 Task: Set up a project using the 'Sprint Planning' template in Asana.
Action: Mouse moved to (328, 175)
Screenshot: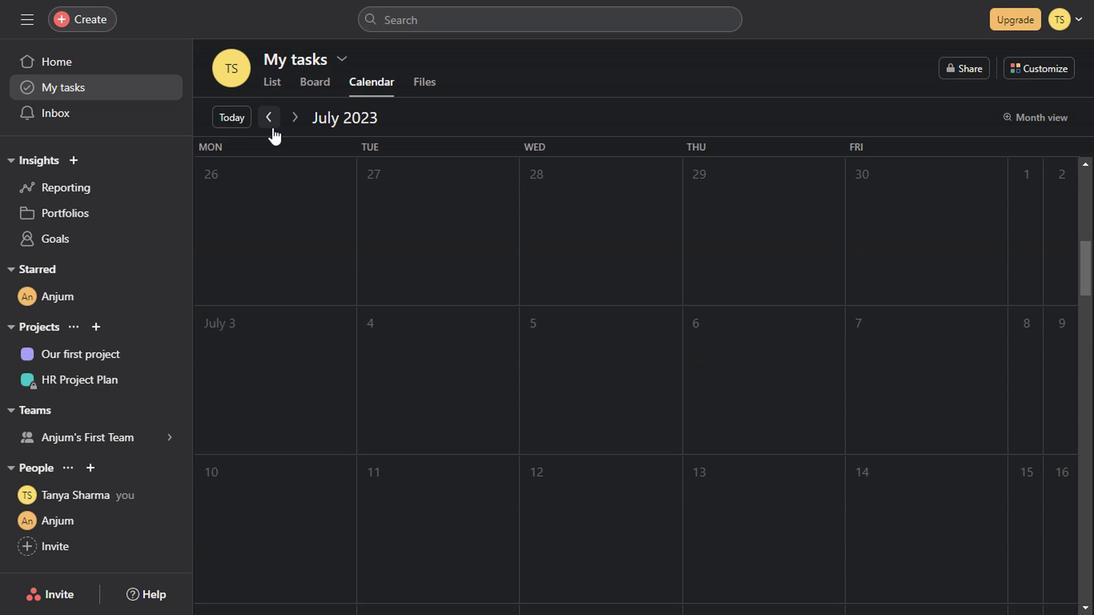 
Action: Mouse pressed left at (328, 175)
Screenshot: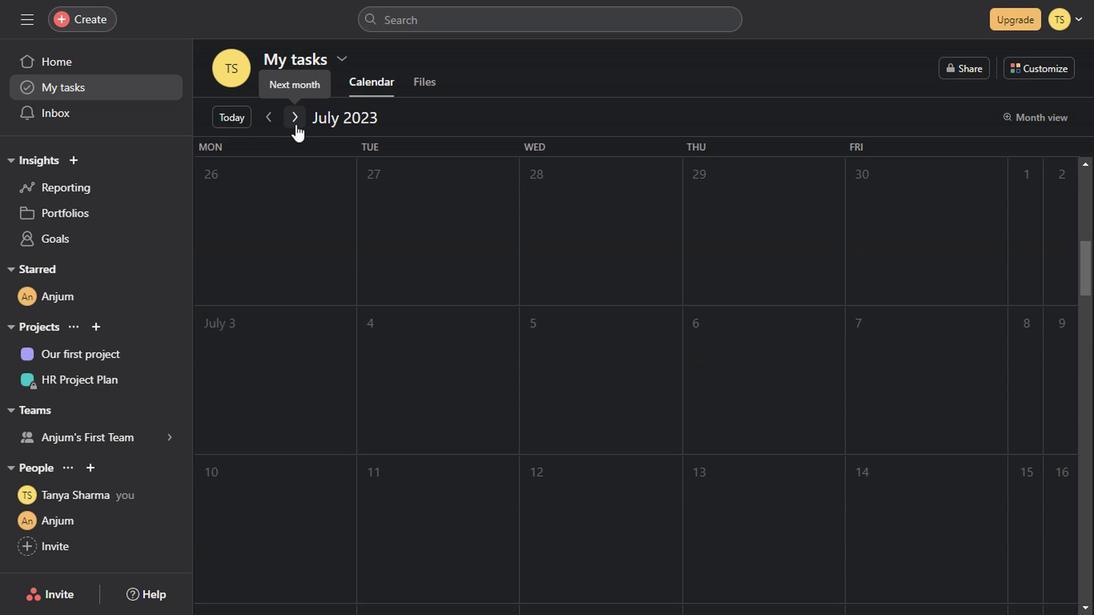 
Action: Mouse pressed left at (328, 175)
Screenshot: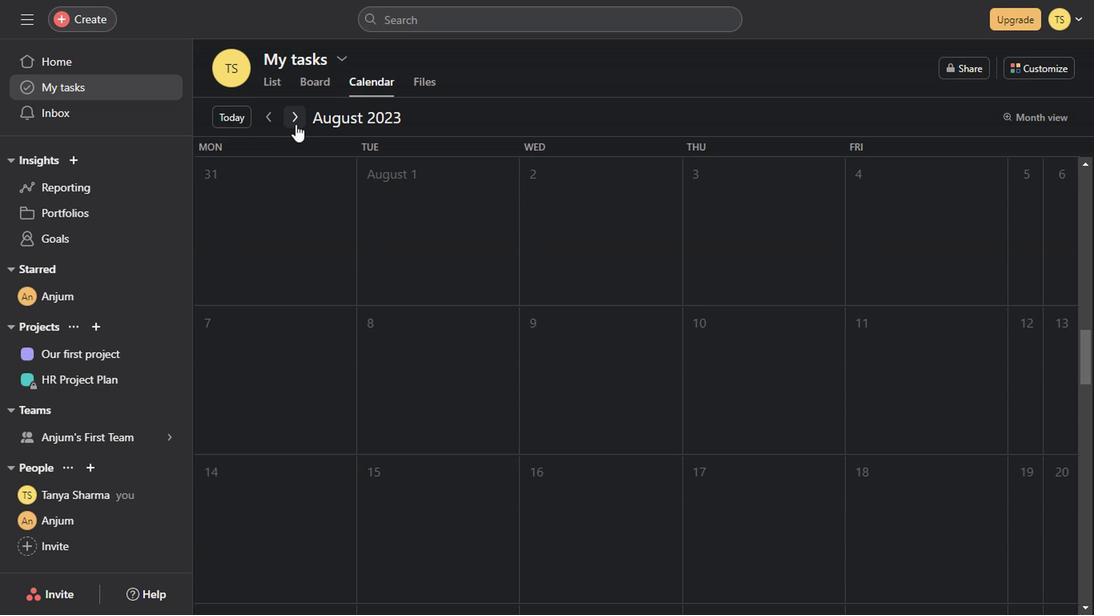
Action: Mouse moved to (348, 173)
Screenshot: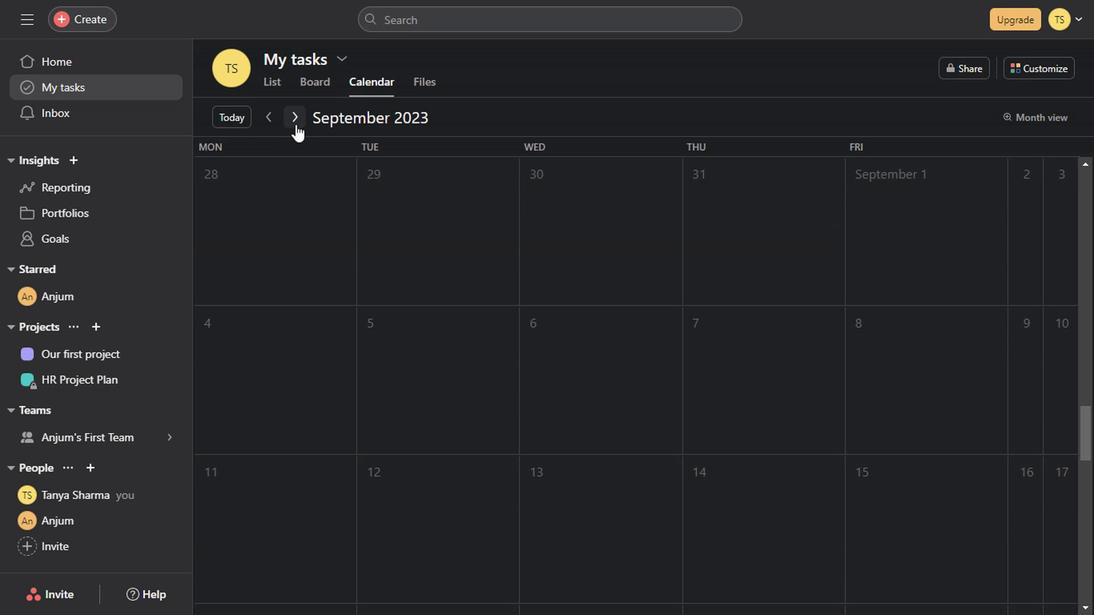 
Action: Mouse pressed left at (348, 173)
Screenshot: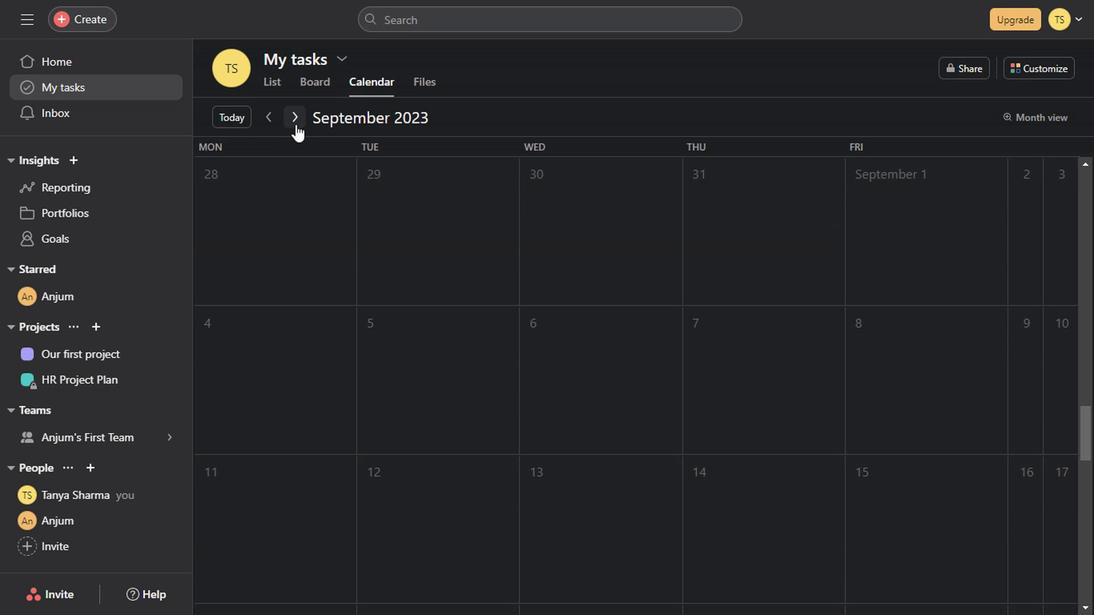 
Action: Mouse pressed left at (348, 173)
Screenshot: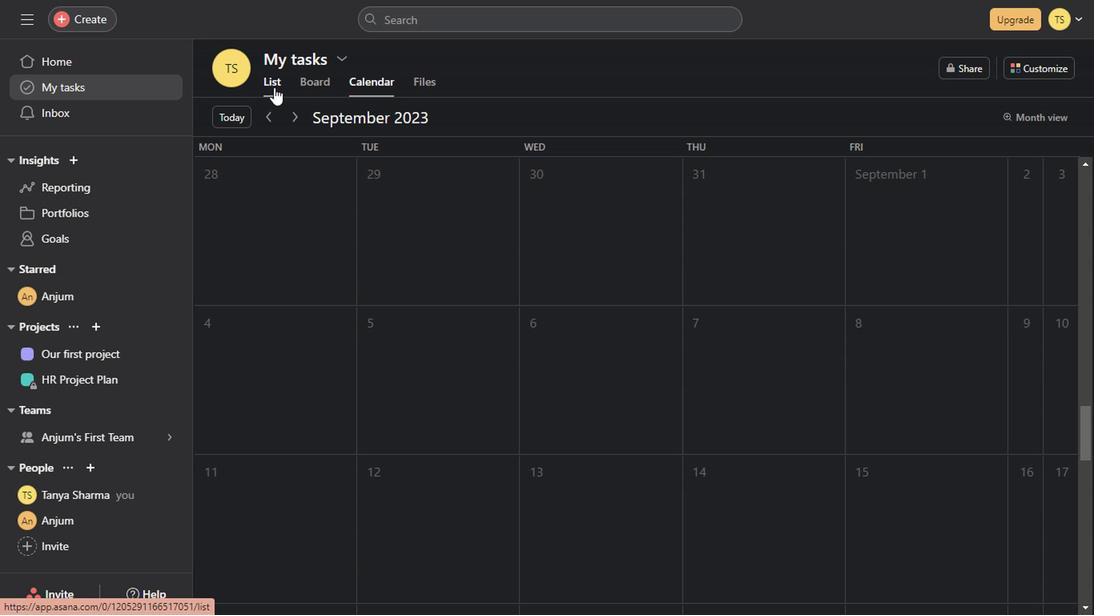 
Action: Mouse moved to (330, 143)
Screenshot: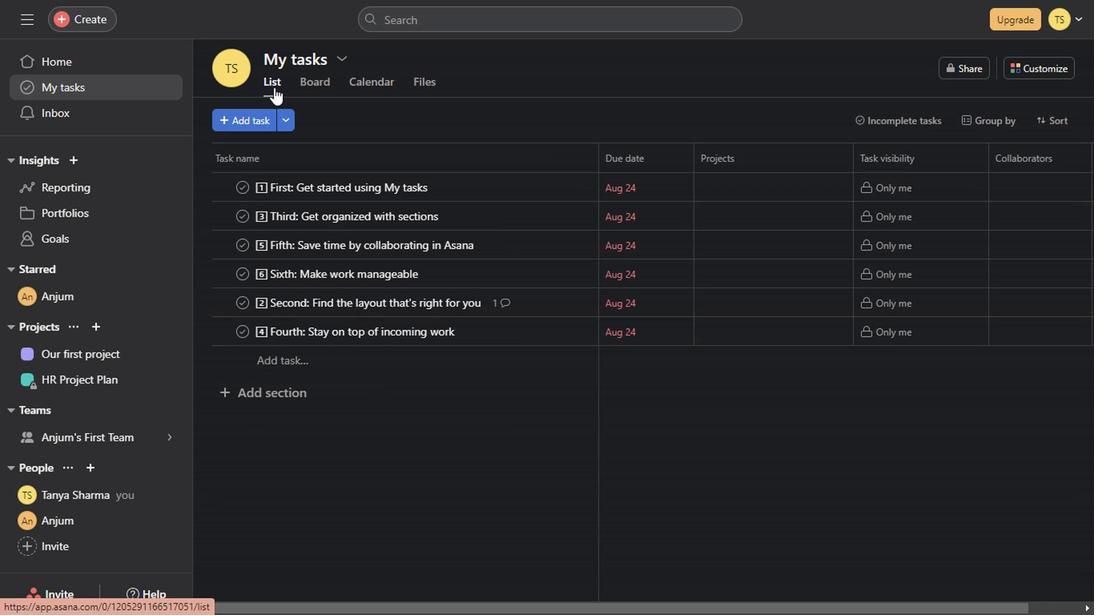 
Action: Mouse pressed left at (330, 143)
Screenshot: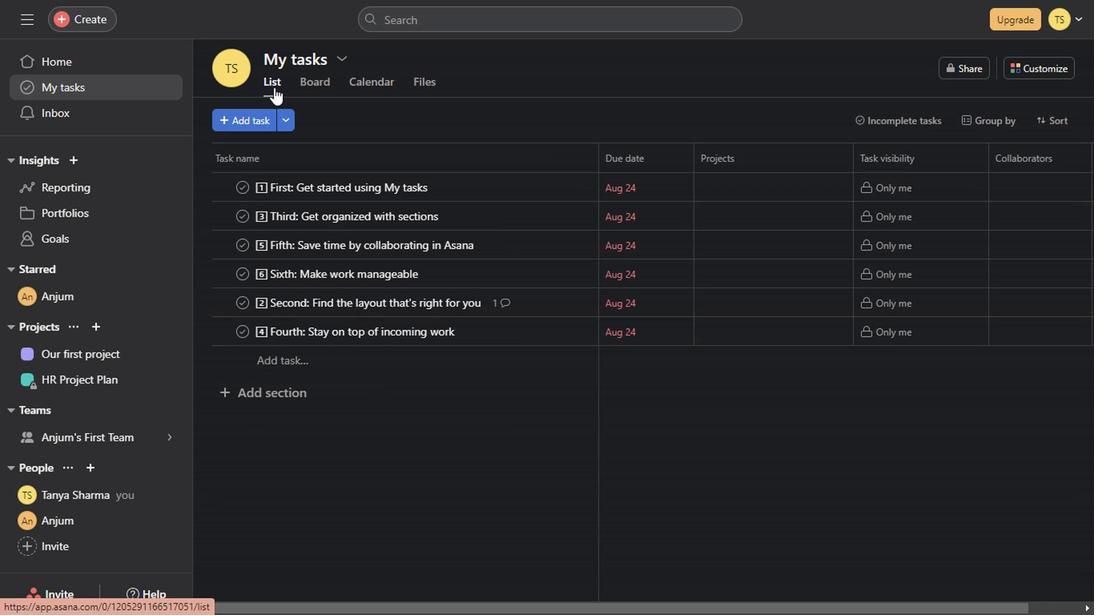 
Action: Mouse moved to (362, 145)
Screenshot: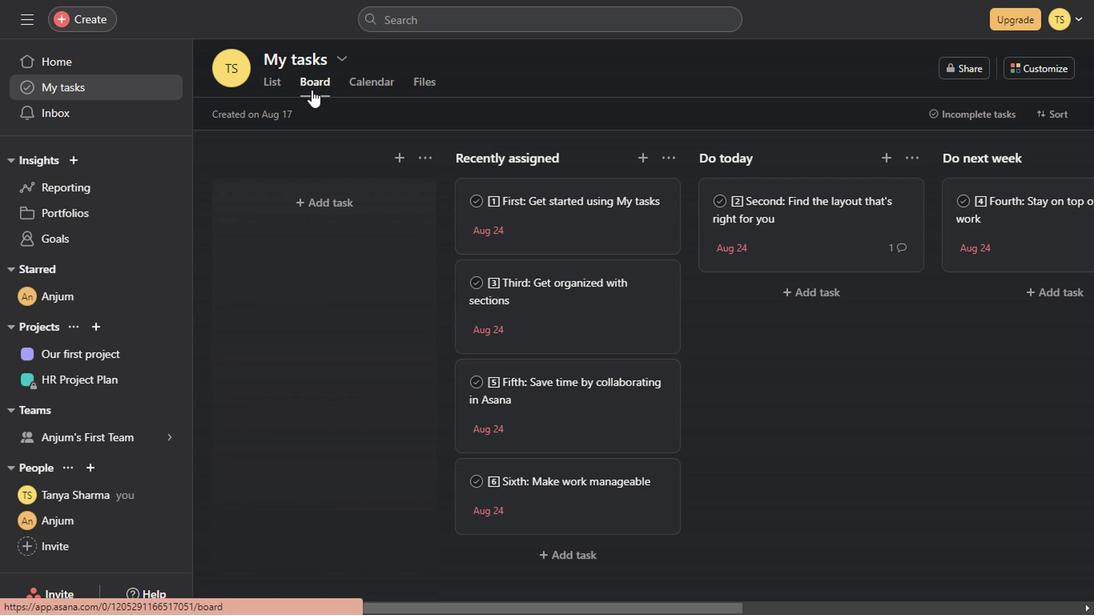 
Action: Mouse pressed left at (362, 145)
Screenshot: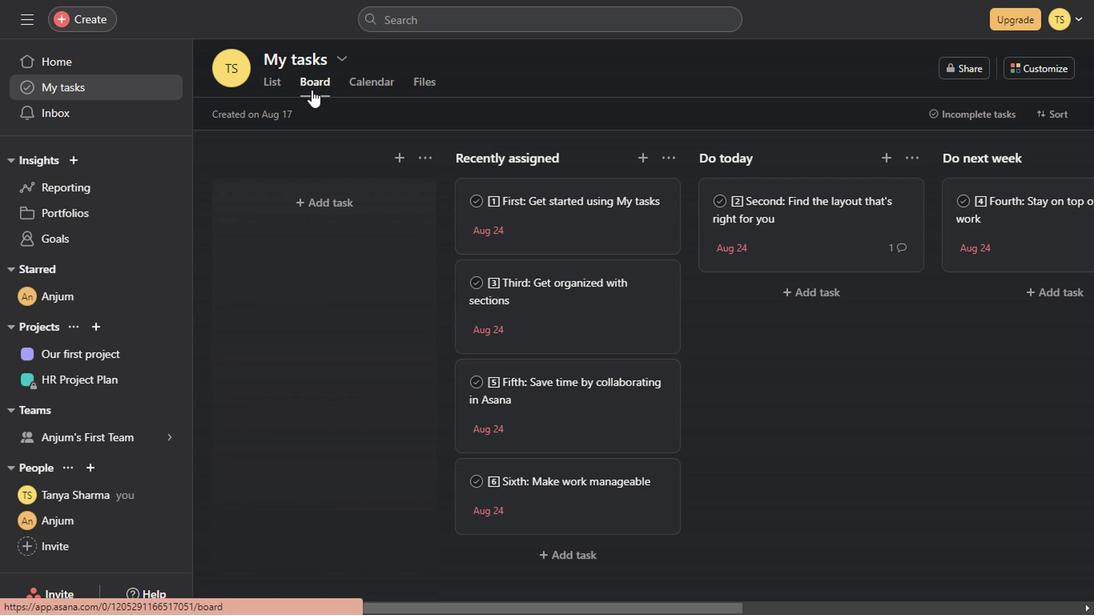 
Action: Mouse moved to (420, 140)
Screenshot: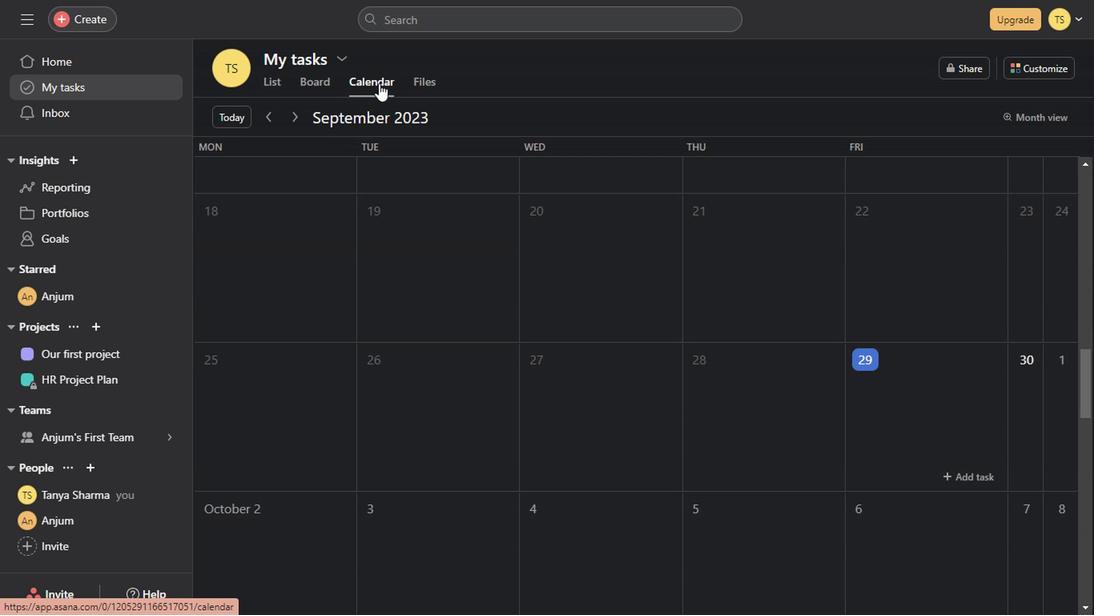 
Action: Mouse pressed left at (420, 140)
Screenshot: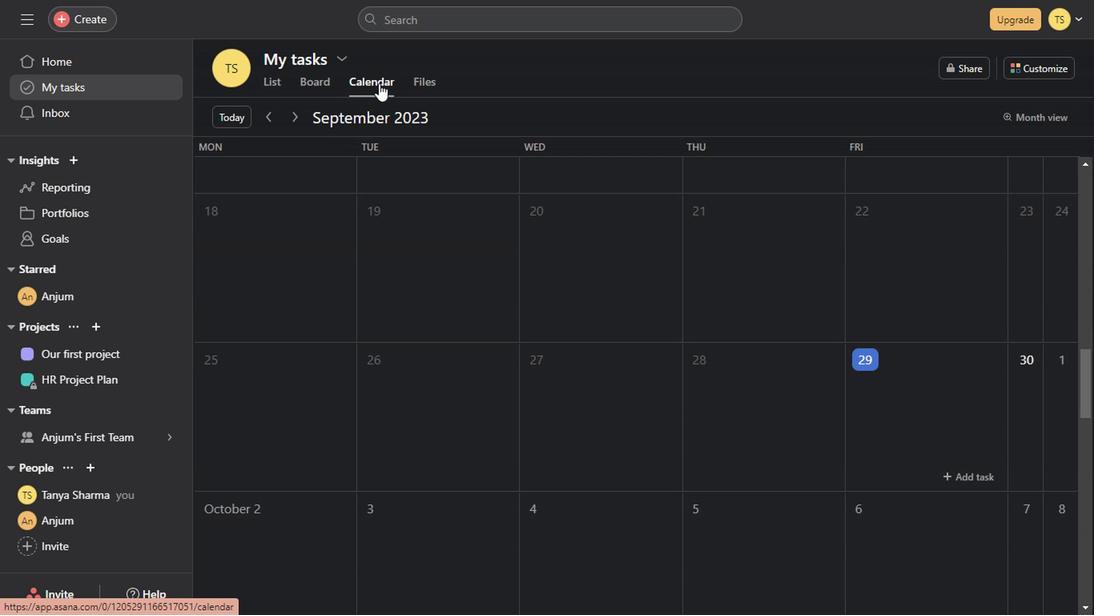 
Action: Mouse moved to (477, 246)
Screenshot: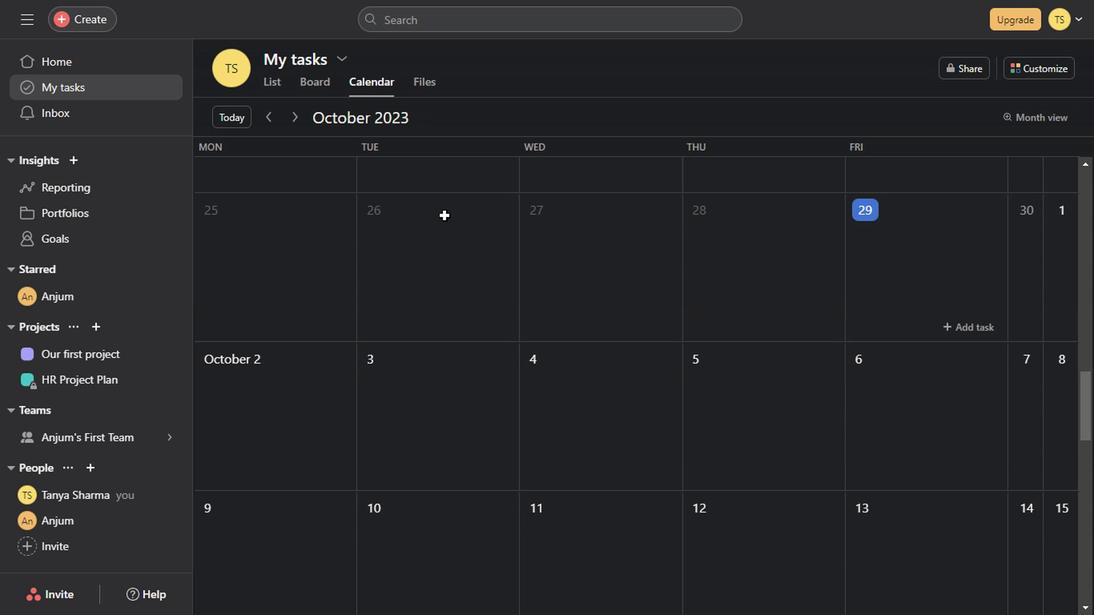 
Action: Mouse scrolled (477, 245) with delta (0, 0)
Screenshot: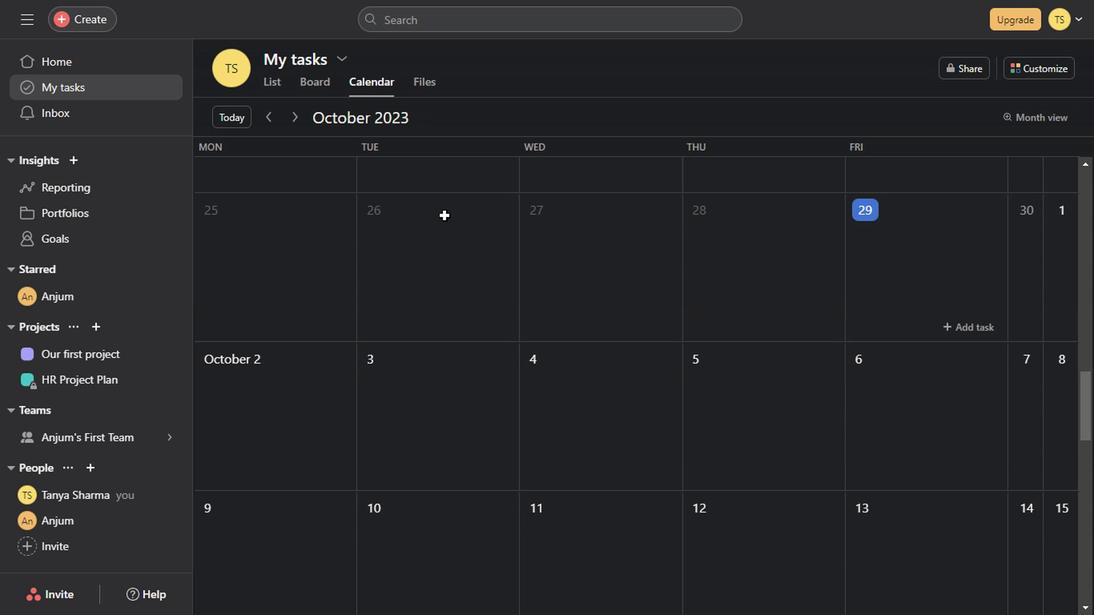 
Action: Mouse scrolled (477, 245) with delta (0, 0)
Screenshot: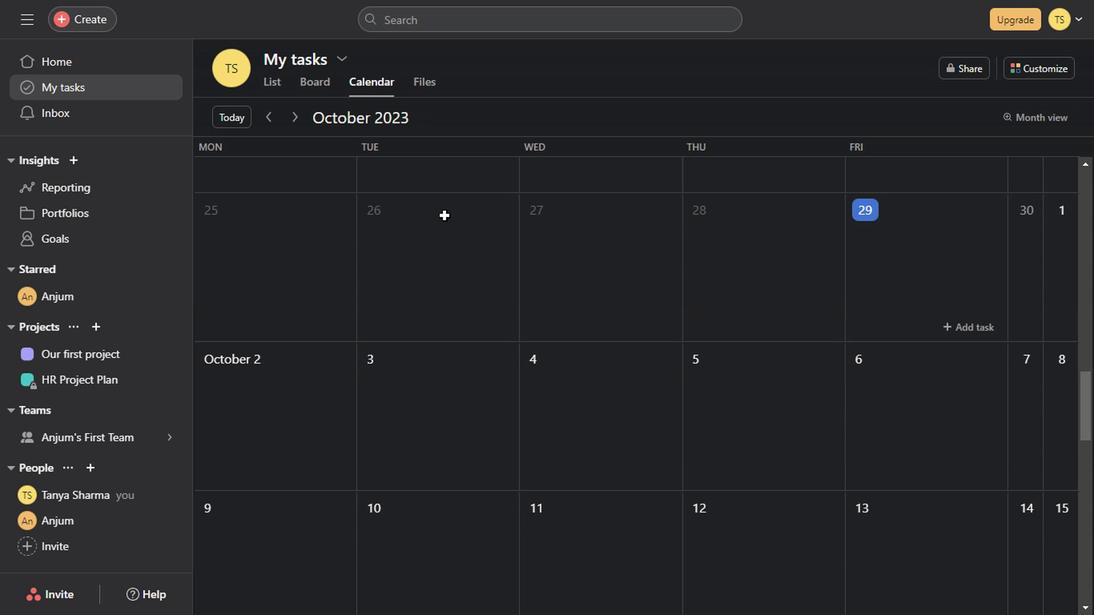 
Action: Mouse scrolled (477, 245) with delta (0, 0)
Screenshot: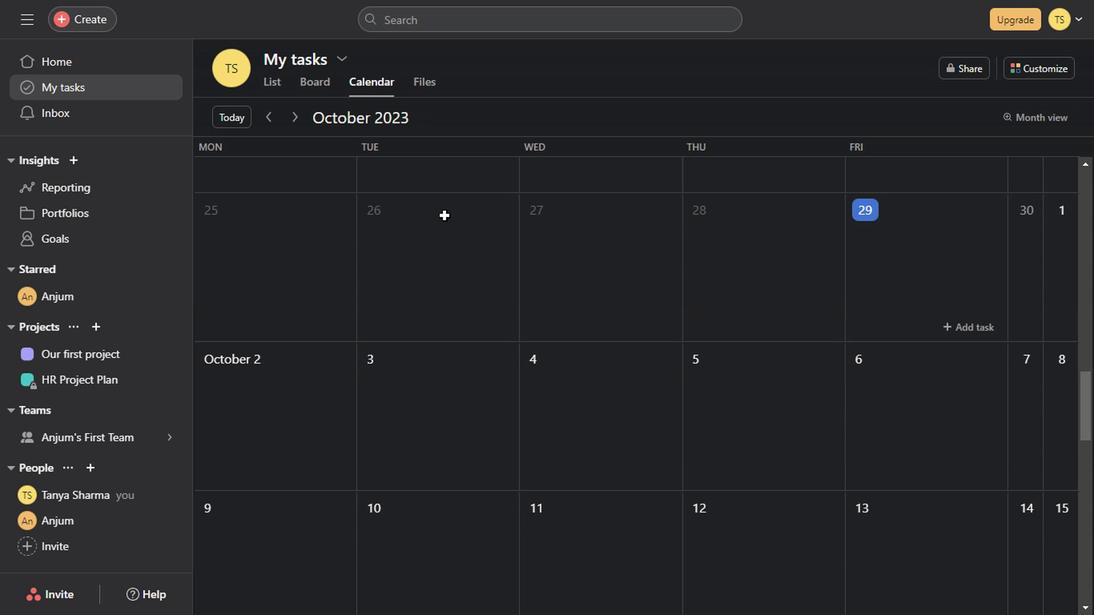 
Action: Mouse scrolled (477, 245) with delta (0, 0)
Screenshot: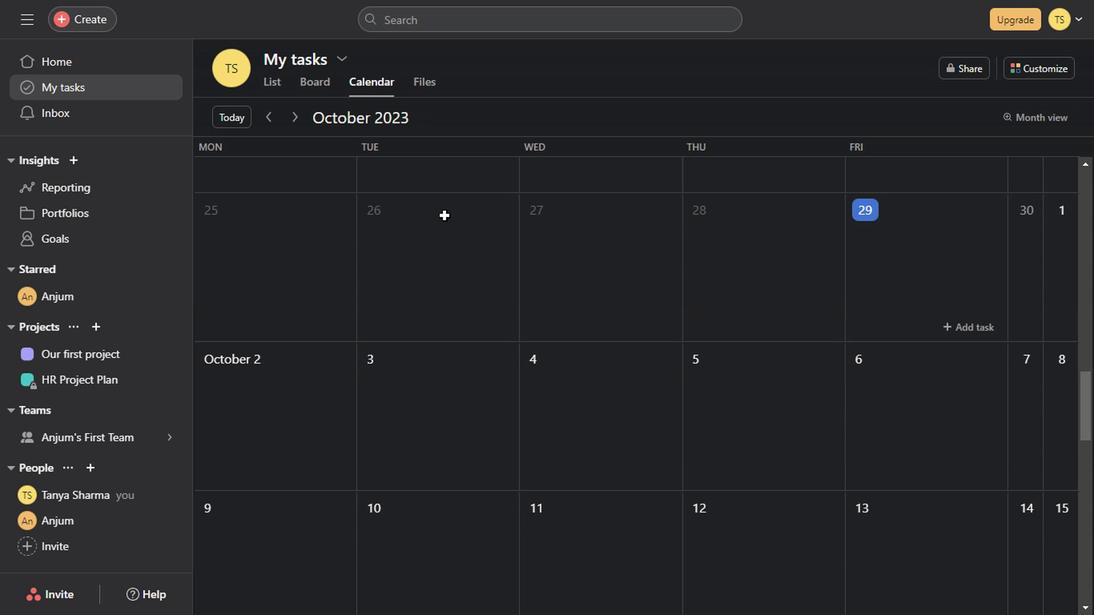 
Action: Mouse scrolled (477, 245) with delta (0, 0)
Screenshot: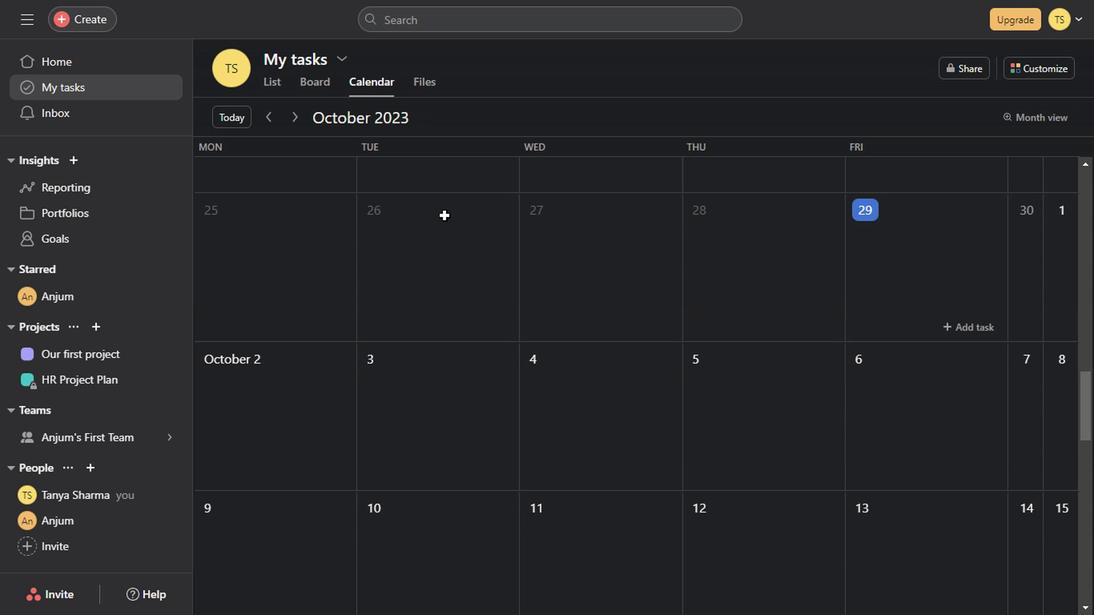 
Action: Mouse scrolled (477, 245) with delta (0, 0)
Screenshot: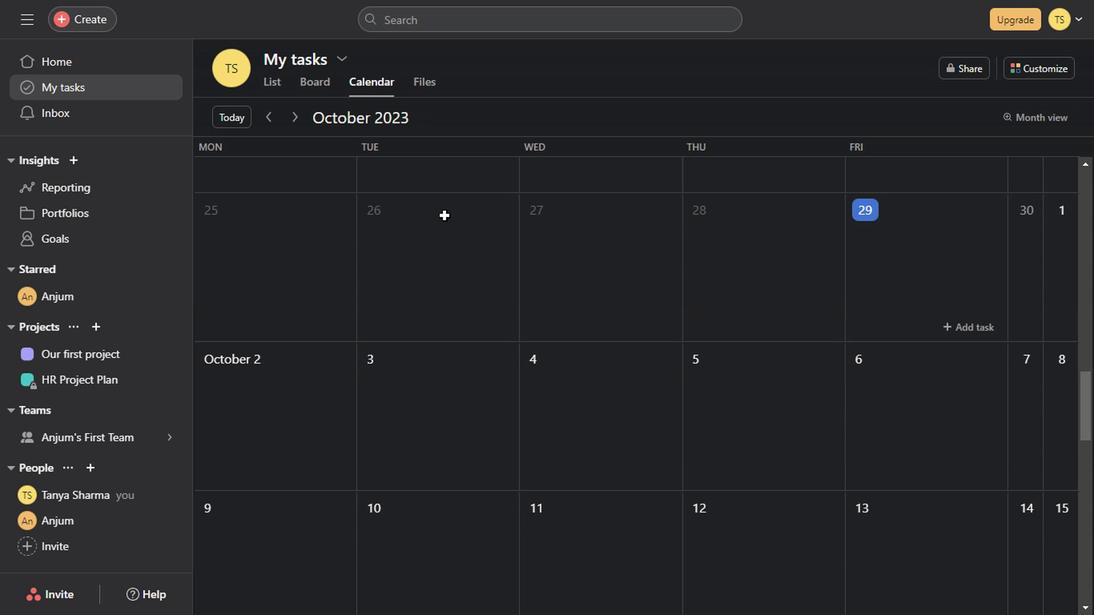 
Action: Mouse scrolled (477, 245) with delta (0, 0)
Screenshot: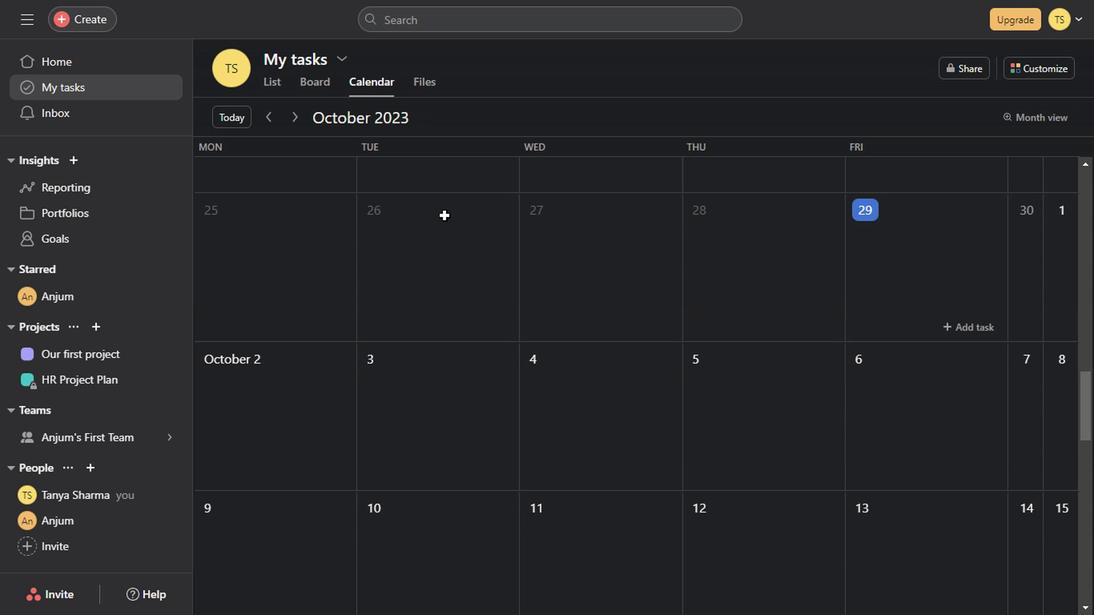 
Action: Mouse scrolled (477, 245) with delta (0, 0)
Screenshot: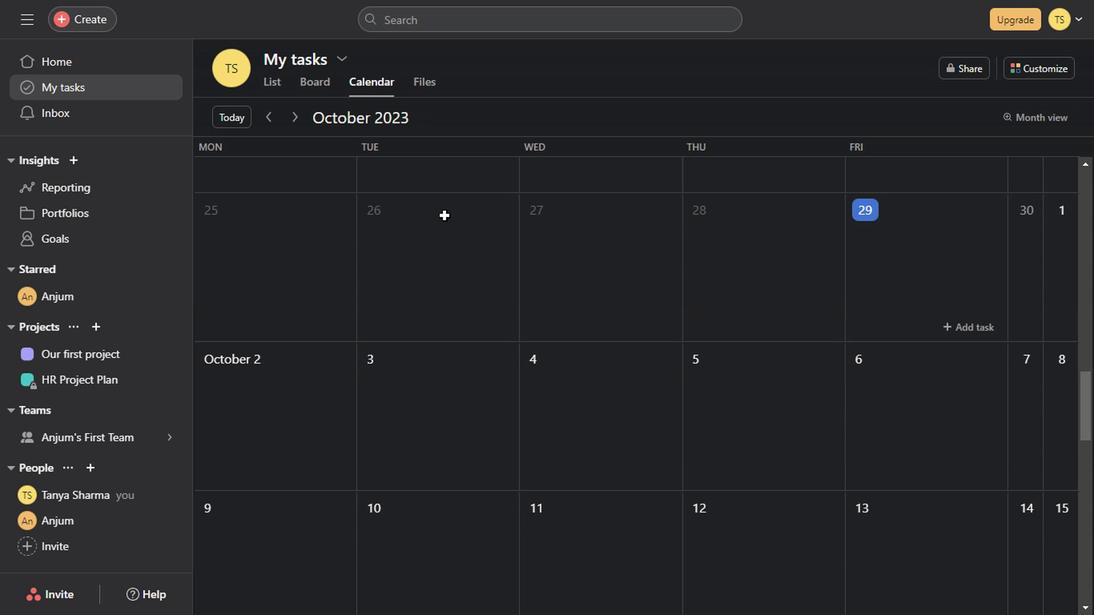 
Action: Mouse scrolled (477, 245) with delta (0, 0)
Screenshot: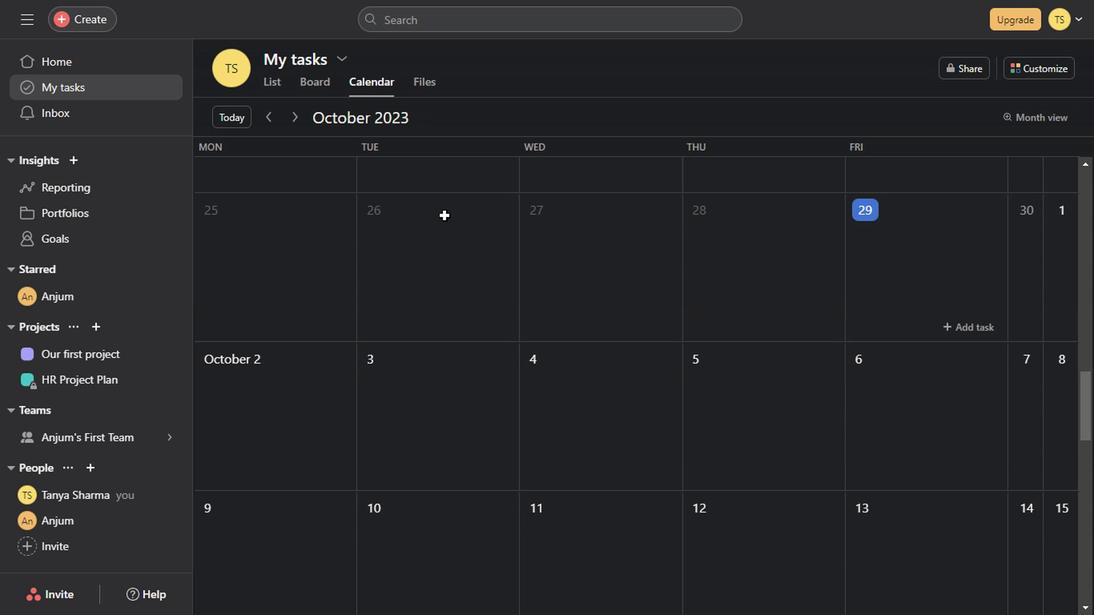 
Action: Mouse scrolled (477, 245) with delta (0, 0)
Screenshot: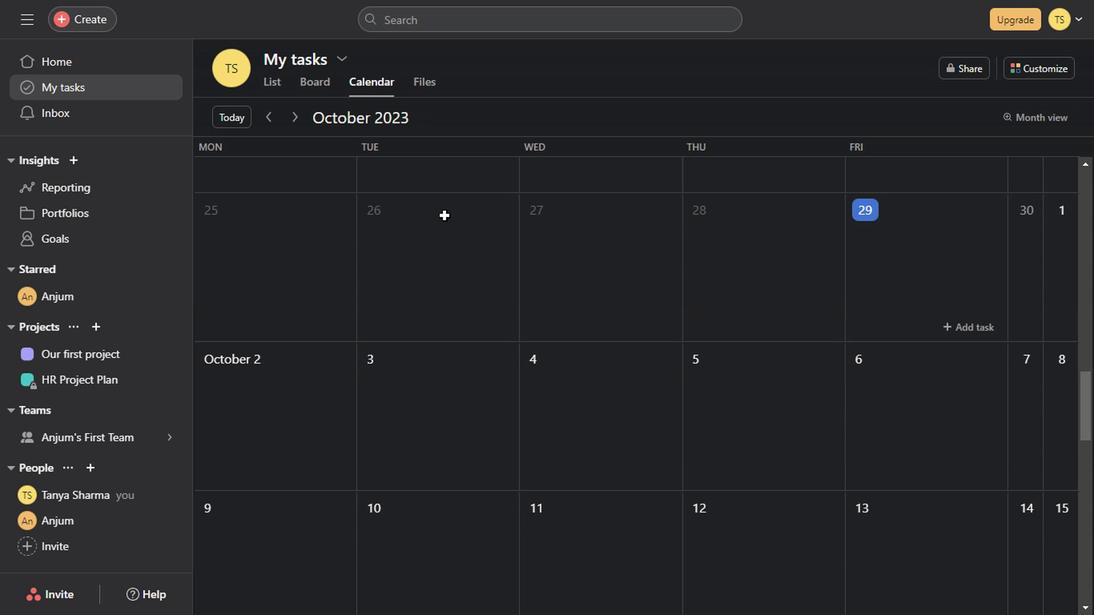 
Action: Mouse scrolled (477, 245) with delta (0, 0)
Screenshot: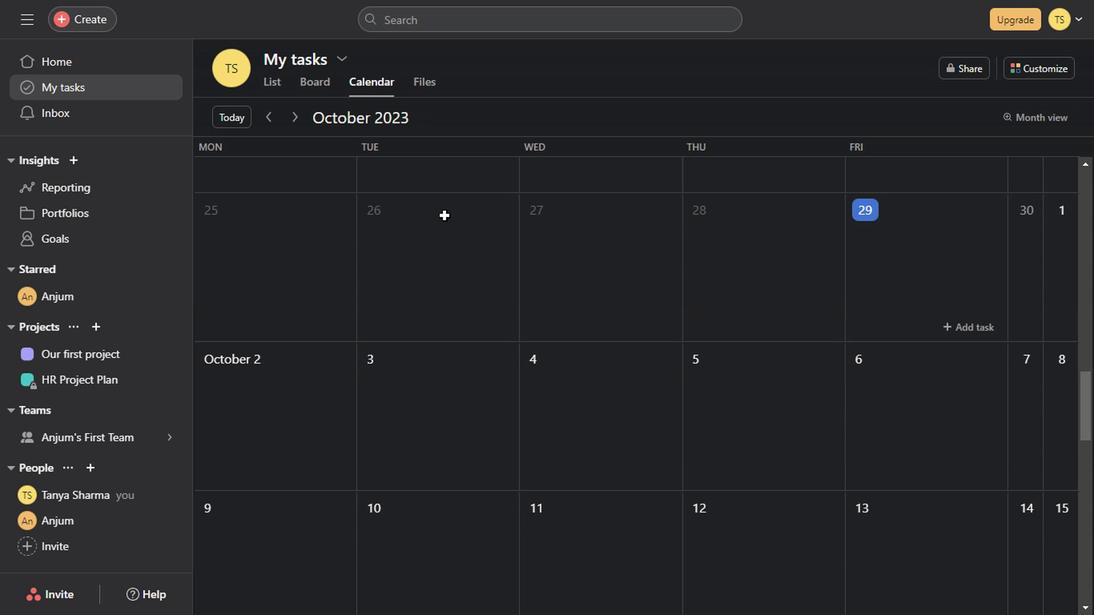 
Action: Mouse scrolled (477, 245) with delta (0, 0)
Screenshot: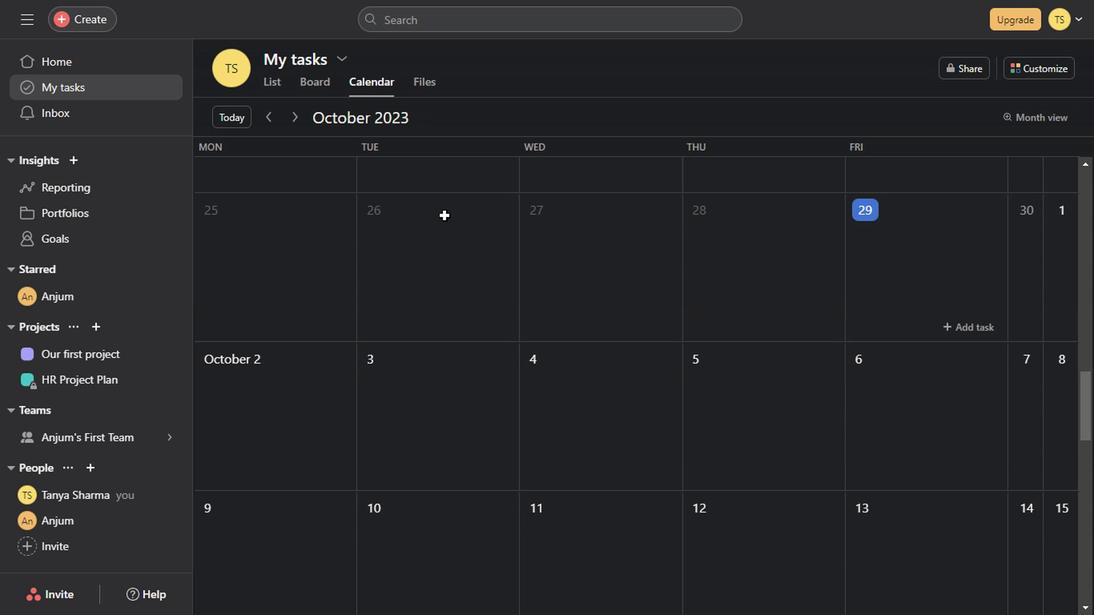
Action: Mouse scrolled (477, 245) with delta (0, 0)
Screenshot: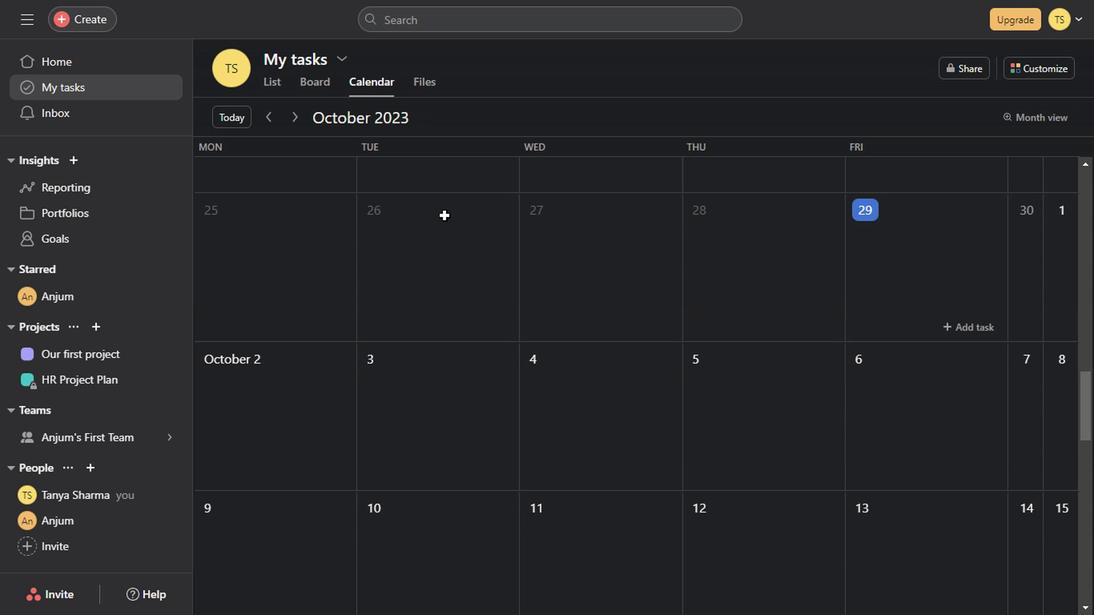 
Action: Mouse scrolled (477, 245) with delta (0, 0)
Screenshot: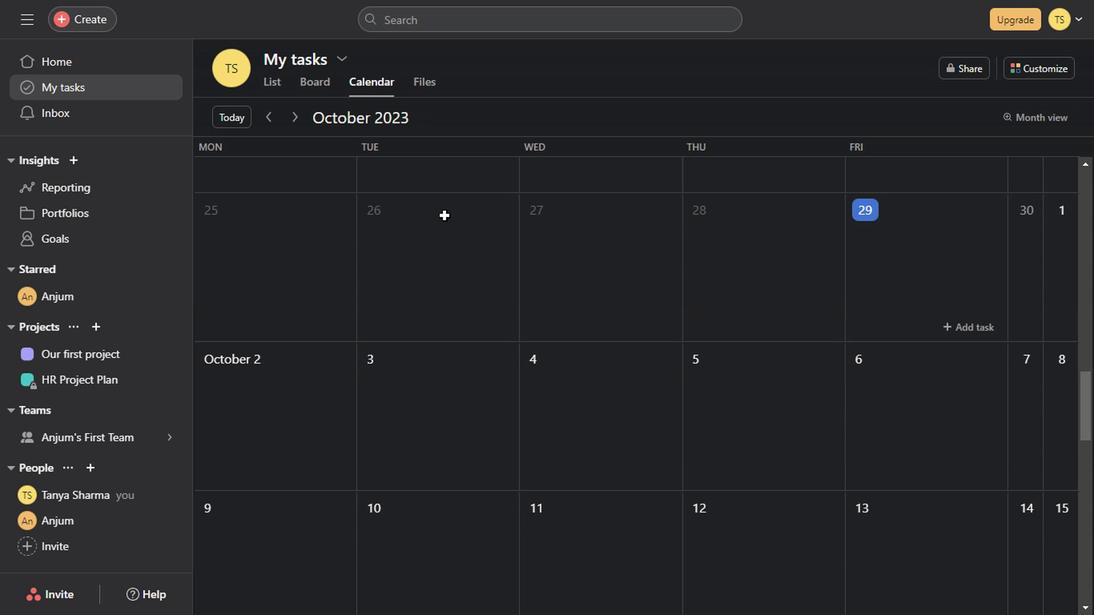 
Action: Mouse scrolled (477, 245) with delta (0, 0)
Screenshot: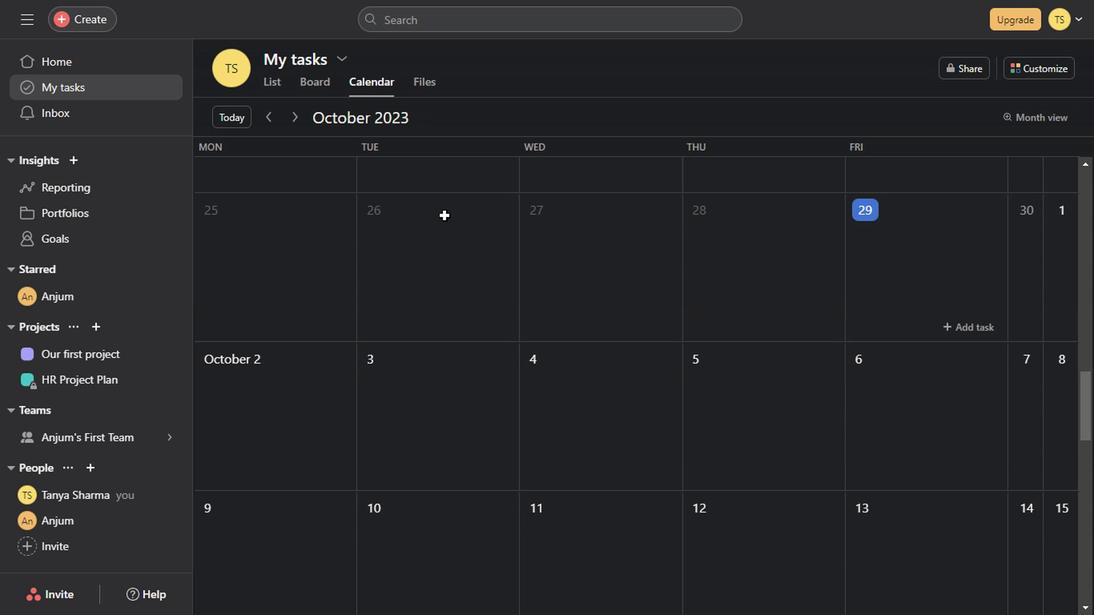 
Action: Mouse scrolled (477, 245) with delta (0, 0)
Screenshot: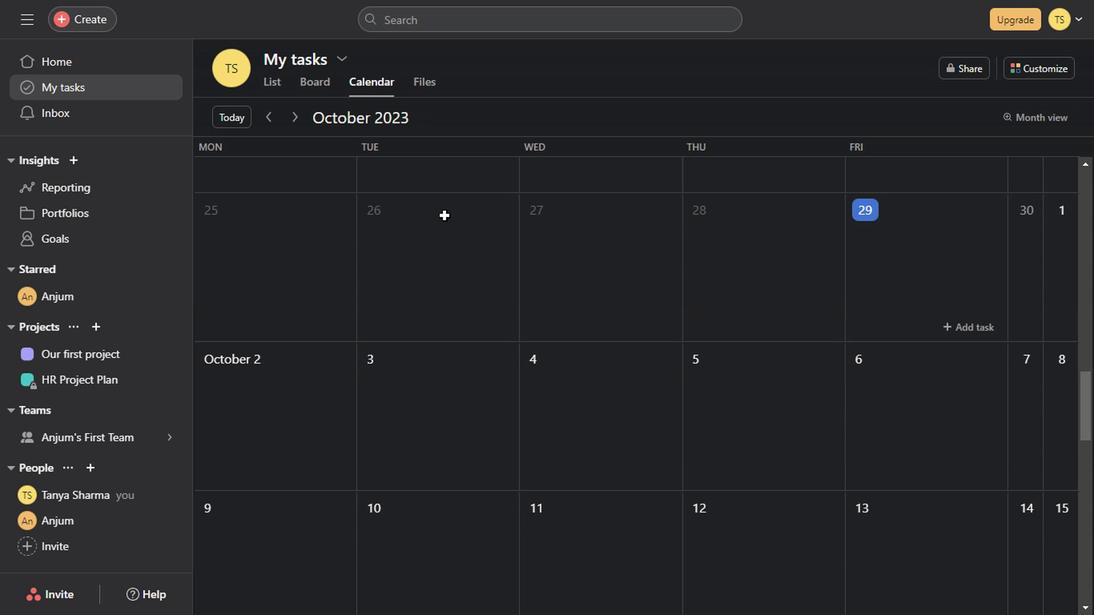 
Action: Mouse scrolled (477, 245) with delta (0, 0)
Screenshot: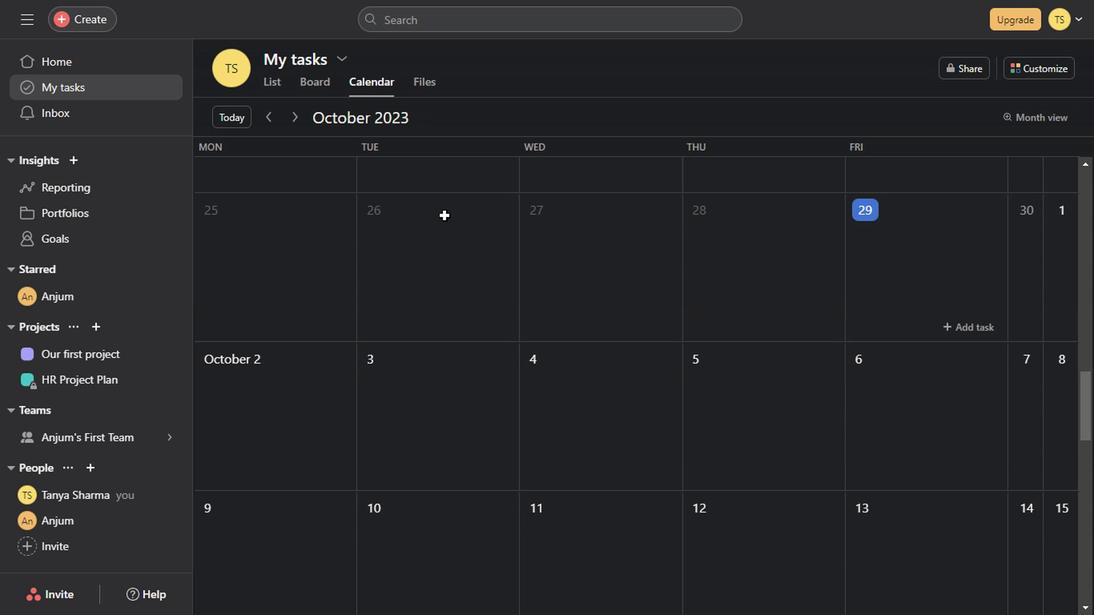 
Action: Mouse moved to (469, 150)
Screenshot: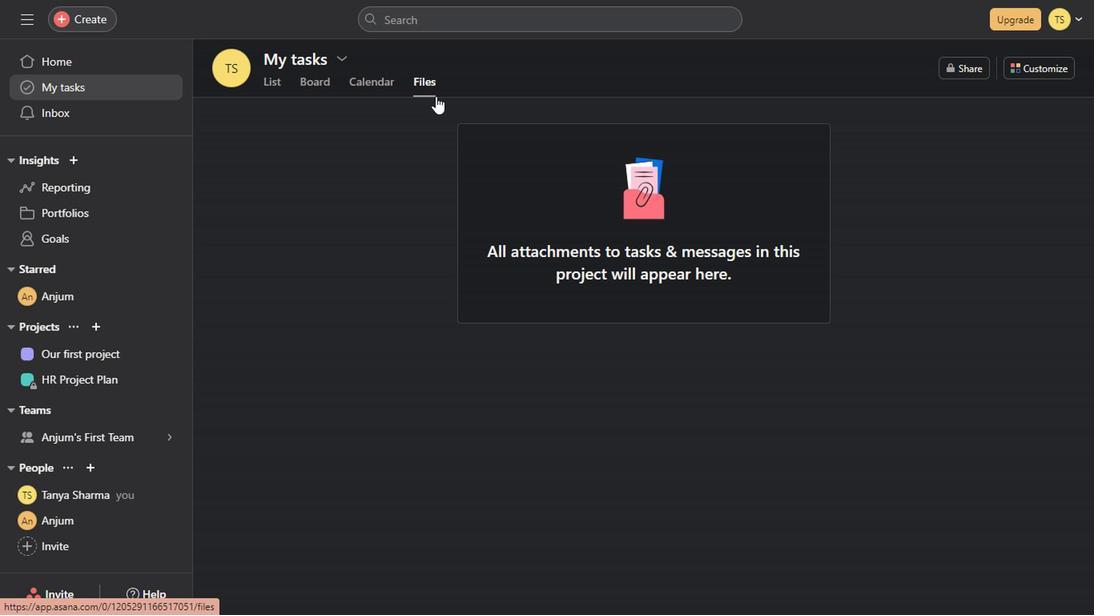
Action: Mouse pressed left at (469, 150)
Screenshot: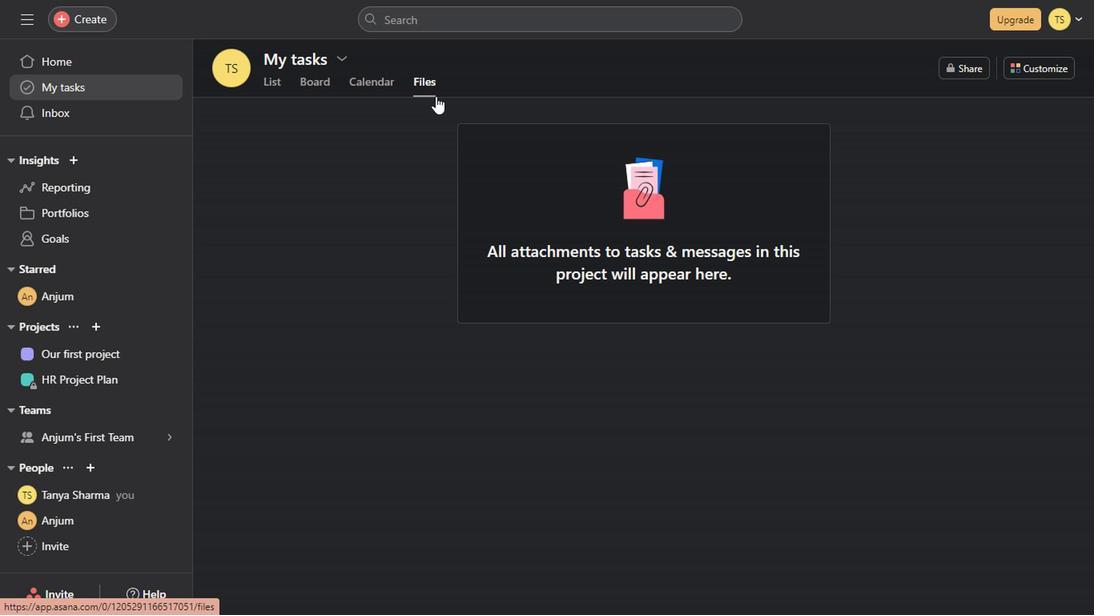 
Action: Mouse moved to (985, 132)
Screenshot: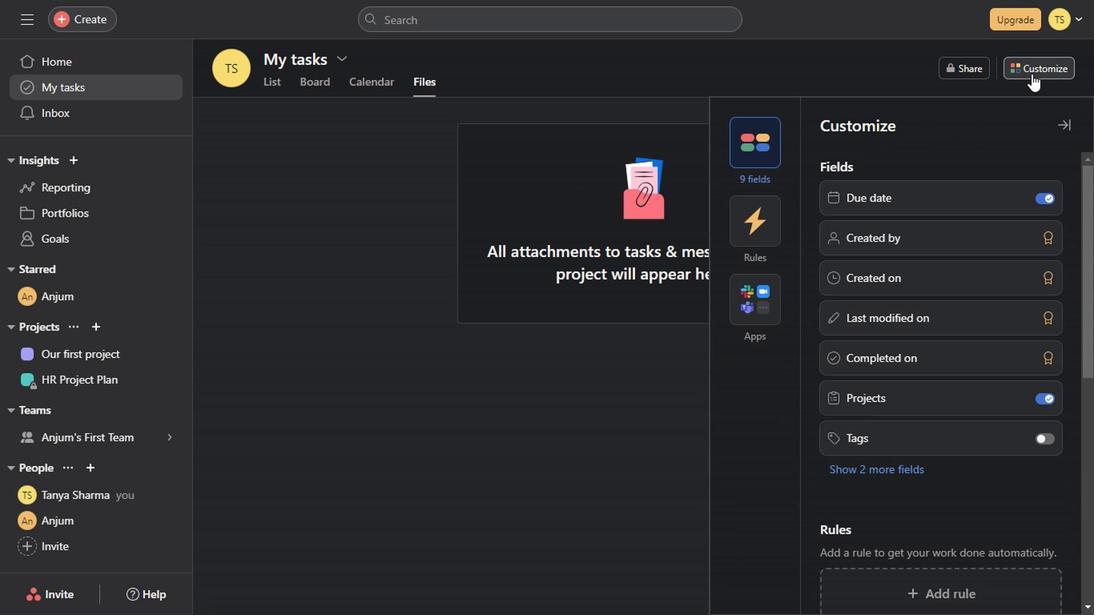 
Action: Mouse pressed left at (985, 132)
Screenshot: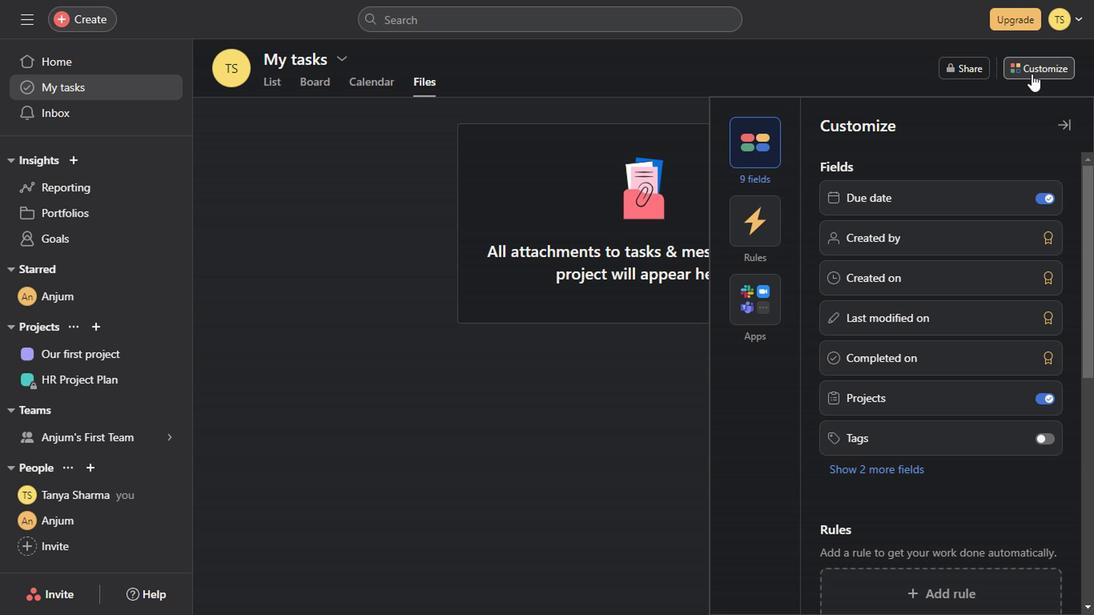
Action: Mouse moved to (903, 471)
Screenshot: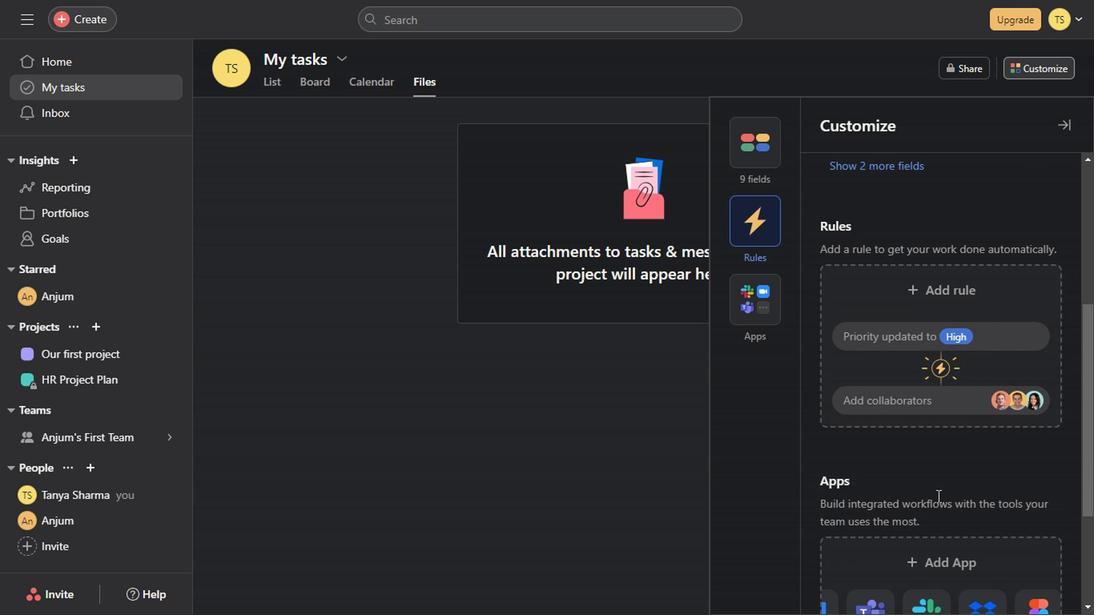 
Action: Mouse scrolled (903, 470) with delta (0, -1)
Screenshot: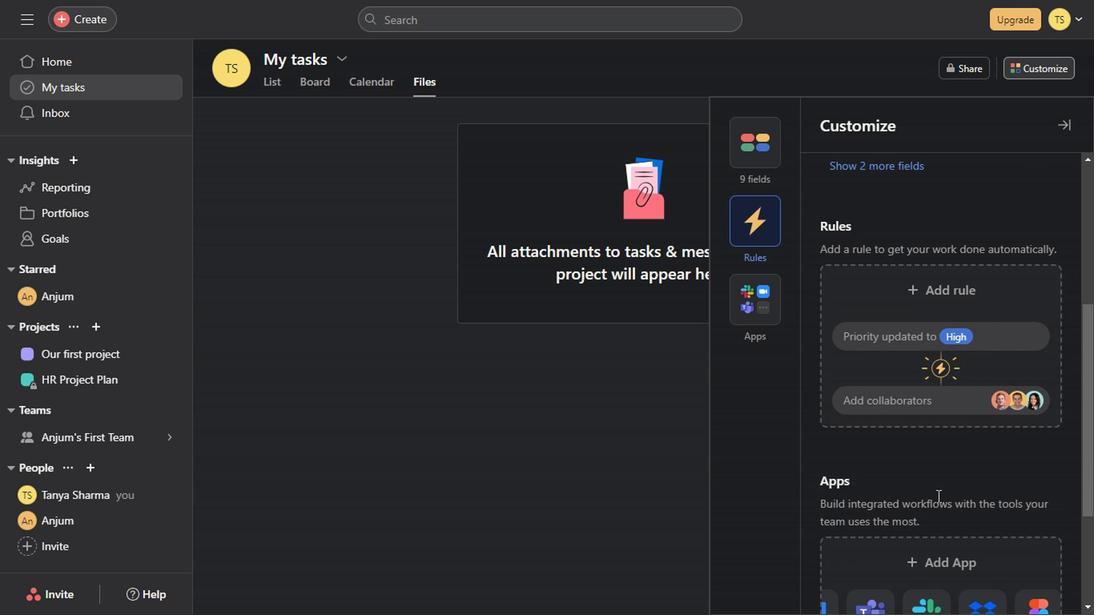 
Action: Mouse scrolled (903, 470) with delta (0, -1)
Screenshot: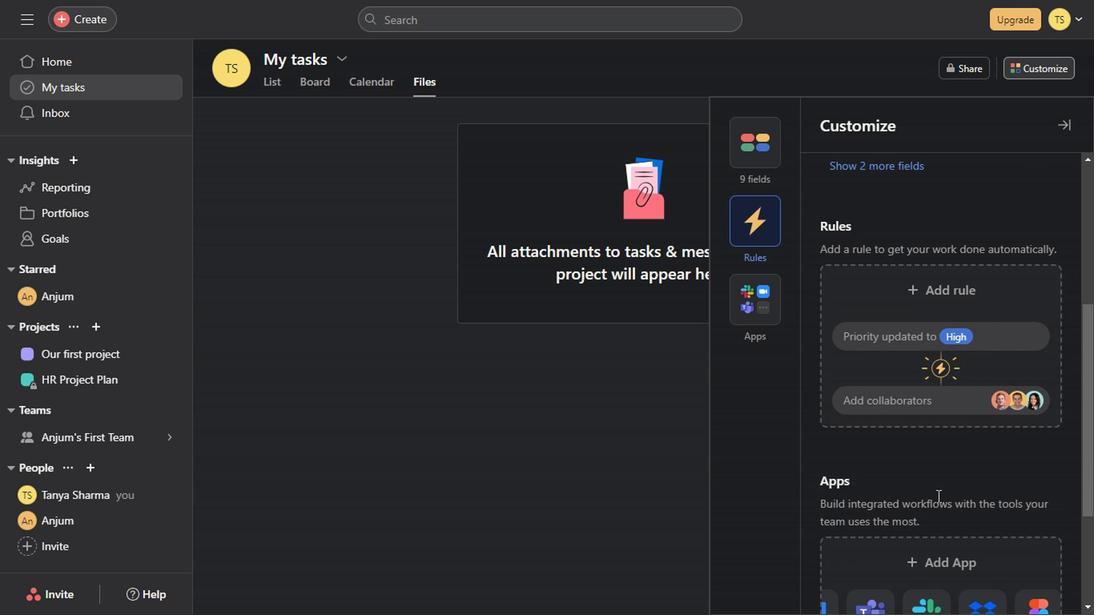 
Action: Mouse scrolled (903, 470) with delta (0, -1)
Screenshot: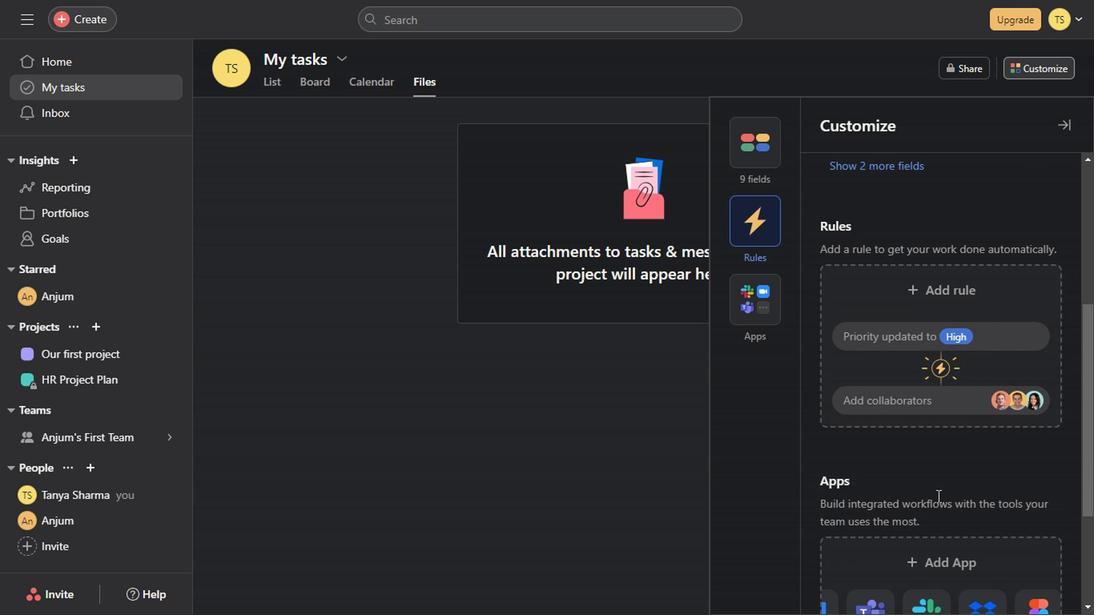 
Action: Mouse scrolled (903, 470) with delta (0, -1)
Screenshot: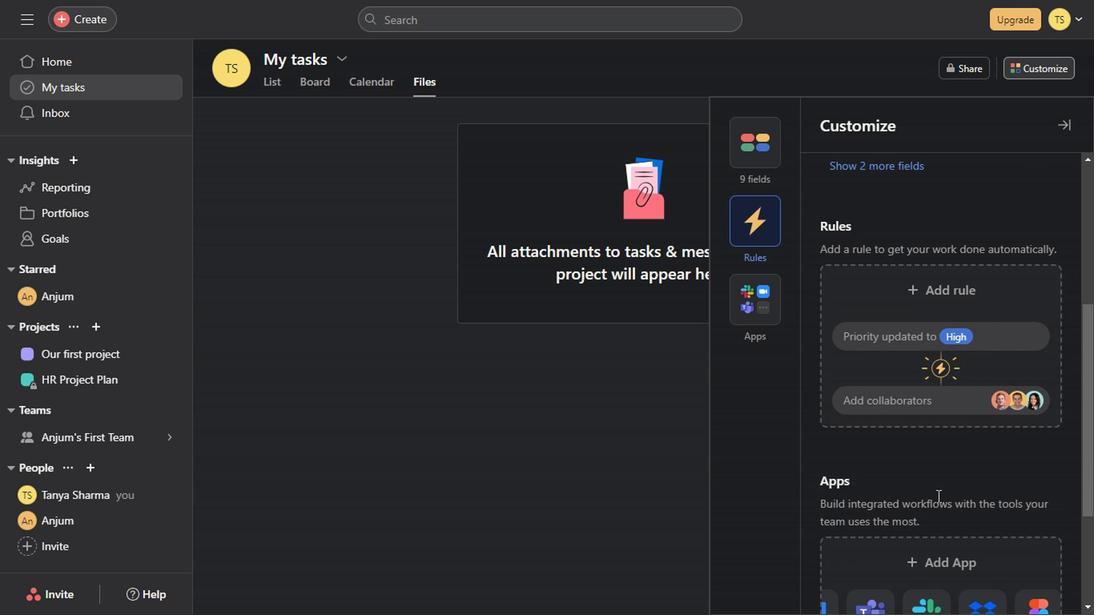 
Action: Mouse scrolled (903, 470) with delta (0, -1)
Screenshot: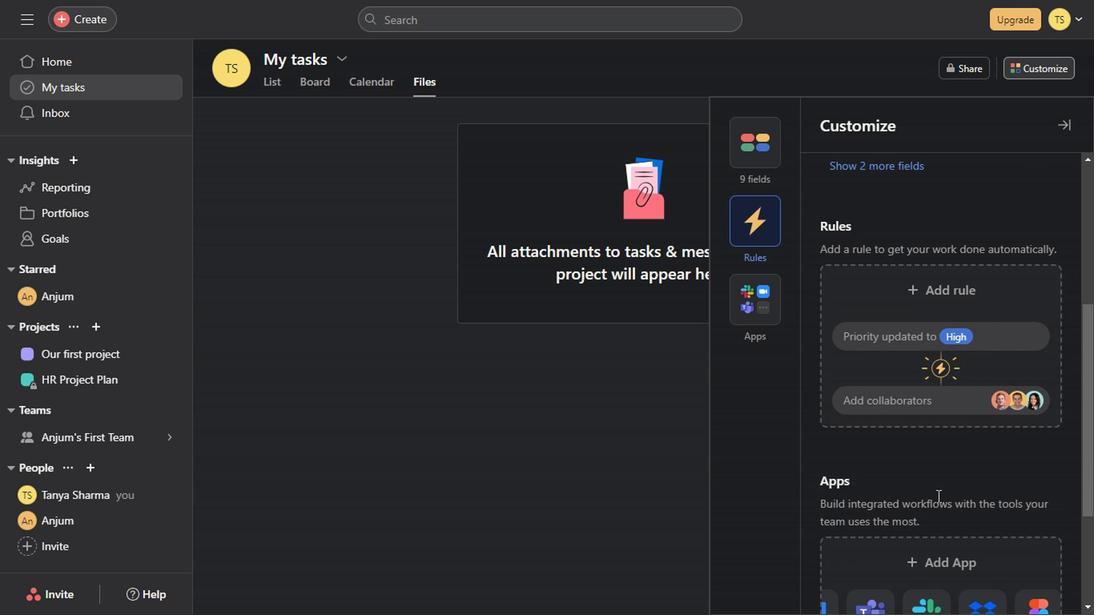 
Action: Mouse scrolled (903, 470) with delta (0, -1)
Screenshot: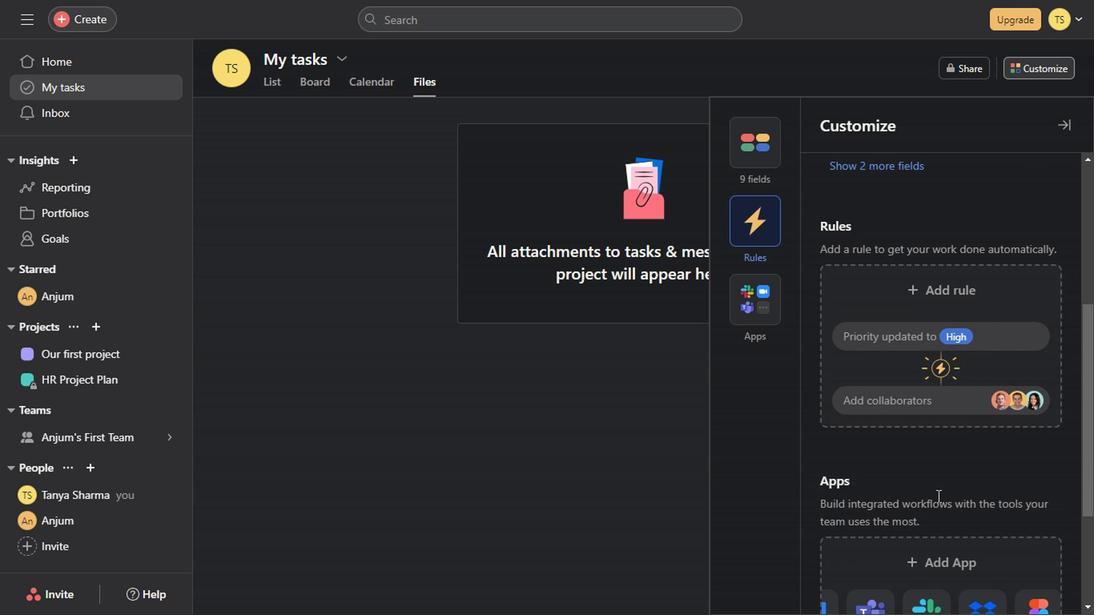 
Action: Mouse scrolled (903, 470) with delta (0, -1)
Screenshot: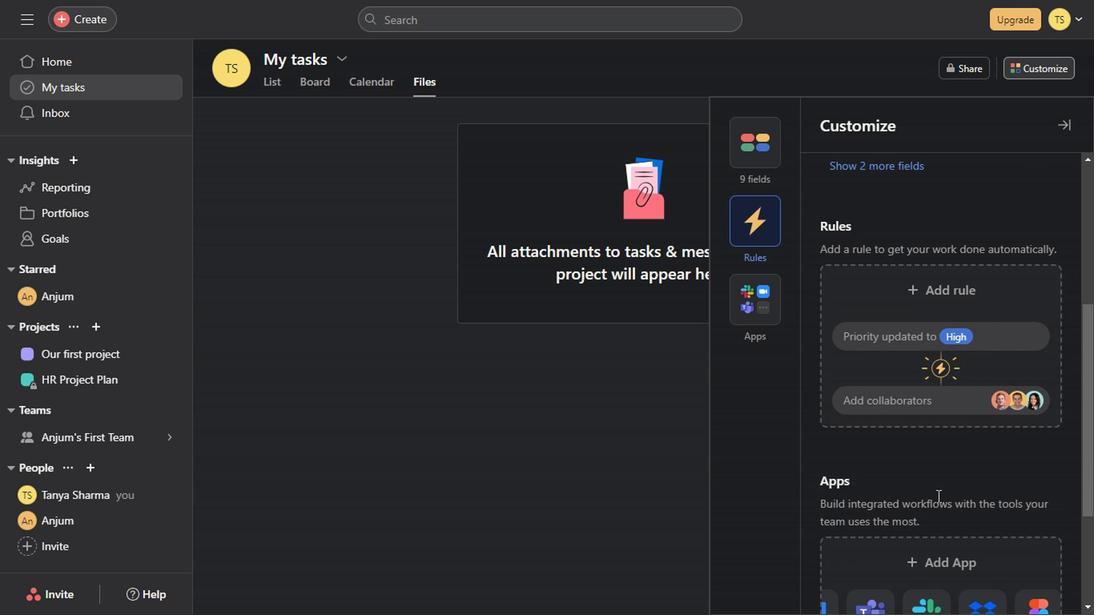 
Action: Mouse scrolled (903, 470) with delta (0, -1)
Screenshot: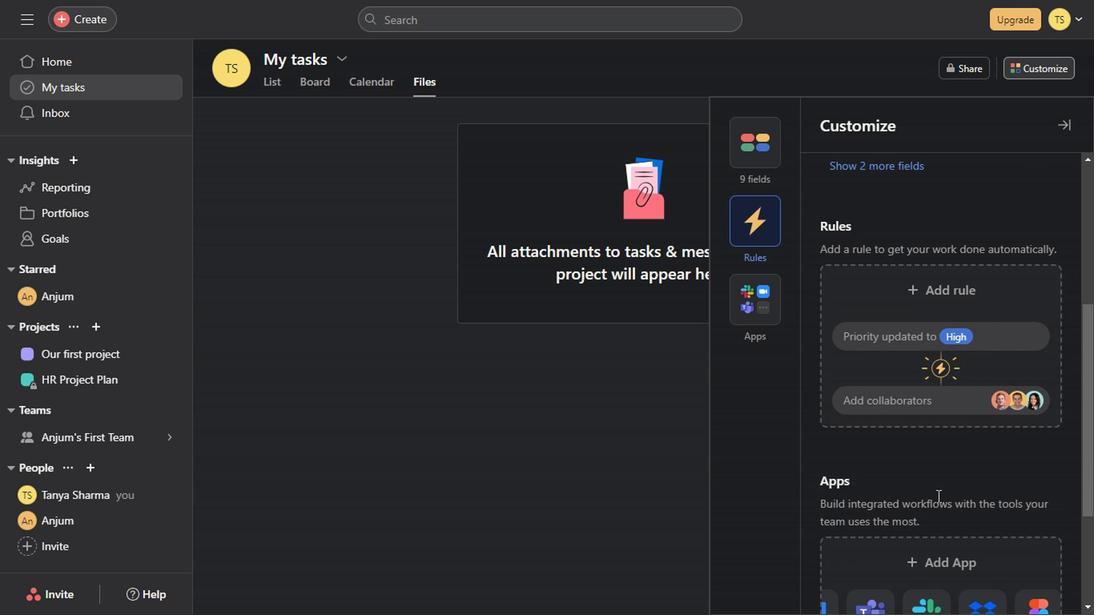 
Action: Mouse scrolled (903, 470) with delta (0, -1)
Screenshot: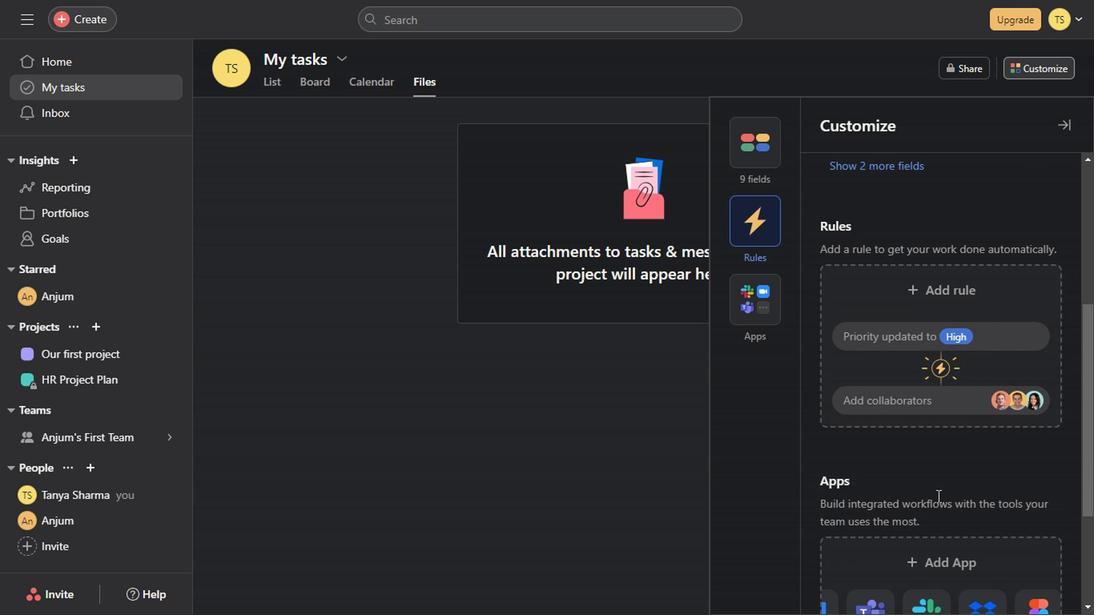 
Action: Mouse scrolled (903, 470) with delta (0, -1)
Screenshot: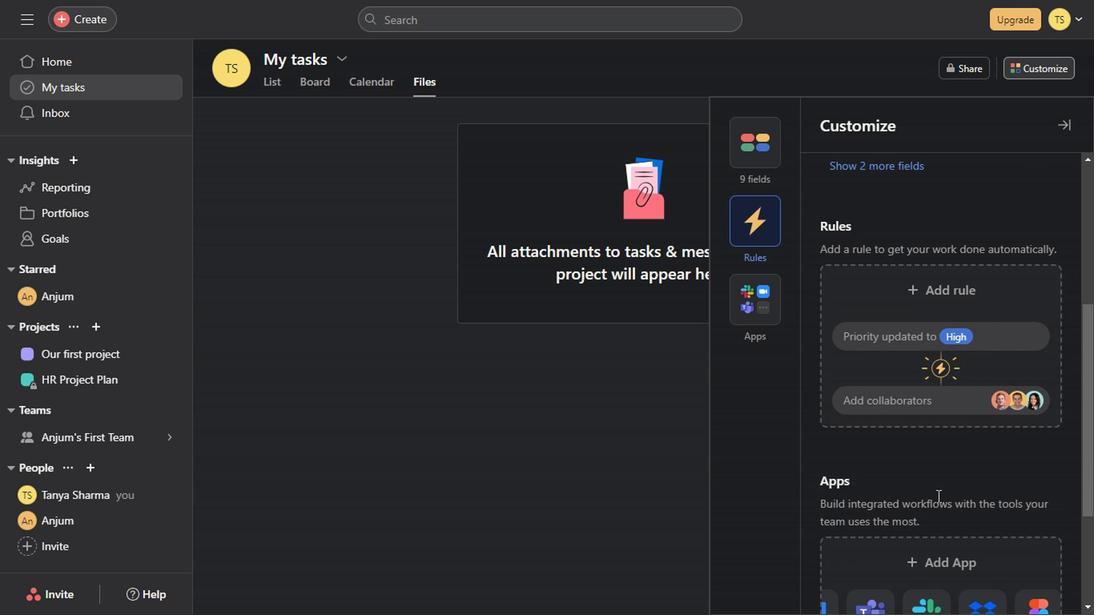 
Action: Mouse scrolled (903, 470) with delta (0, -1)
Screenshot: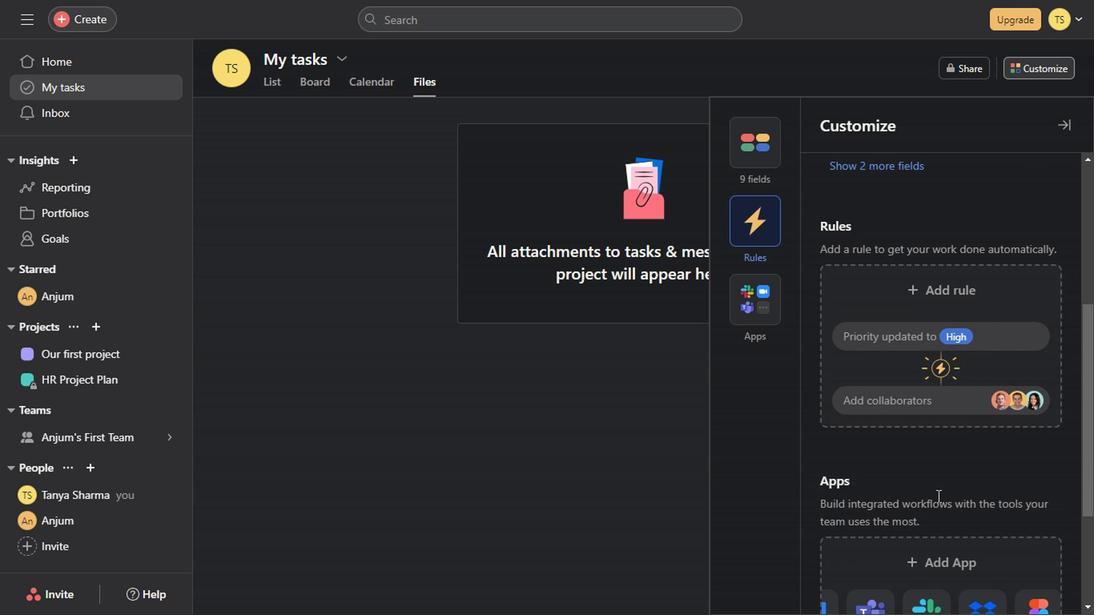 
Action: Mouse scrolled (903, 470) with delta (0, -1)
Screenshot: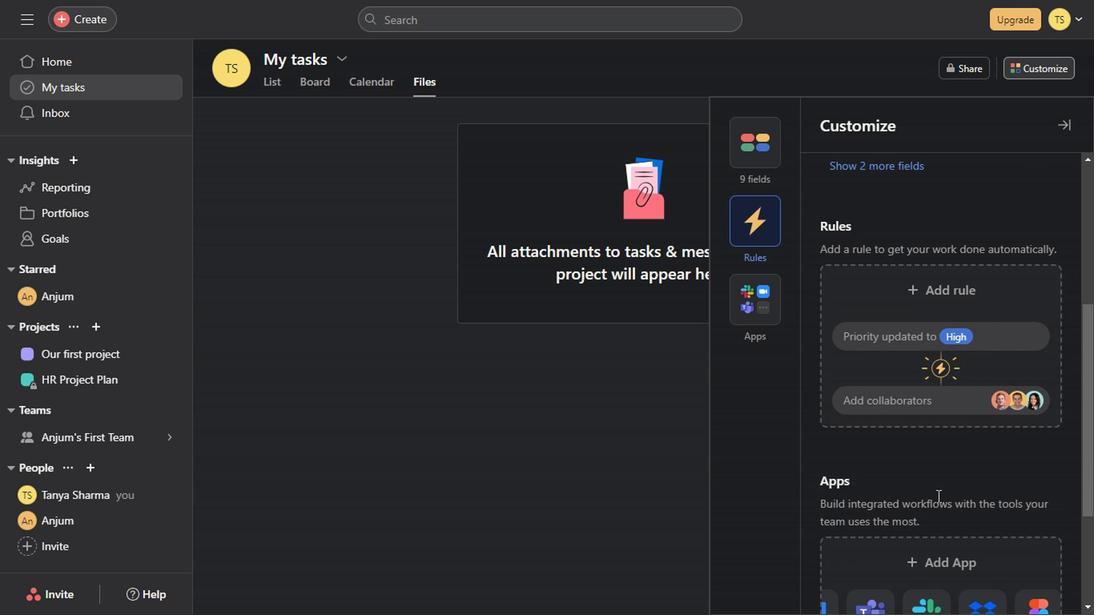 
Action: Mouse scrolled (903, 470) with delta (0, -1)
Screenshot: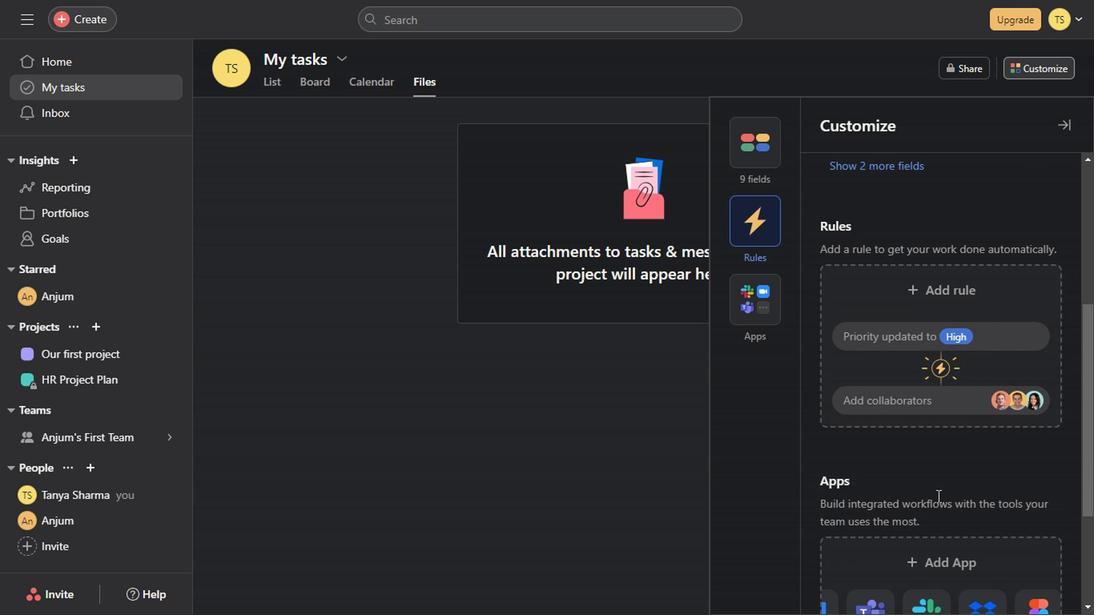 
Action: Mouse scrolled (903, 470) with delta (0, -1)
Screenshot: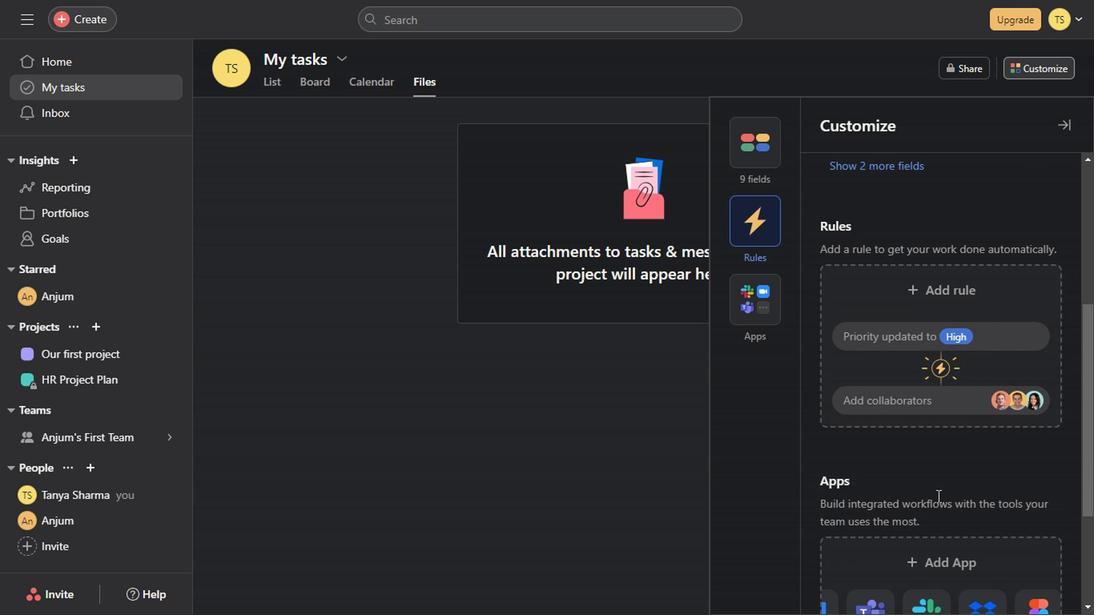 
Action: Mouse scrolled (903, 470) with delta (0, -1)
Screenshot: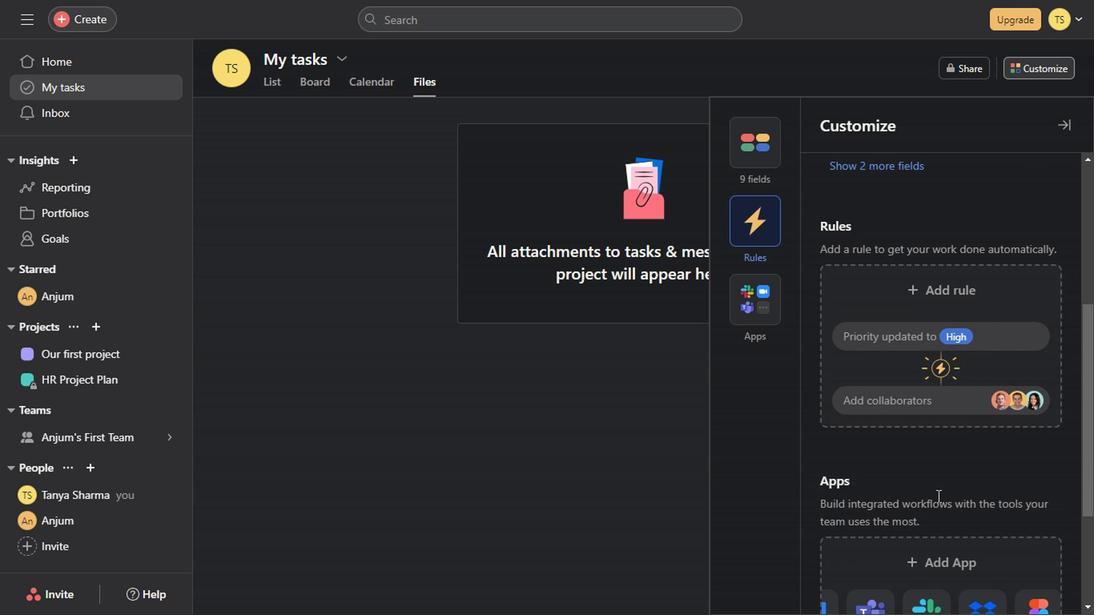 
Action: Mouse scrolled (903, 470) with delta (0, -1)
Screenshot: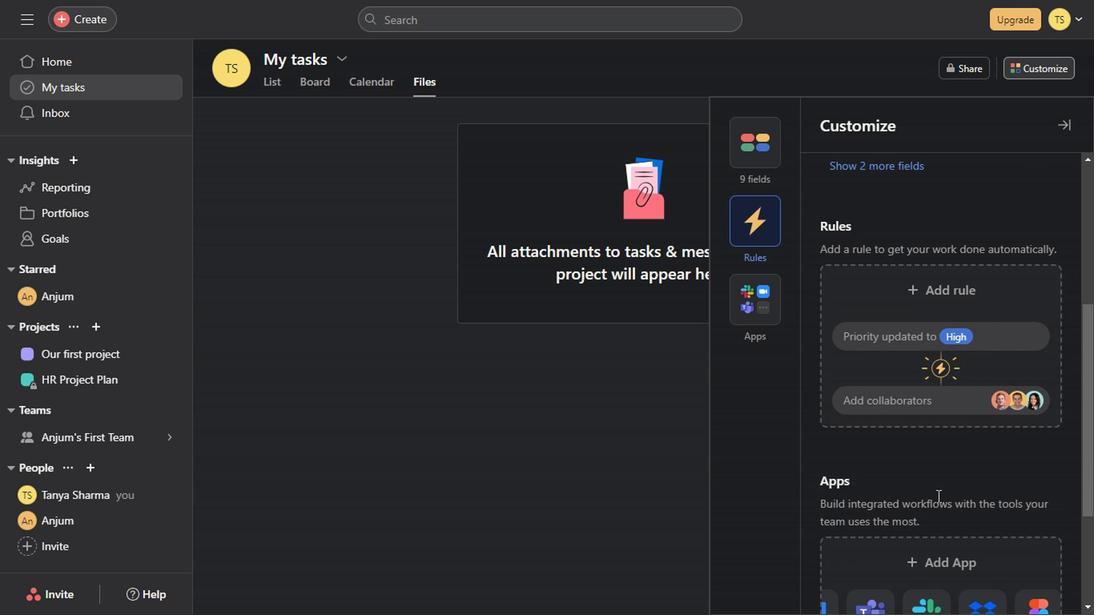 
Action: Mouse scrolled (903, 470) with delta (0, -1)
Screenshot: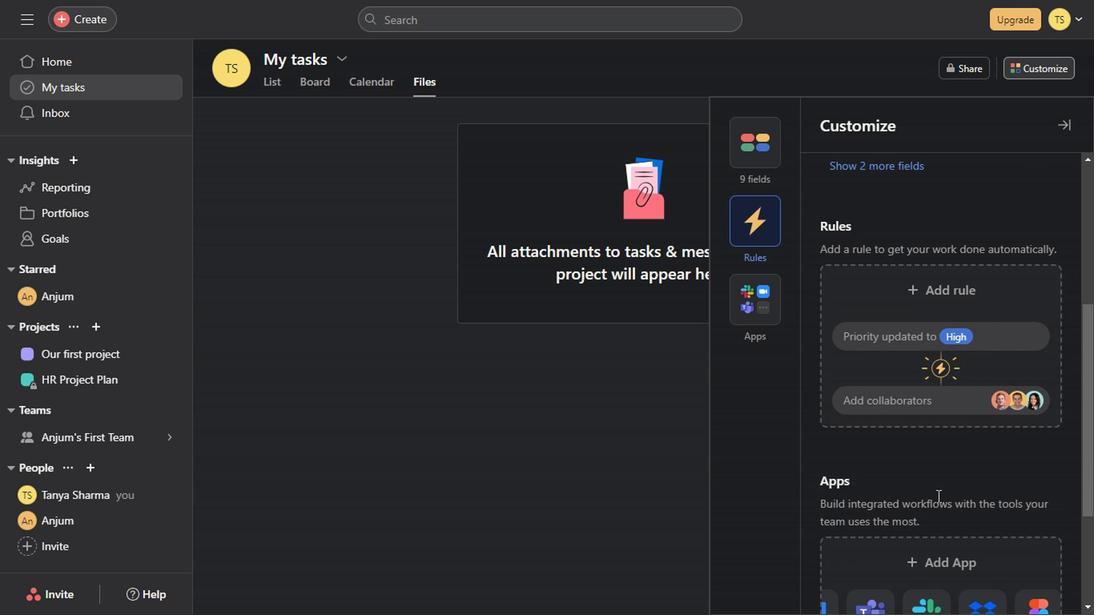 
Action: Mouse scrolled (903, 470) with delta (0, -1)
Screenshot: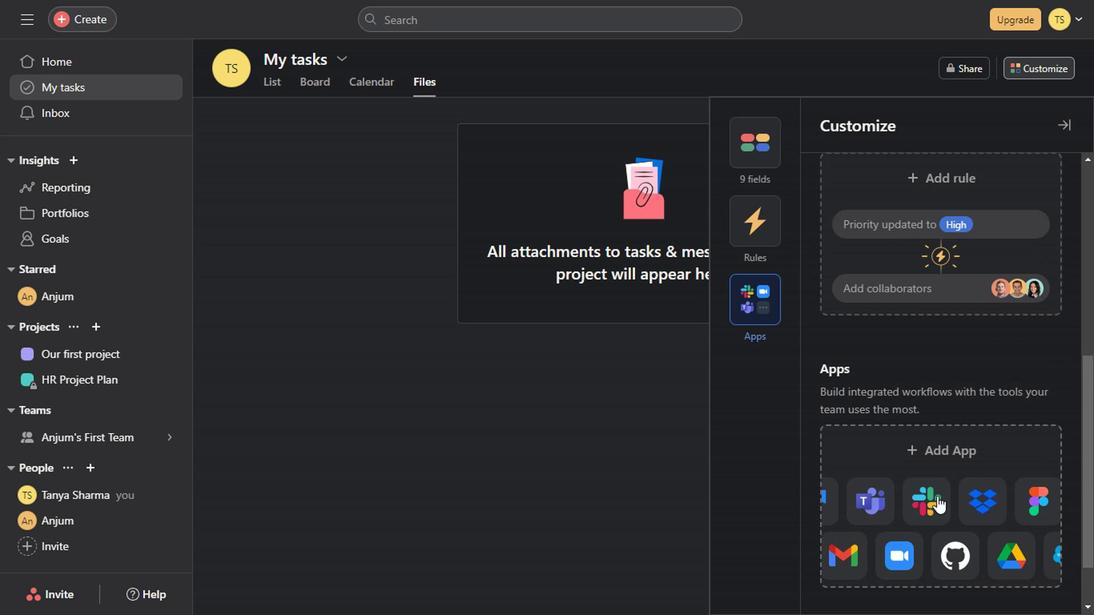 
Action: Mouse scrolled (903, 470) with delta (0, -1)
Screenshot: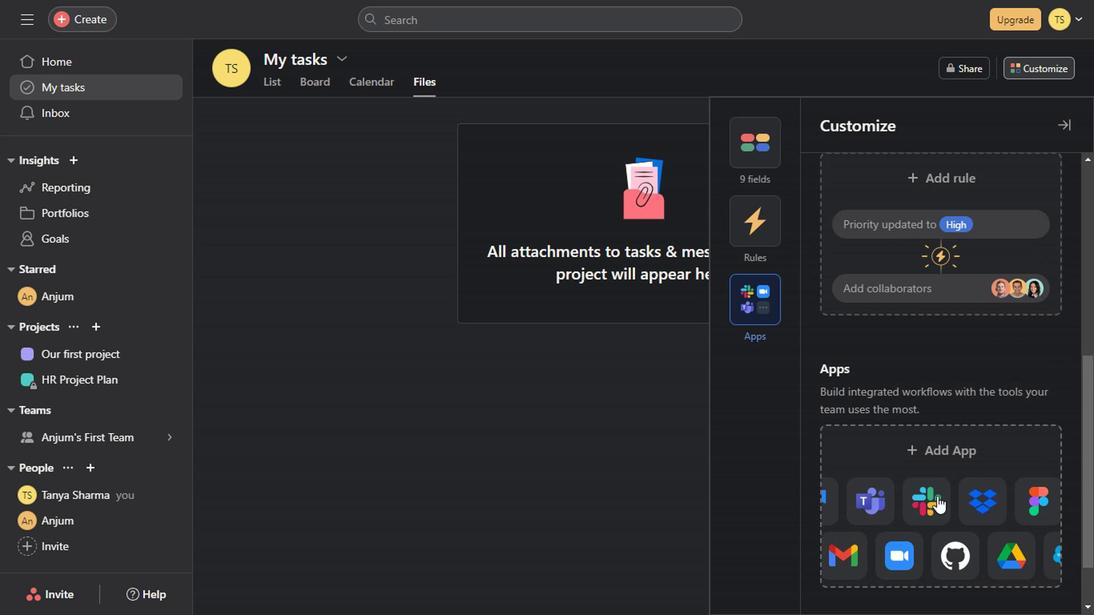 
Action: Mouse scrolled (903, 470) with delta (0, -1)
Screenshot: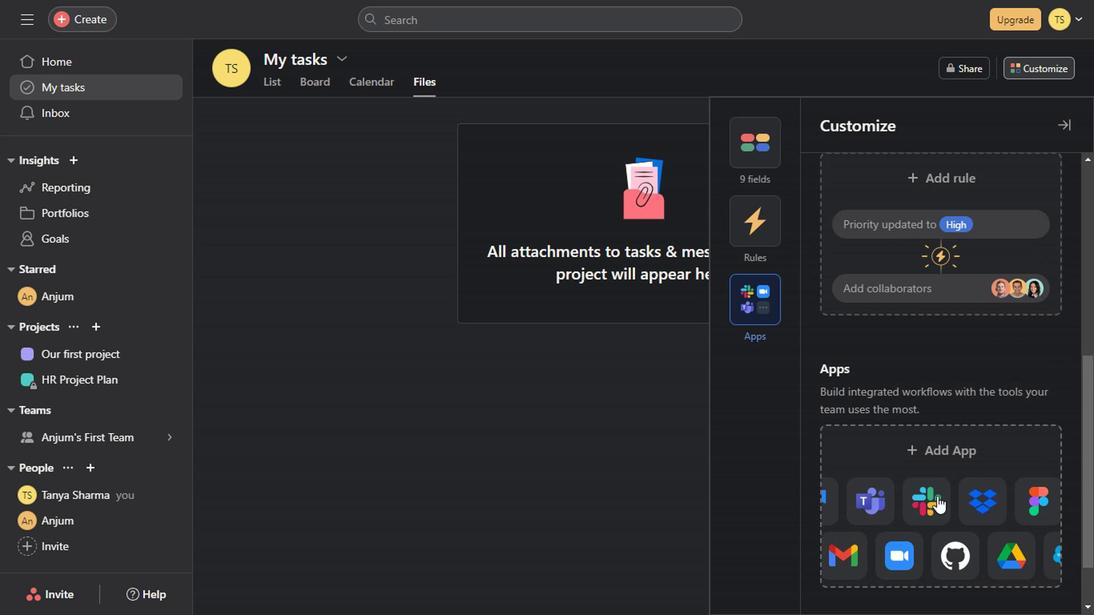 
Action: Mouse scrolled (903, 470) with delta (0, -1)
Screenshot: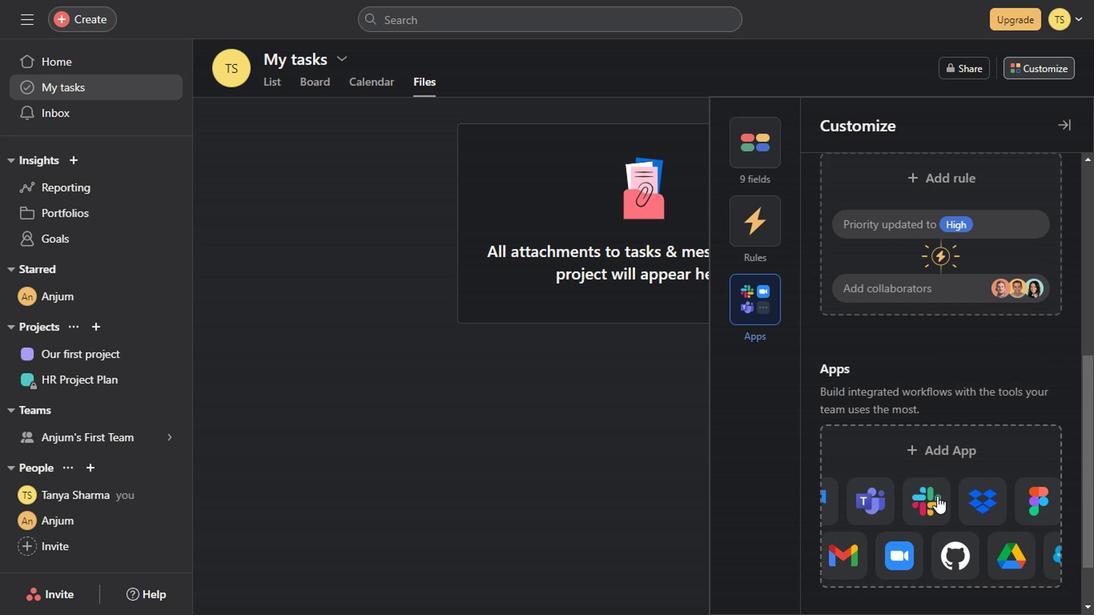 
Action: Mouse scrolled (903, 470) with delta (0, -1)
Screenshot: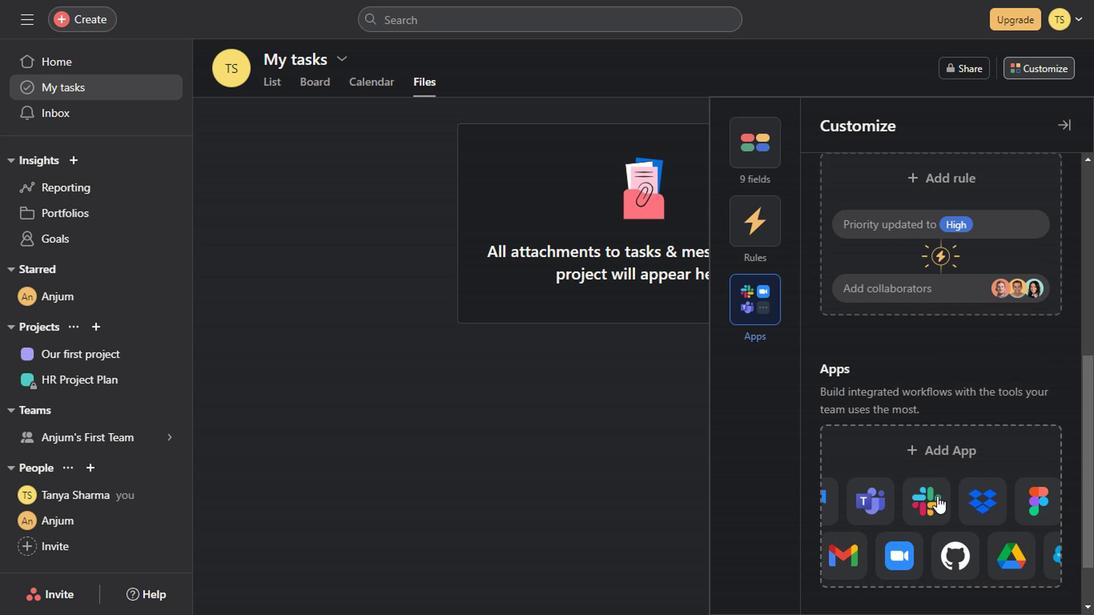 
Action: Mouse scrolled (903, 470) with delta (0, -1)
Screenshot: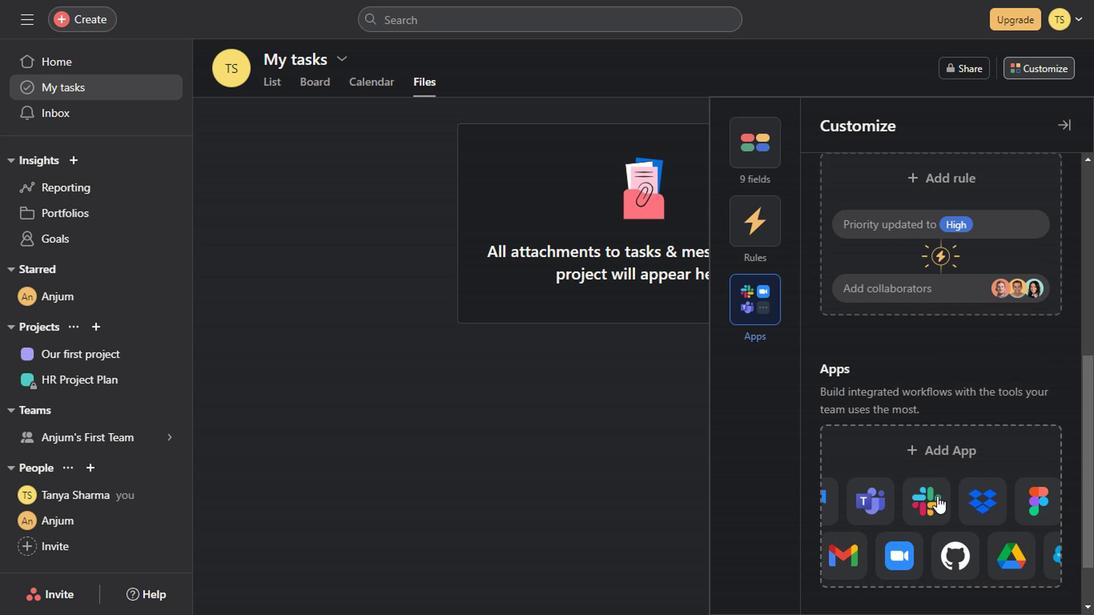 
Action: Mouse scrolled (903, 470) with delta (0, -1)
Screenshot: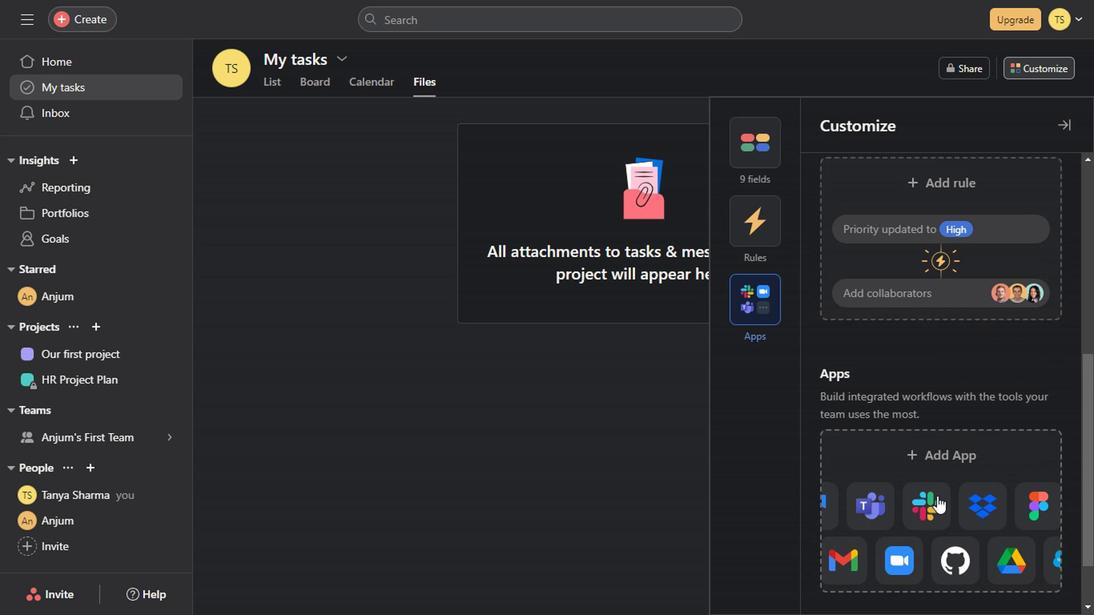
Action: Mouse scrolled (903, 470) with delta (0, -1)
Screenshot: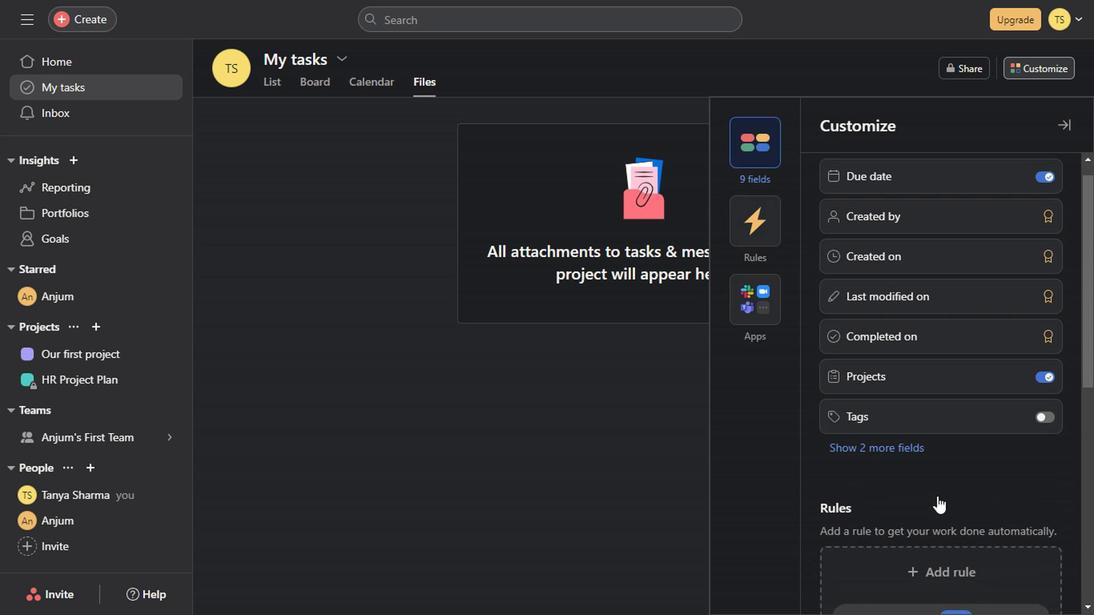
Action: Mouse scrolled (903, 470) with delta (0, -1)
Screenshot: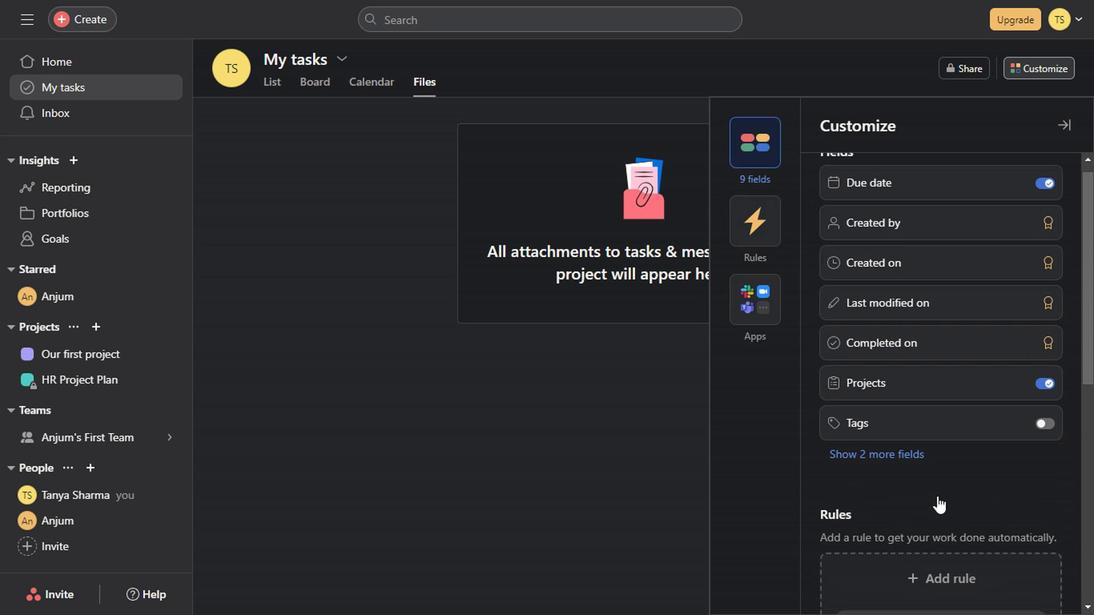 
Action: Mouse scrolled (903, 469) with delta (0, -1)
Screenshot: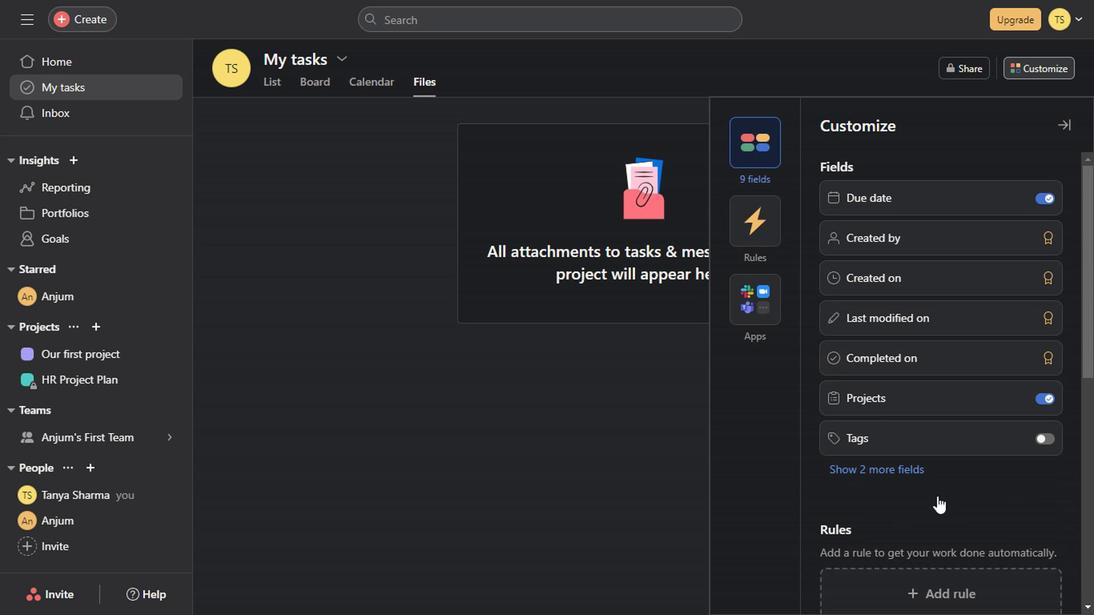 
Action: Mouse scrolled (903, 470) with delta (0, -1)
Screenshot: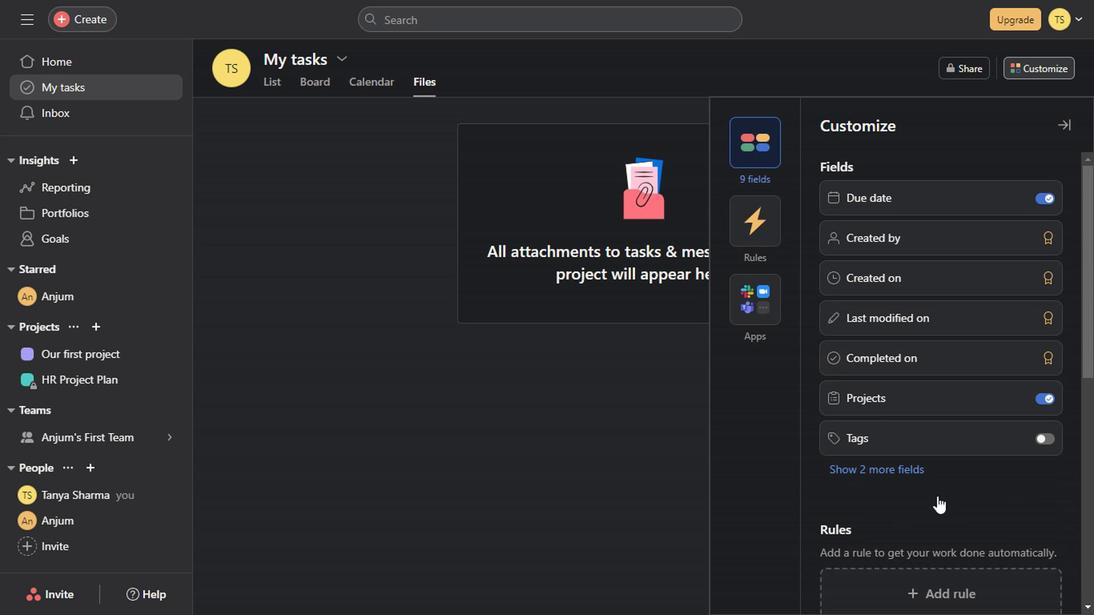 
Action: Mouse scrolled (903, 470) with delta (0, -1)
Screenshot: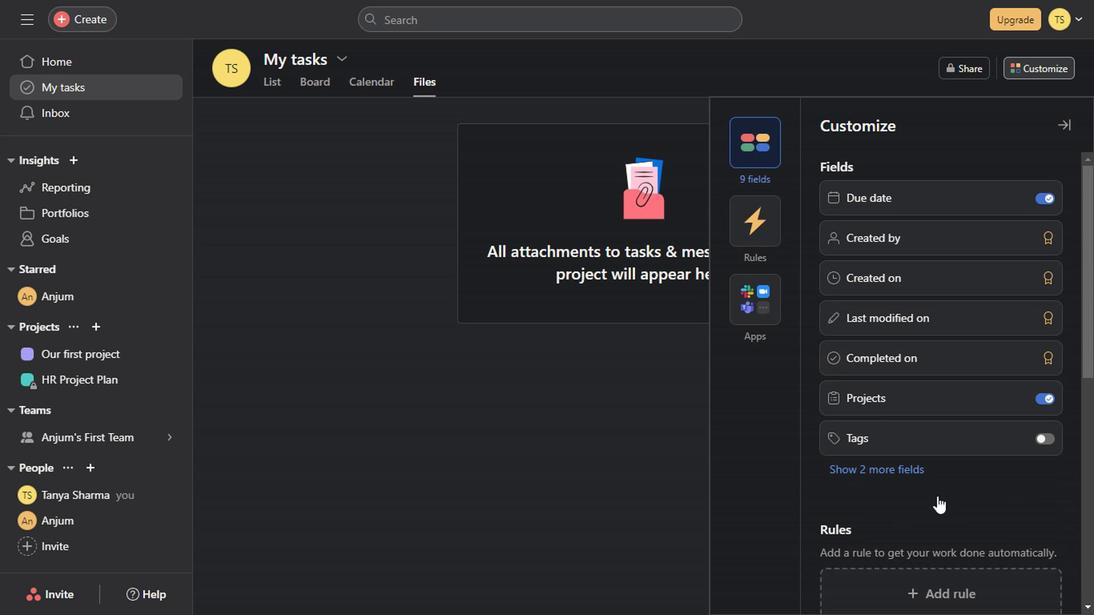 
Action: Mouse scrolled (903, 470) with delta (0, -1)
Screenshot: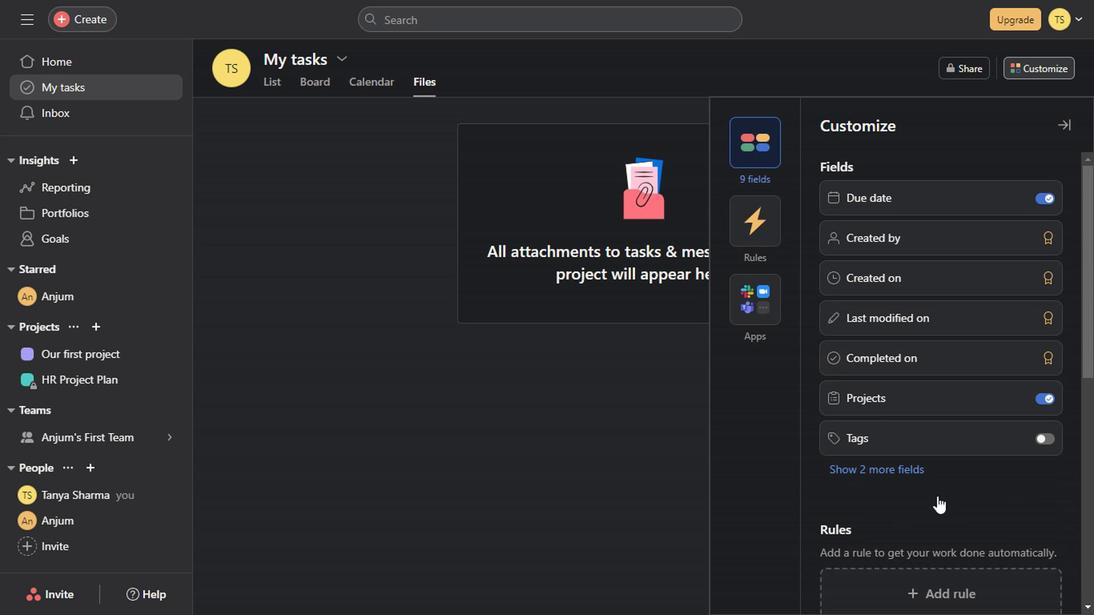 
Action: Mouse scrolled (903, 469) with delta (0, -1)
Screenshot: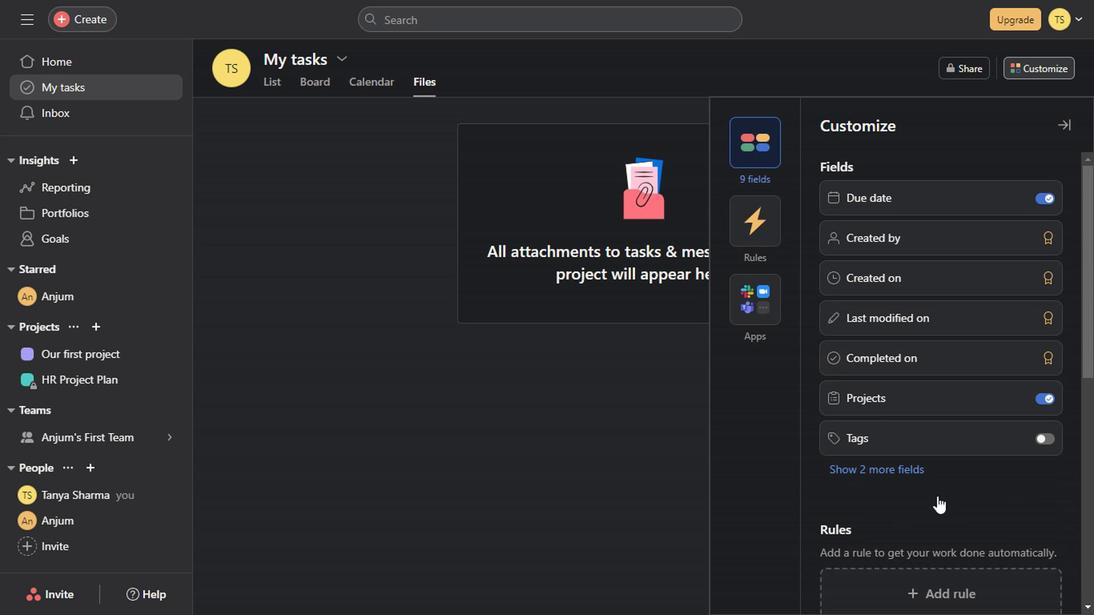 
Action: Mouse scrolled (903, 470) with delta (0, -1)
Screenshot: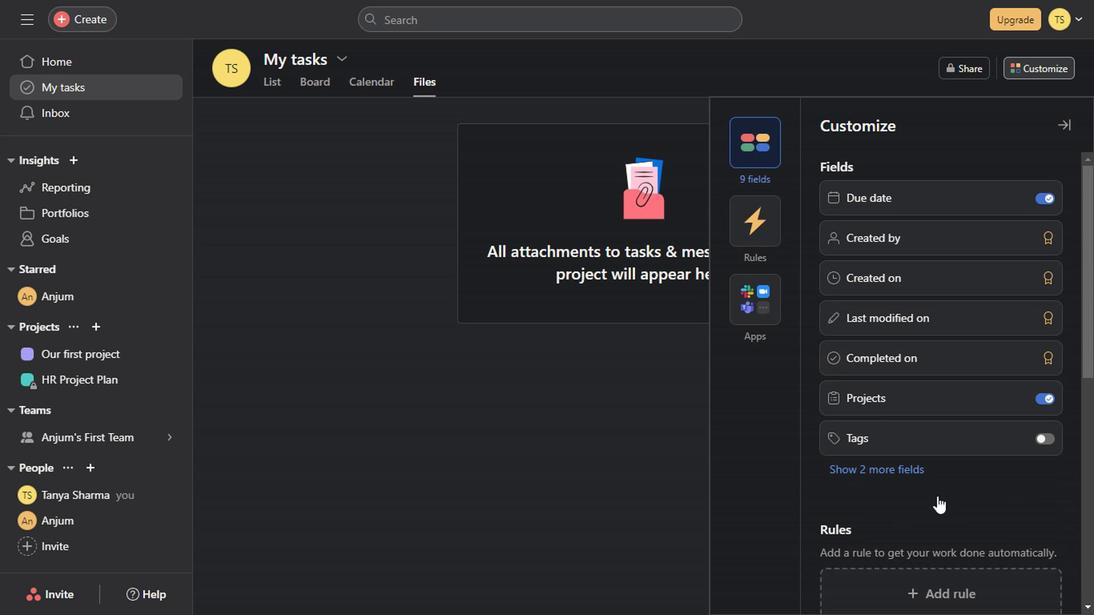 
Action: Mouse scrolled (903, 470) with delta (0, -1)
Screenshot: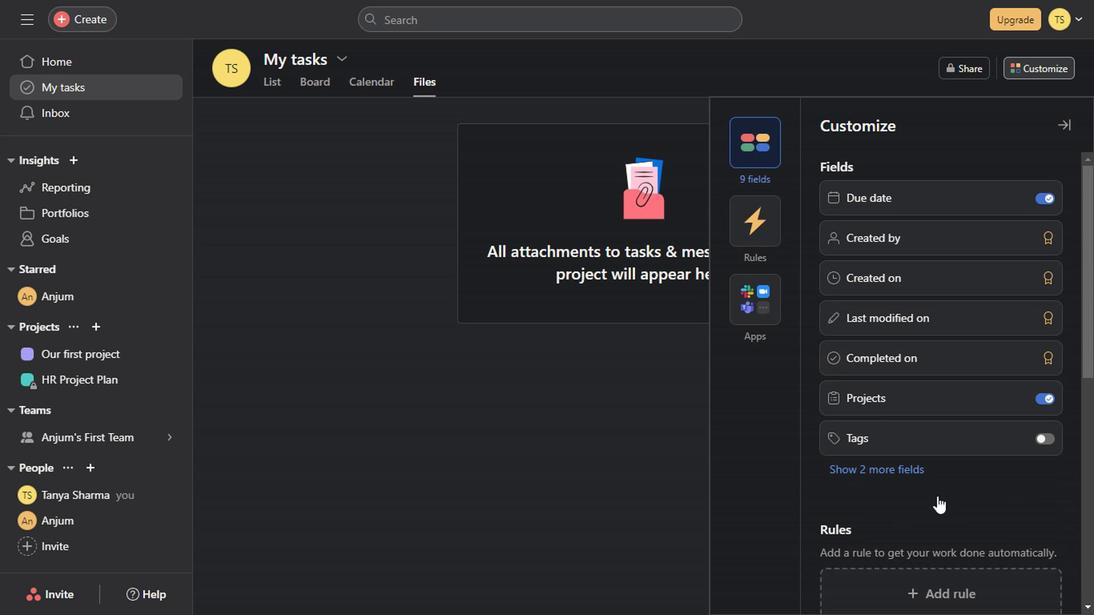 
Action: Mouse scrolled (903, 470) with delta (0, -1)
Screenshot: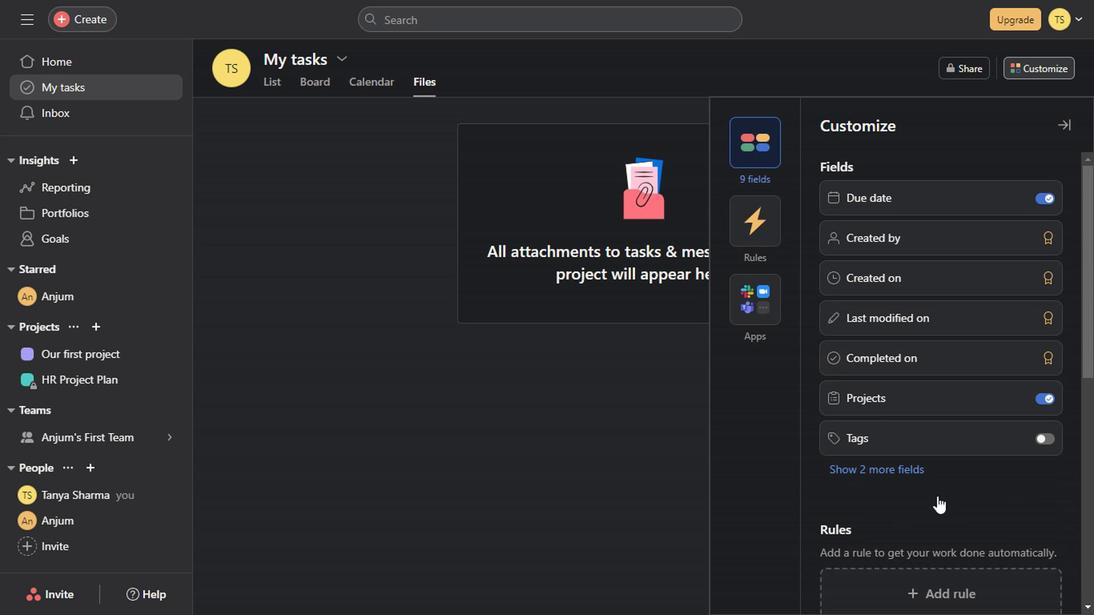 
Action: Mouse scrolled (903, 470) with delta (0, -1)
Screenshot: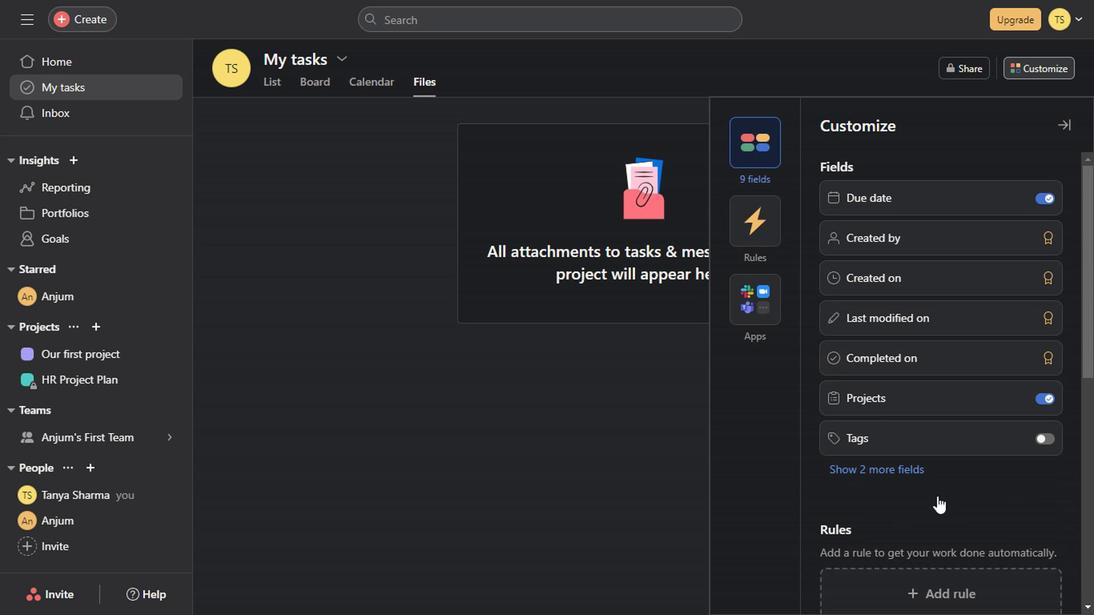 
Action: Mouse scrolled (903, 470) with delta (0, -1)
Screenshot: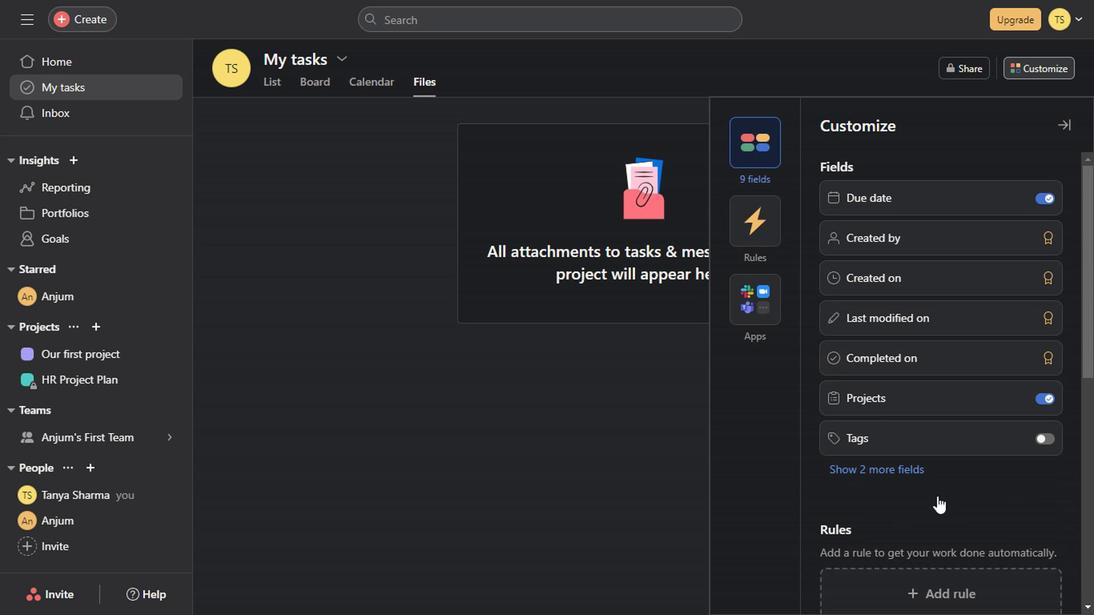 
Action: Mouse scrolled (903, 470) with delta (0, -1)
Screenshot: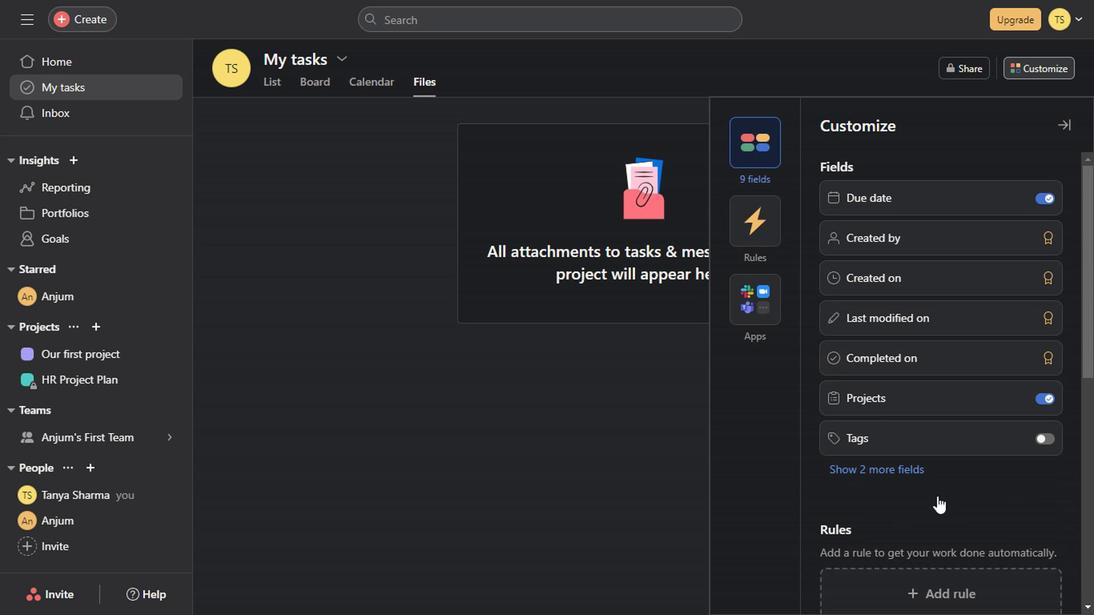 
Action: Mouse scrolled (903, 470) with delta (0, -1)
Screenshot: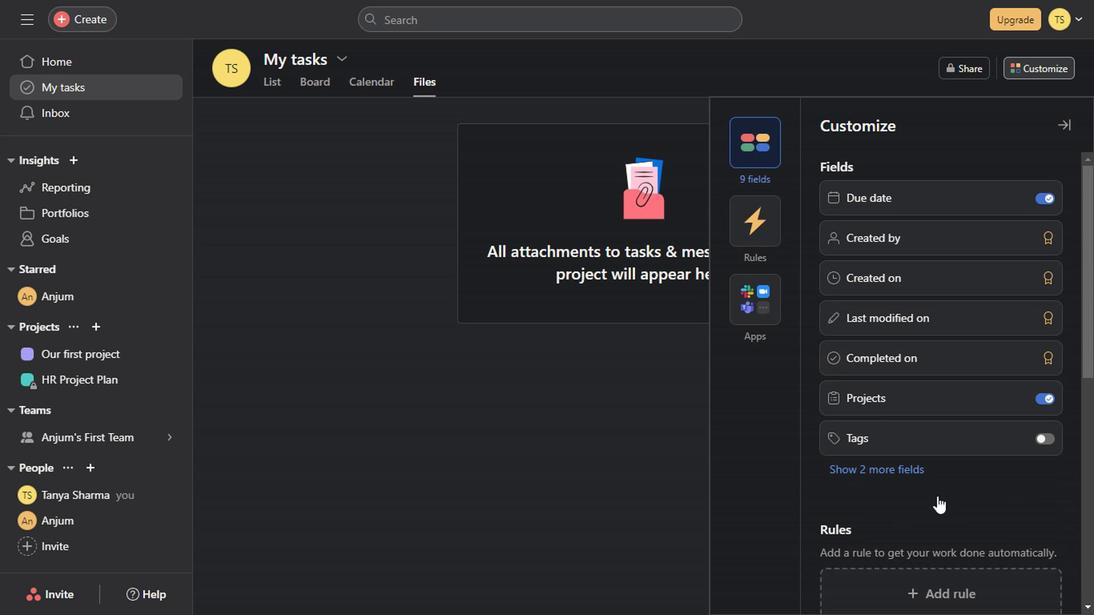 
Action: Mouse scrolled (903, 470) with delta (0, -1)
Screenshot: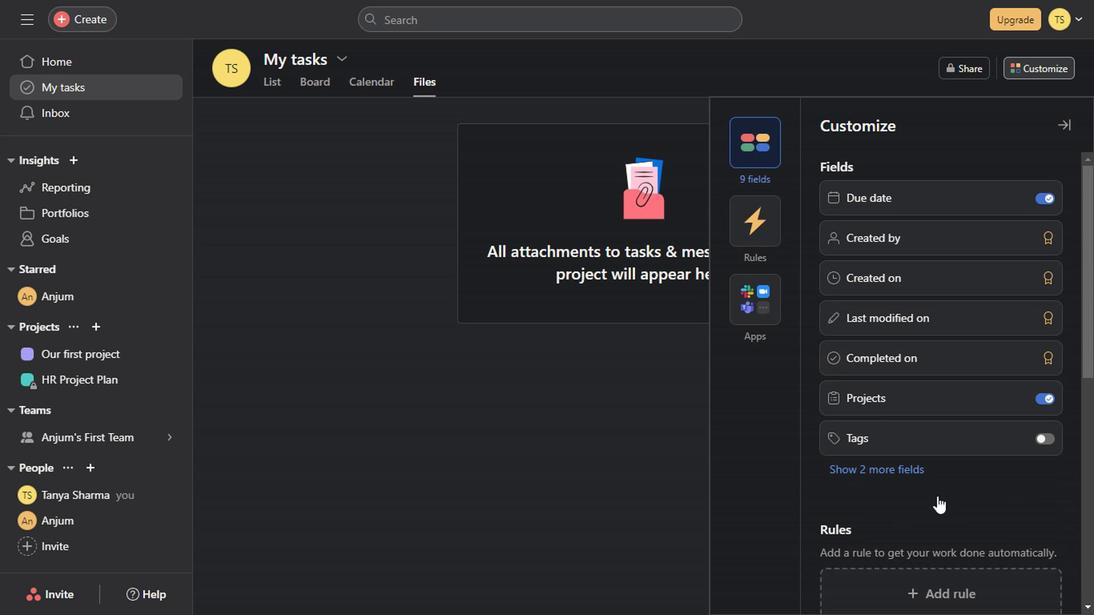
Action: Mouse scrolled (903, 470) with delta (0, -1)
Screenshot: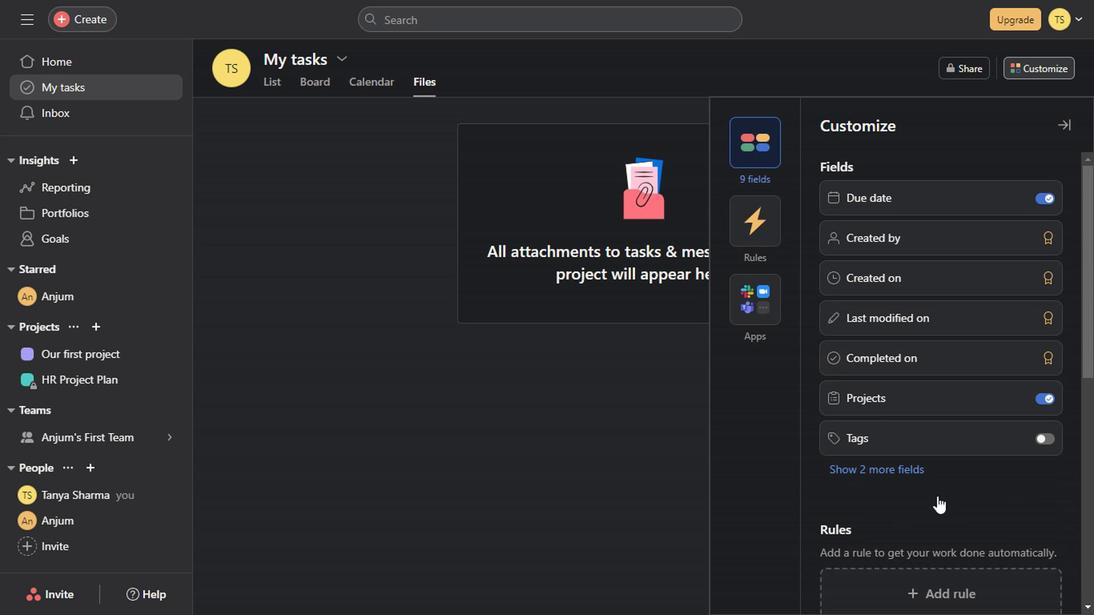 
Action: Mouse scrolled (903, 470) with delta (0, -1)
Screenshot: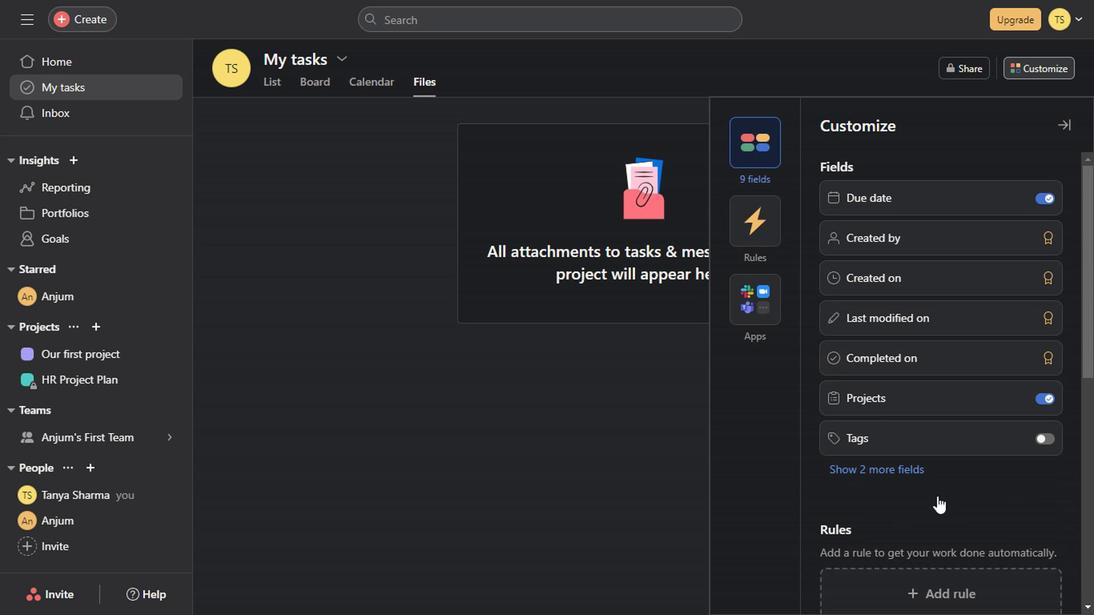 
Action: Mouse scrolled (903, 470) with delta (0, -1)
Screenshot: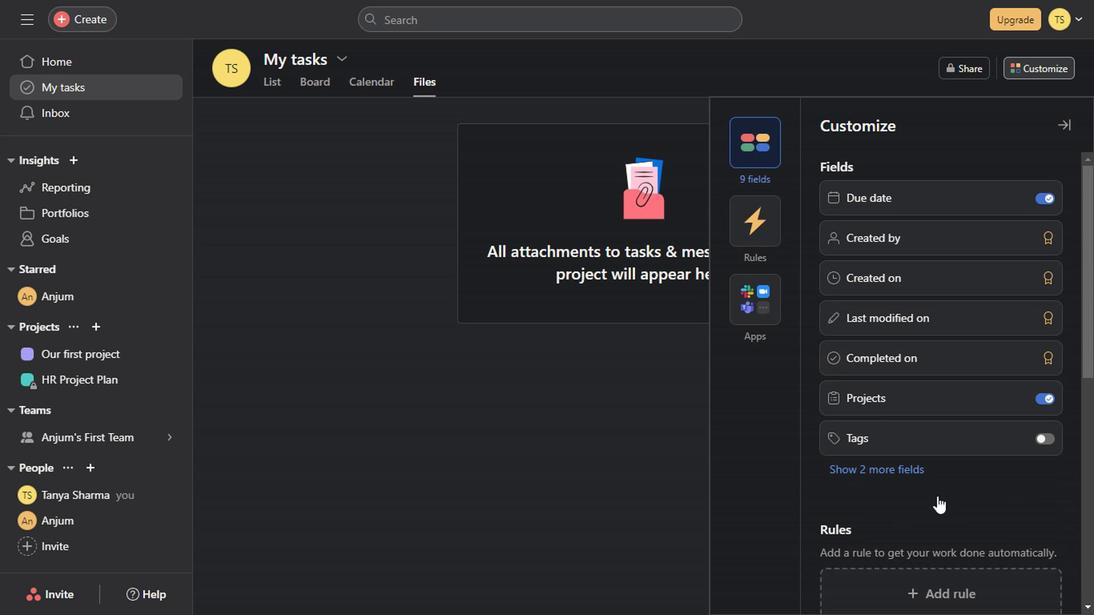 
Action: Mouse scrolled (903, 470) with delta (0, -1)
Screenshot: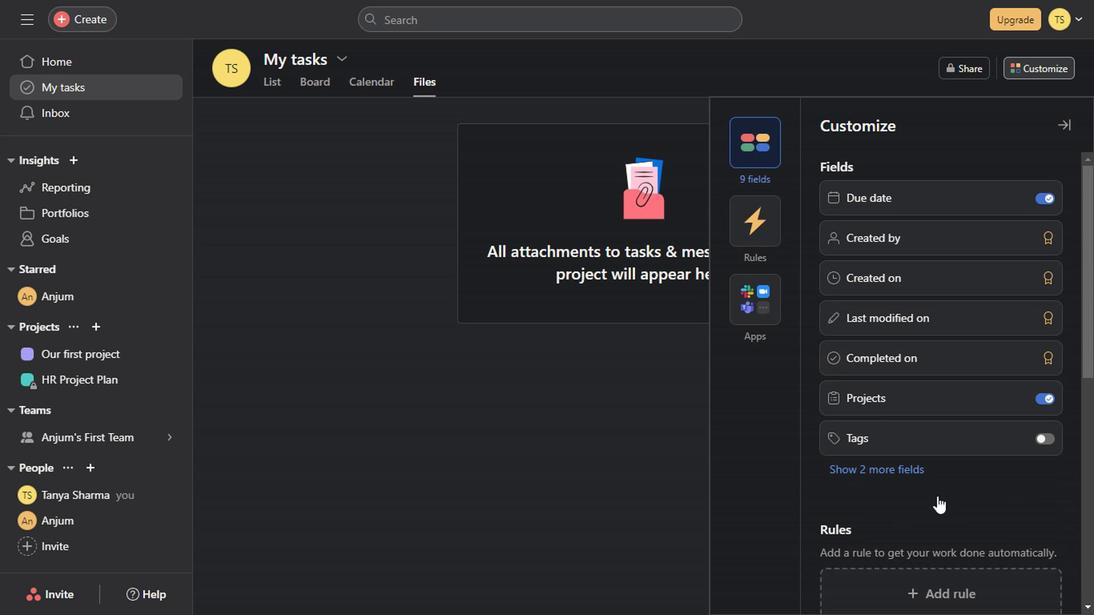
Action: Mouse scrolled (903, 470) with delta (0, -1)
Screenshot: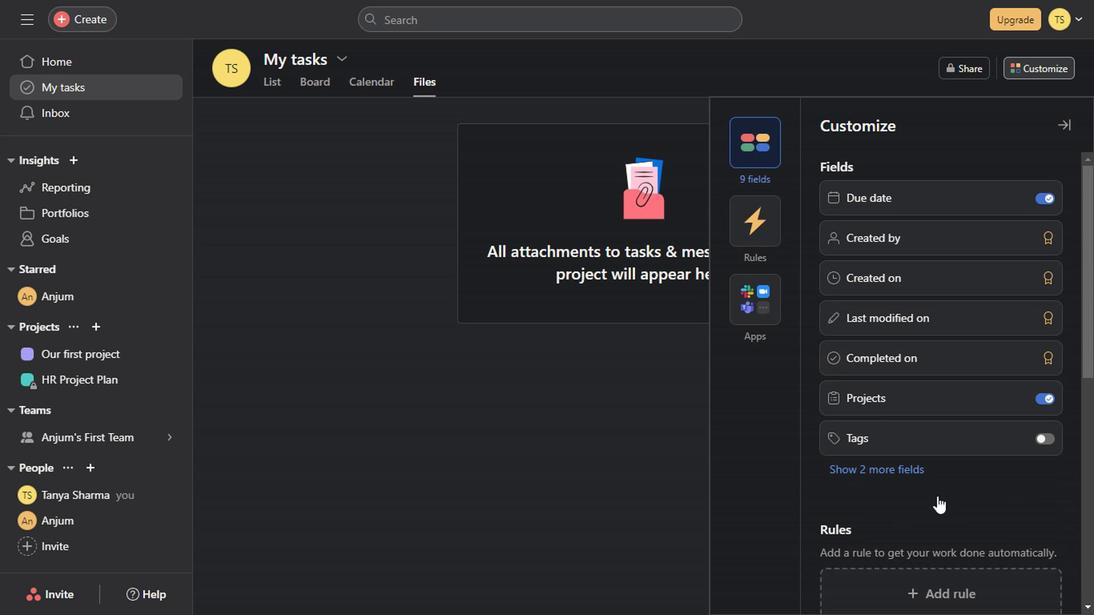 
Action: Mouse scrolled (903, 470) with delta (0, -1)
Screenshot: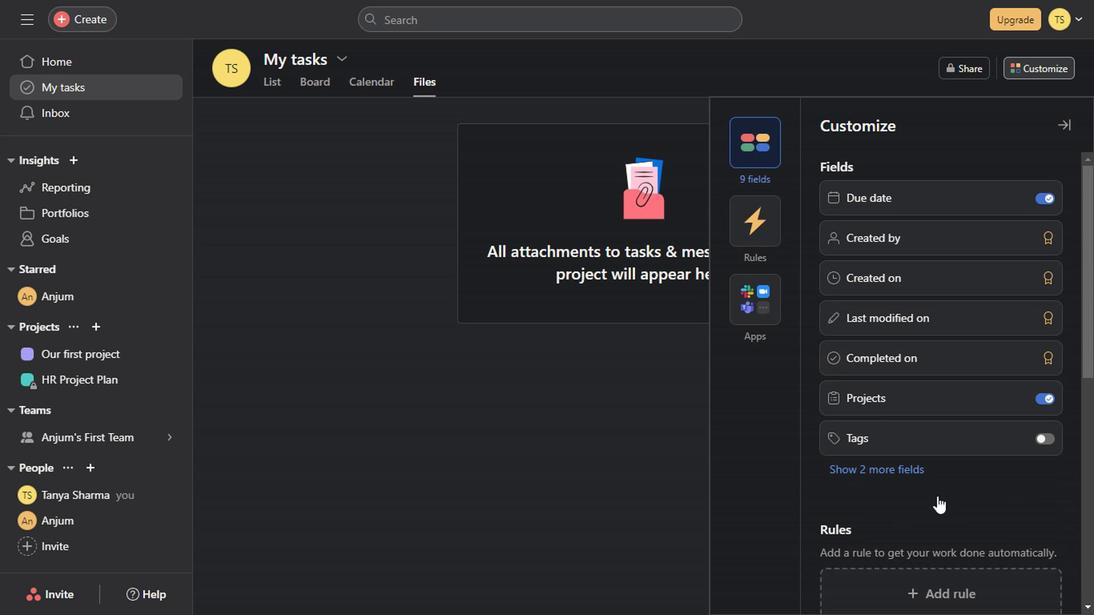 
Action: Mouse scrolled (903, 470) with delta (0, -1)
Screenshot: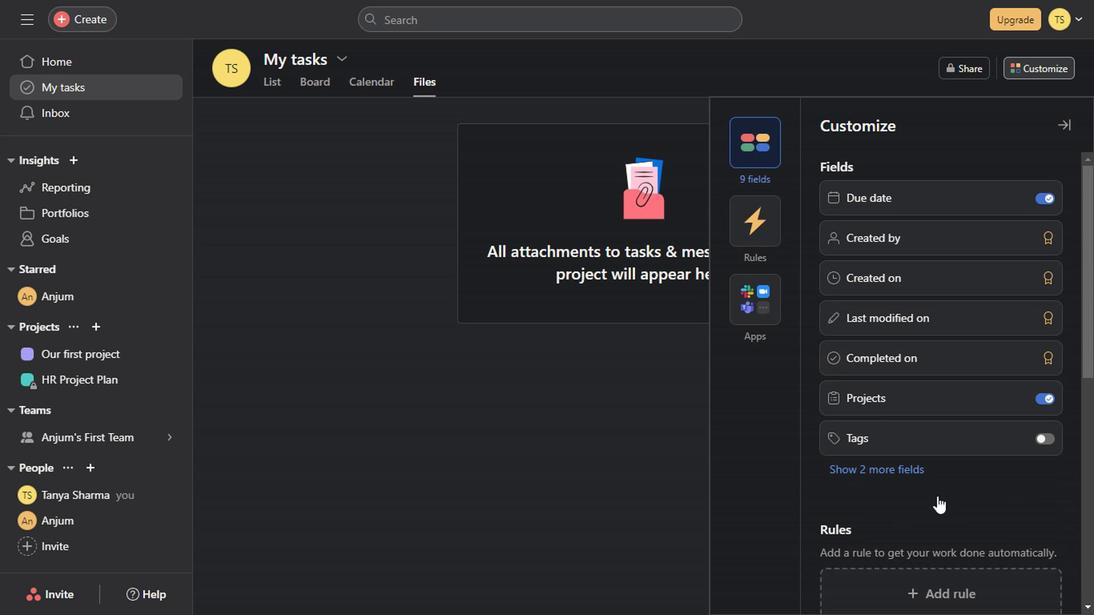 
Action: Mouse scrolled (903, 470) with delta (0, -1)
Screenshot: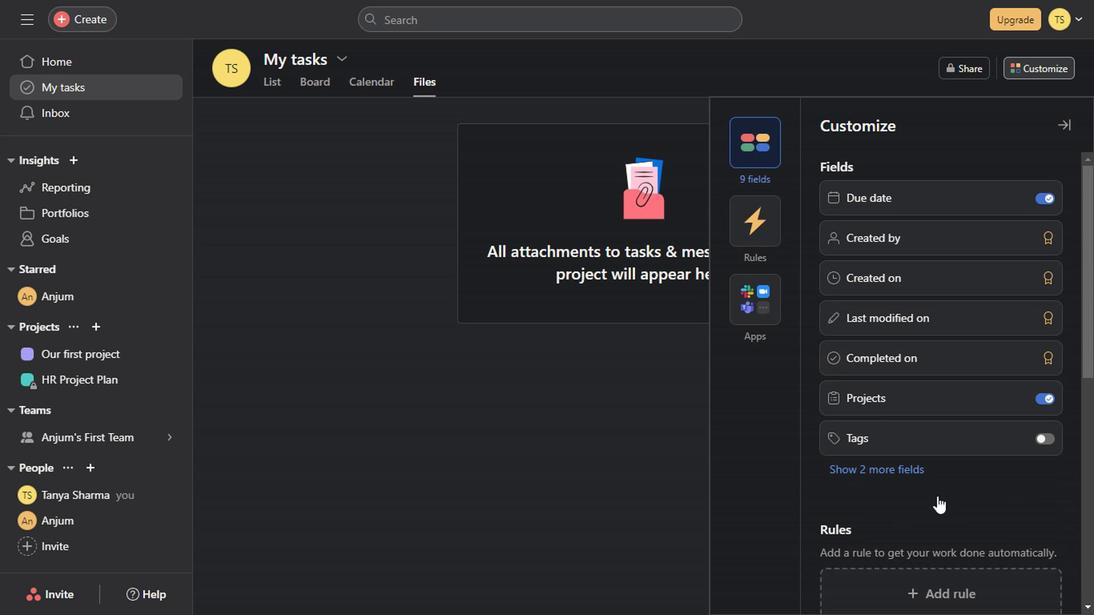 
Action: Mouse scrolled (903, 470) with delta (0, -1)
Screenshot: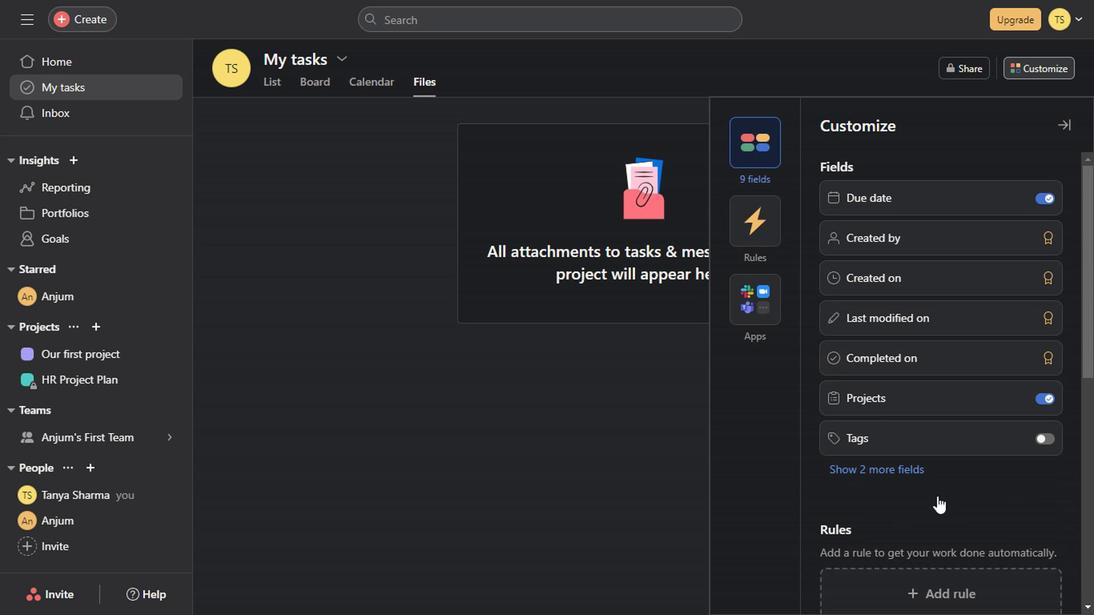 
Action: Mouse scrolled (903, 470) with delta (0, -1)
Screenshot: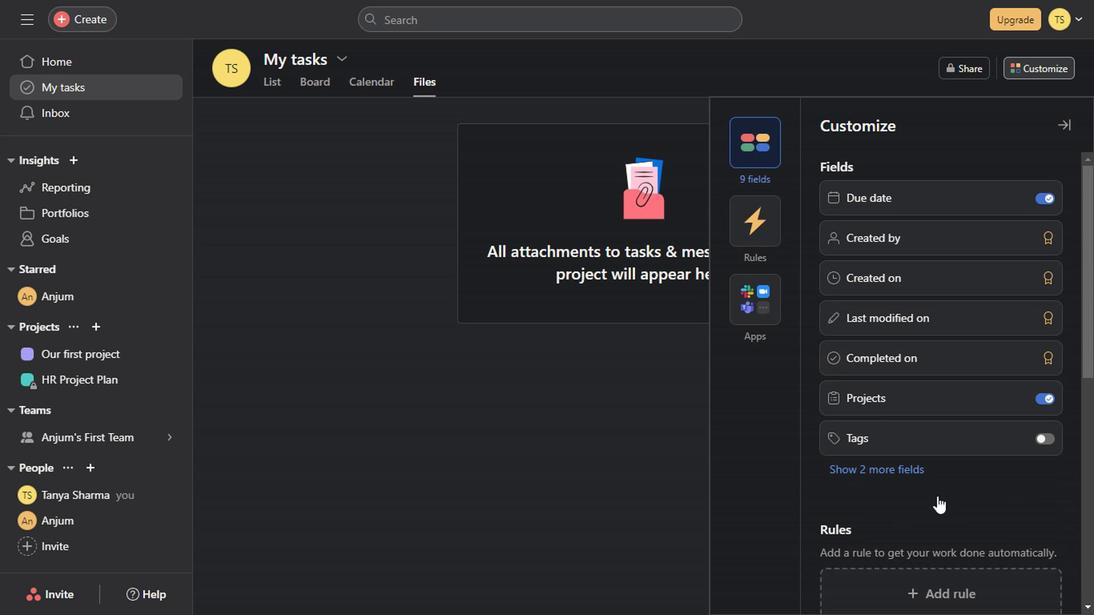 
Action: Mouse scrolled (903, 470) with delta (0, -1)
Screenshot: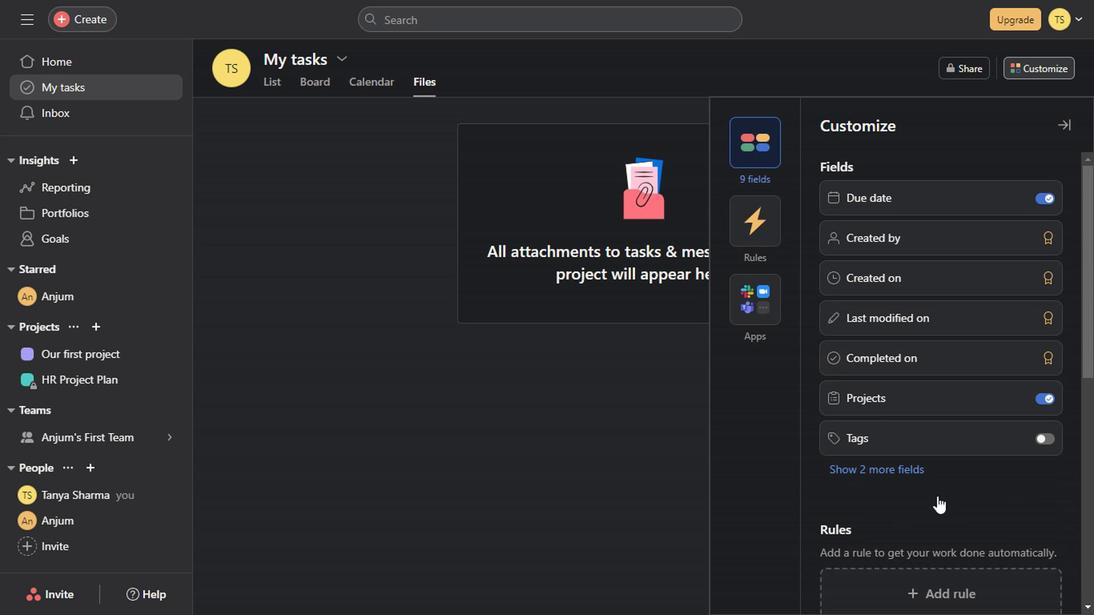 
Action: Mouse scrolled (903, 470) with delta (0, -1)
Screenshot: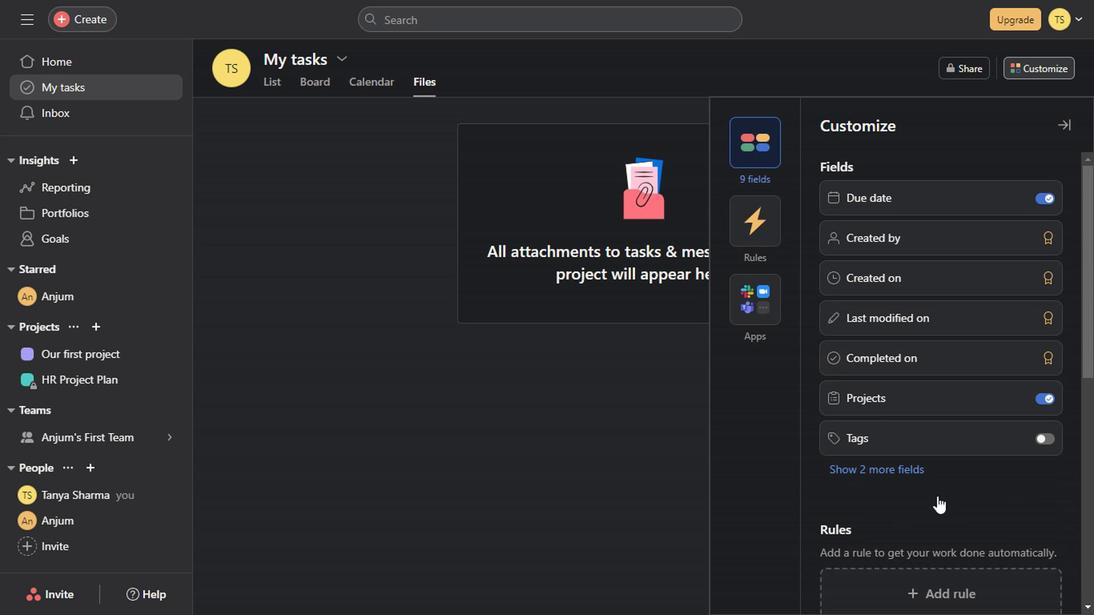 
Action: Mouse scrolled (903, 470) with delta (0, -1)
Screenshot: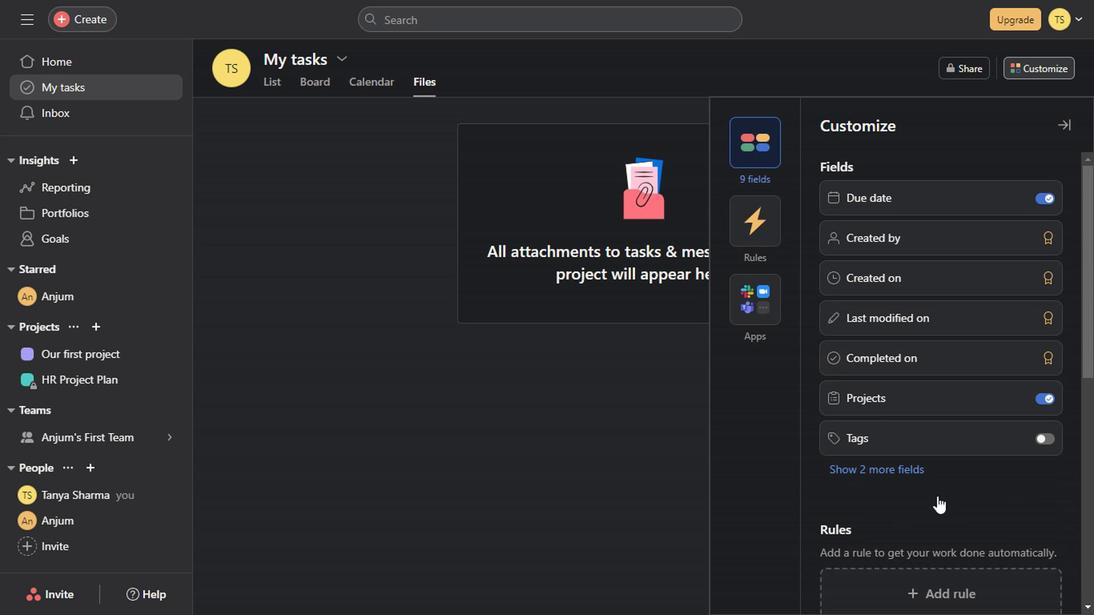 
Action: Mouse scrolled (903, 470) with delta (0, -1)
Screenshot: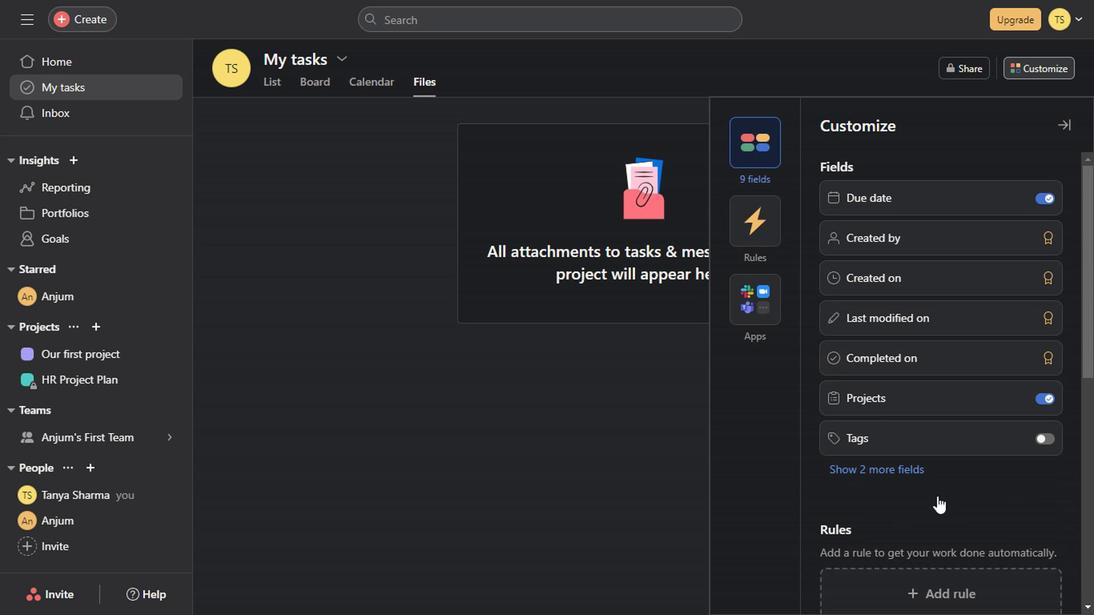
Action: Mouse scrolled (903, 470) with delta (0, -1)
Screenshot: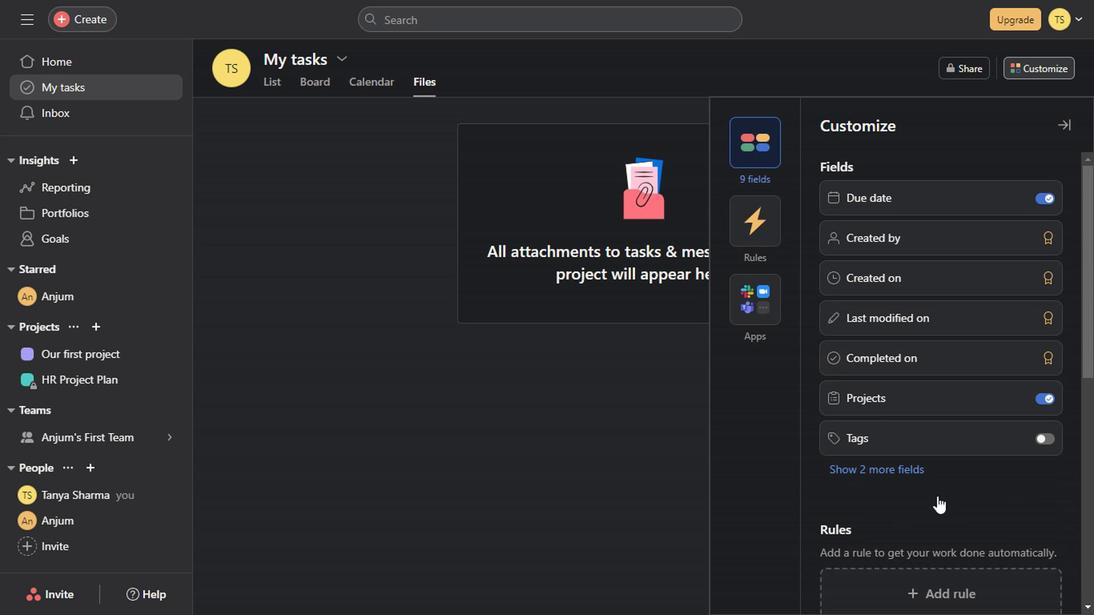 
Action: Mouse scrolled (903, 470) with delta (0, -1)
Screenshot: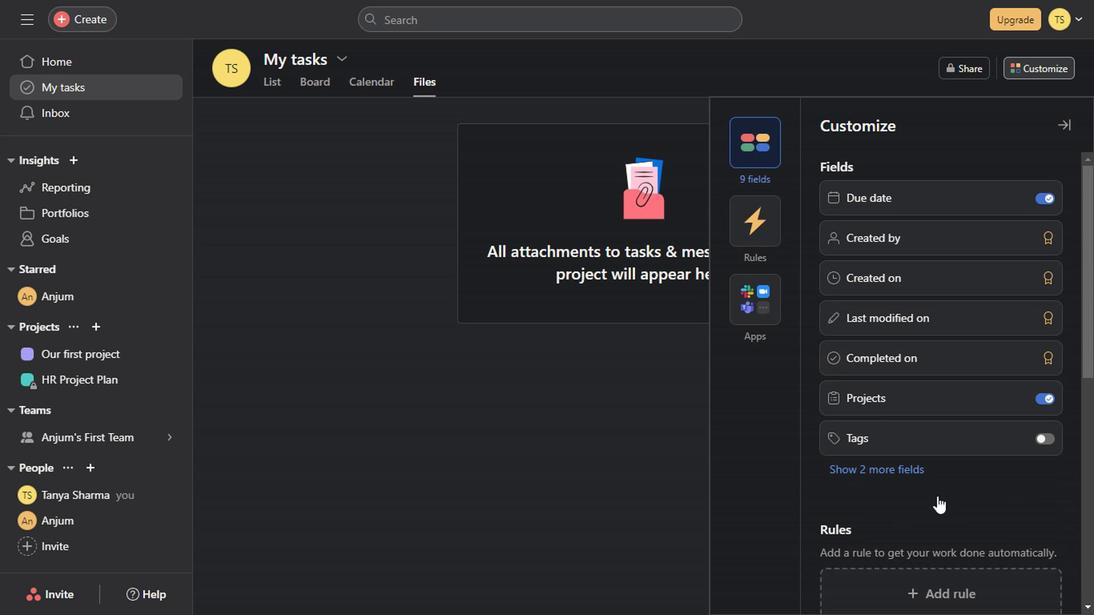 
Action: Mouse scrolled (903, 470) with delta (0, -1)
Screenshot: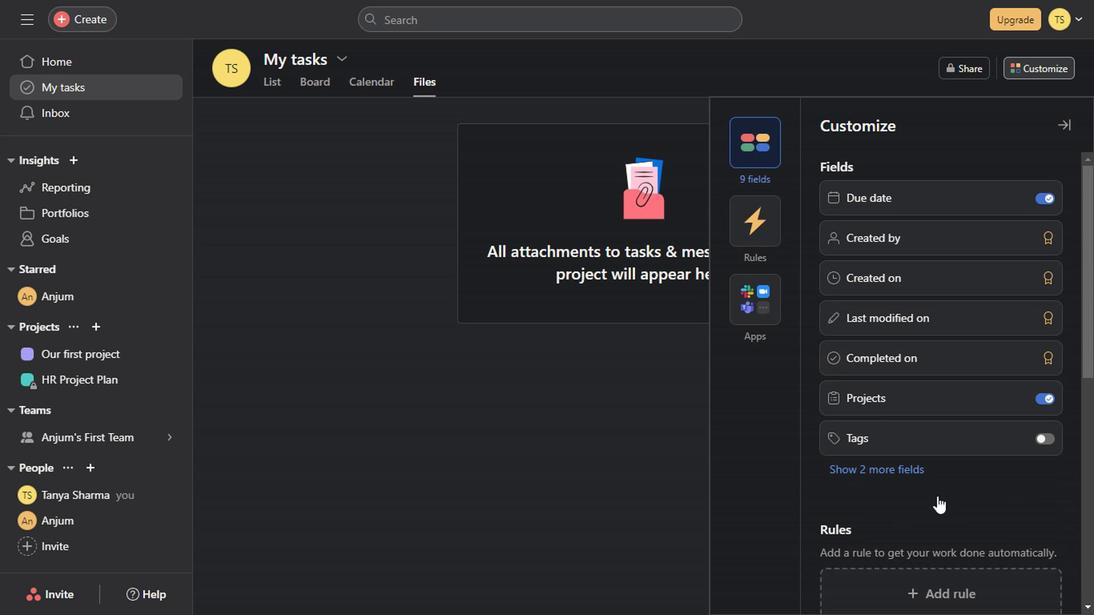 
Action: Mouse scrolled (903, 470) with delta (0, -1)
Screenshot: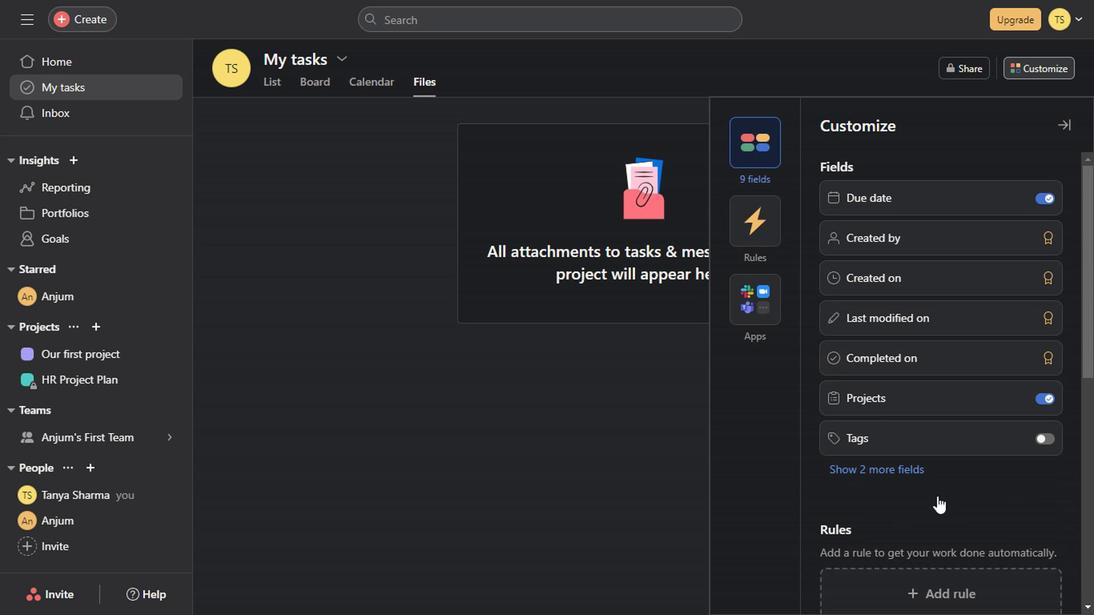 
Action: Mouse scrolled (903, 470) with delta (0, -1)
Screenshot: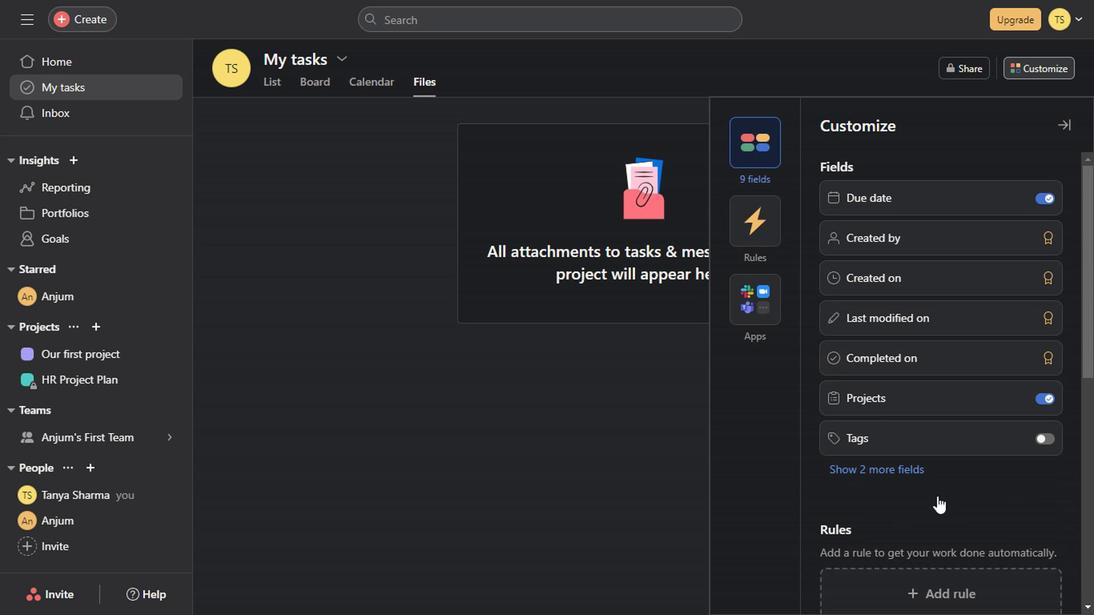 
Action: Mouse scrolled (903, 470) with delta (0, -1)
Screenshot: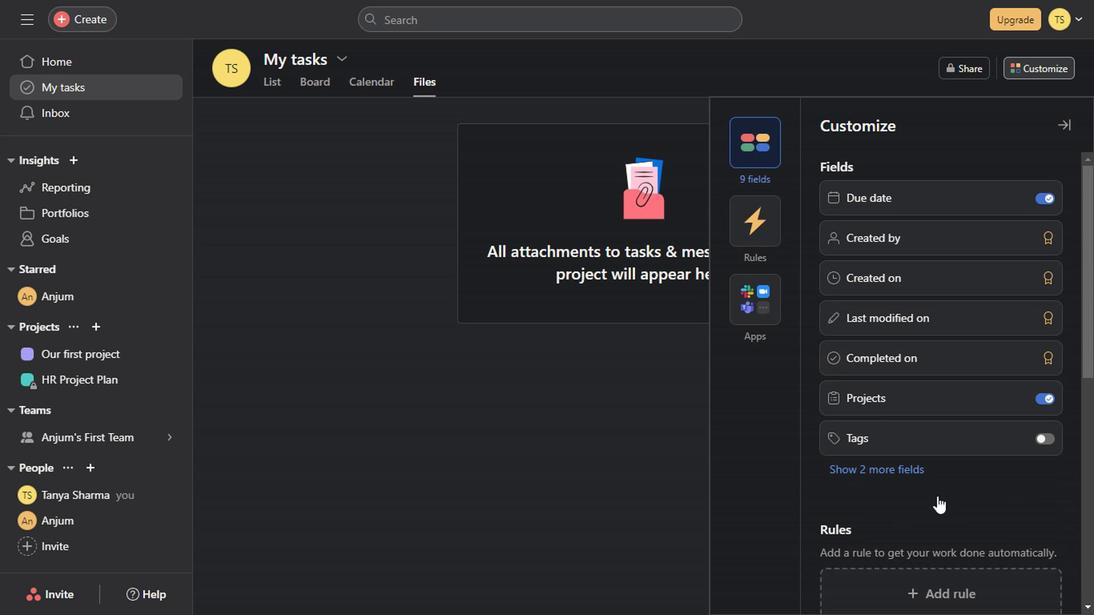 
Action: Mouse scrolled (903, 470) with delta (0, -1)
Screenshot: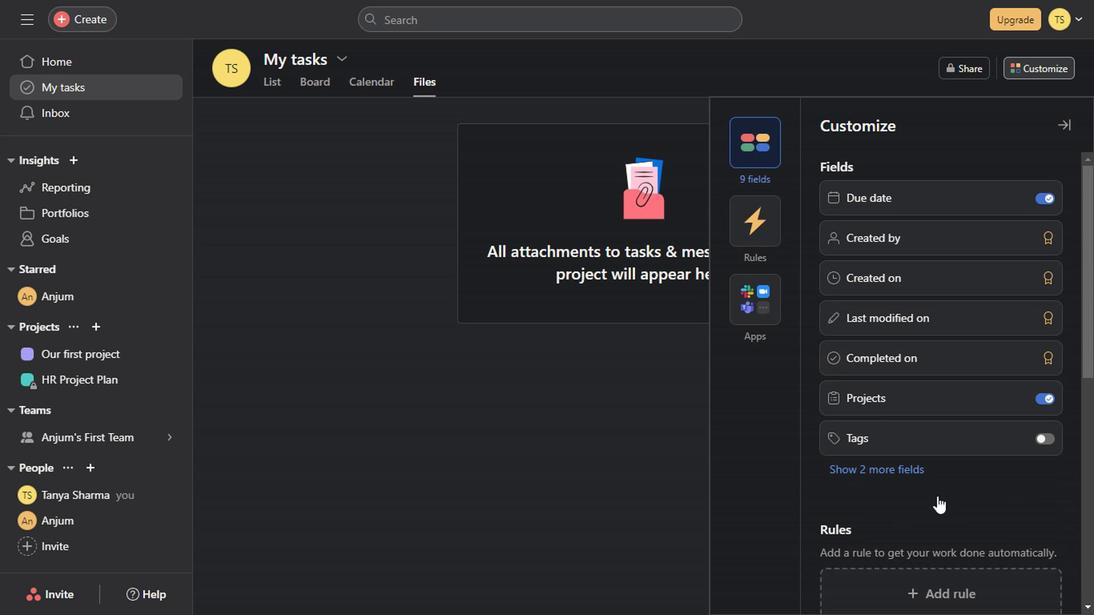 
Action: Mouse scrolled (903, 470) with delta (0, -1)
Screenshot: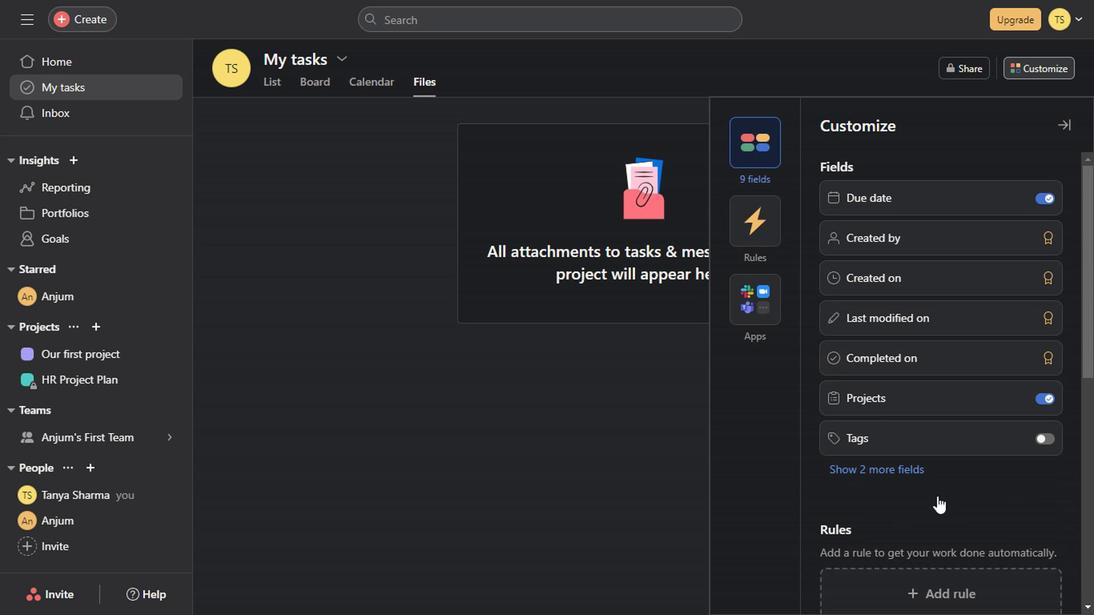 
Action: Mouse scrolled (903, 470) with delta (0, -1)
Screenshot: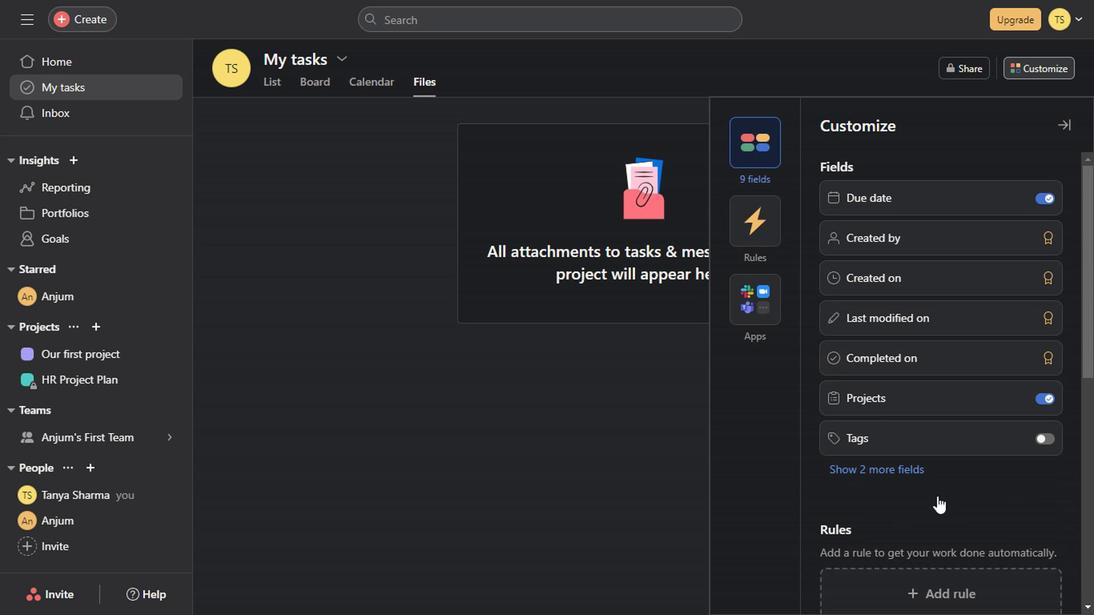
Action: Mouse scrolled (903, 470) with delta (0, -1)
Screenshot: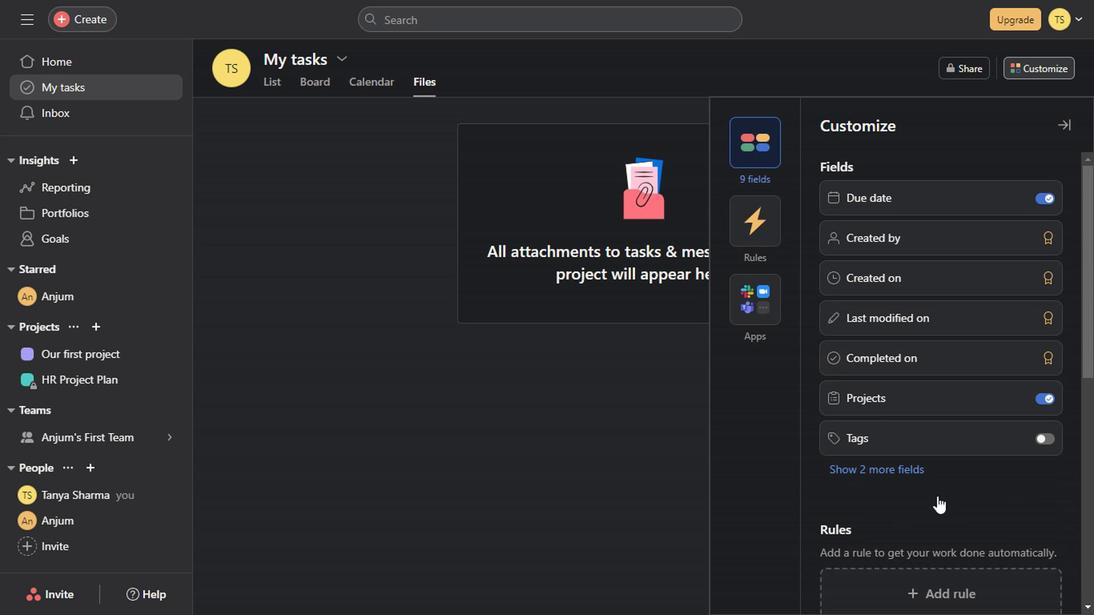
Action: Mouse scrolled (903, 470) with delta (0, -1)
Screenshot: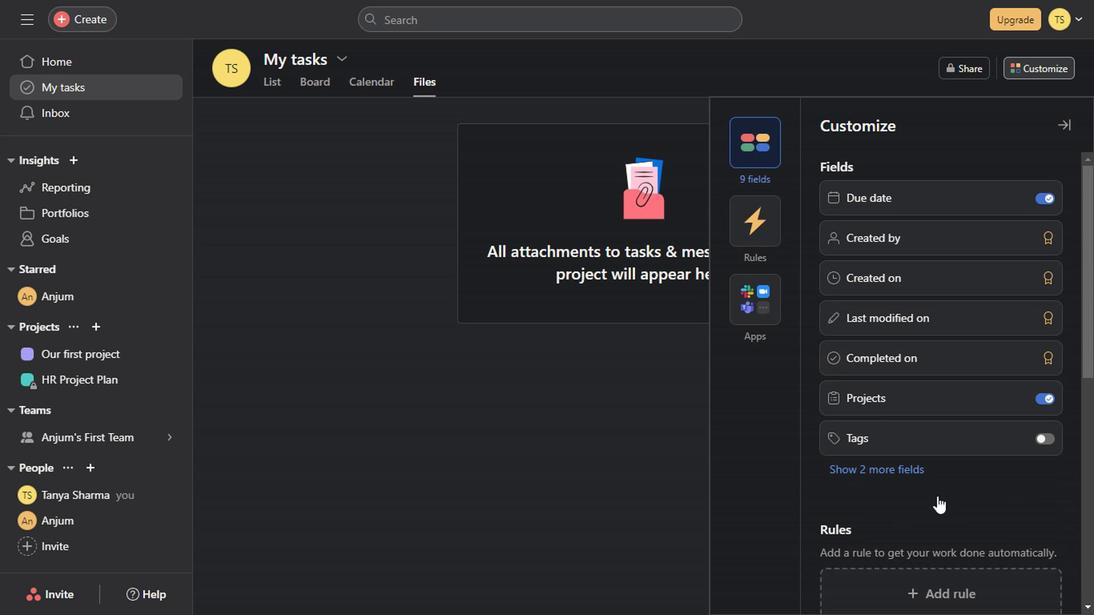 
Action: Mouse scrolled (903, 470) with delta (0, -1)
Screenshot: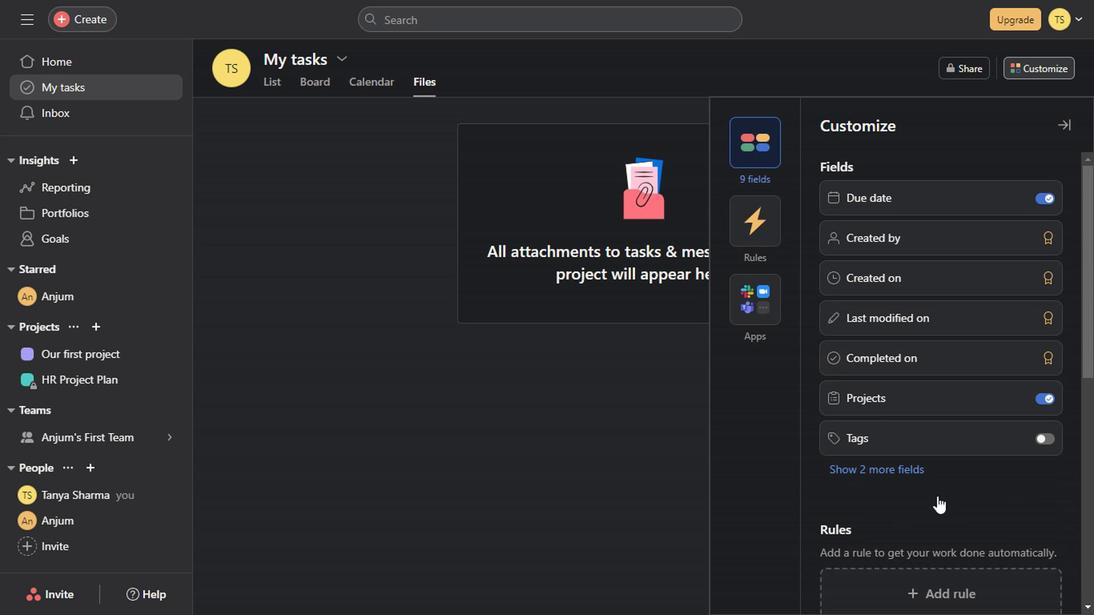 
Action: Mouse scrolled (903, 470) with delta (0, -1)
Screenshot: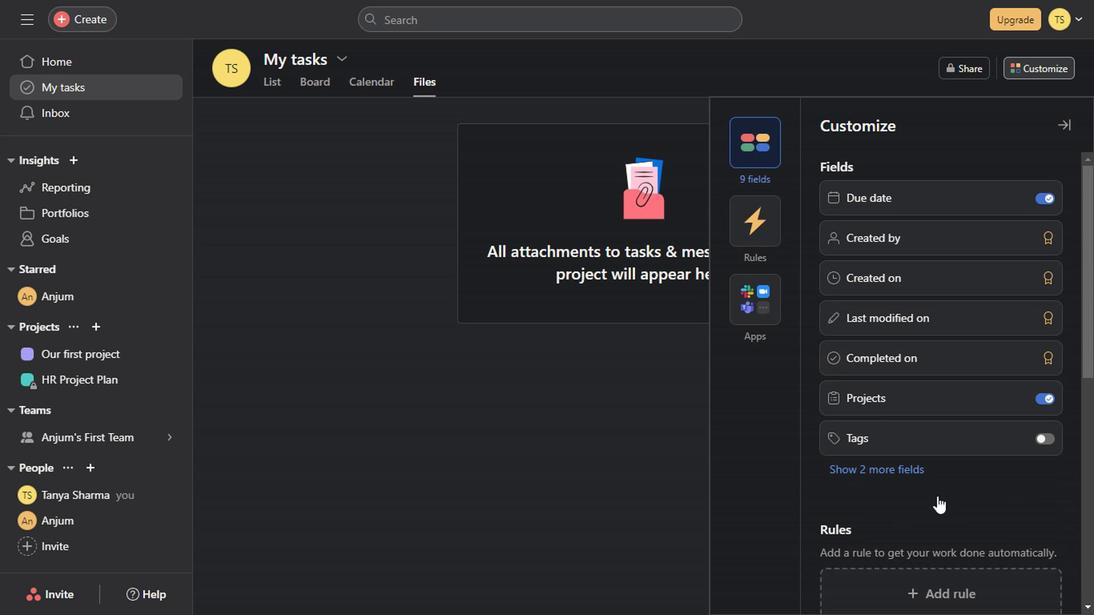 
Action: Mouse scrolled (903, 470) with delta (0, -1)
Screenshot: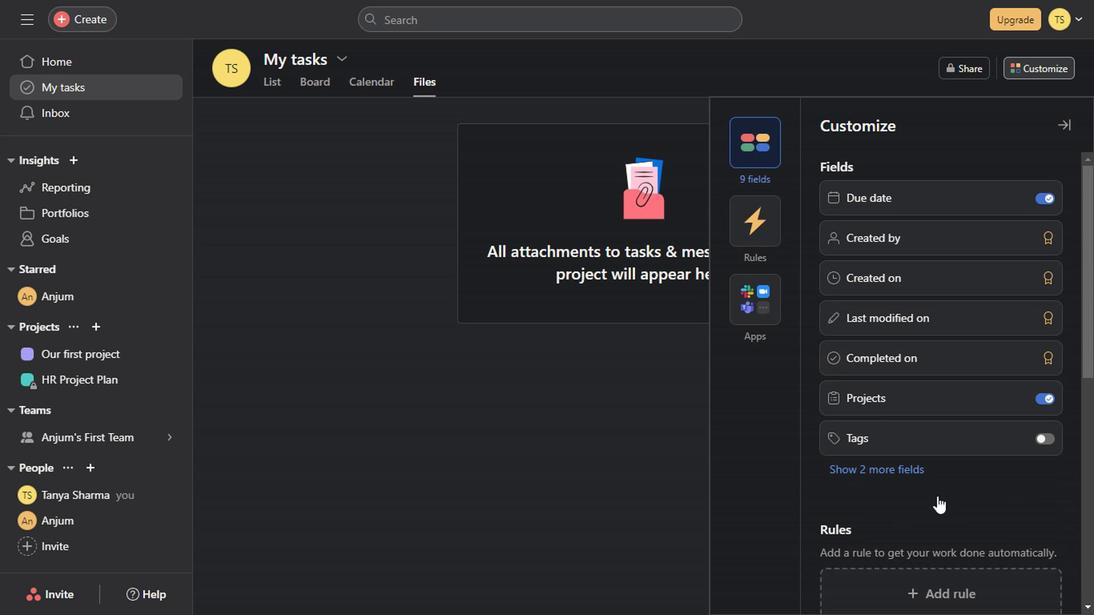 
Action: Mouse scrolled (903, 470) with delta (0, -1)
Screenshot: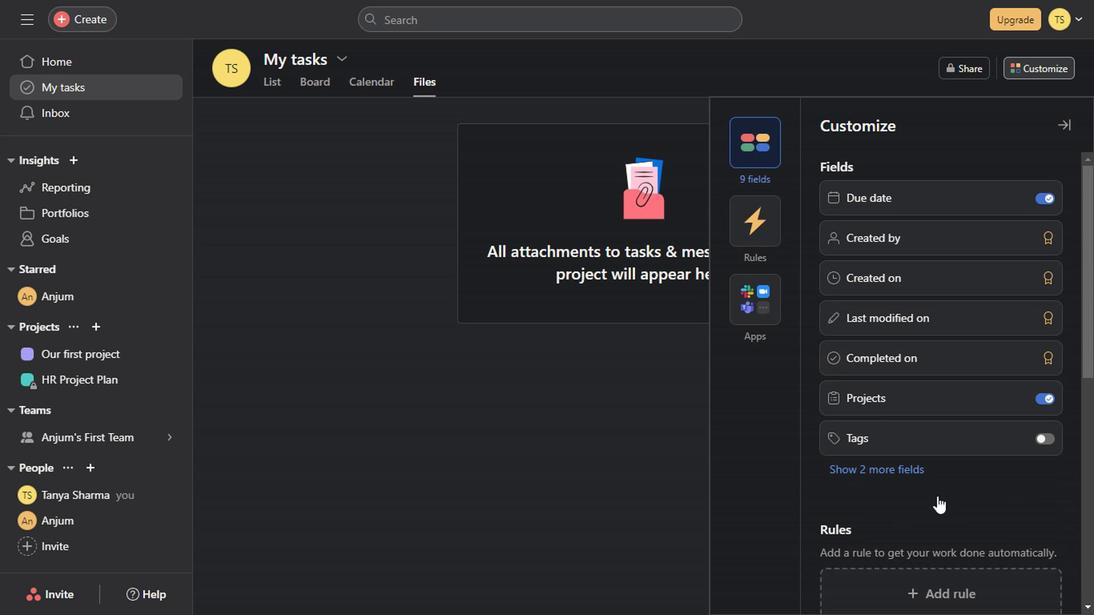 
Action: Mouse scrolled (903, 470) with delta (0, -1)
Screenshot: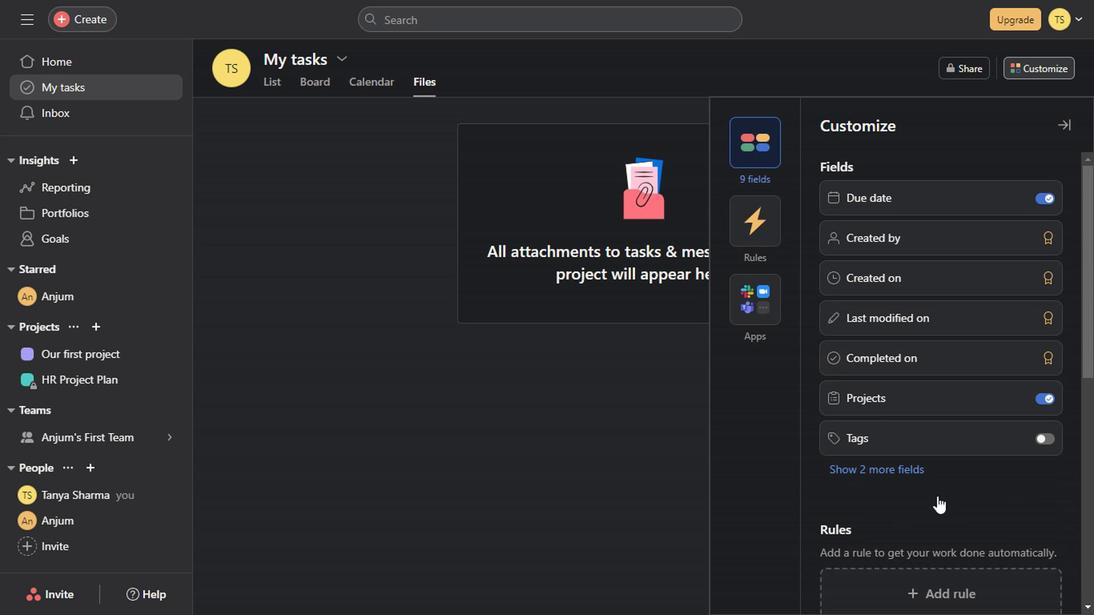 
Action: Mouse scrolled (903, 470) with delta (0, -1)
Screenshot: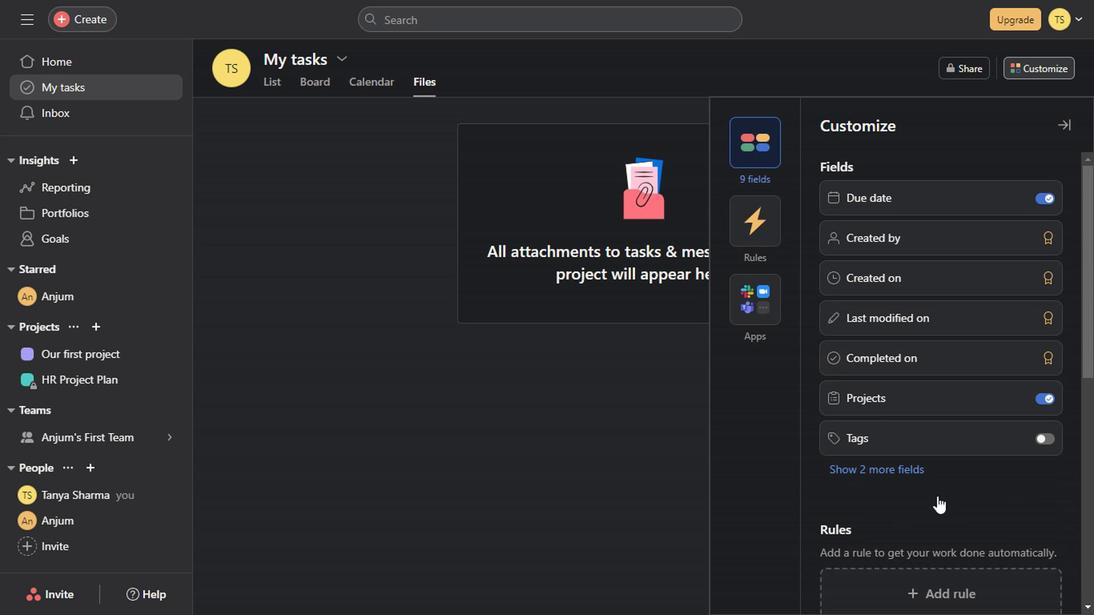 
Action: Mouse scrolled (903, 470) with delta (0, -1)
Screenshot: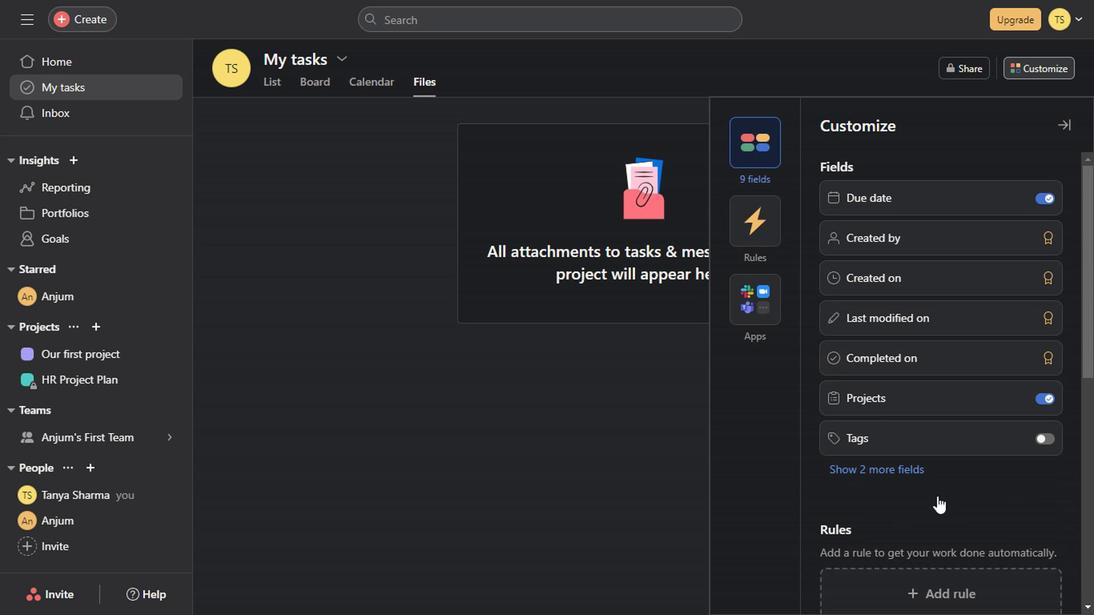 
Action: Mouse scrolled (903, 470) with delta (0, -1)
Screenshot: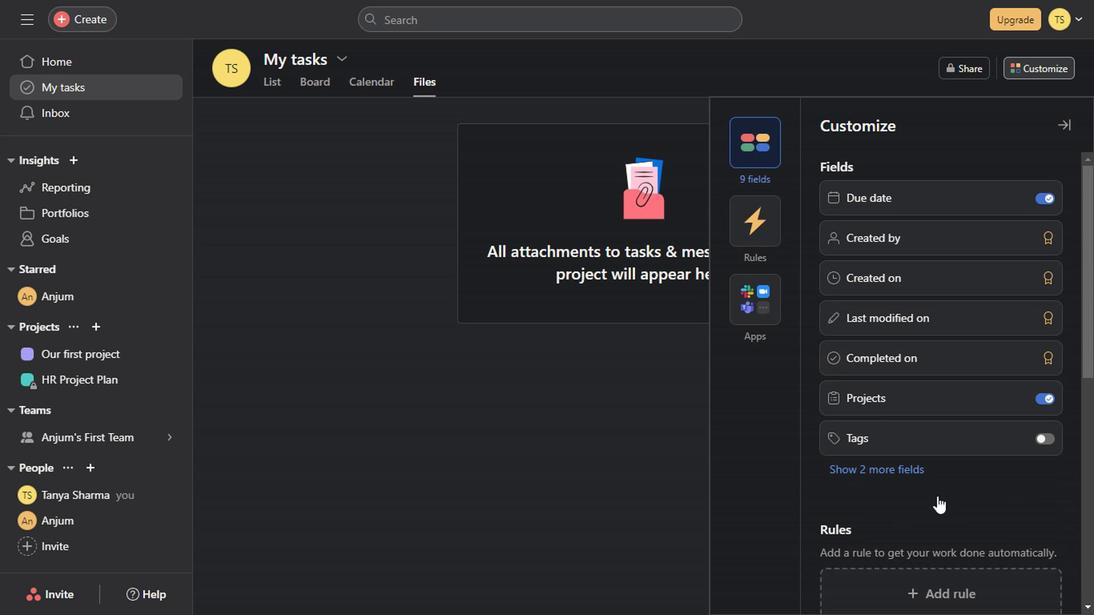 
Action: Mouse scrolled (903, 470) with delta (0, -1)
Screenshot: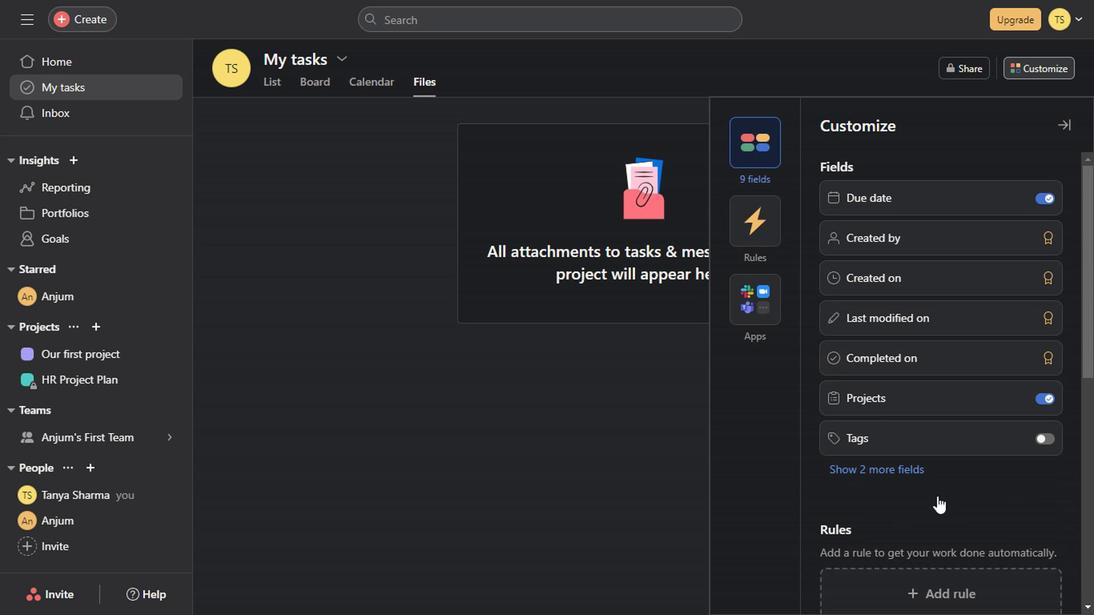 
Action: Mouse scrolled (903, 470) with delta (0, -1)
Screenshot: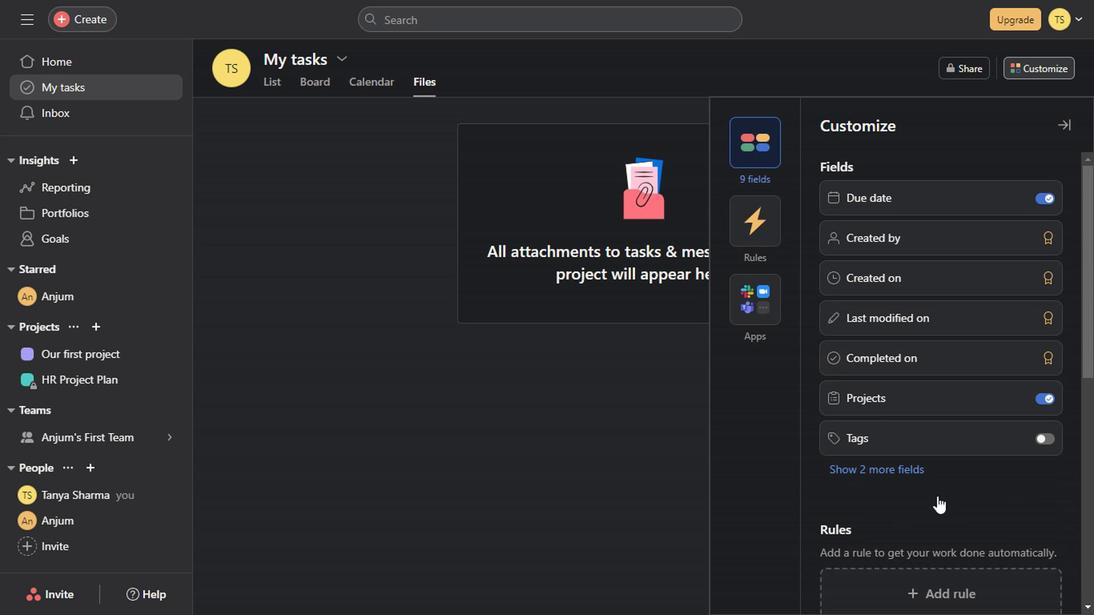 
Action: Mouse scrolled (903, 470) with delta (0, -1)
Screenshot: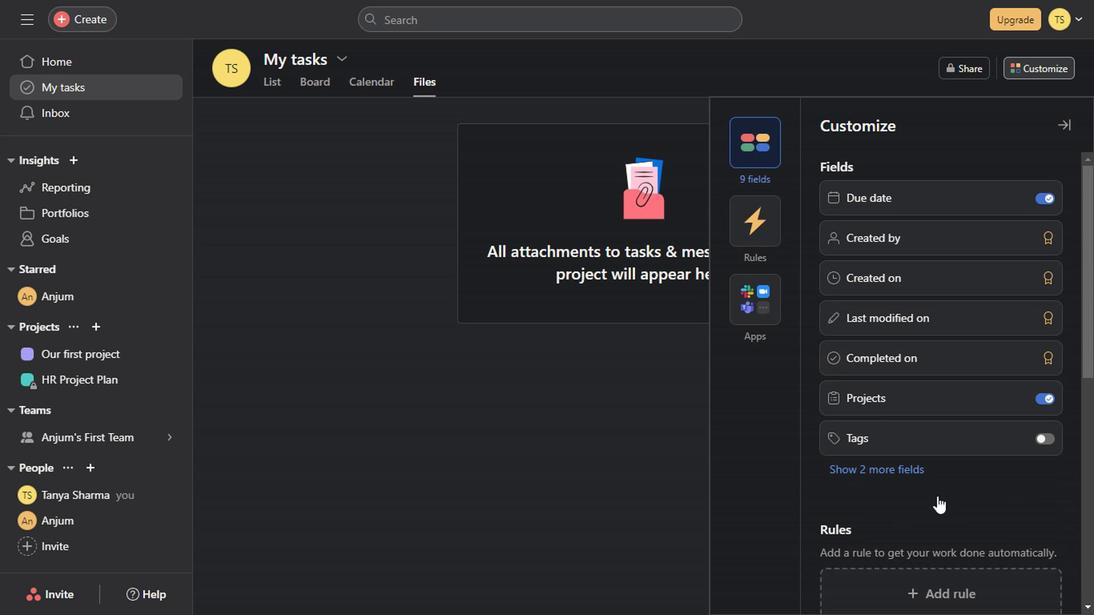 
Action: Mouse scrolled (903, 470) with delta (0, -1)
Screenshot: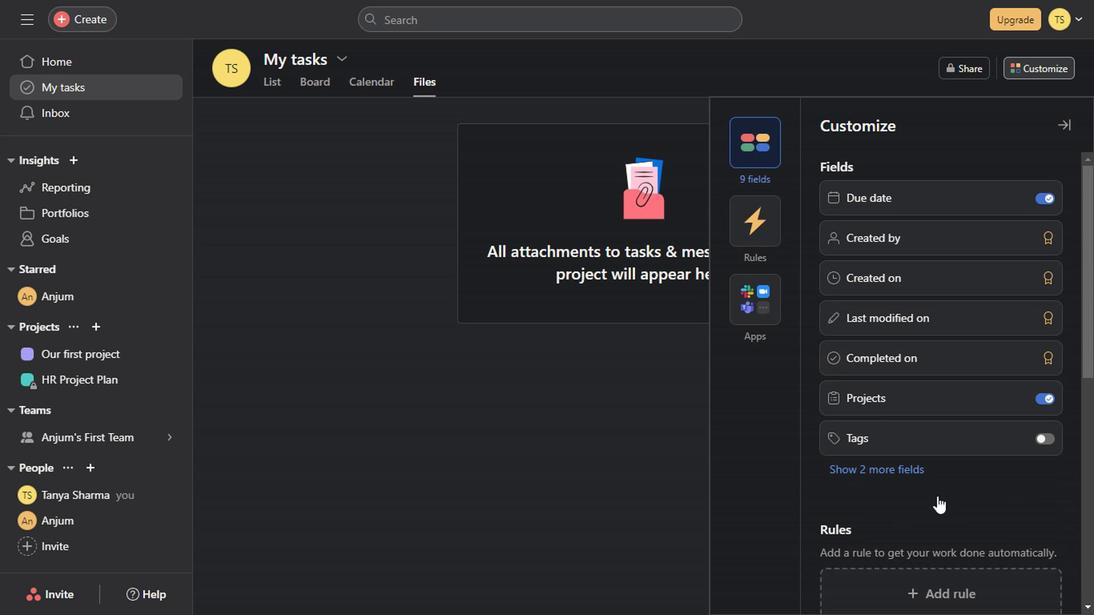 
Action: Mouse scrolled (903, 470) with delta (0, -1)
Screenshot: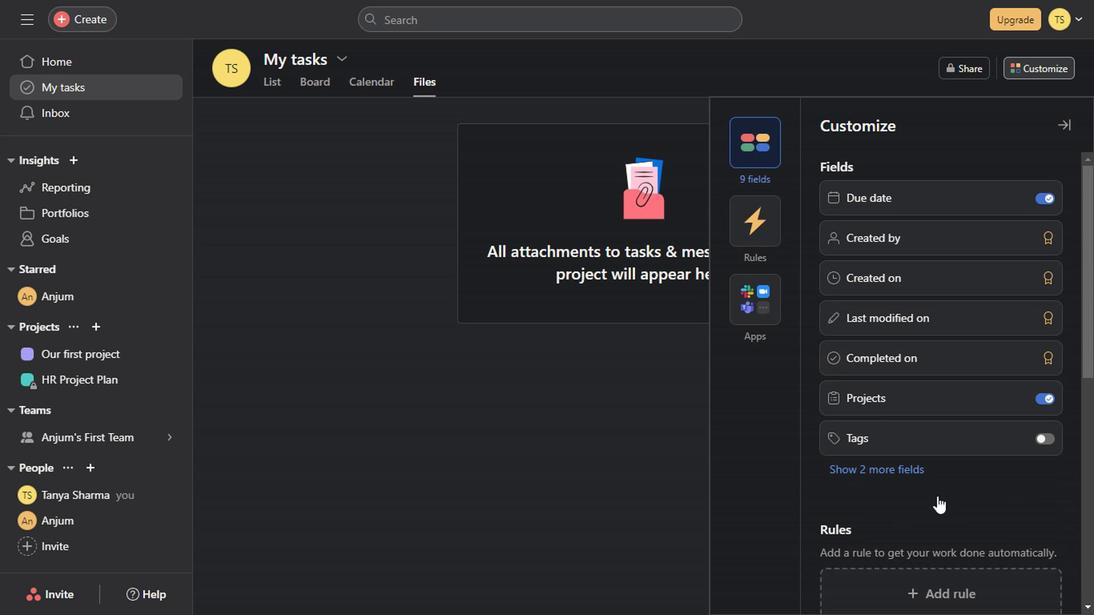 
Action: Mouse scrolled (903, 470) with delta (0, -1)
Screenshot: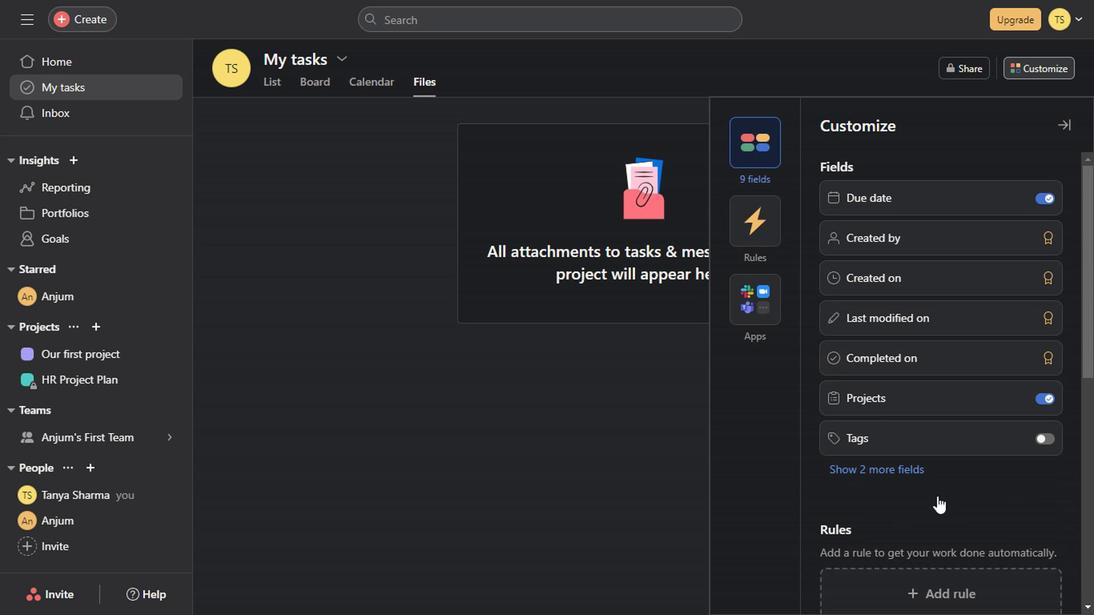 
Action: Mouse scrolled (903, 470) with delta (0, -1)
Screenshot: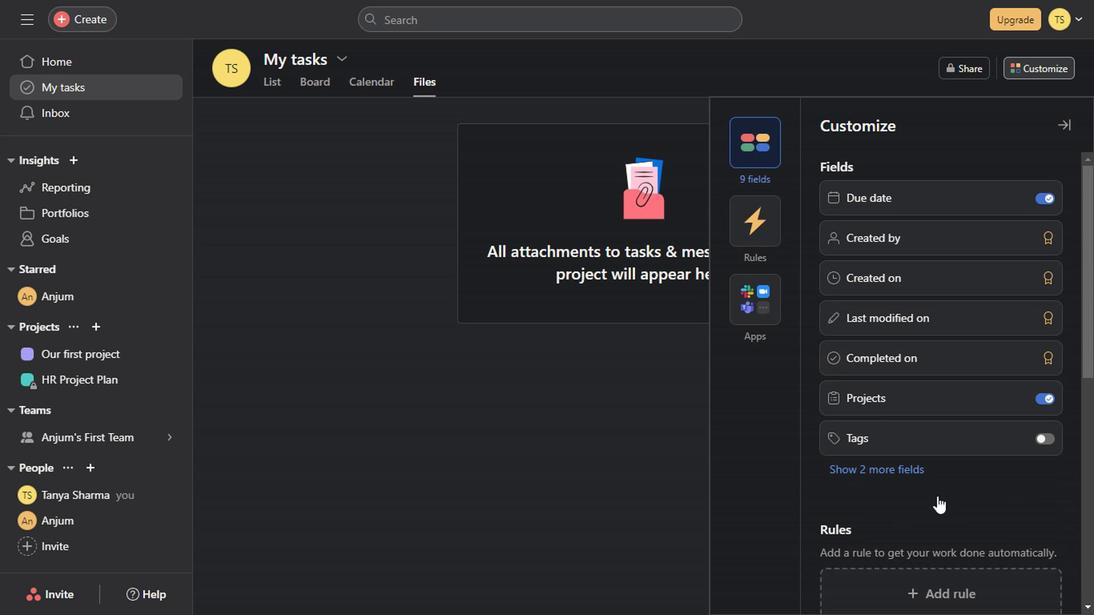 
Action: Mouse scrolled (903, 470) with delta (0, -1)
Screenshot: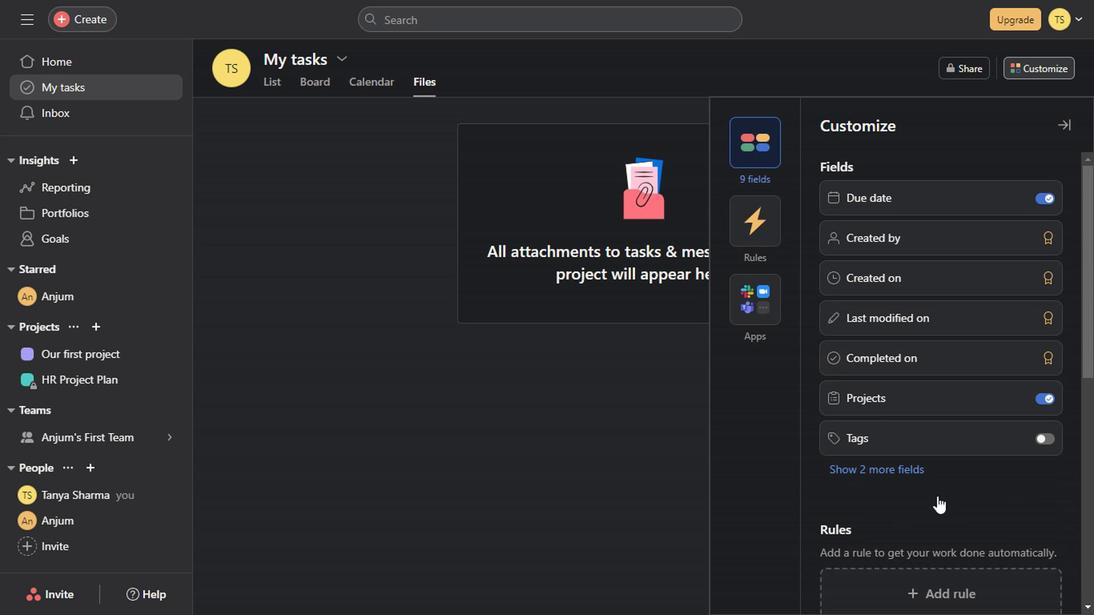 
Action: Mouse scrolled (903, 470) with delta (0, -1)
Screenshot: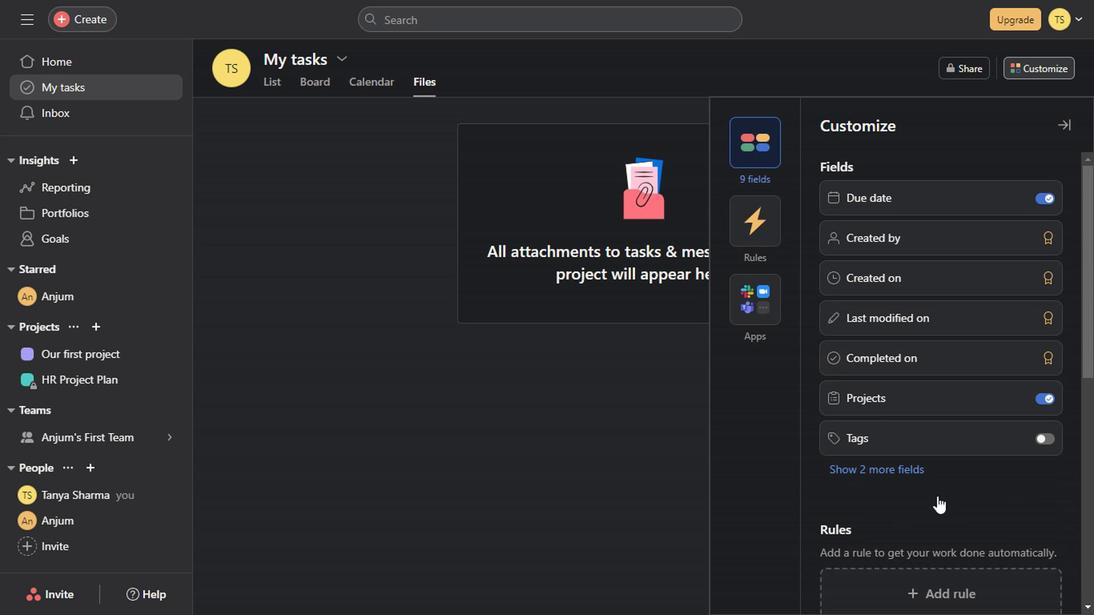 
Action: Mouse scrolled (903, 470) with delta (0, -1)
Screenshot: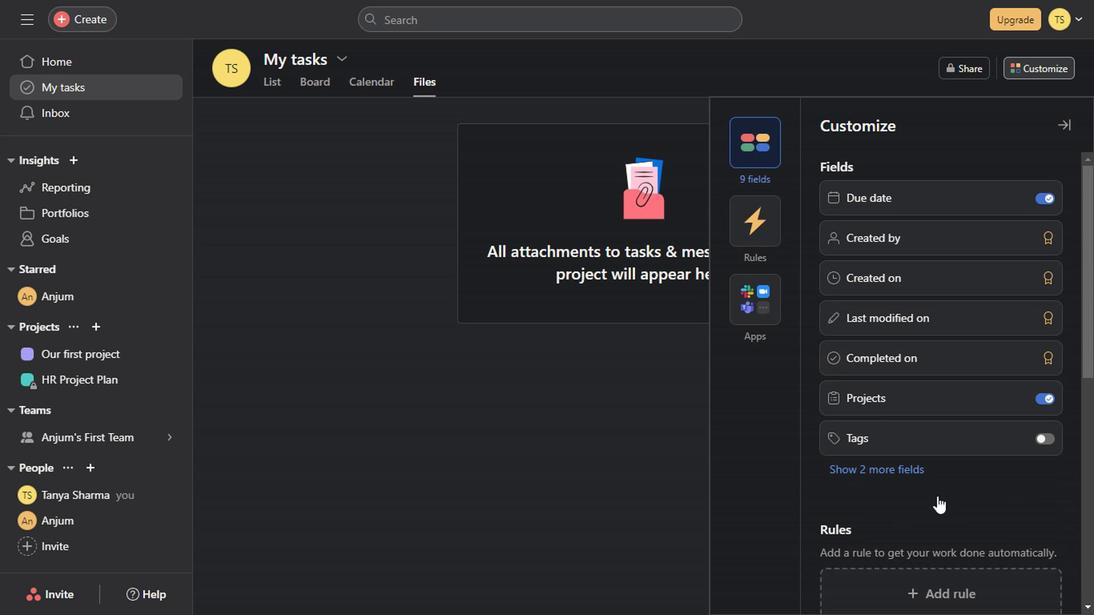 
Action: Mouse scrolled (903, 470) with delta (0, -1)
Screenshot: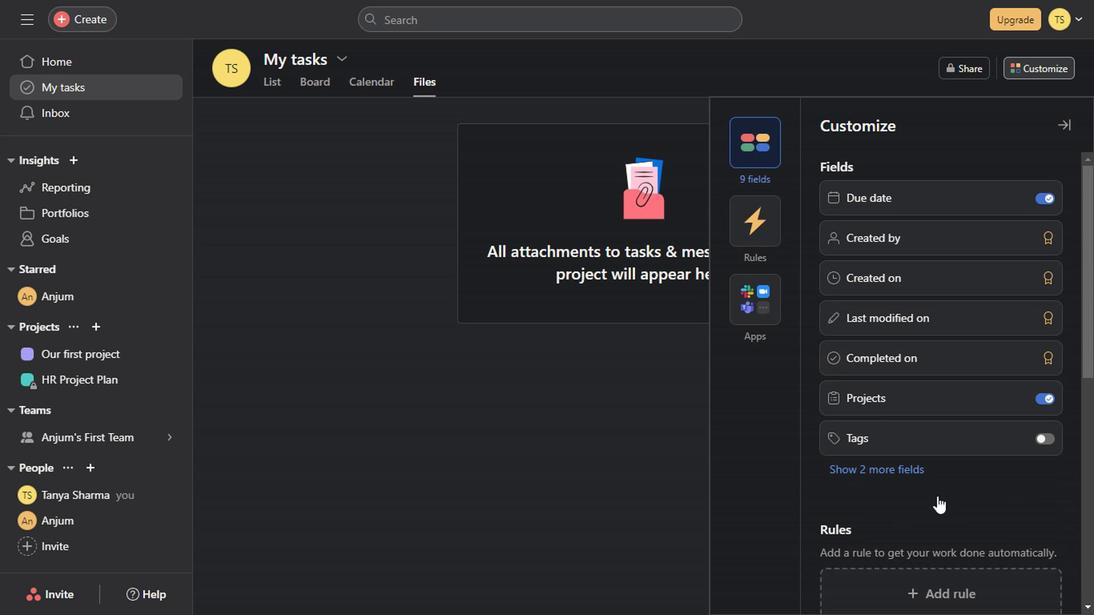 
Action: Mouse scrolled (903, 470) with delta (0, -1)
Screenshot: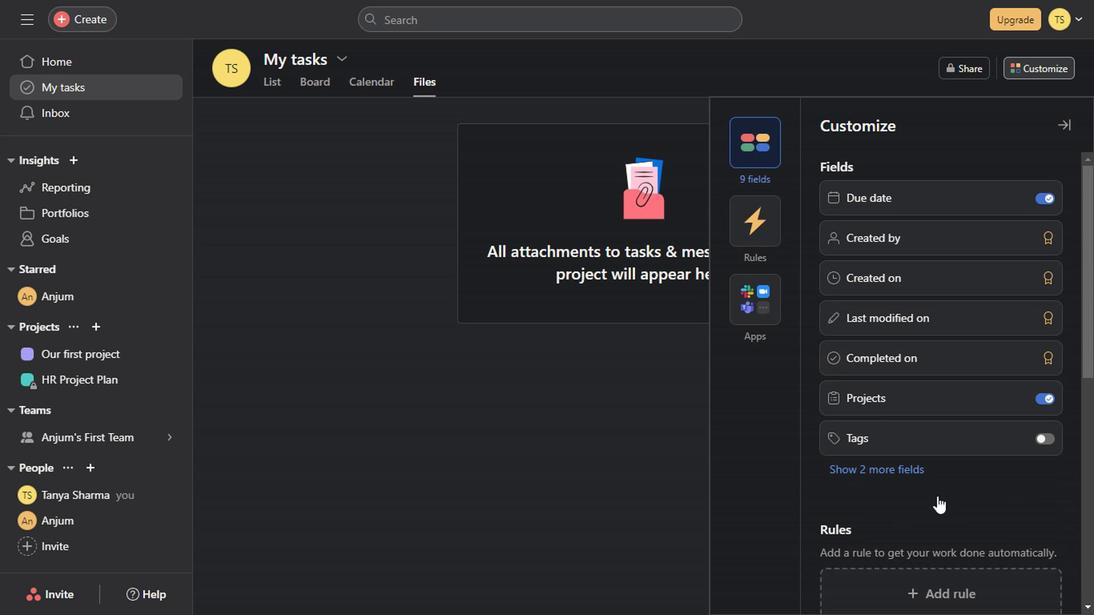 
Action: Mouse scrolled (903, 470) with delta (0, -1)
Screenshot: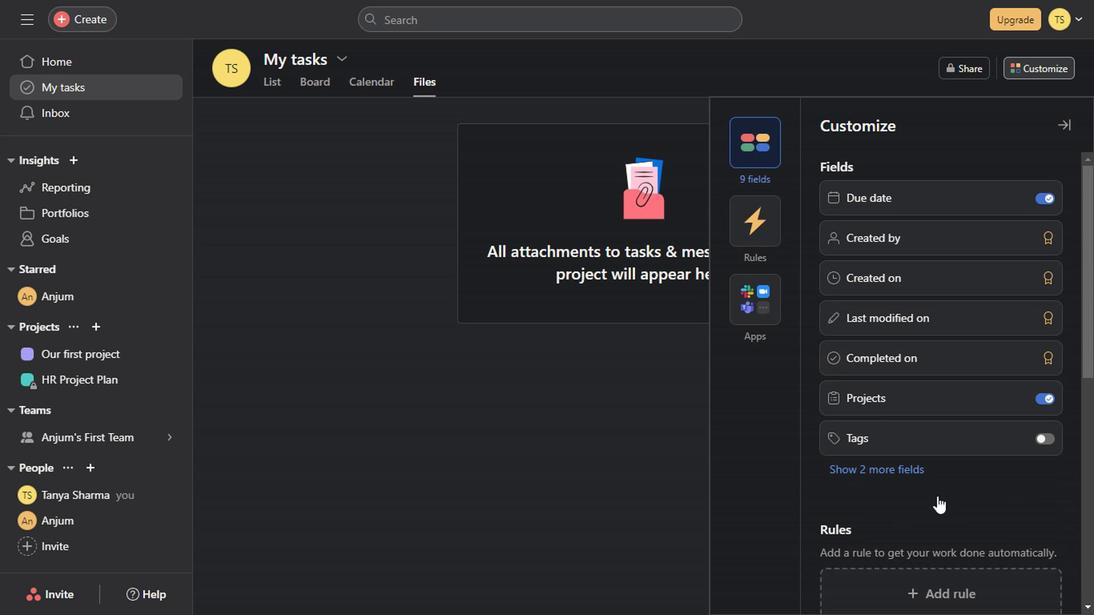 
Action: Mouse scrolled (903, 470) with delta (0, -1)
Screenshot: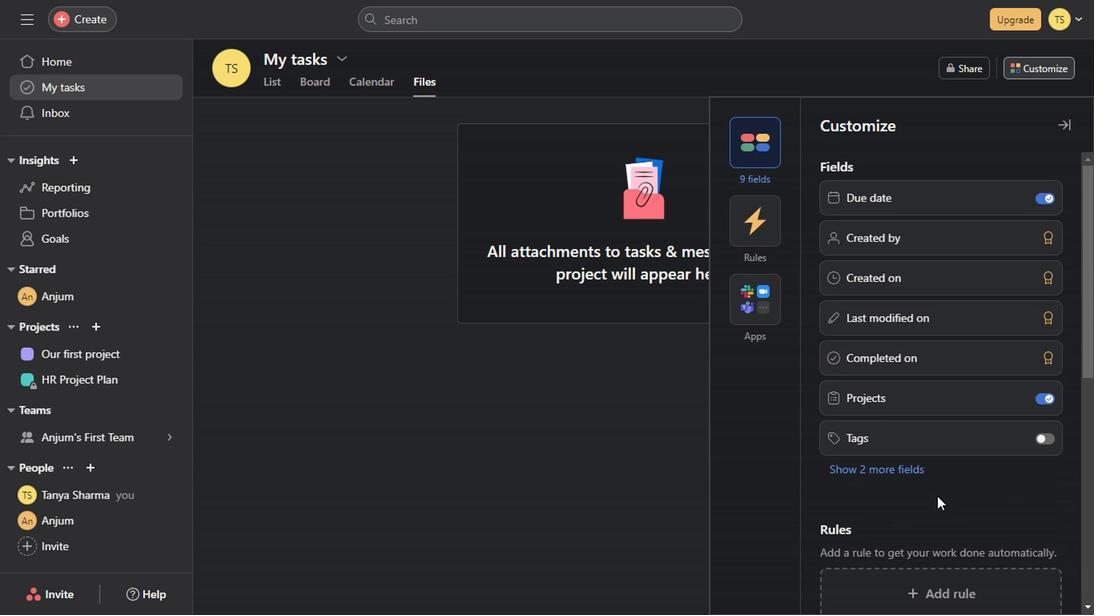 
Action: Mouse scrolled (903, 470) with delta (0, -1)
Screenshot: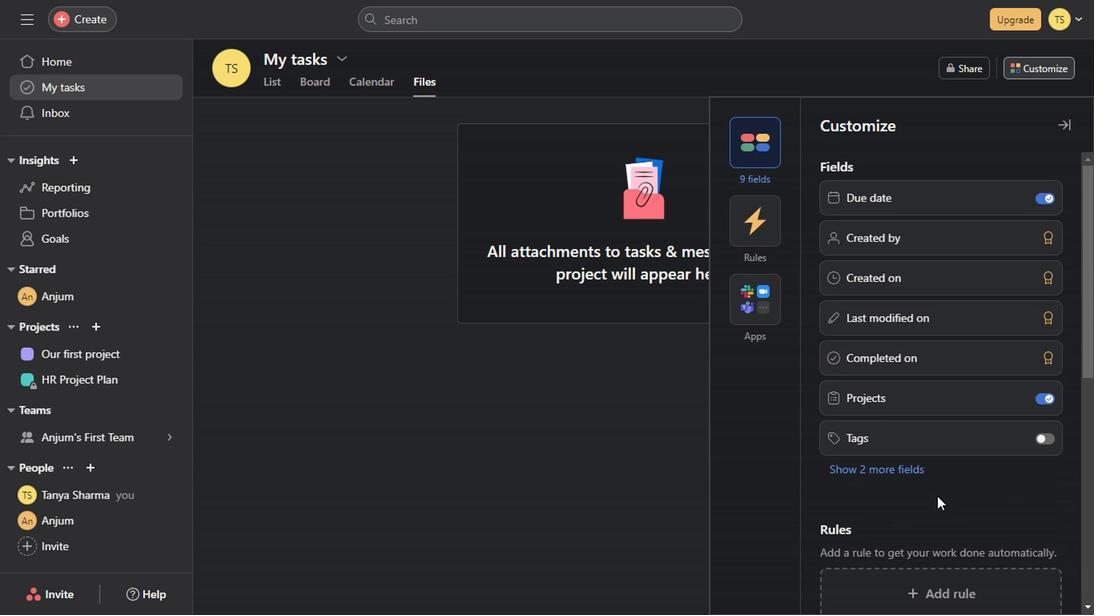 
Action: Mouse scrolled (903, 470) with delta (0, -1)
Screenshot: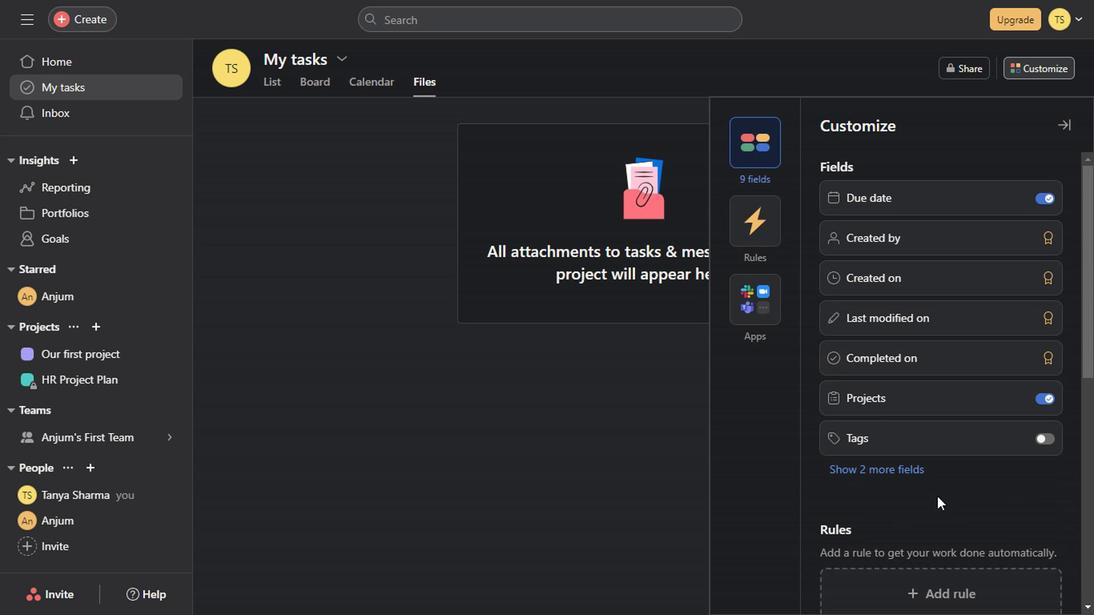 
Action: Mouse scrolled (903, 470) with delta (0, -1)
Screenshot: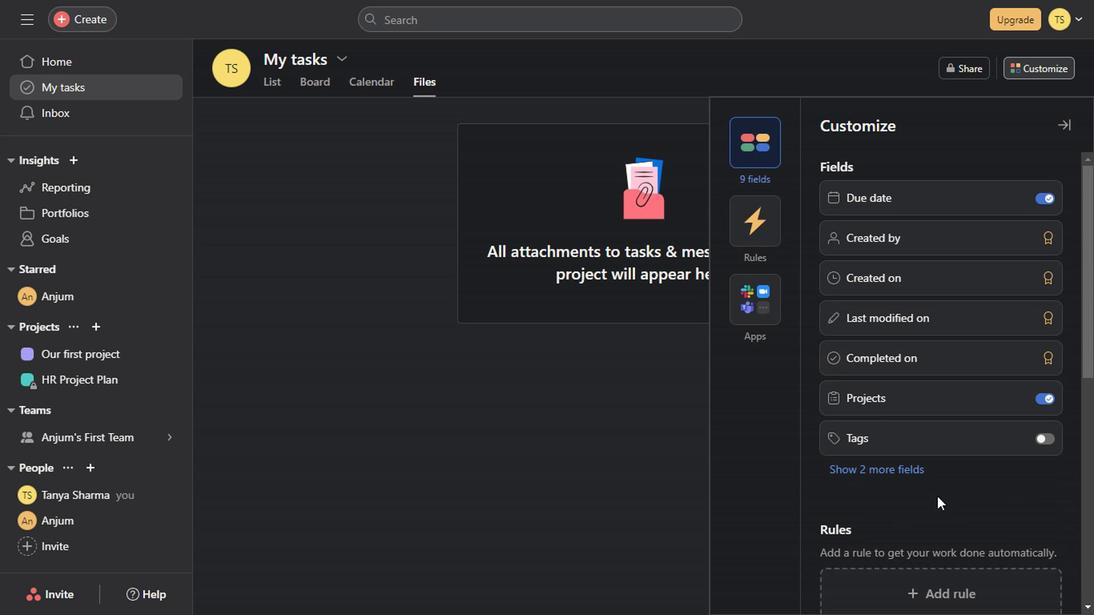 
Action: Mouse scrolled (903, 470) with delta (0, -1)
Screenshot: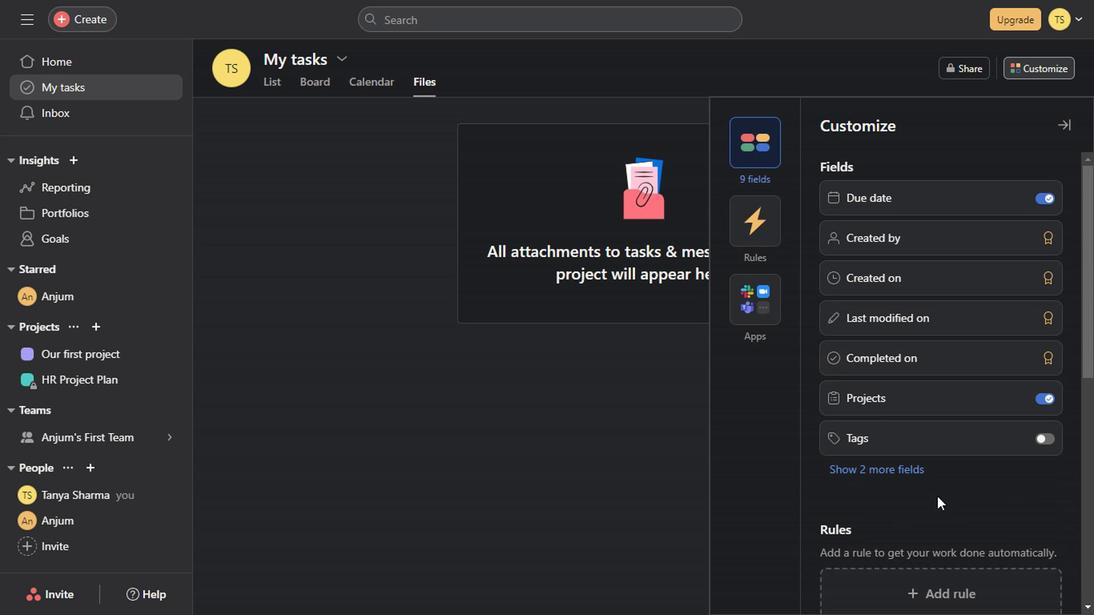 
Action: Mouse scrolled (903, 470) with delta (0, -1)
Screenshot: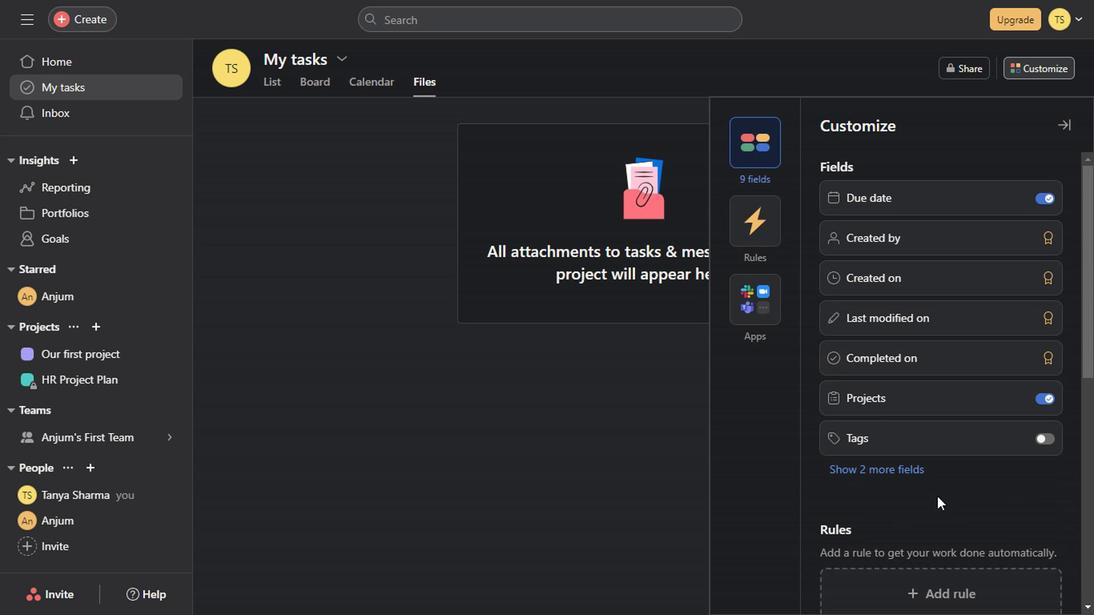 
Action: Mouse scrolled (903, 470) with delta (0, -1)
Screenshot: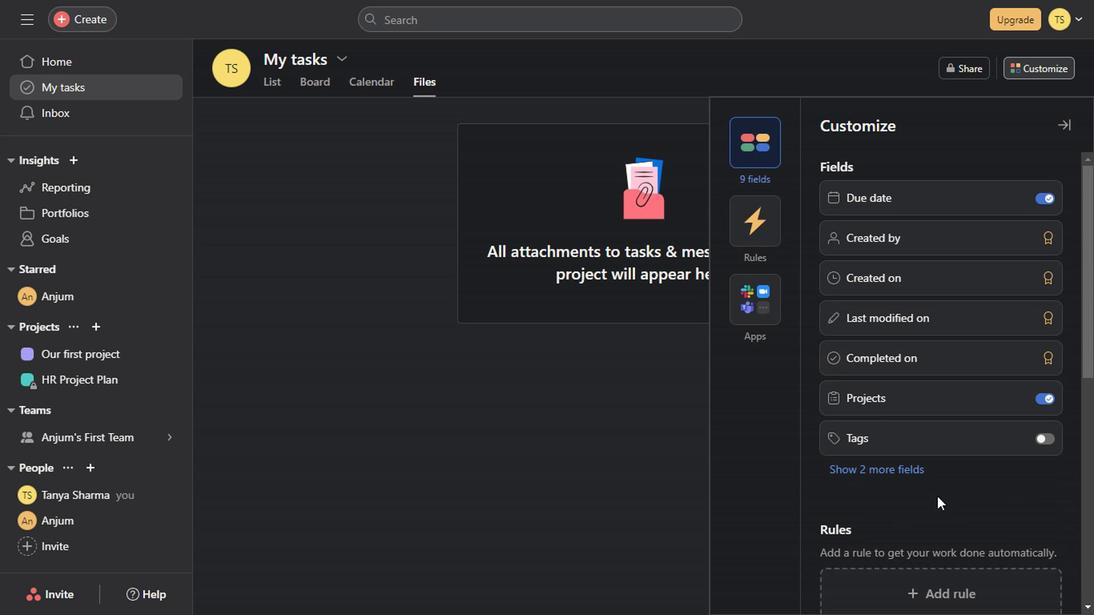 
Action: Mouse scrolled (903, 470) with delta (0, -1)
Screenshot: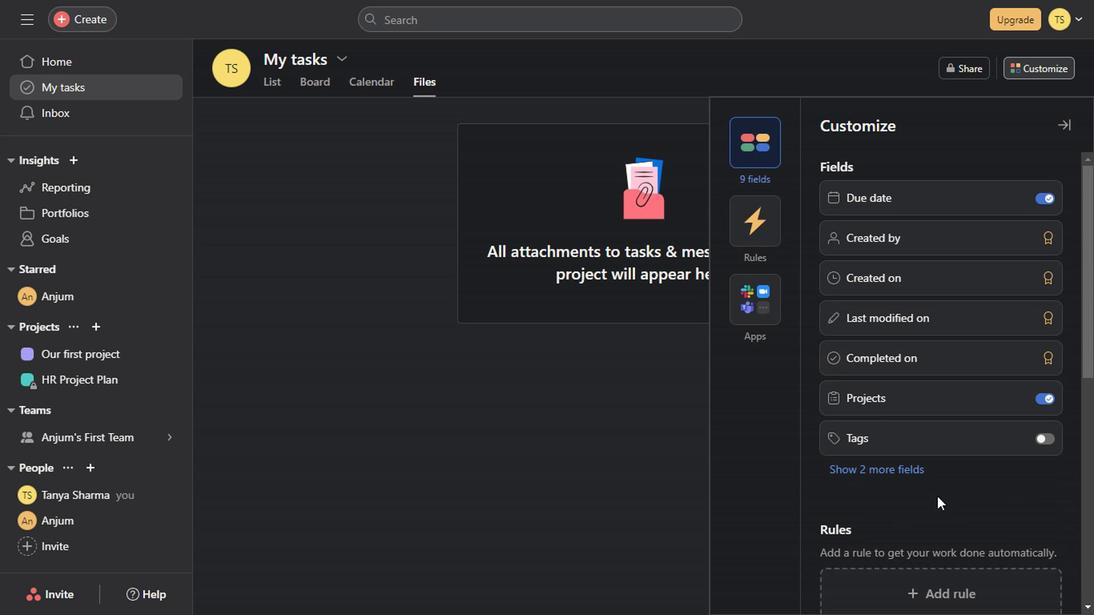 
Action: Mouse scrolled (903, 470) with delta (0, -1)
Screenshot: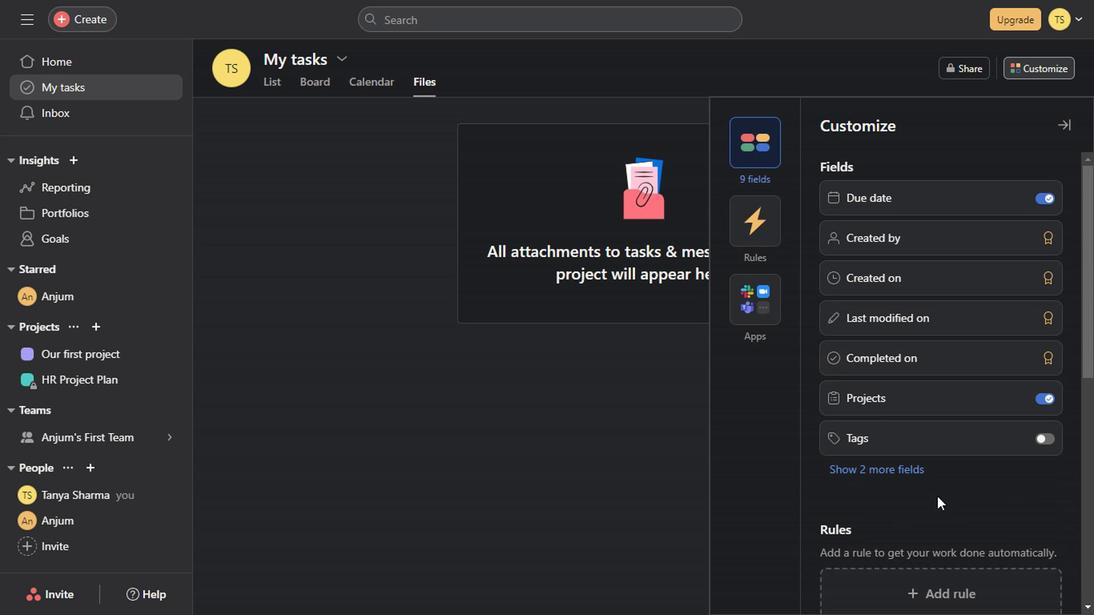 
Action: Mouse moved to (144, 167)
Screenshot: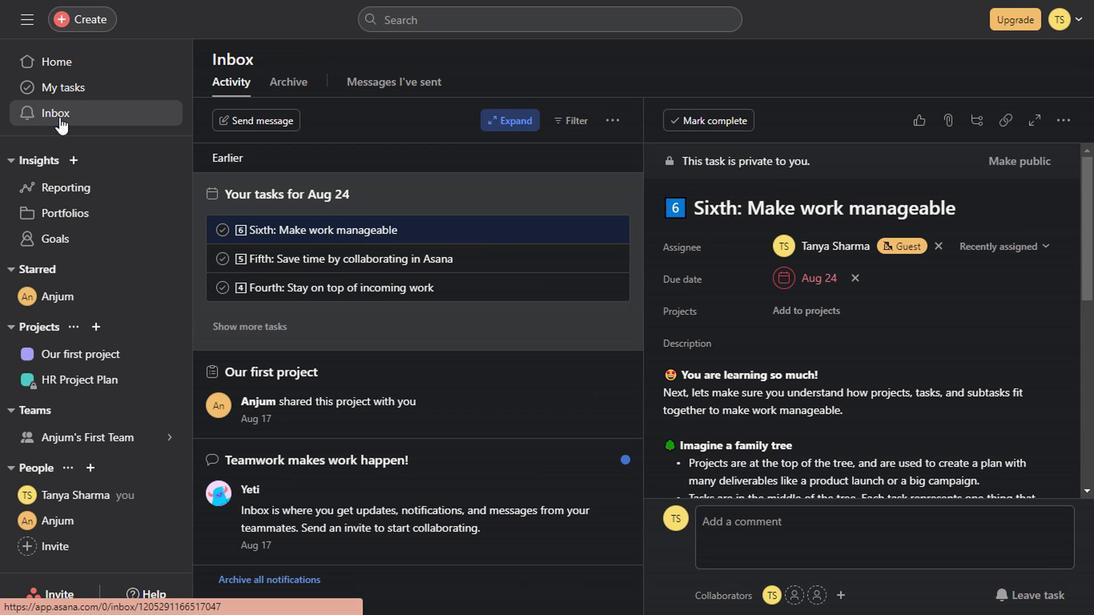 
Action: Mouse pressed left at (144, 167)
Screenshot: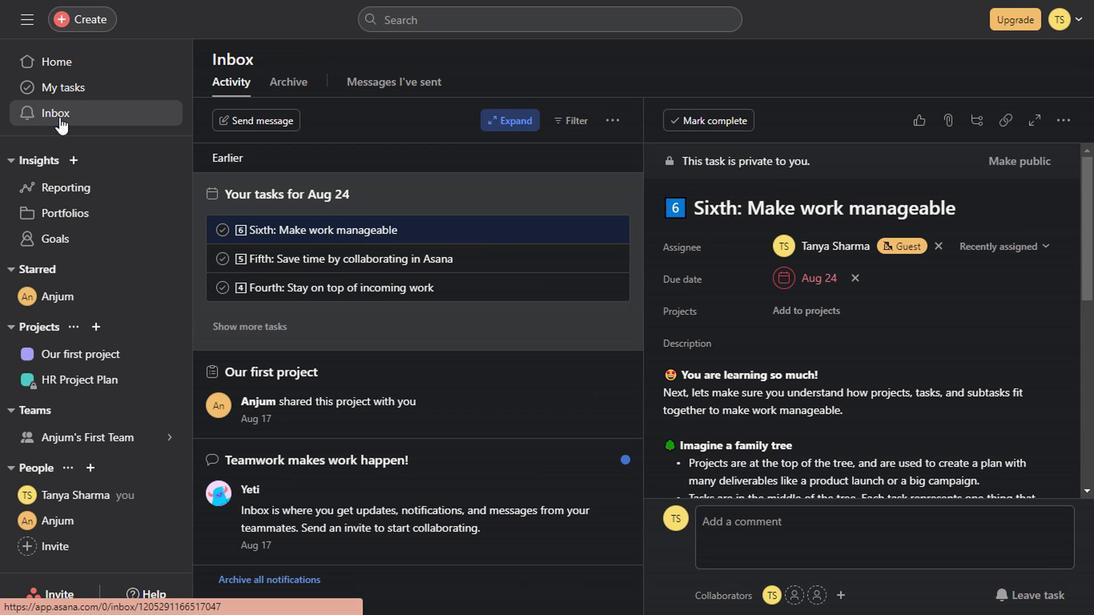 
Action: Mouse moved to (330, 359)
Screenshot: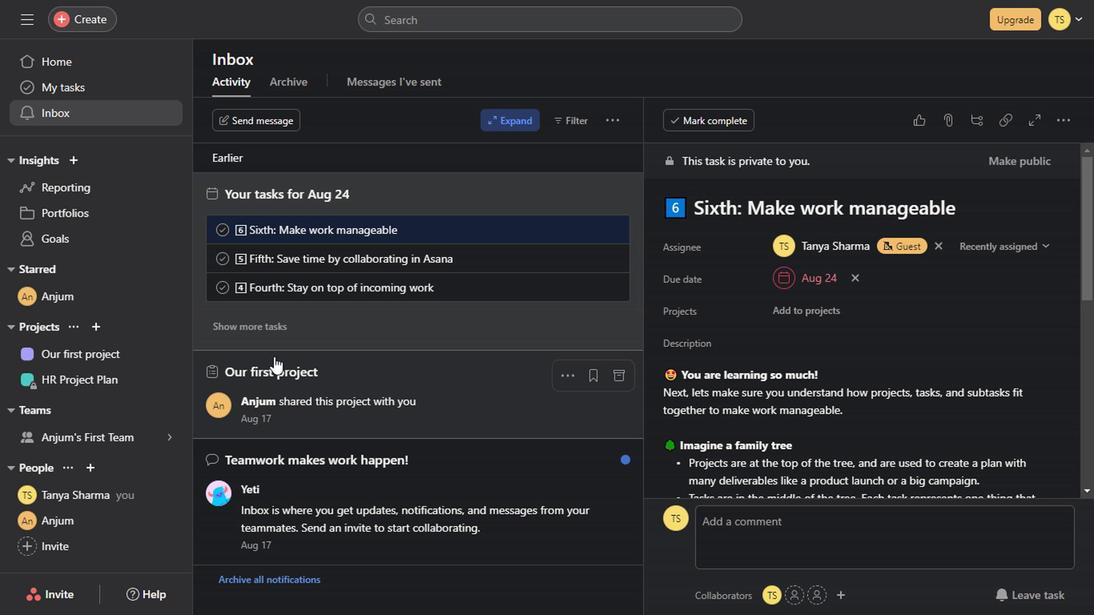 
Action: Mouse scrolled (330, 358) with delta (0, 0)
Screenshot: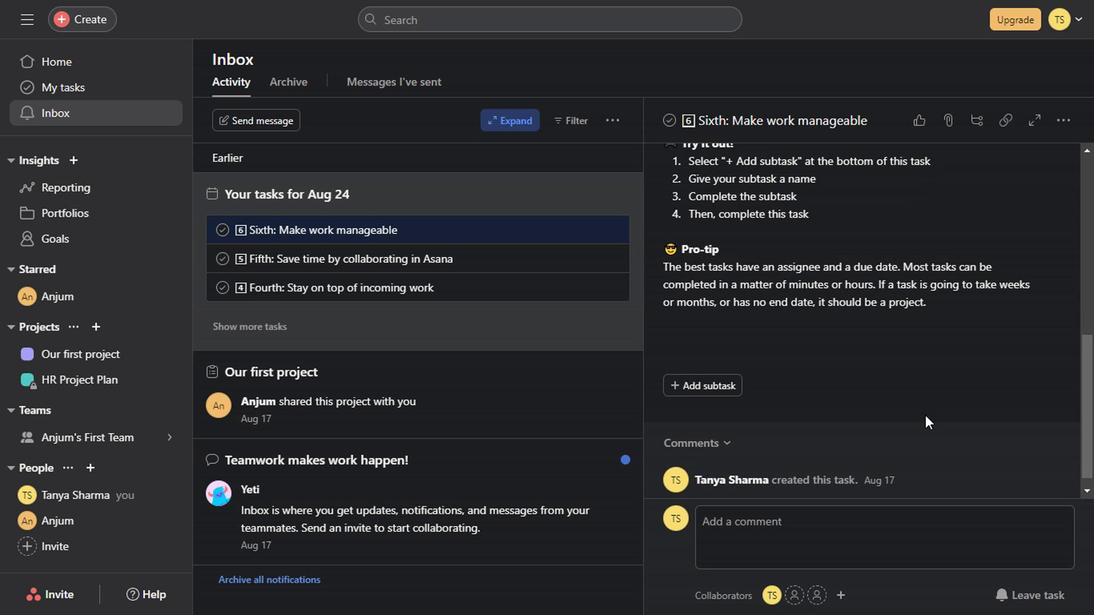 
Action: Mouse scrolled (330, 358) with delta (0, 0)
Screenshot: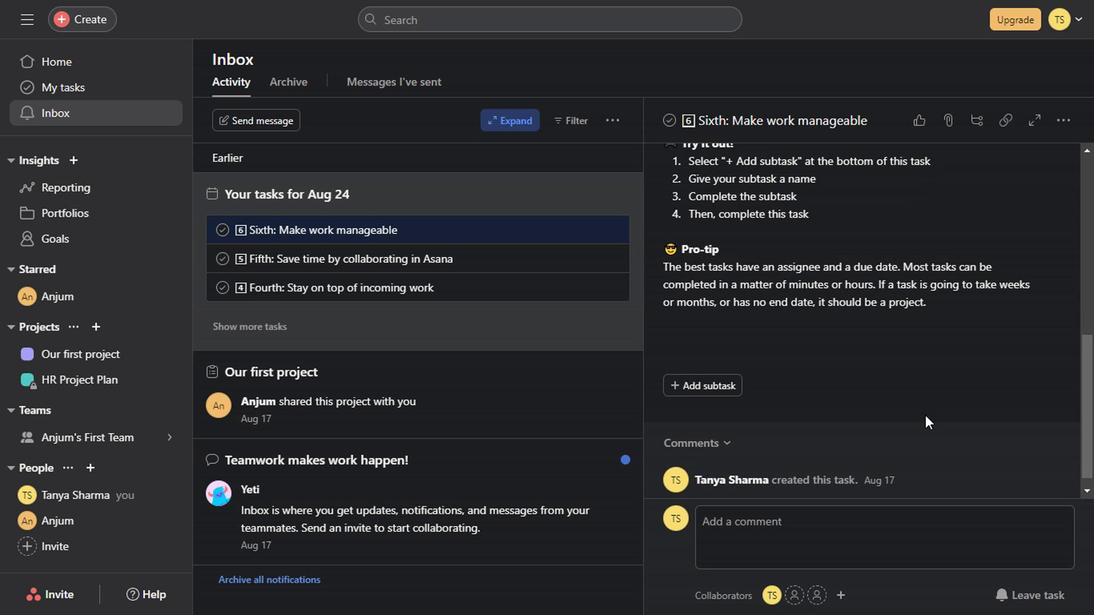 
Action: Mouse scrolled (330, 358) with delta (0, 0)
Screenshot: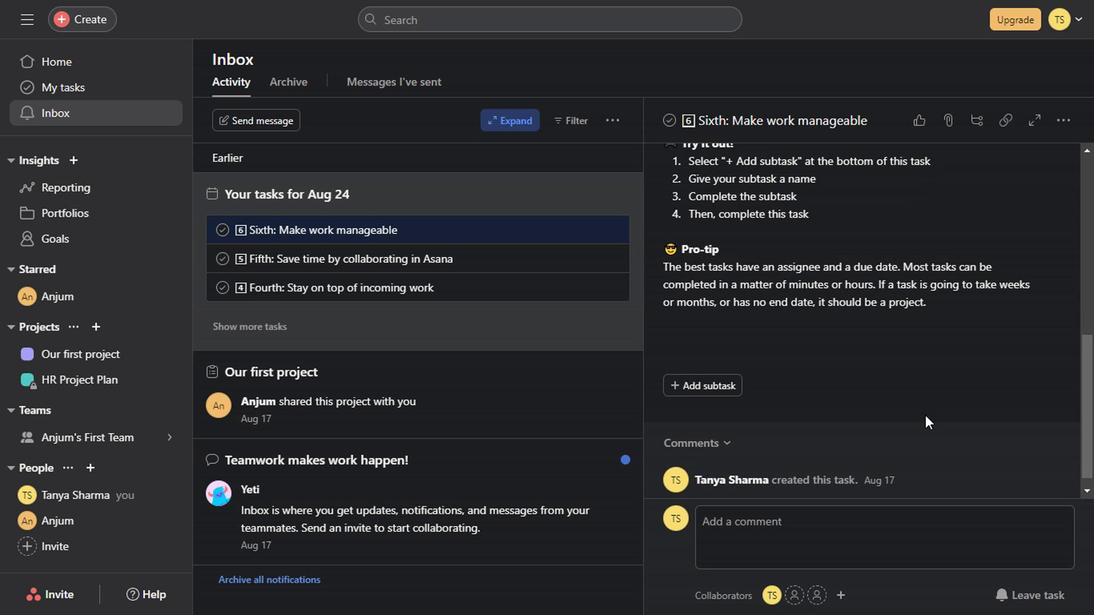 
Action: Mouse scrolled (330, 358) with delta (0, 0)
Screenshot: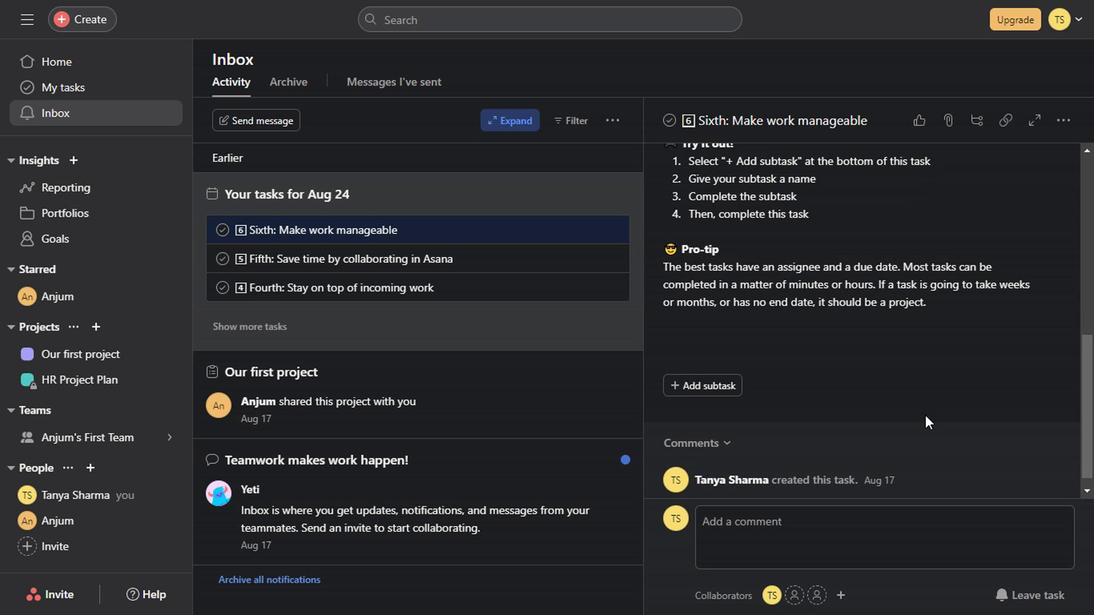 
Action: Mouse moved to (892, 406)
Screenshot: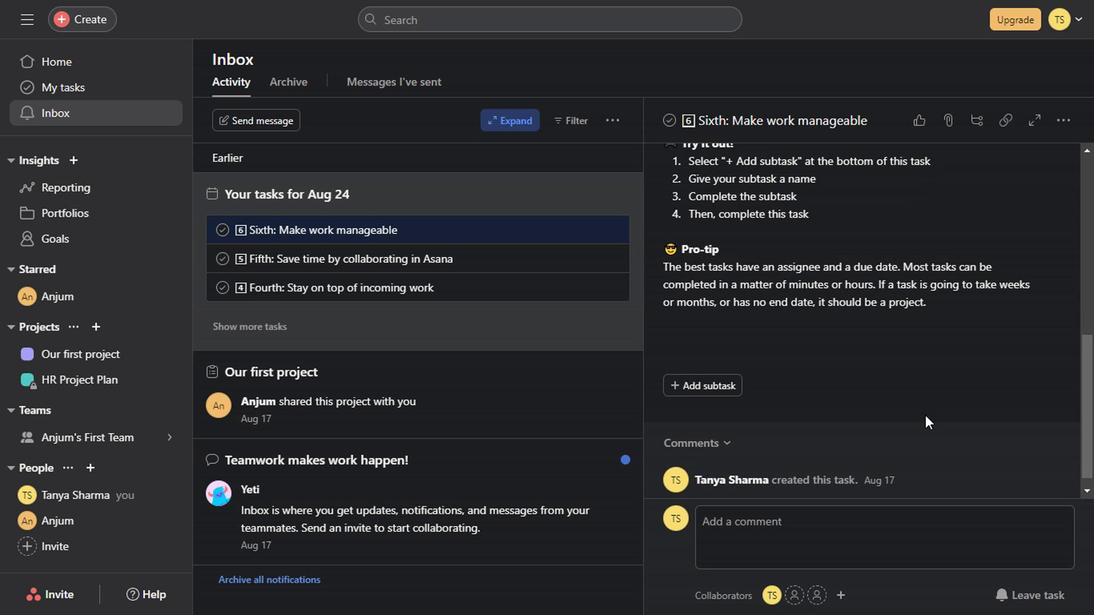 
Action: Mouse scrolled (892, 405) with delta (0, 0)
Screenshot: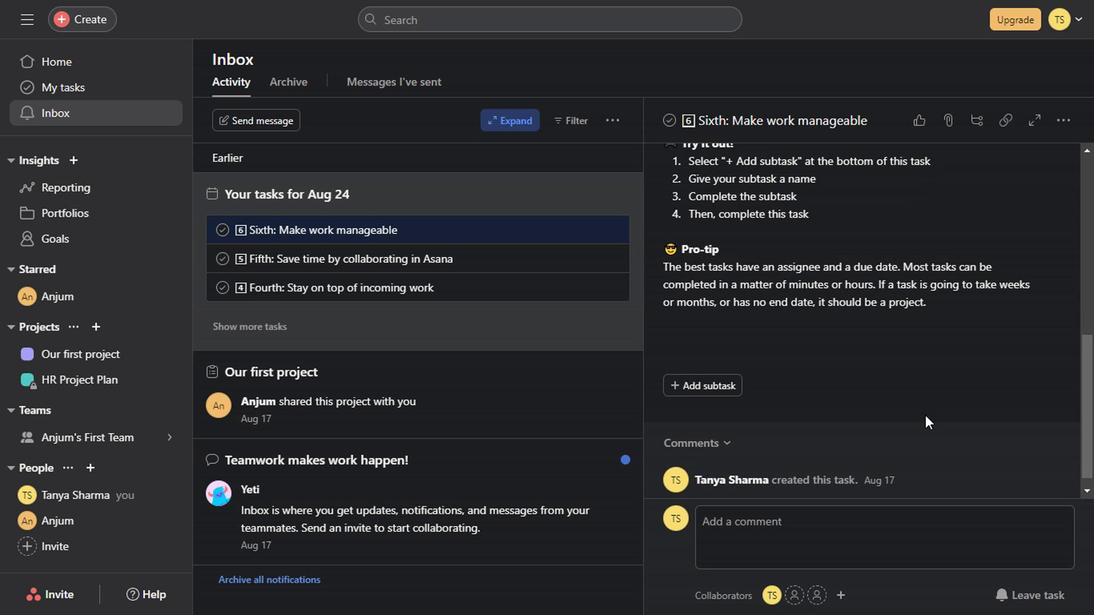 
Action: Mouse scrolled (892, 405) with delta (0, 0)
Screenshot: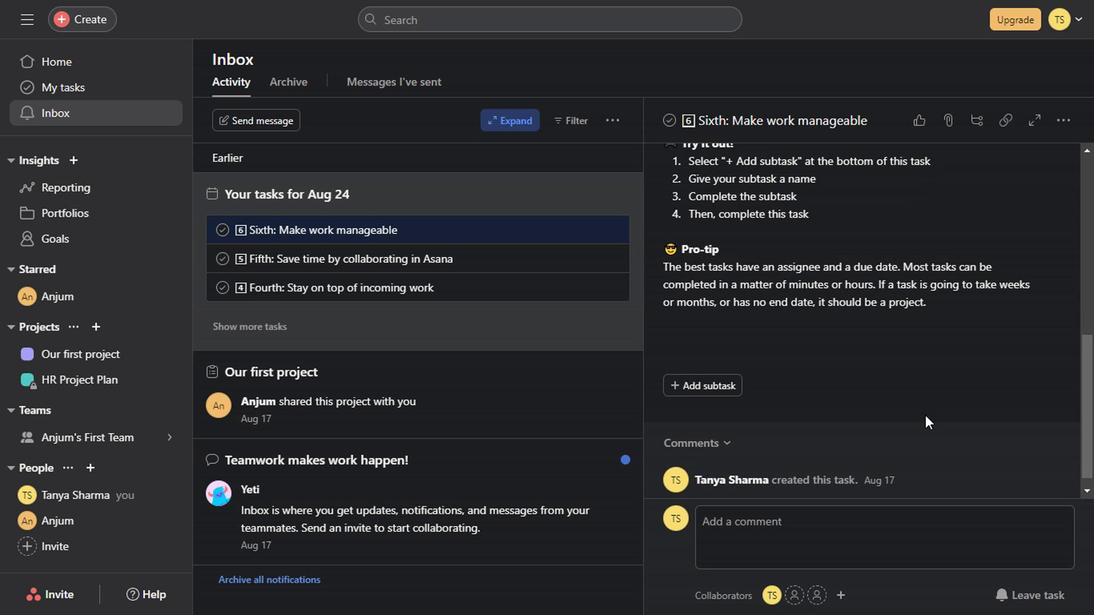 
Action: Mouse scrolled (892, 405) with delta (0, 0)
Screenshot: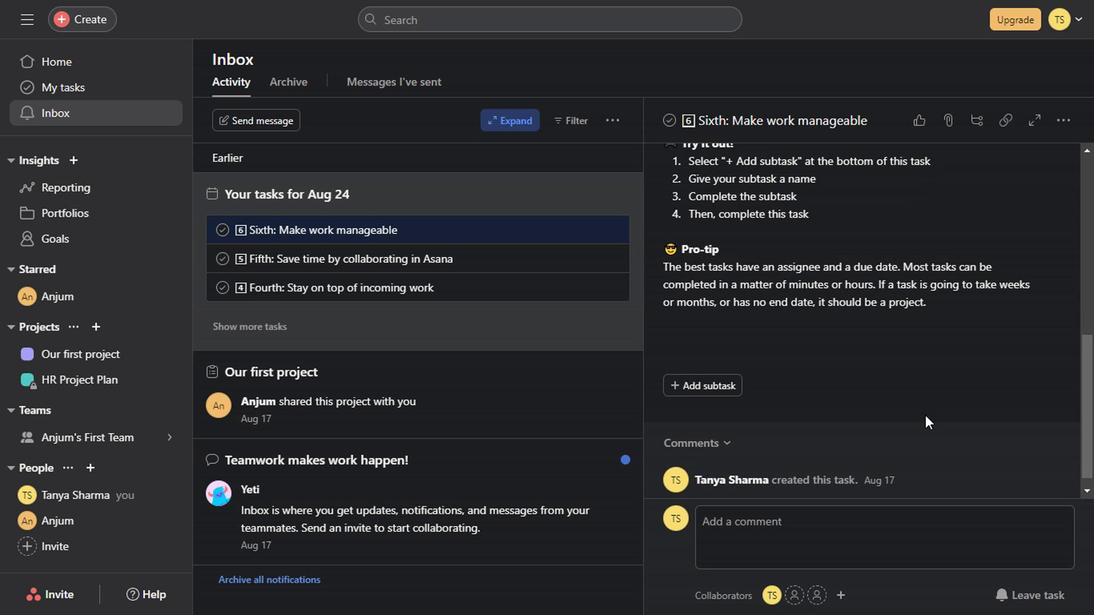 
Action: Mouse scrolled (892, 405) with delta (0, 0)
Screenshot: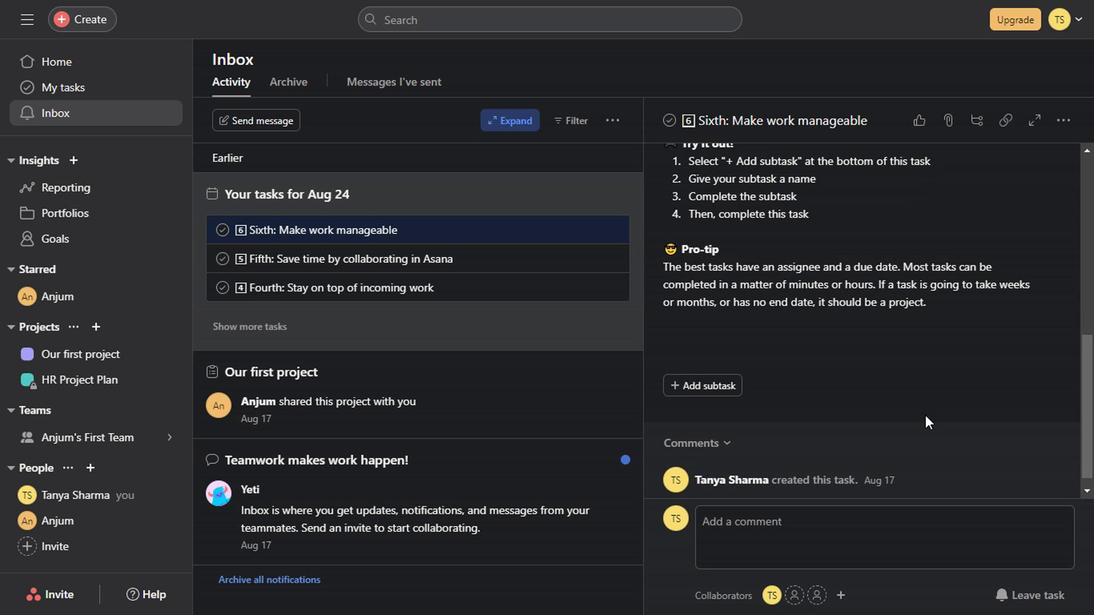 
Action: Mouse scrolled (892, 405) with delta (0, 0)
Screenshot: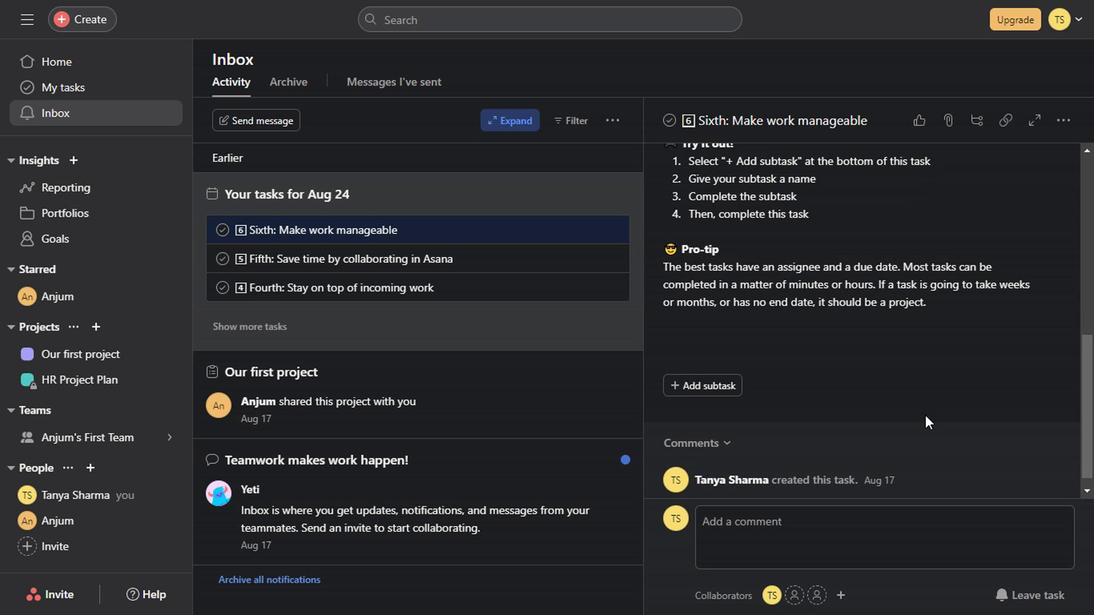 
Action: Mouse scrolled (892, 405) with delta (0, 0)
Screenshot: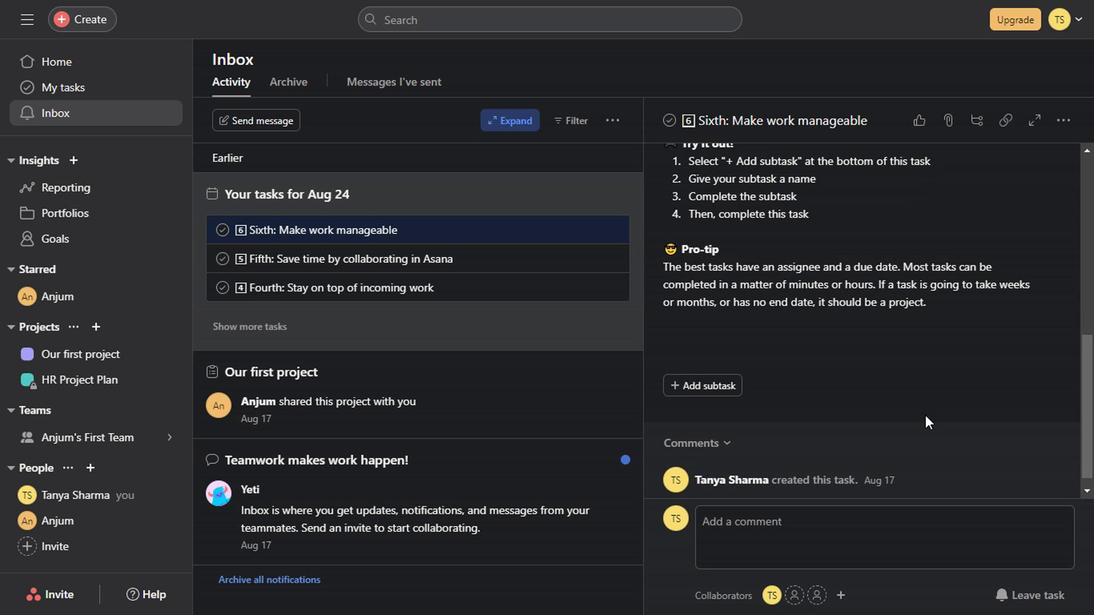 
Action: Mouse scrolled (892, 405) with delta (0, 0)
Screenshot: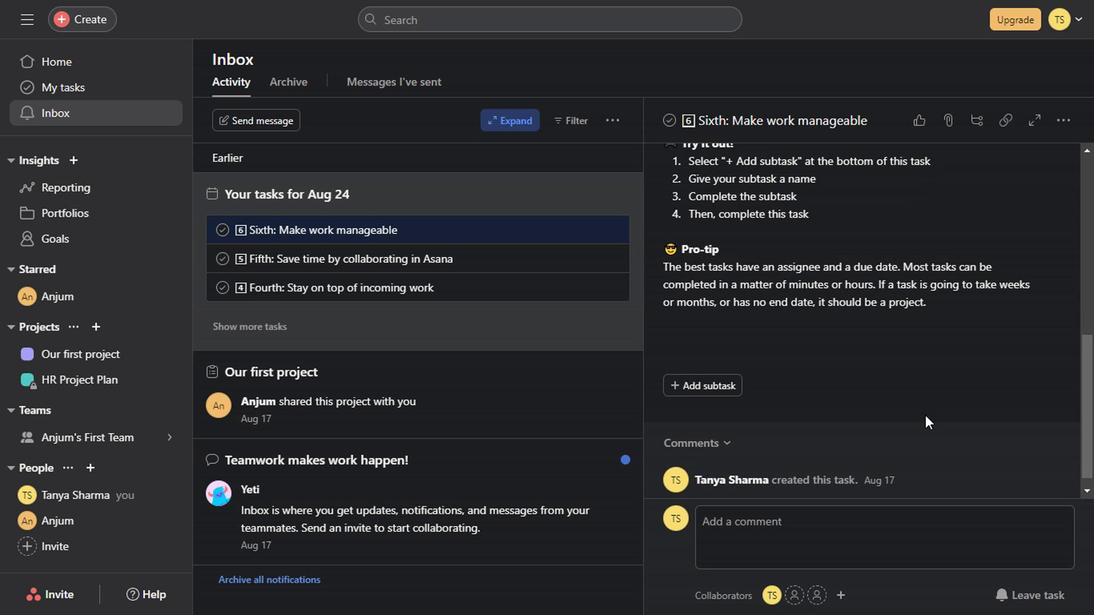 
Action: Mouse scrolled (892, 405) with delta (0, 0)
Screenshot: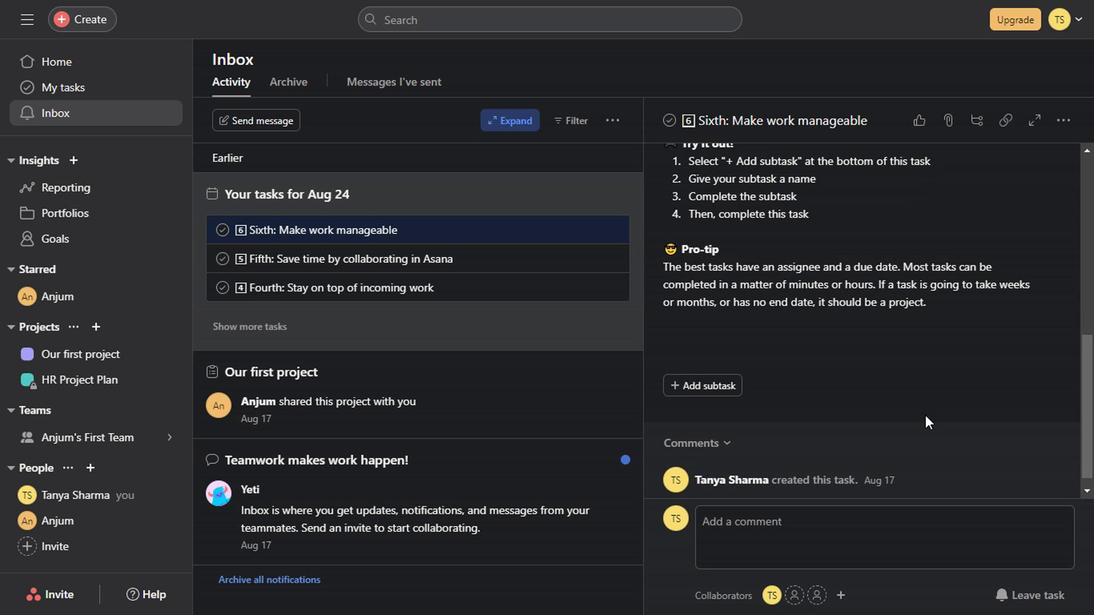 
Action: Mouse scrolled (892, 405) with delta (0, 0)
Screenshot: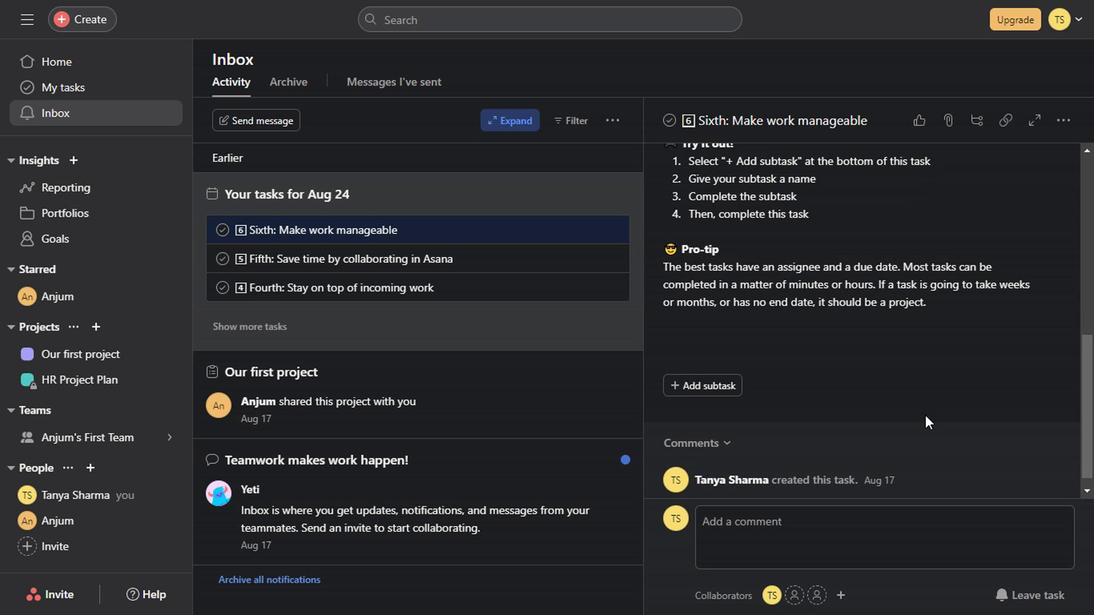 
Action: Mouse scrolled (892, 405) with delta (0, 0)
Screenshot: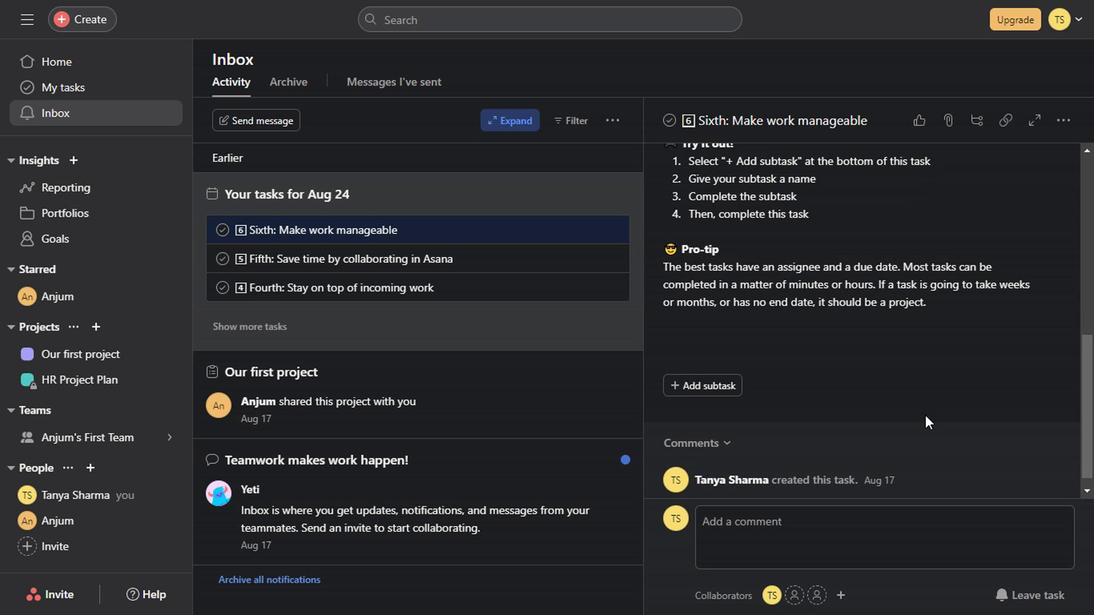 
Action: Mouse scrolled (892, 405) with delta (0, 0)
Screenshot: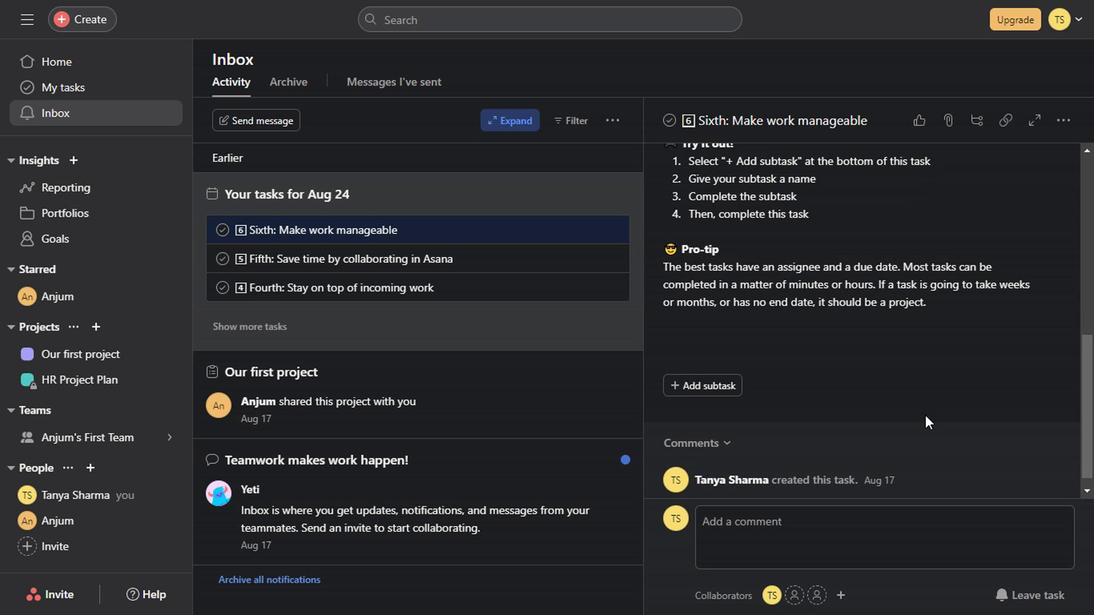 
Action: Mouse scrolled (892, 405) with delta (0, 0)
Screenshot: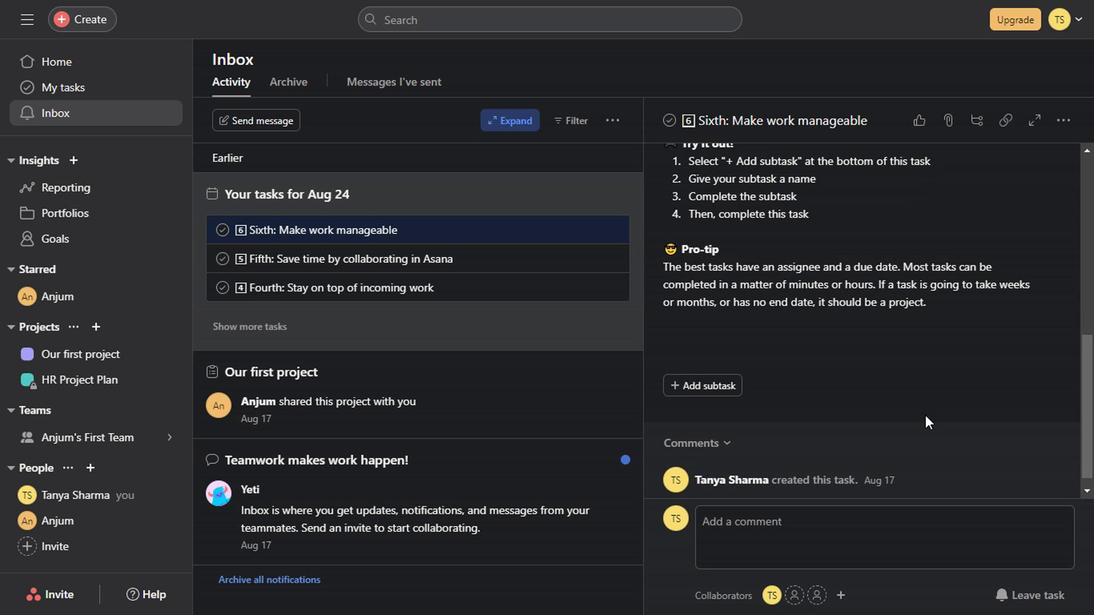
Action: Mouse scrolled (892, 405) with delta (0, 0)
Screenshot: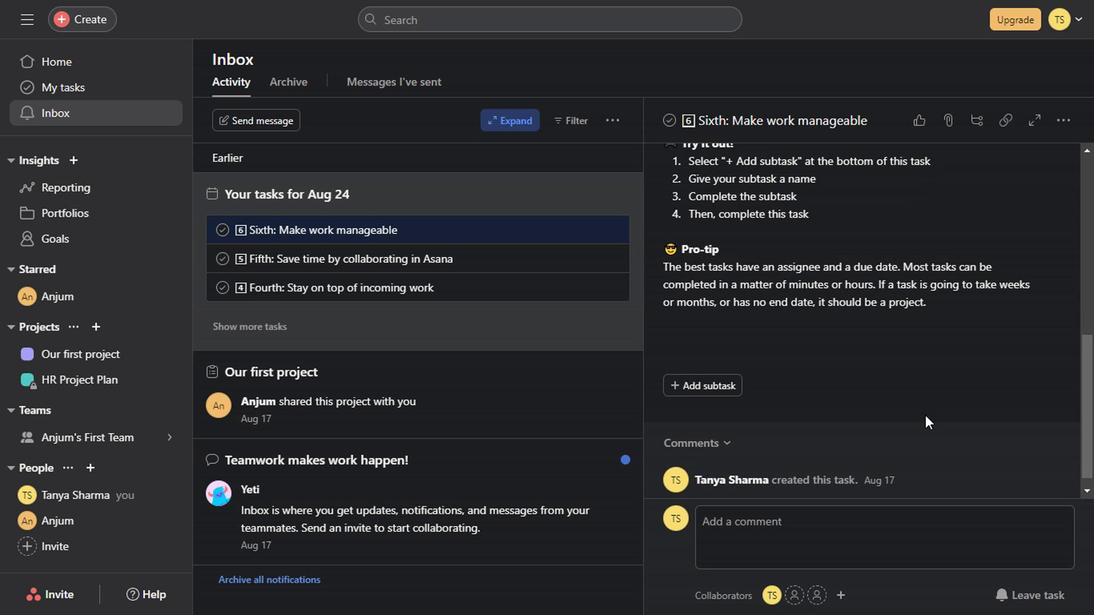 
Action: Mouse scrolled (892, 405) with delta (0, 0)
Screenshot: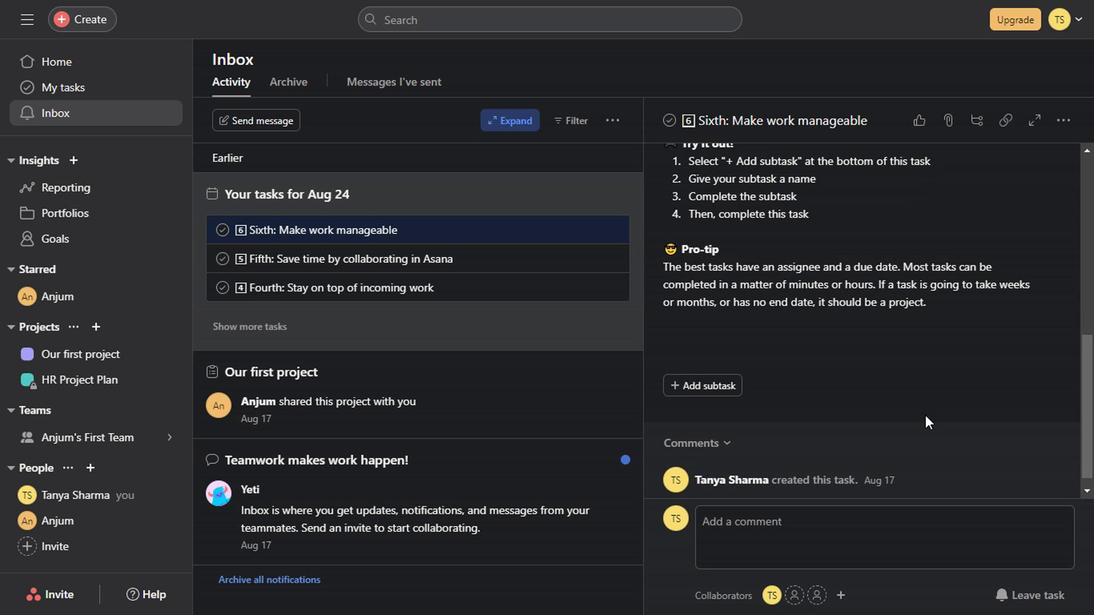 
Action: Mouse scrolled (892, 405) with delta (0, 0)
Screenshot: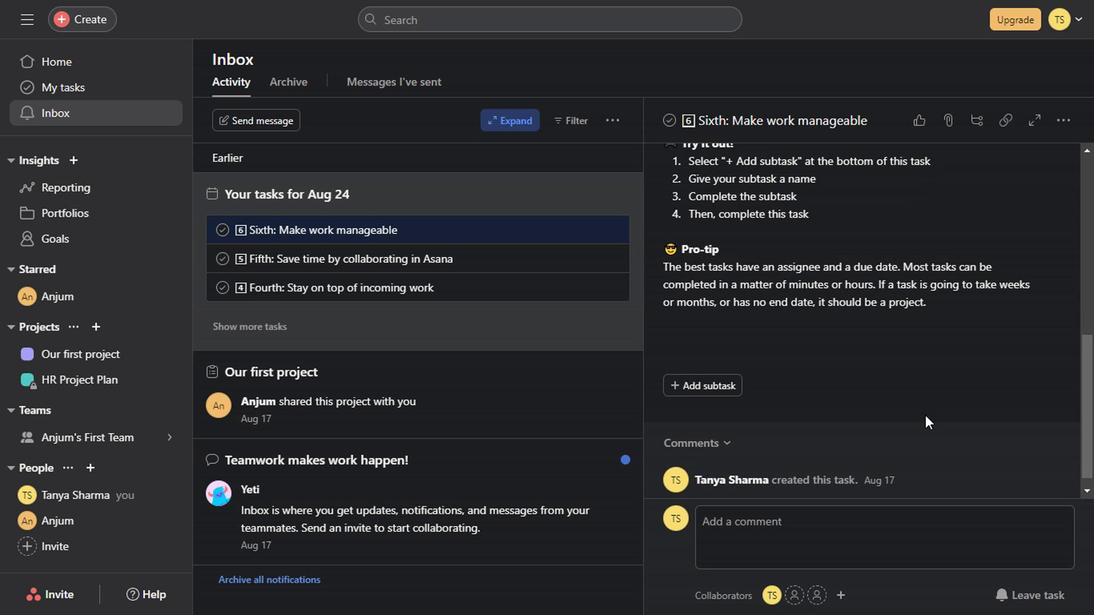 
Action: Mouse scrolled (892, 405) with delta (0, 0)
Screenshot: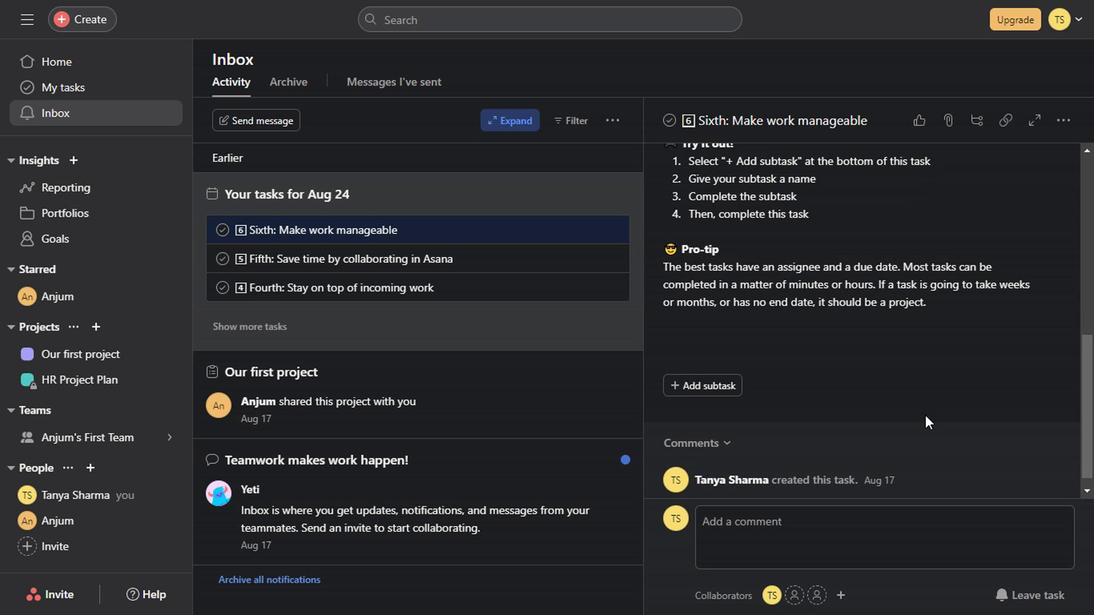 
Action: Mouse scrolled (892, 405) with delta (0, 0)
Screenshot: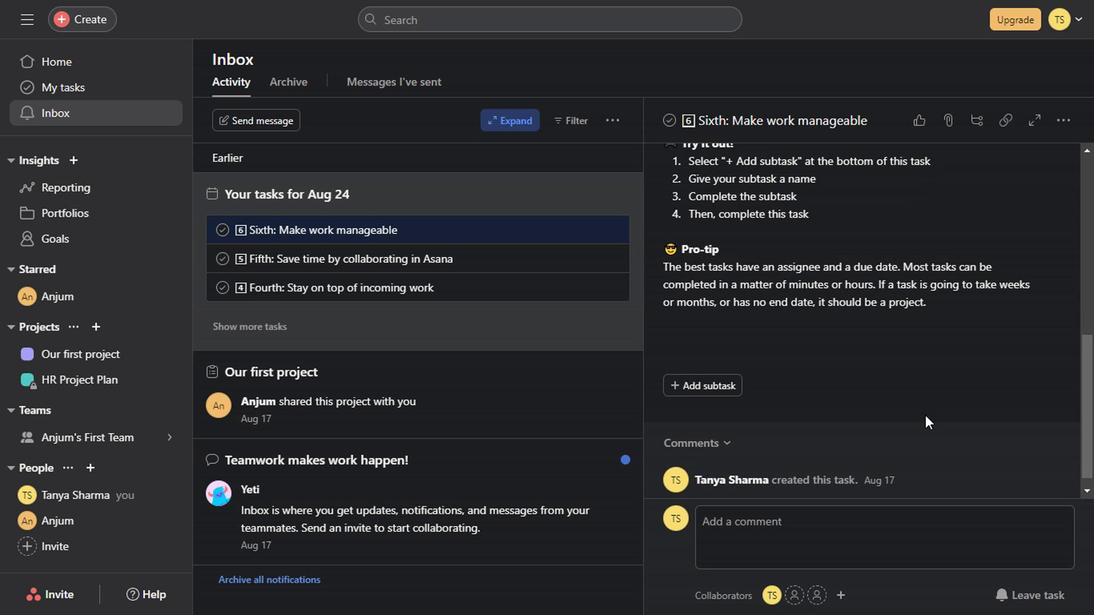 
Action: Mouse scrolled (892, 405) with delta (0, 0)
Screenshot: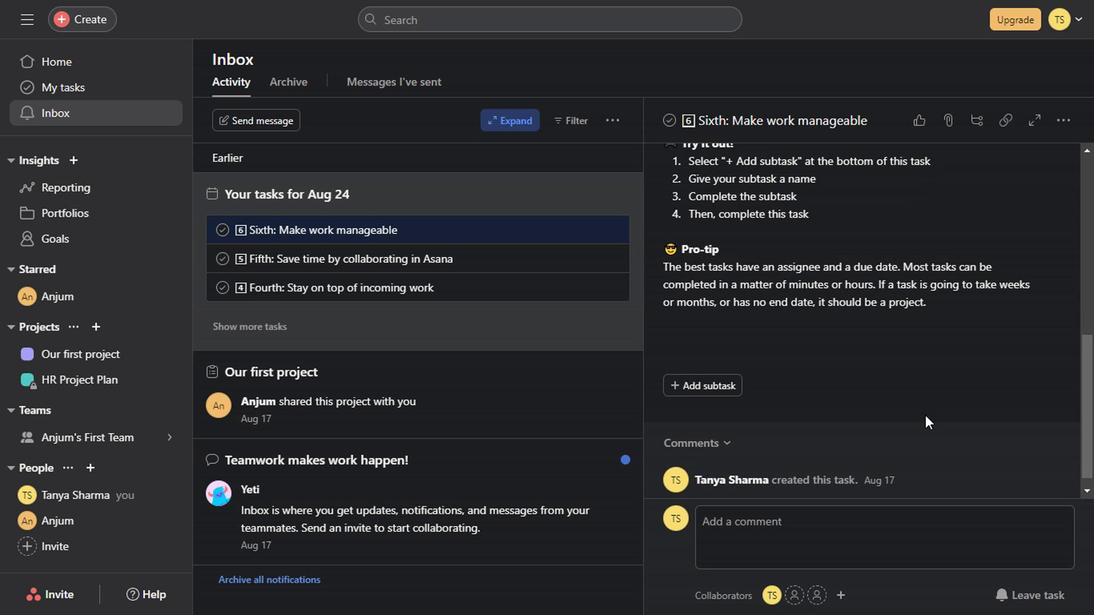 
Action: Mouse scrolled (892, 405) with delta (0, 0)
Screenshot: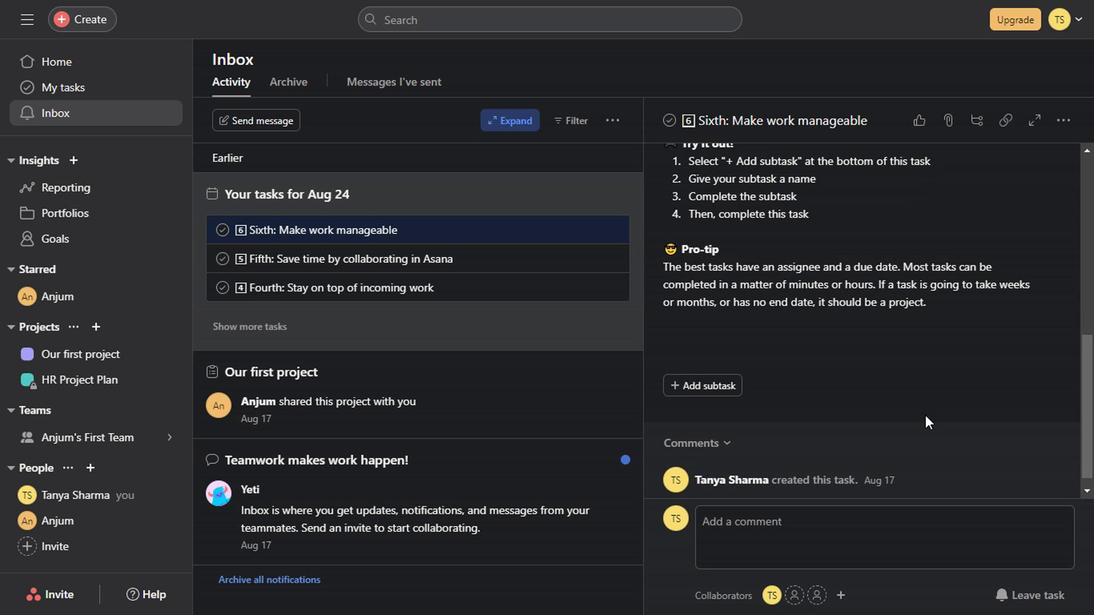 
Action: Mouse scrolled (892, 405) with delta (0, 0)
Screenshot: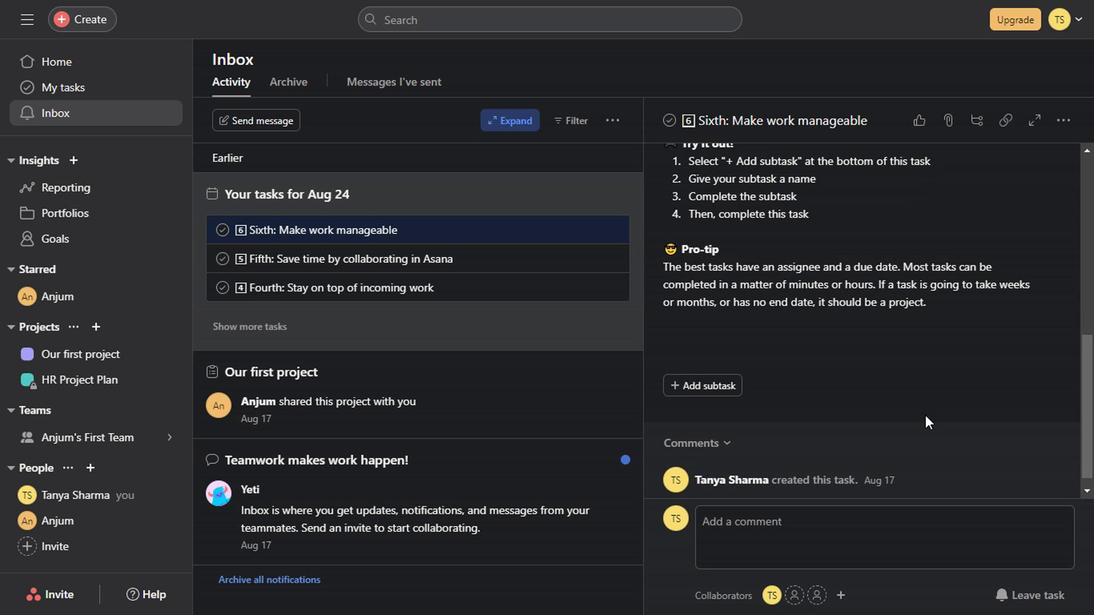 
Action: Mouse scrolled (892, 405) with delta (0, 0)
Screenshot: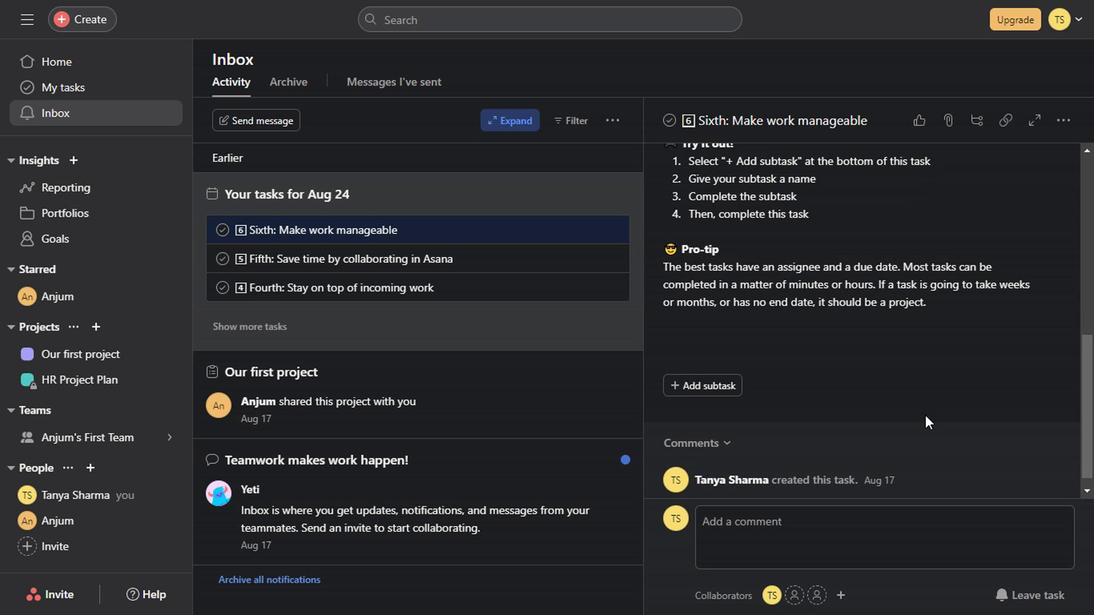 
Action: Mouse scrolled (892, 405) with delta (0, 0)
Screenshot: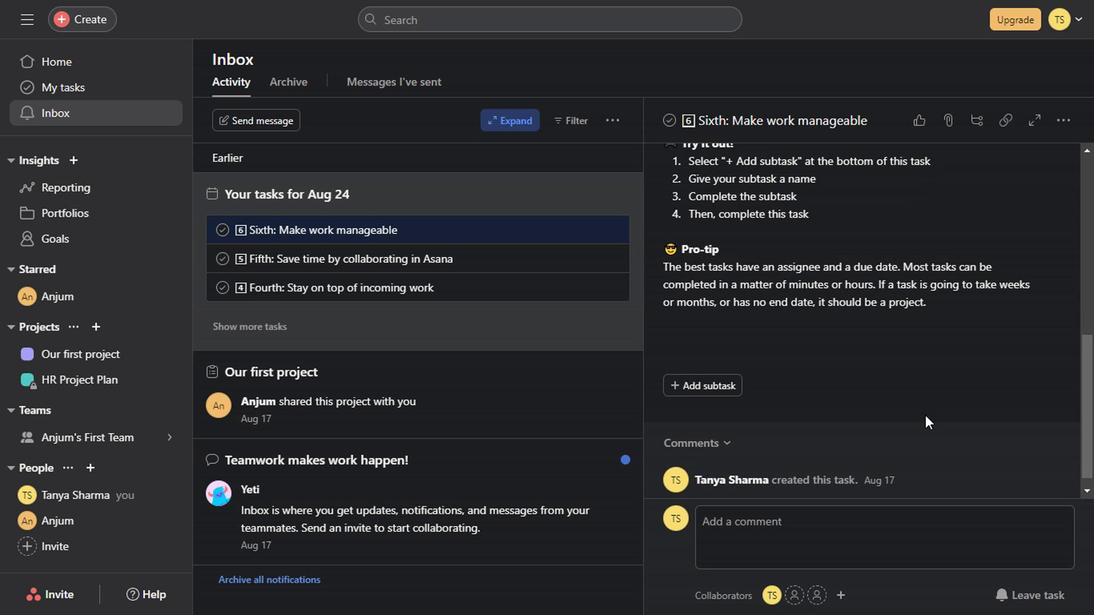 
Action: Mouse scrolled (892, 405) with delta (0, 0)
Screenshot: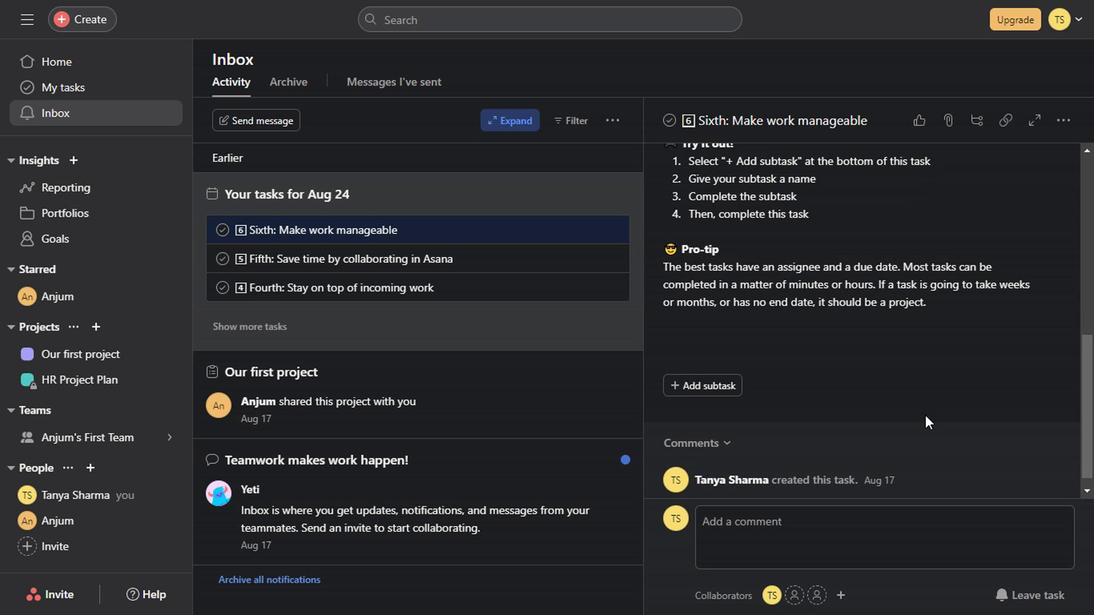 
Action: Mouse scrolled (892, 405) with delta (0, 0)
Screenshot: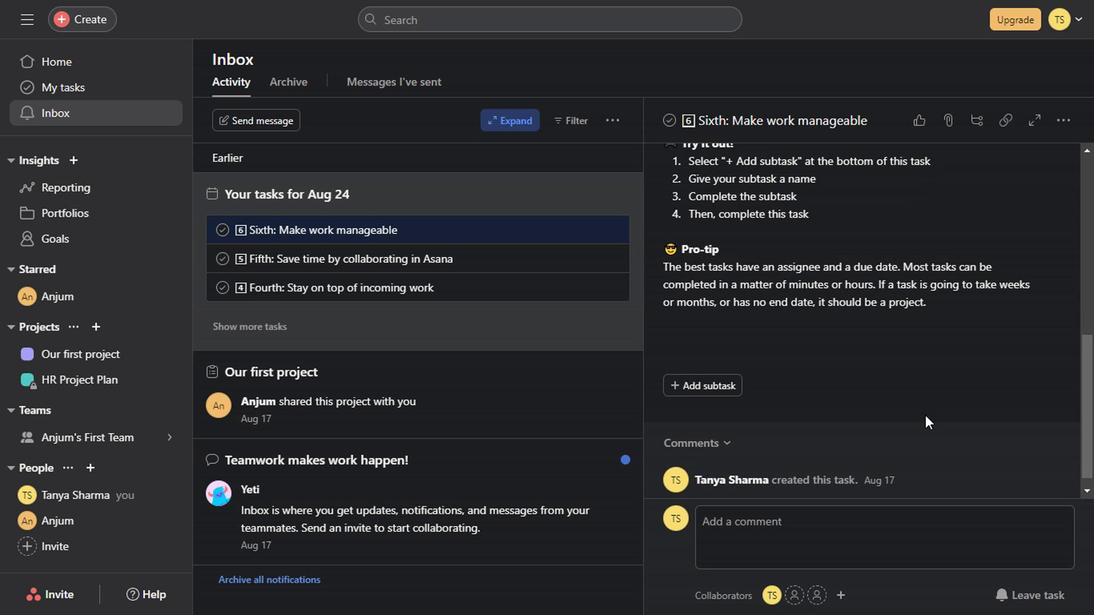 
Action: Mouse scrolled (892, 405) with delta (0, 0)
Screenshot: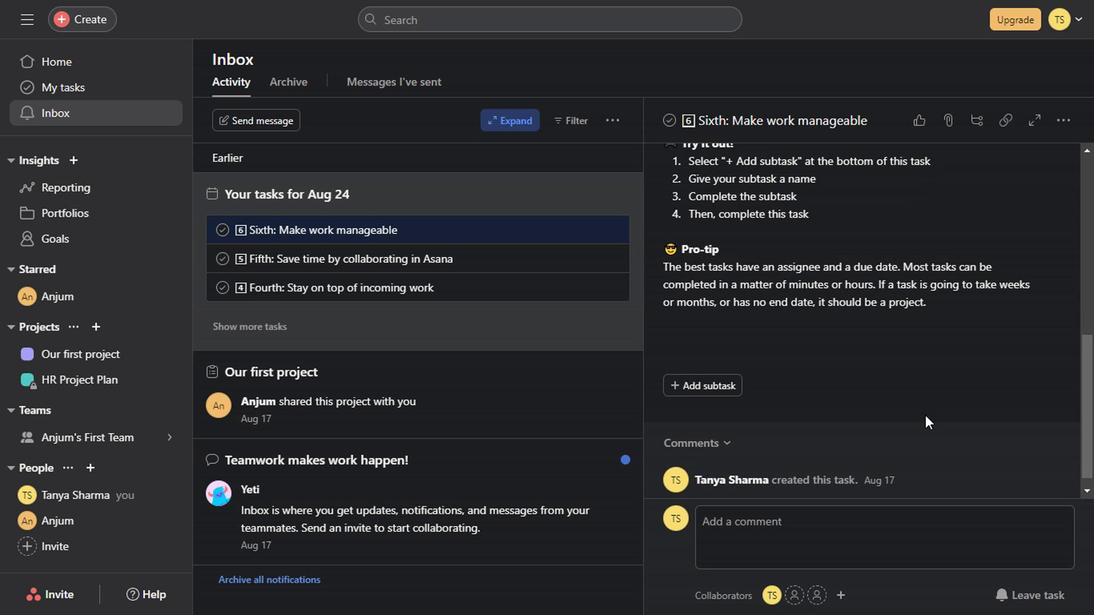 
Action: Mouse scrolled (892, 405) with delta (0, 0)
Screenshot: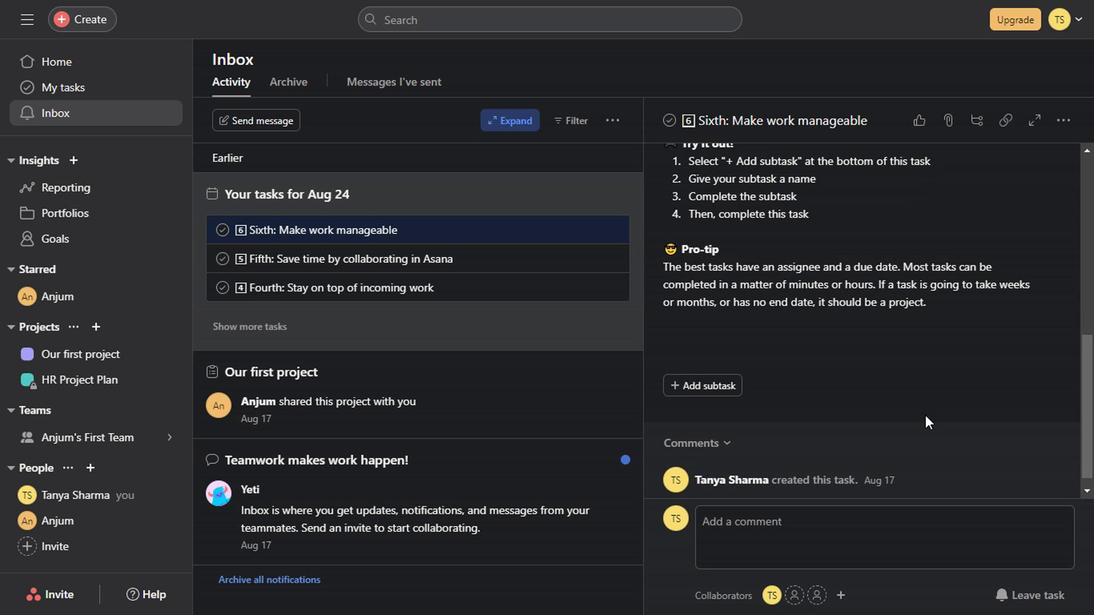 
Action: Mouse scrolled (892, 405) with delta (0, 0)
Screenshot: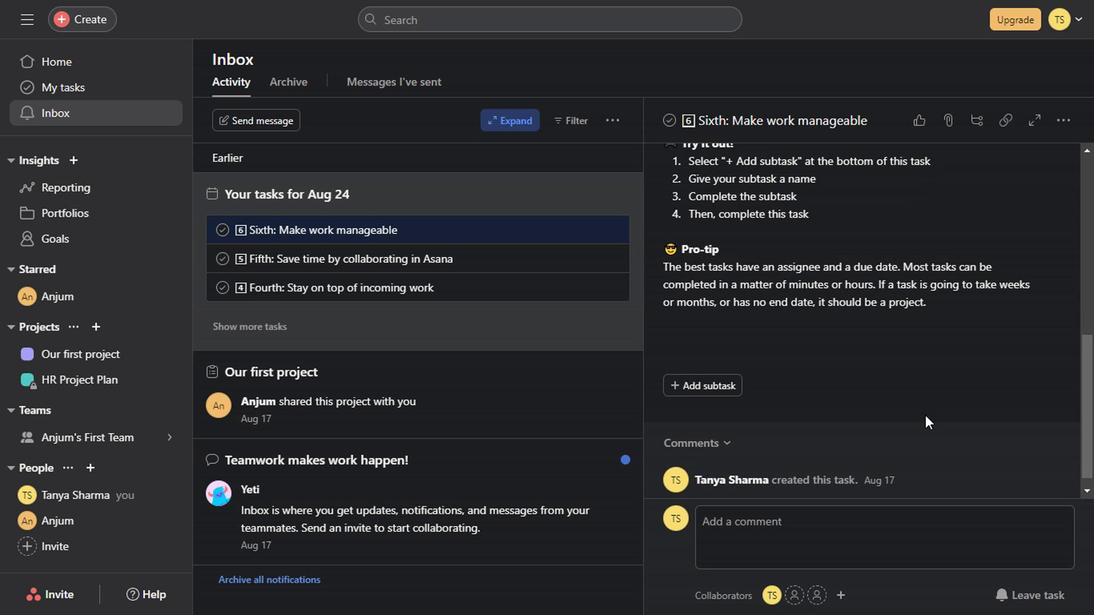 
Action: Mouse scrolled (892, 405) with delta (0, 0)
Screenshot: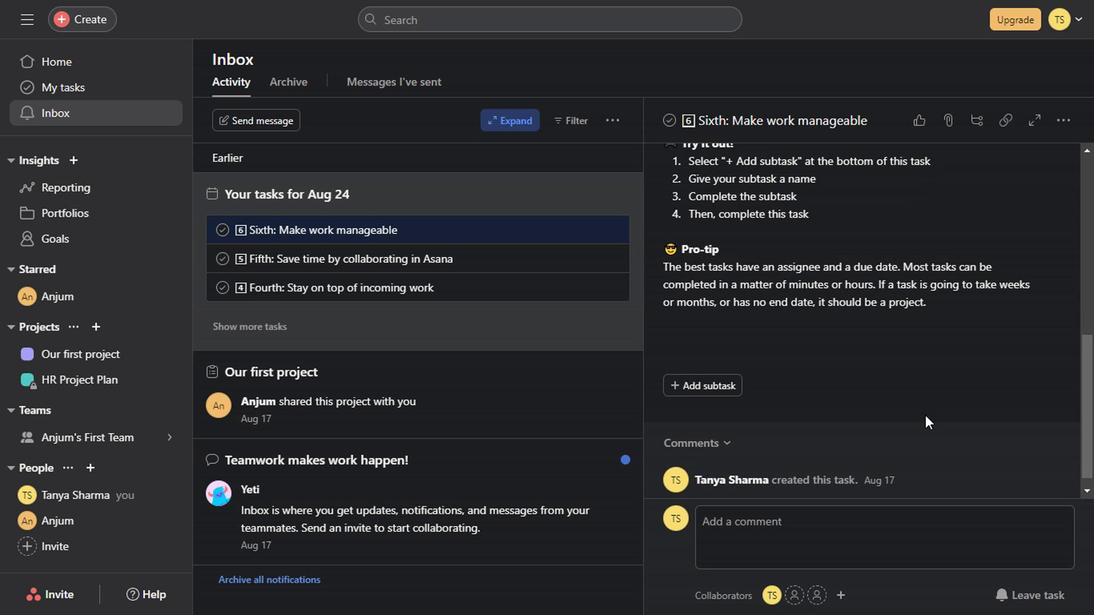 
Action: Mouse scrolled (892, 405) with delta (0, 0)
Screenshot: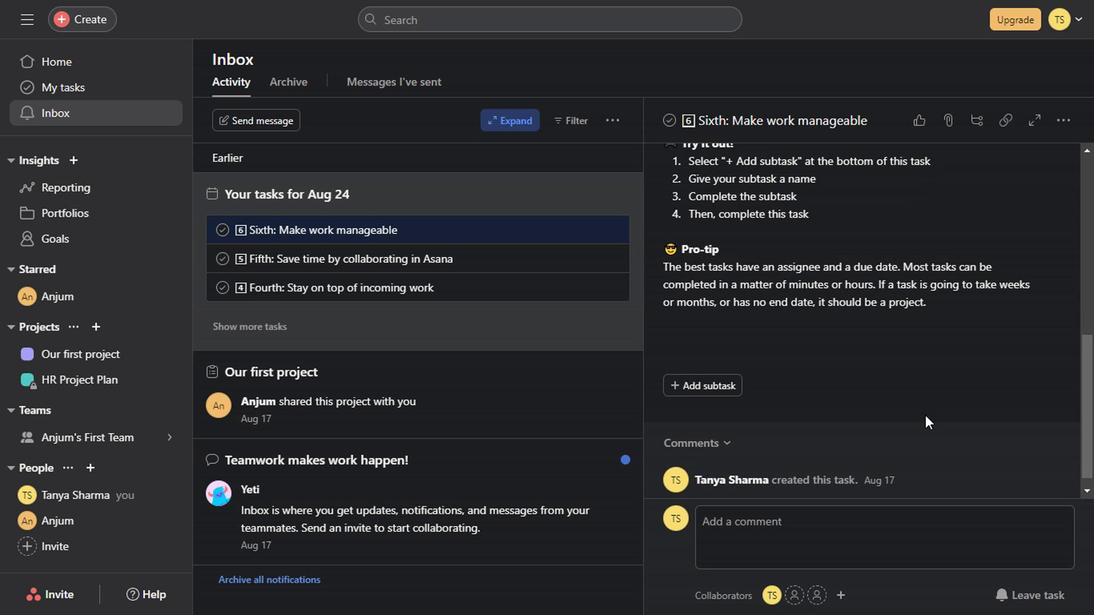 
Action: Mouse scrolled (892, 405) with delta (0, 0)
Screenshot: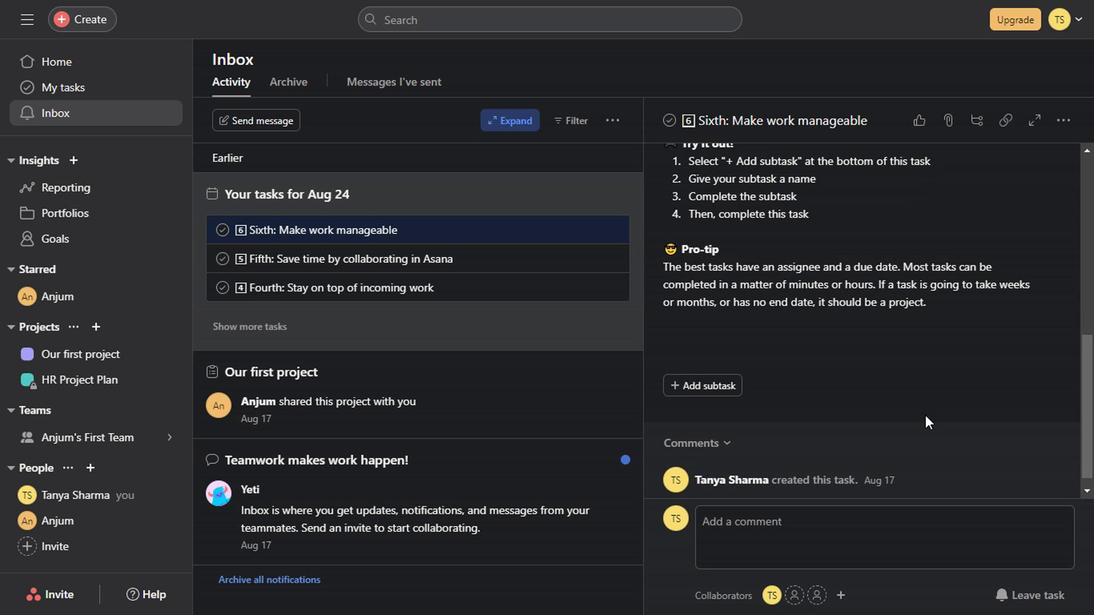 
Action: Mouse scrolled (892, 405) with delta (0, 0)
Screenshot: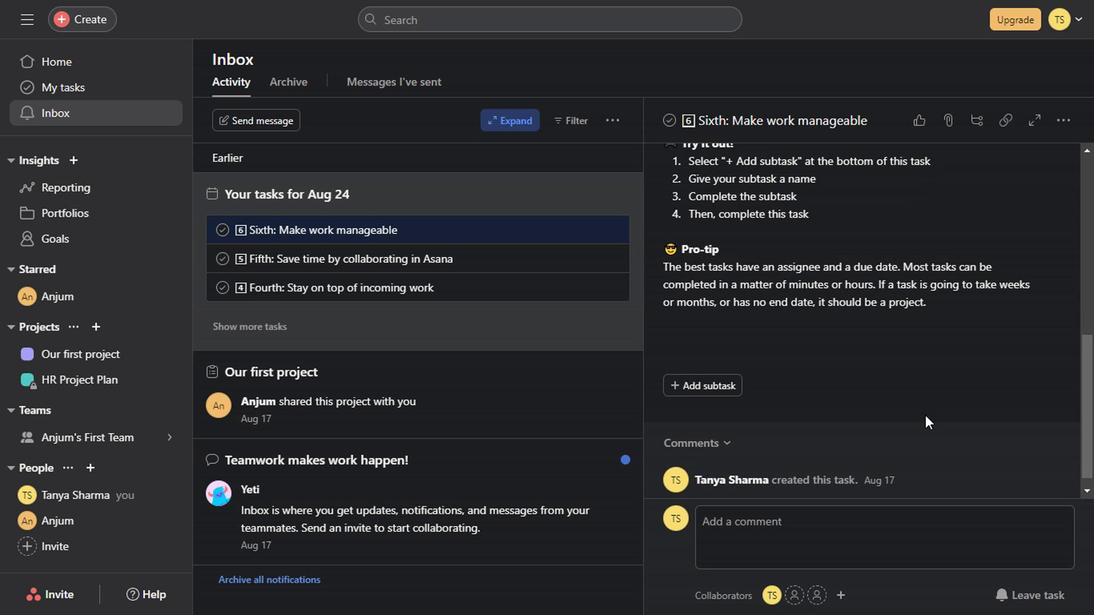 
Action: Mouse scrolled (892, 405) with delta (0, 0)
Screenshot: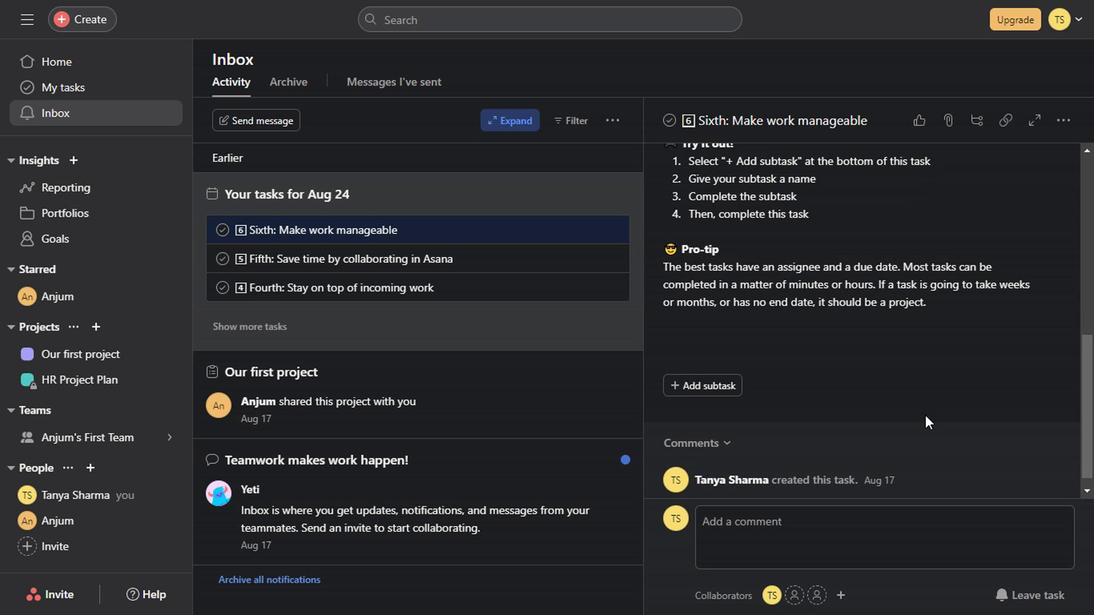 
Action: Mouse scrolled (892, 405) with delta (0, 0)
Screenshot: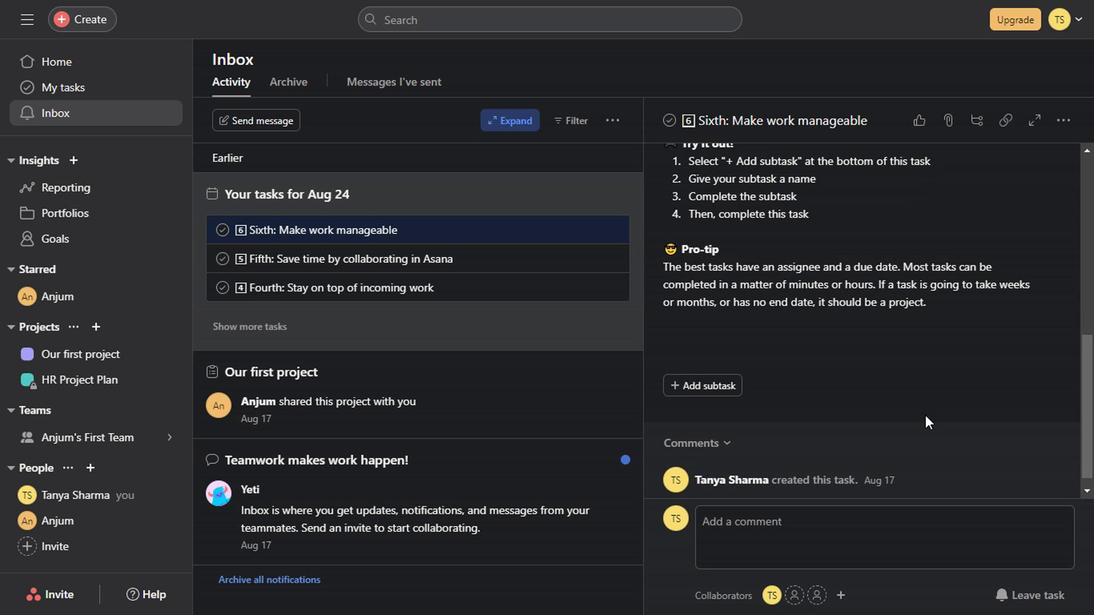
Action: Mouse scrolled (892, 405) with delta (0, 0)
Screenshot: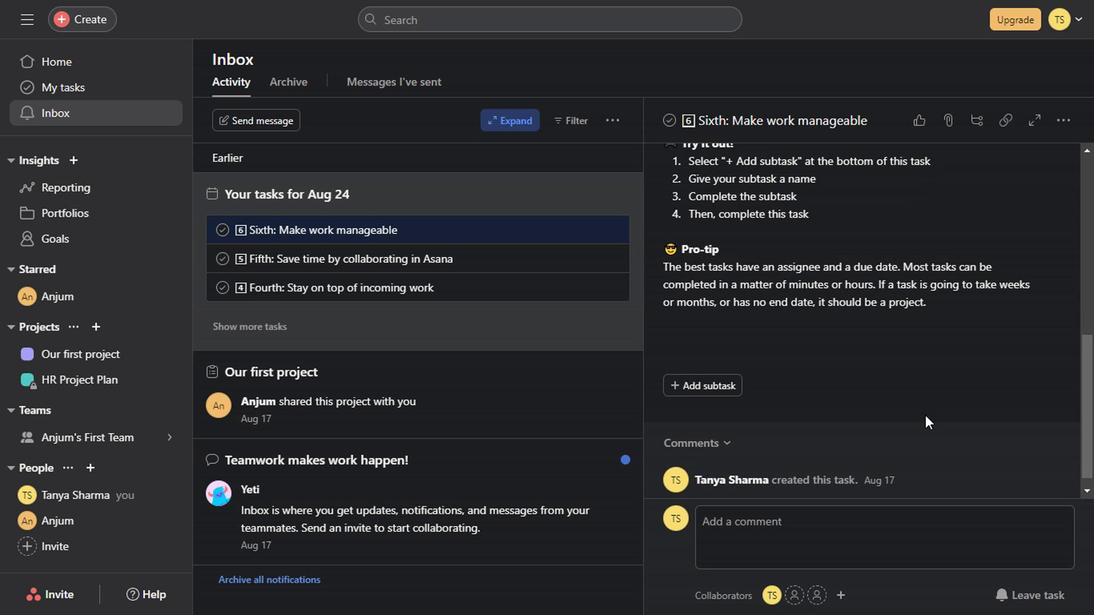 
Action: Mouse scrolled (892, 405) with delta (0, 0)
Screenshot: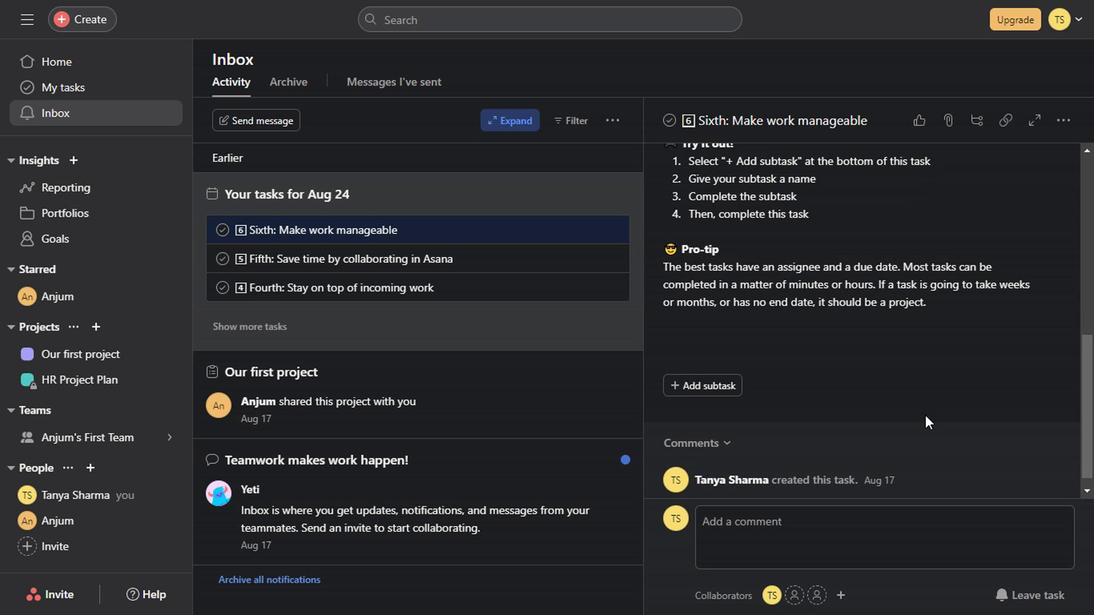 
Action: Mouse scrolled (892, 405) with delta (0, 0)
Screenshot: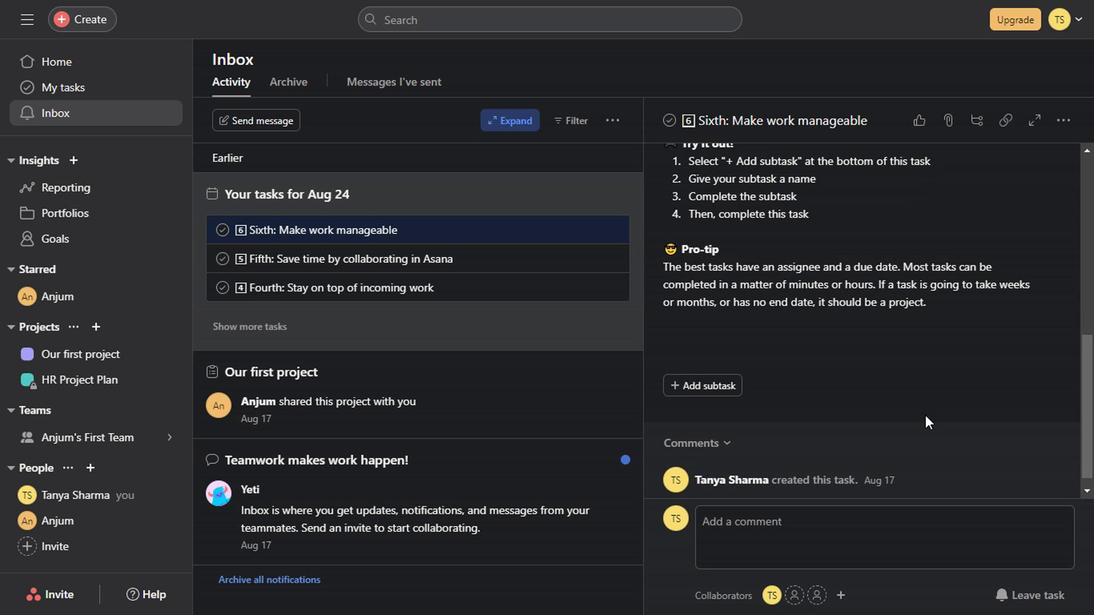 
Action: Mouse scrolled (892, 405) with delta (0, 0)
Screenshot: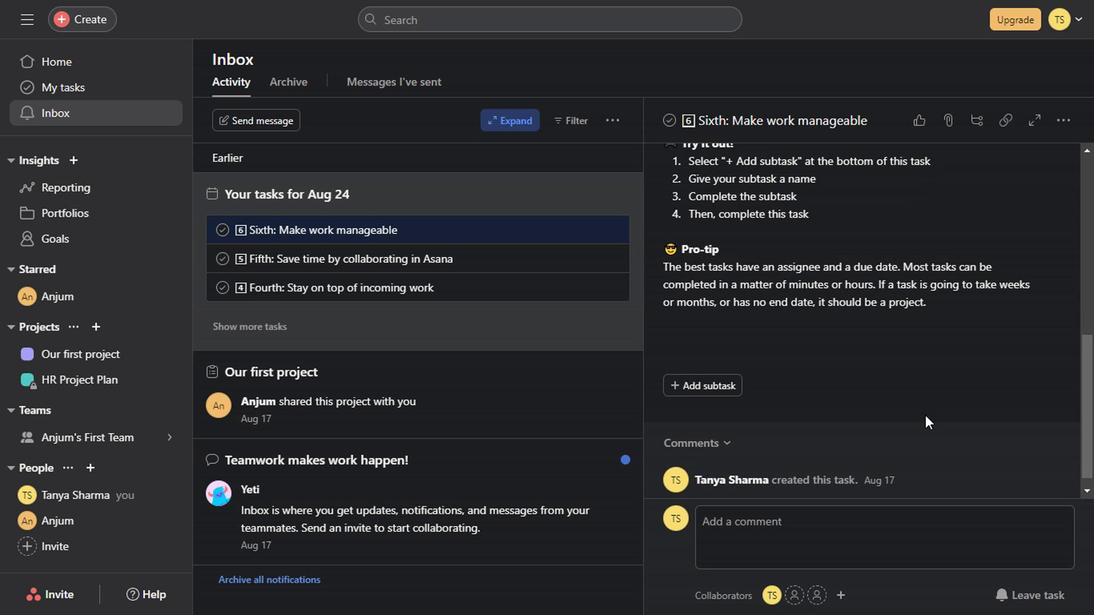 
Action: Mouse scrolled (892, 405) with delta (0, 0)
Screenshot: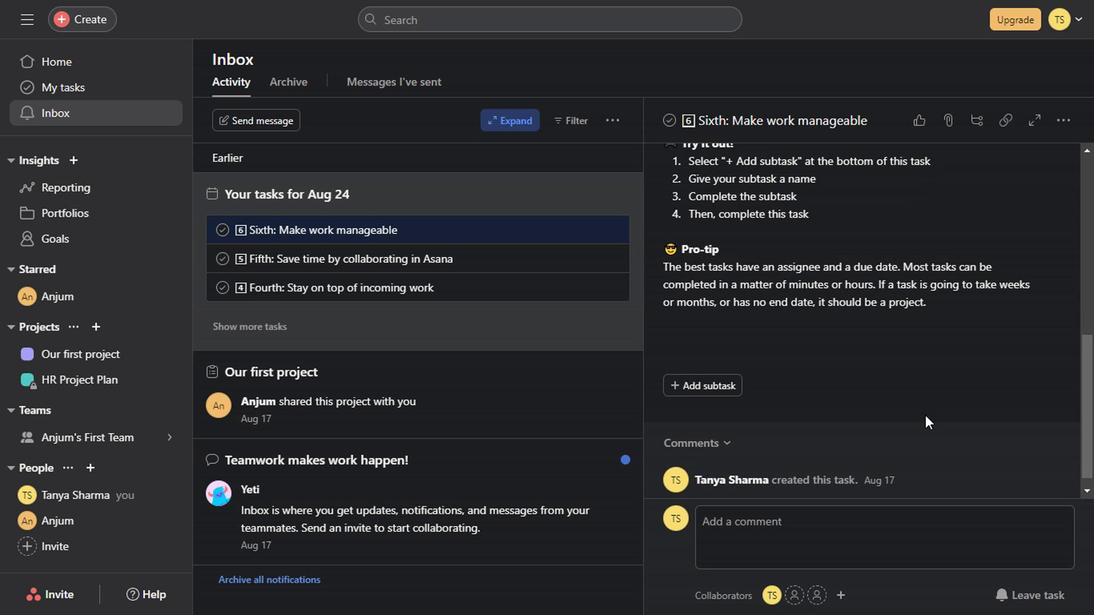 
Action: Mouse scrolled (892, 405) with delta (0, 0)
Screenshot: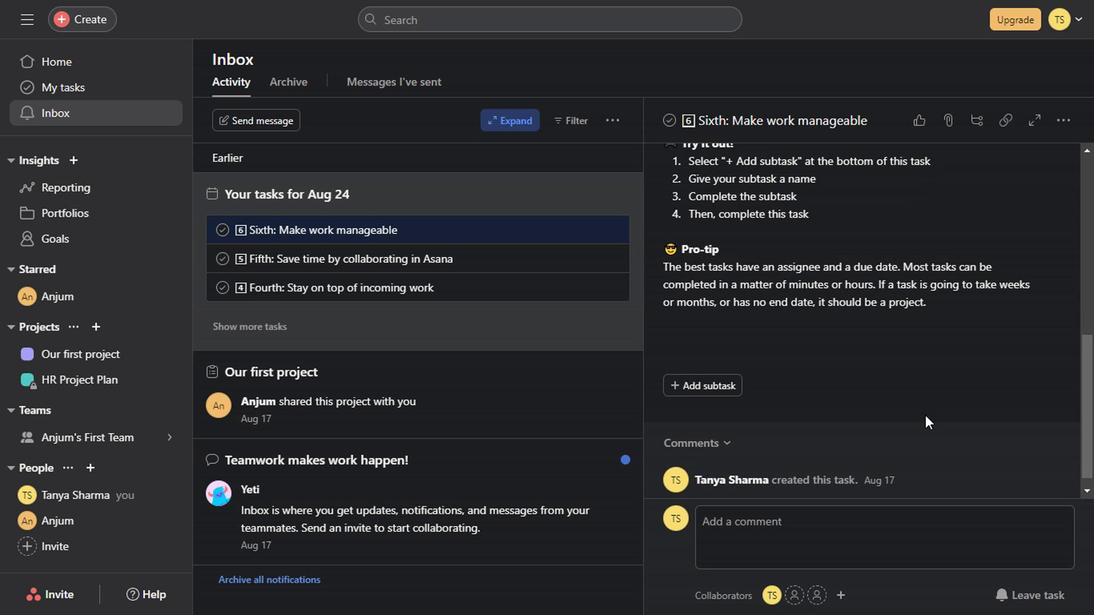 
Action: Mouse scrolled (892, 405) with delta (0, 0)
Screenshot: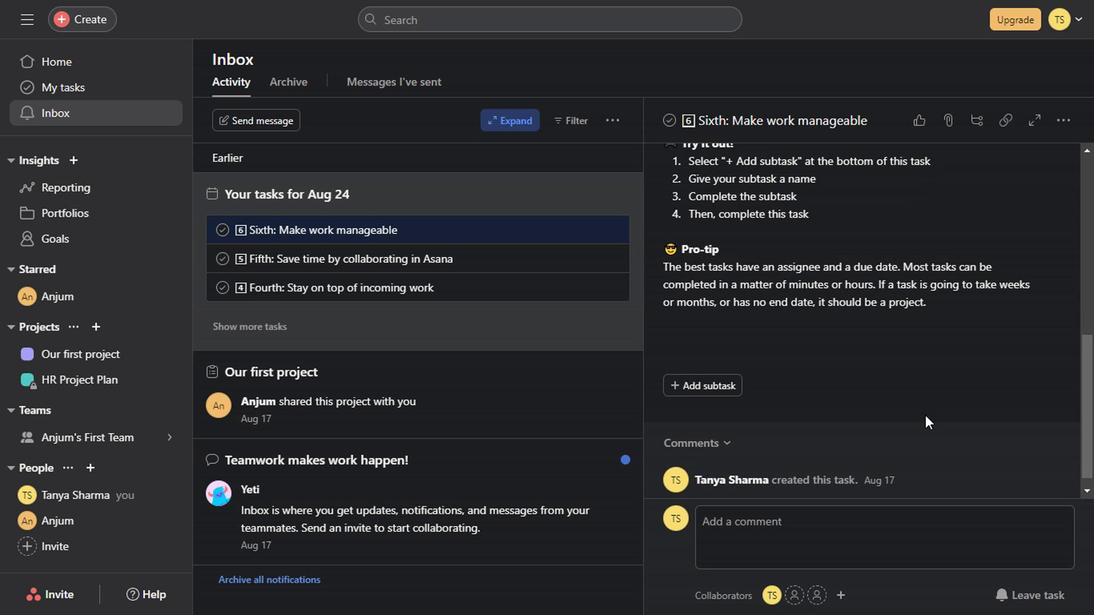 
Action: Mouse scrolled (892, 405) with delta (0, 0)
Screenshot: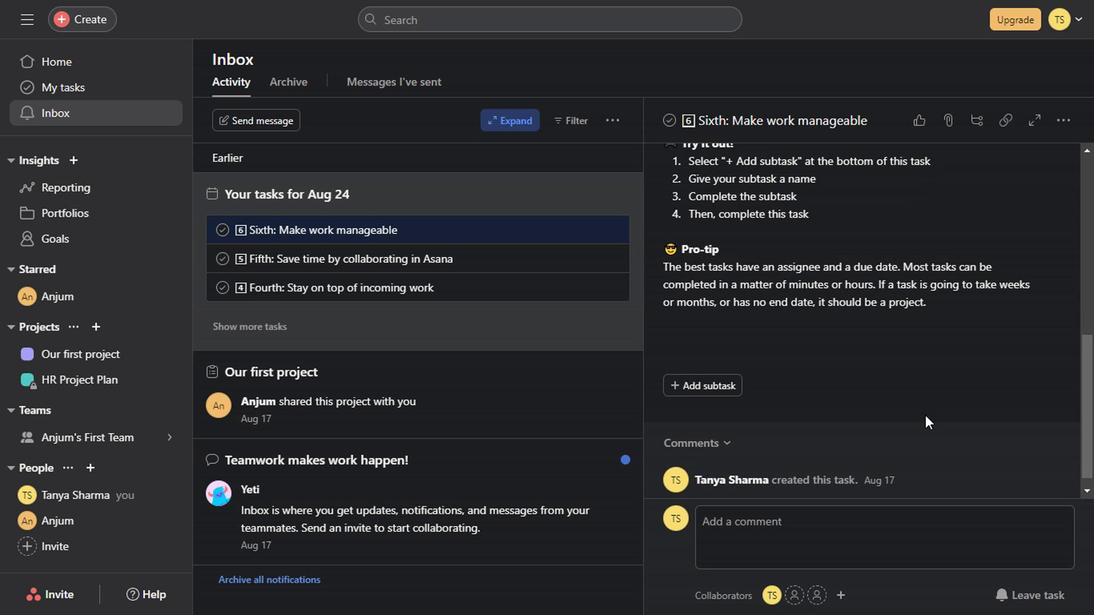
Action: Mouse scrolled (892, 405) with delta (0, 0)
Screenshot: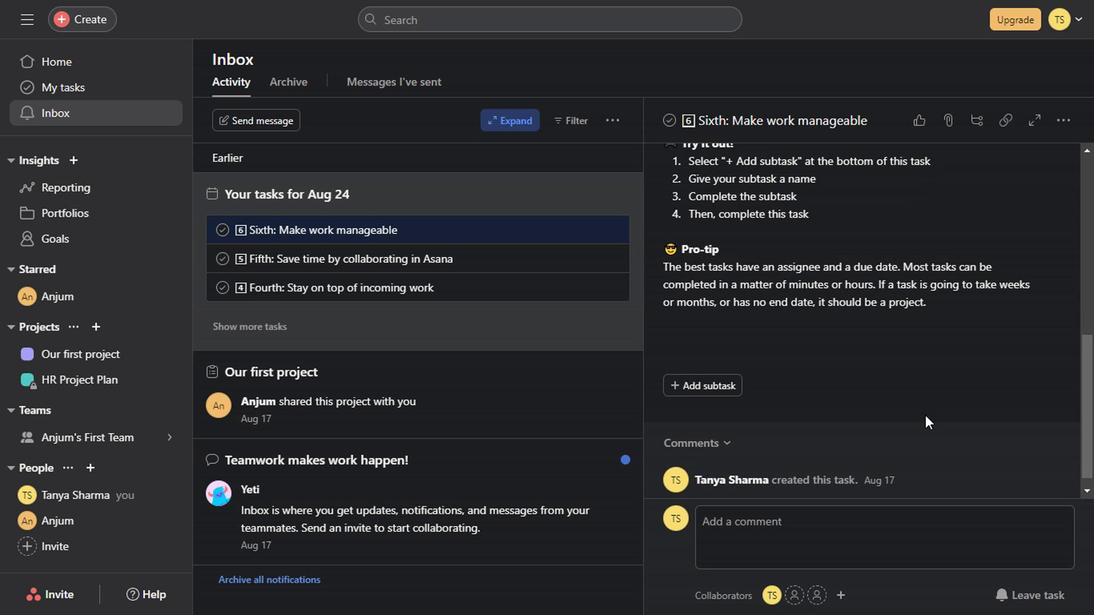 
Action: Mouse scrolled (892, 405) with delta (0, 0)
Screenshot: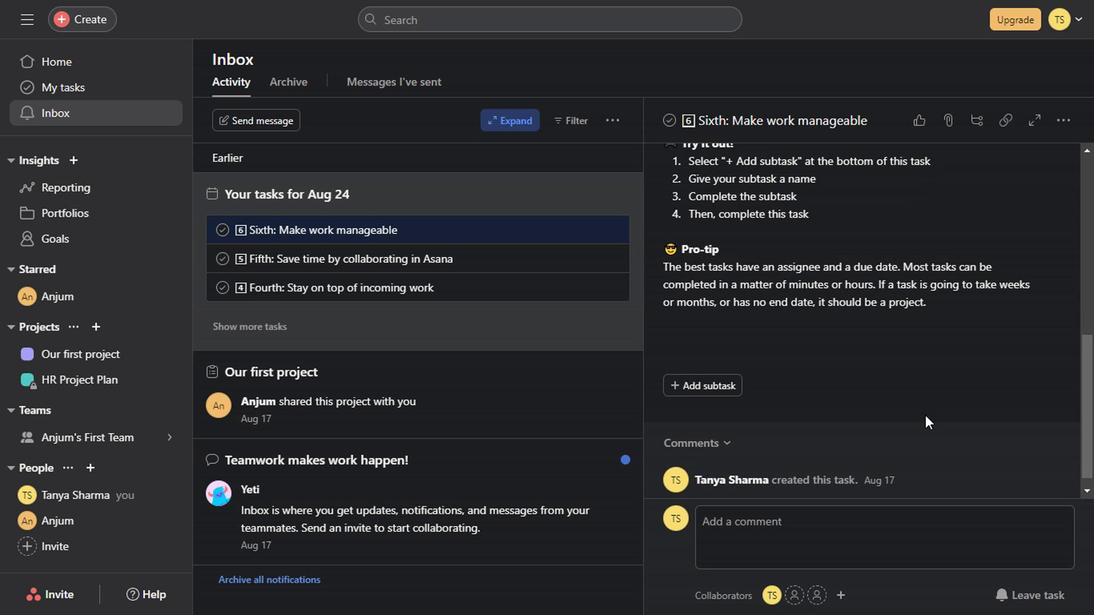 
Action: Mouse scrolled (892, 405) with delta (0, 0)
Screenshot: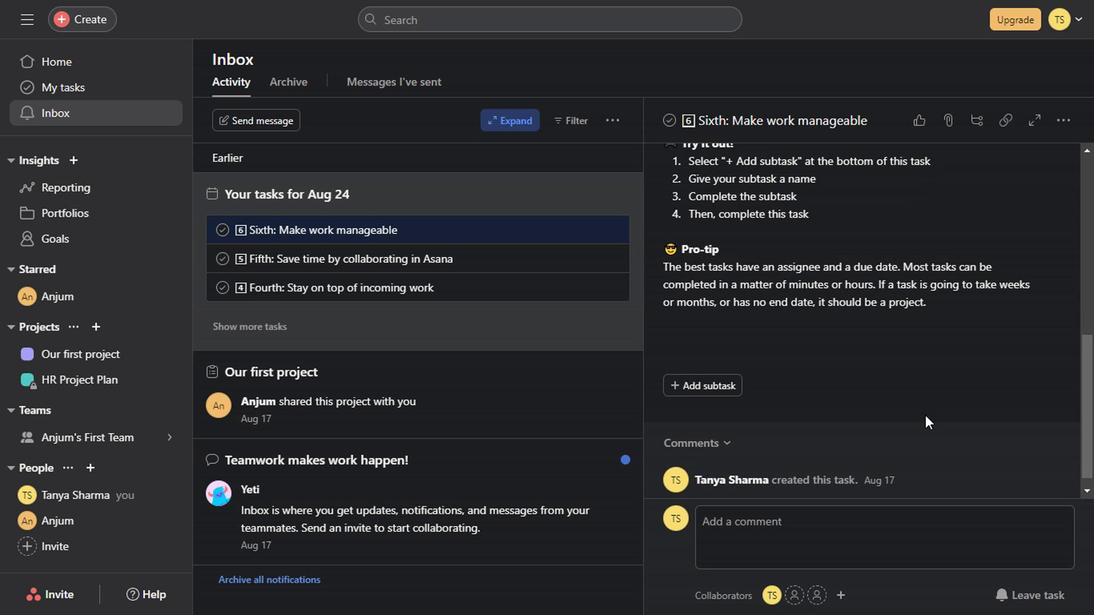 
Action: Mouse scrolled (892, 405) with delta (0, 0)
Screenshot: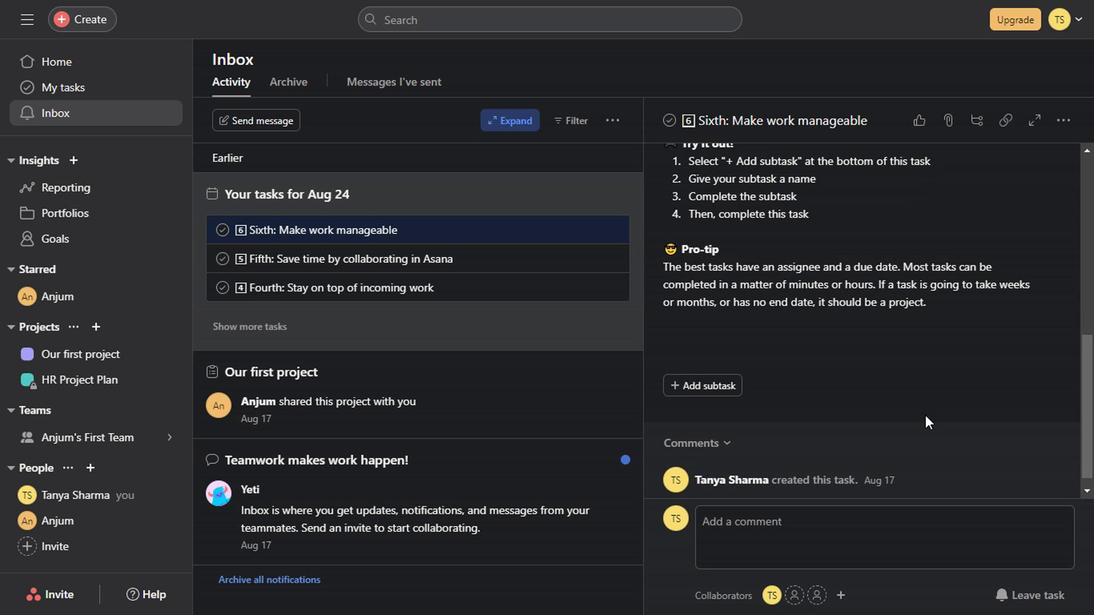 
Action: Mouse scrolled (892, 405) with delta (0, 0)
Screenshot: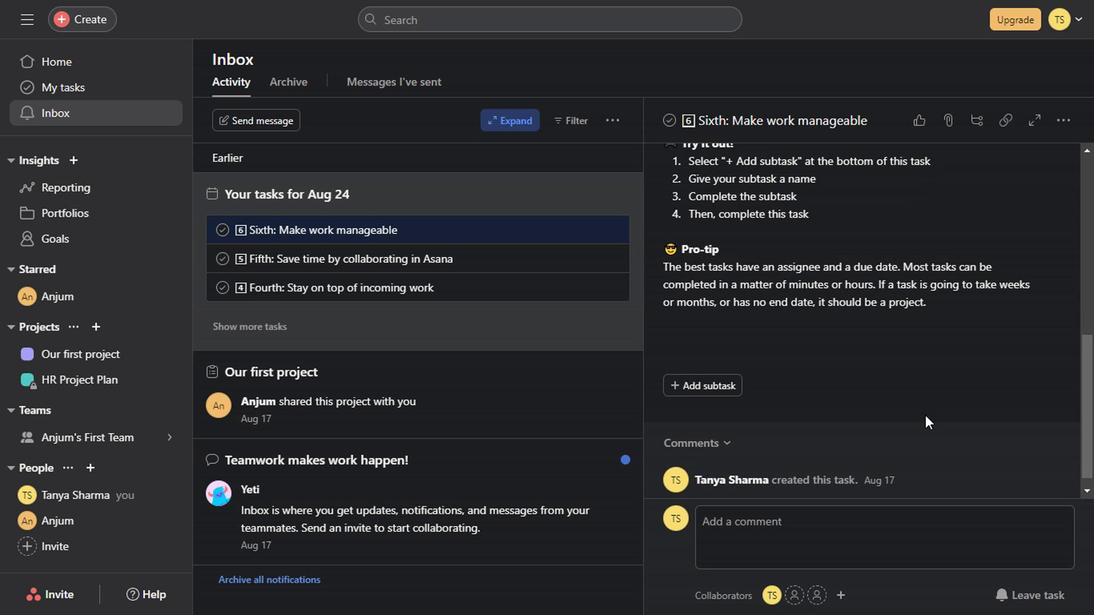 
Action: Mouse scrolled (892, 405) with delta (0, 0)
Screenshot: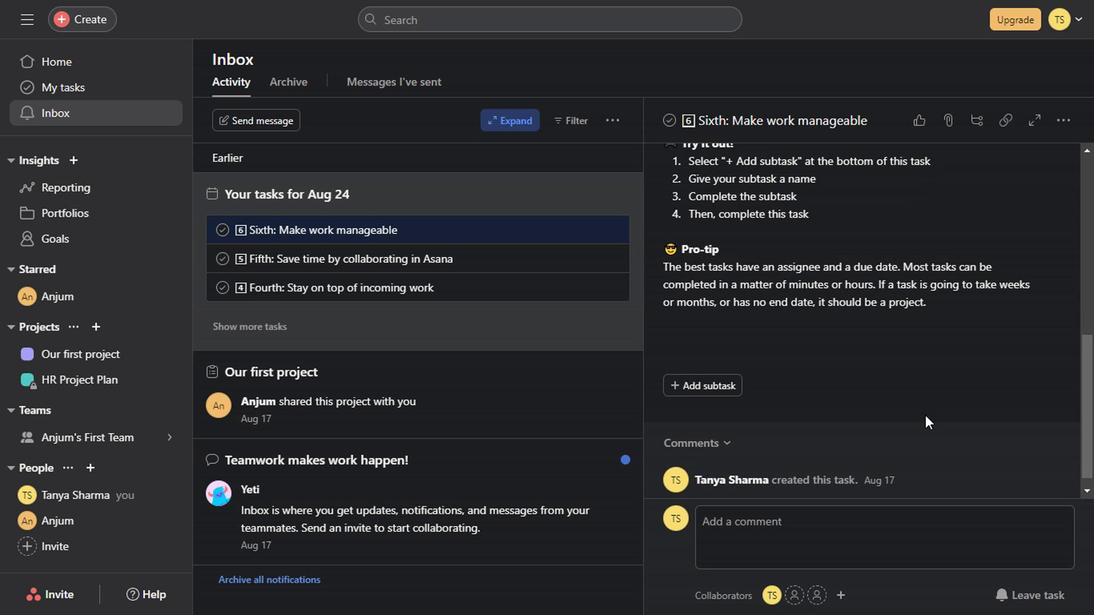 
Action: Mouse scrolled (892, 405) with delta (0, 0)
Screenshot: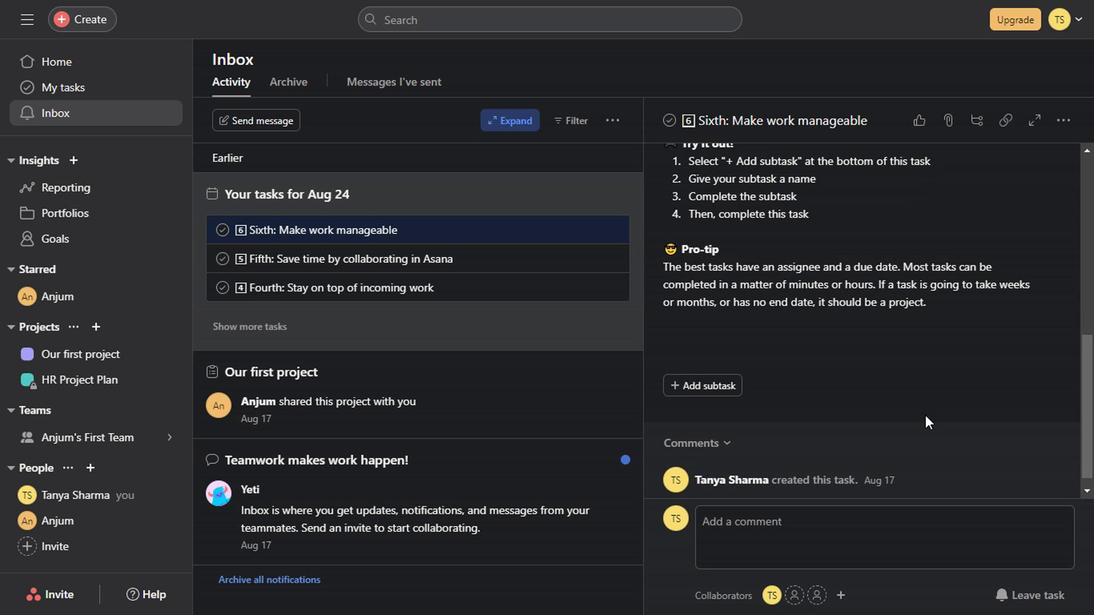 
Action: Mouse scrolled (892, 405) with delta (0, 0)
Screenshot: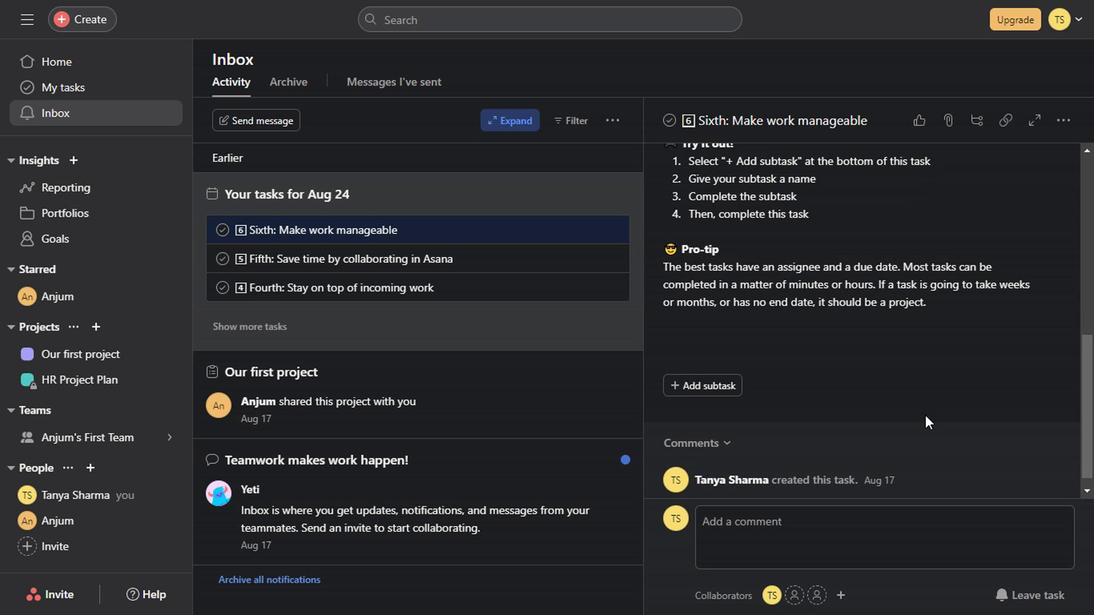 
Action: Mouse scrolled (892, 405) with delta (0, 0)
Screenshot: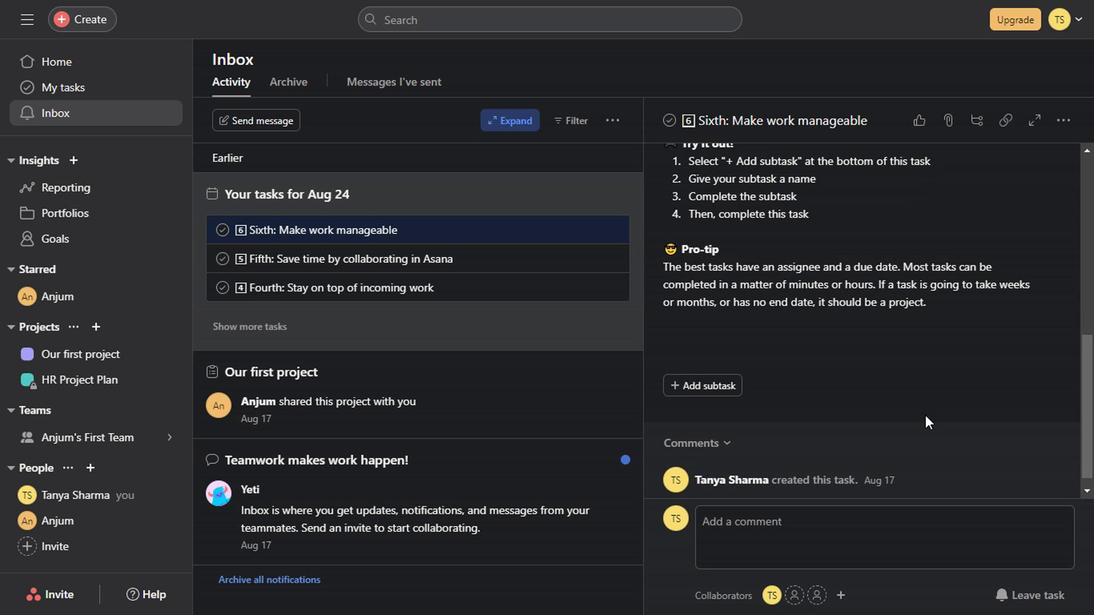 
Action: Mouse scrolled (892, 405) with delta (0, 0)
Screenshot: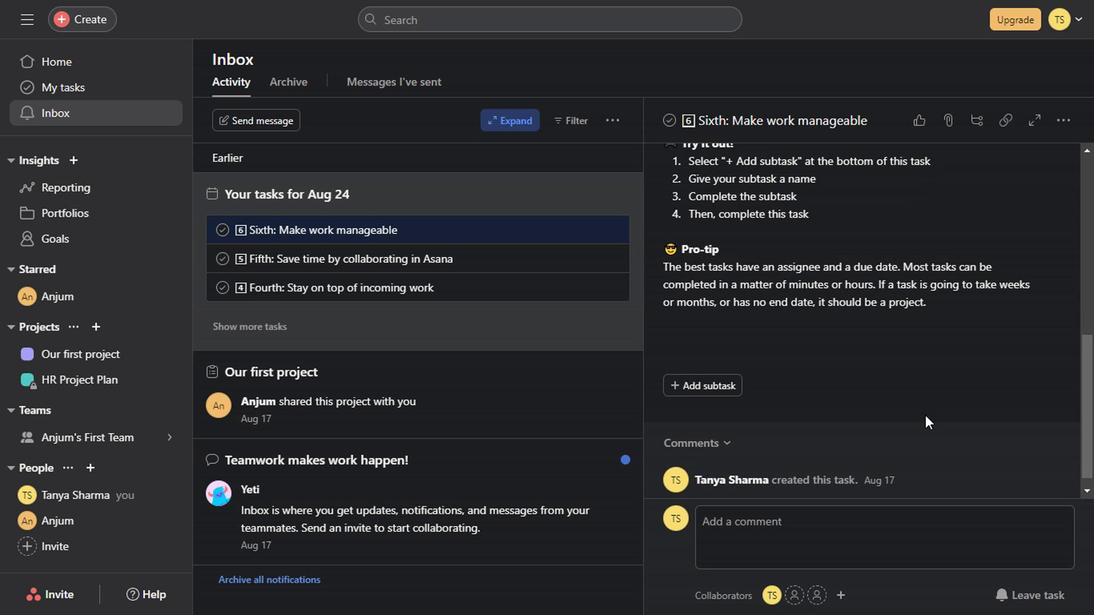 
Action: Mouse scrolled (892, 405) with delta (0, 0)
Screenshot: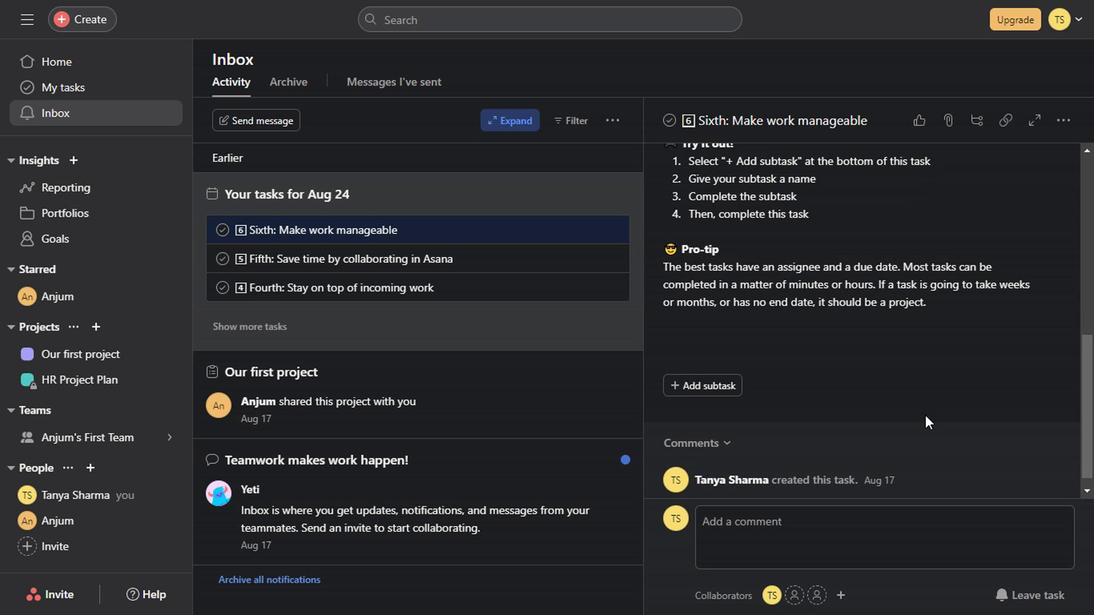 
Action: Mouse scrolled (892, 405) with delta (0, 0)
Screenshot: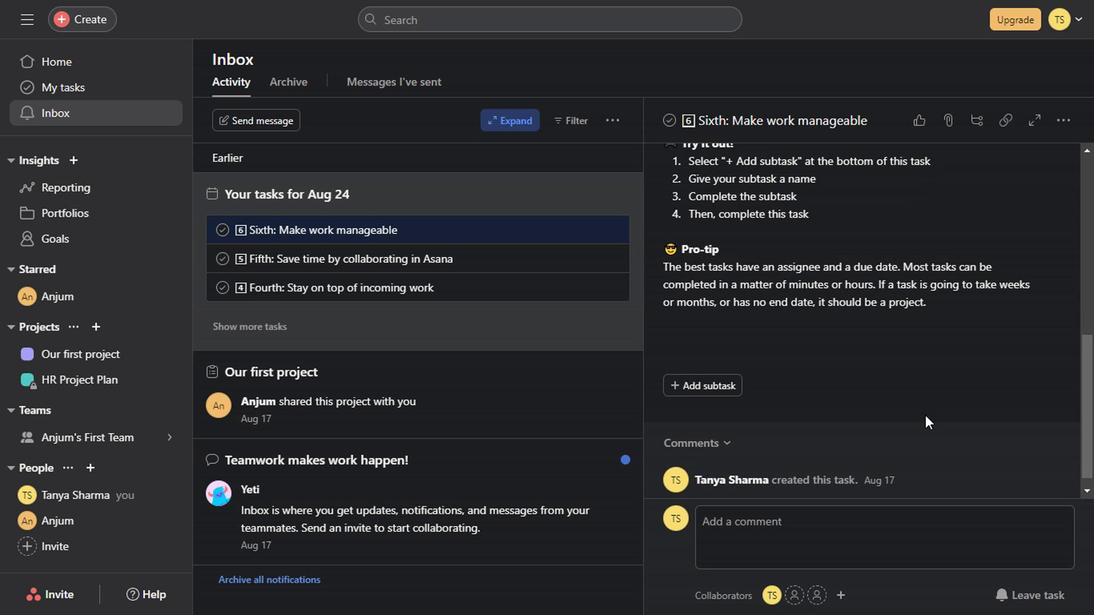 
Action: Mouse scrolled (892, 404) with delta (0, -1)
Screenshot: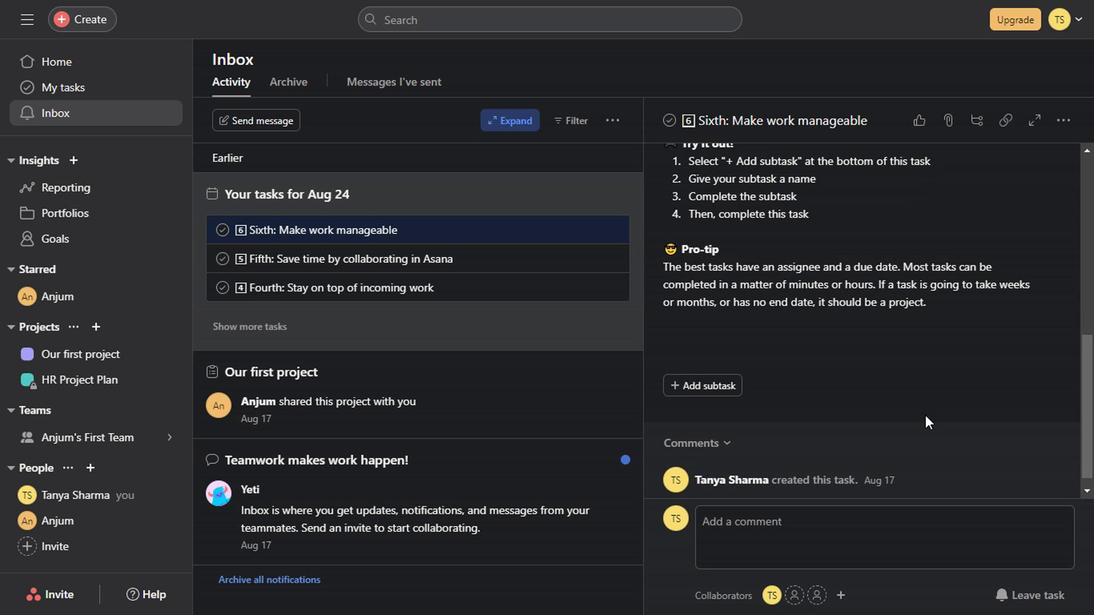 
Action: Mouse moved to (334, 140)
Screenshot: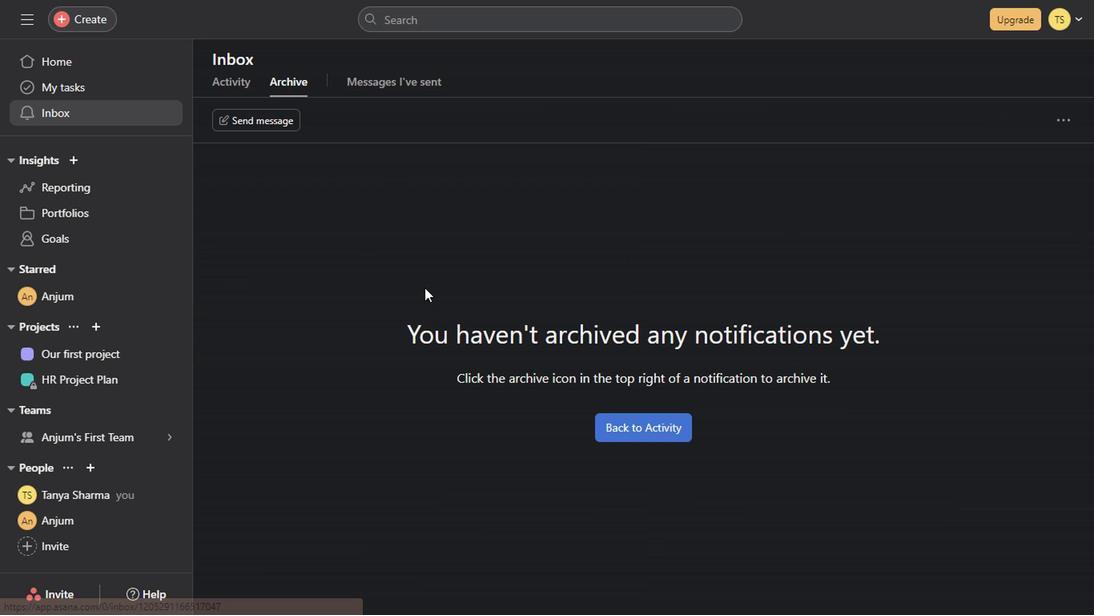 
Action: Mouse pressed left at (334, 140)
Screenshot: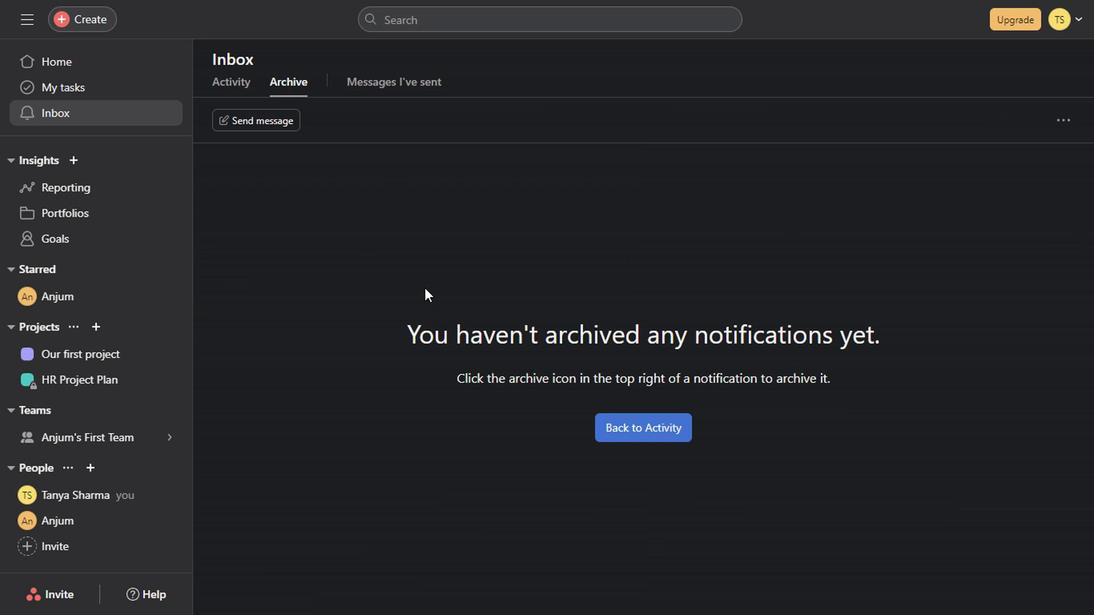 
Action: Mouse moved to (339, 171)
Screenshot: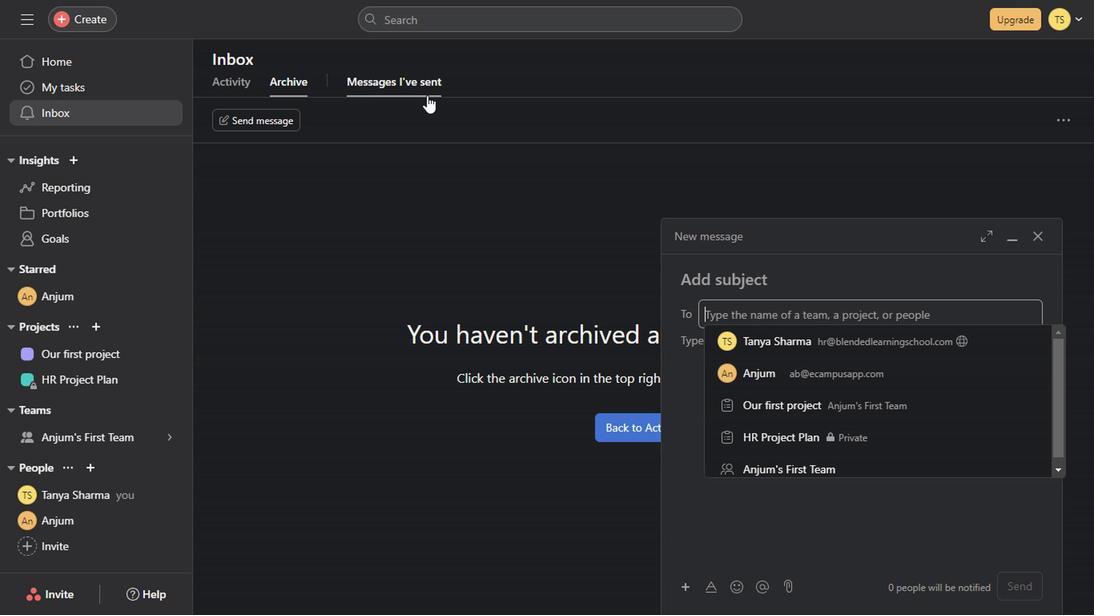 
Action: Mouse pressed left at (339, 171)
Screenshot: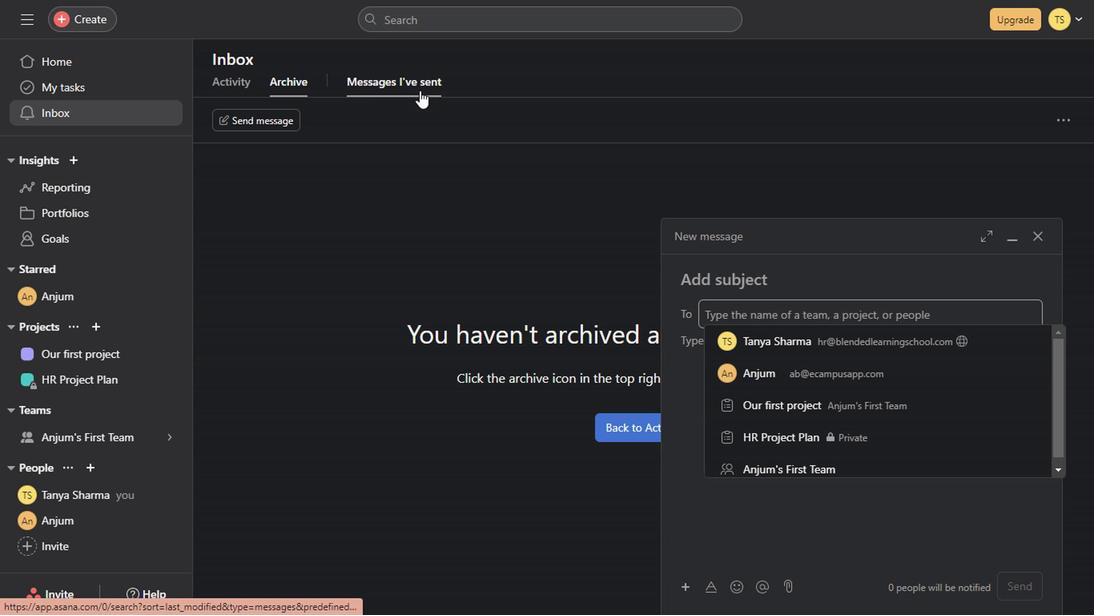 
Action: Mouse moved to (456, 145)
Screenshot: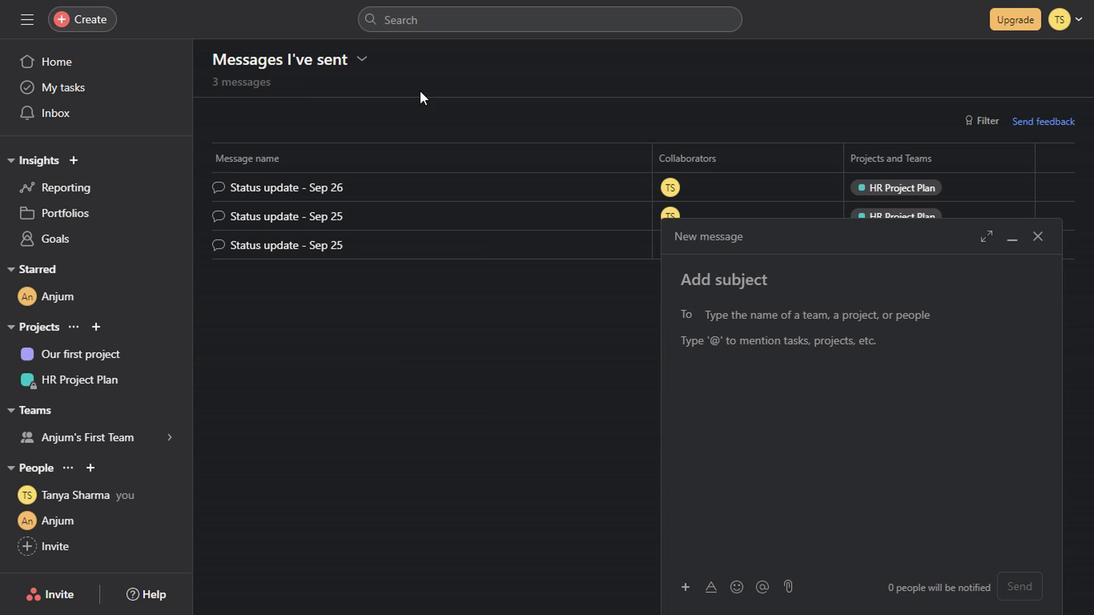 
Action: Mouse pressed left at (456, 145)
Screenshot: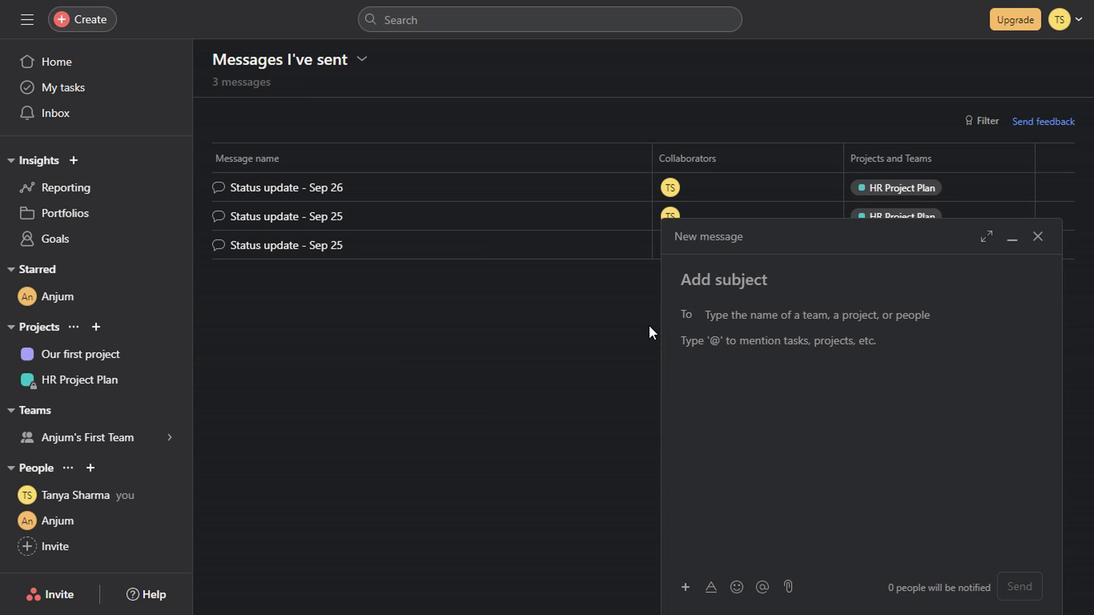 
Action: Mouse moved to (757, 360)
Screenshot: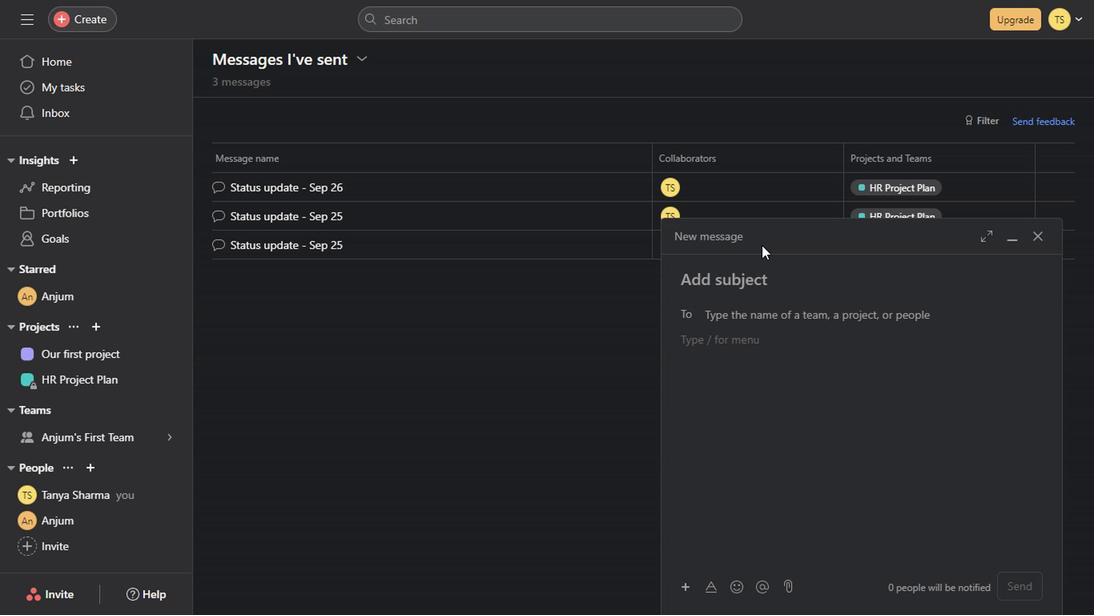 
Action: Mouse pressed left at (757, 360)
Screenshot: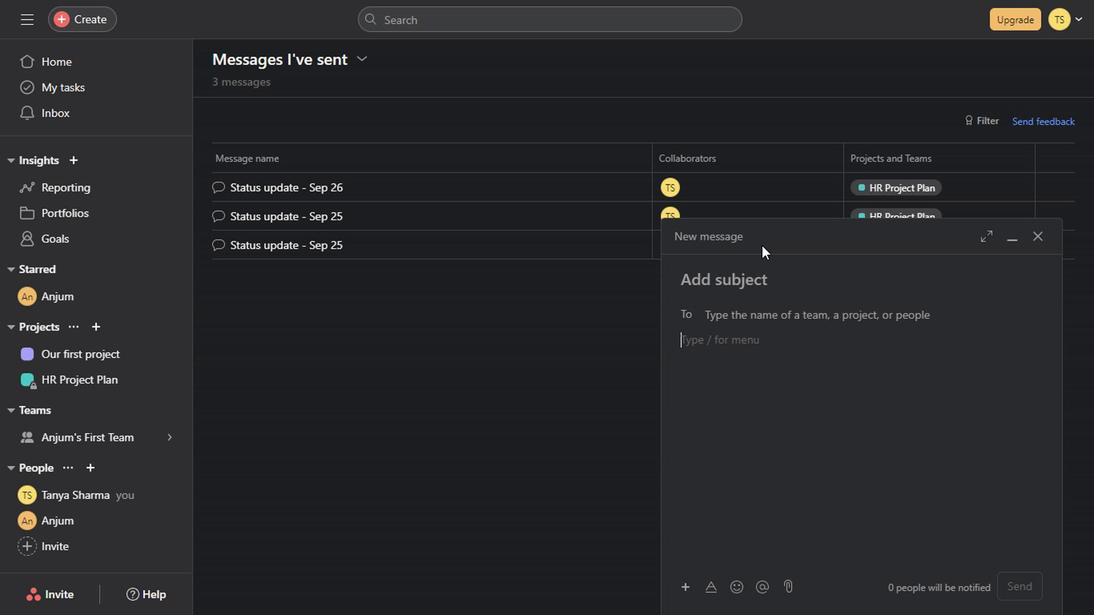 
Action: Mouse moved to (741, 265)
Screenshot: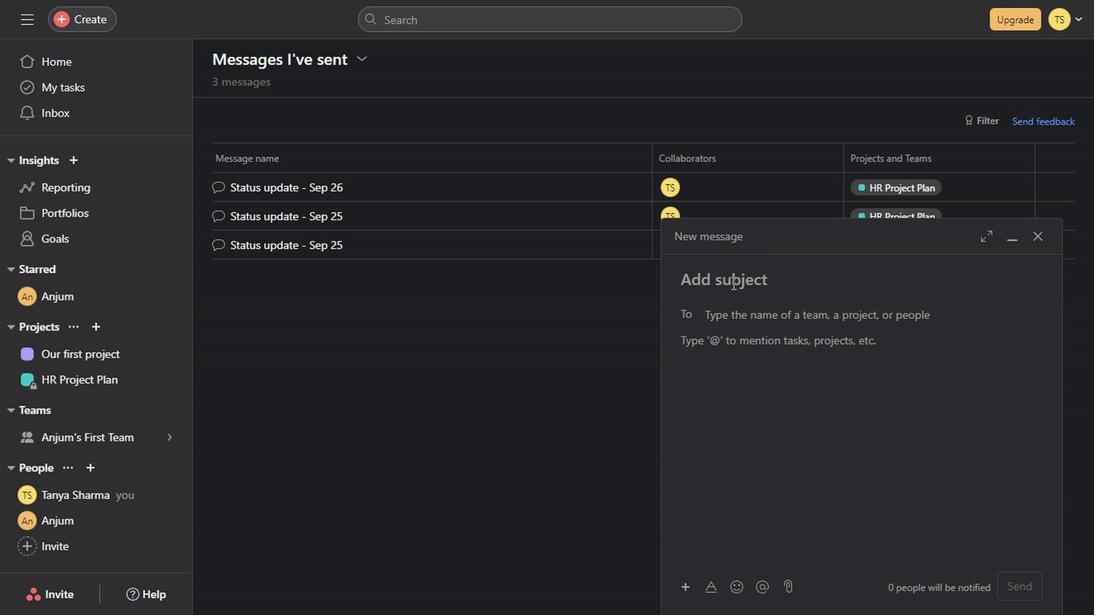 
Action: Mouse pressed left at (741, 265)
Screenshot: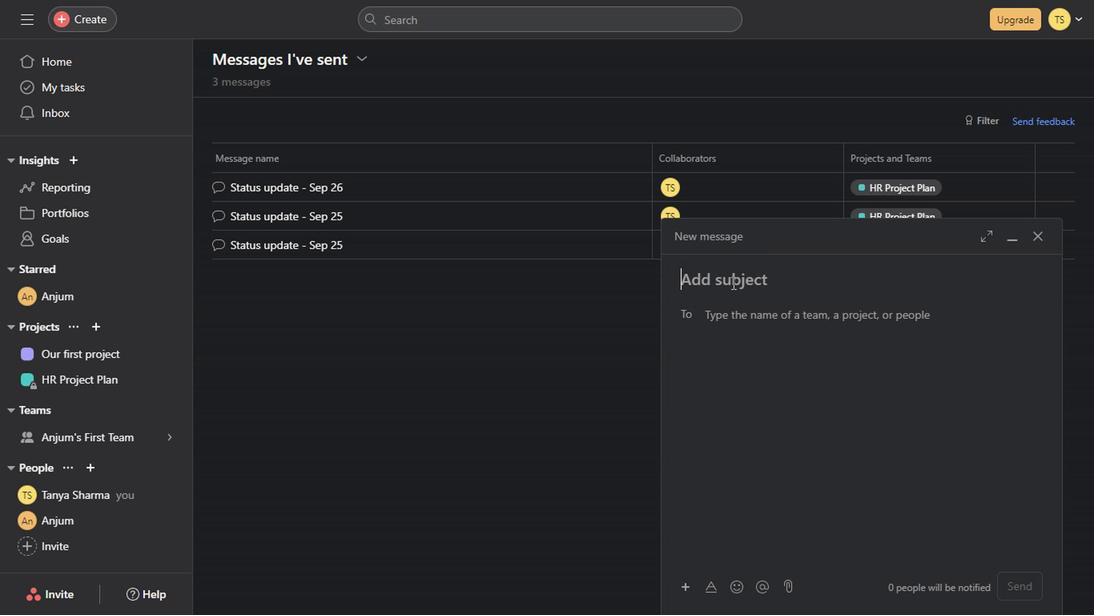 
Action: Mouse moved to (716, 262)
Screenshot: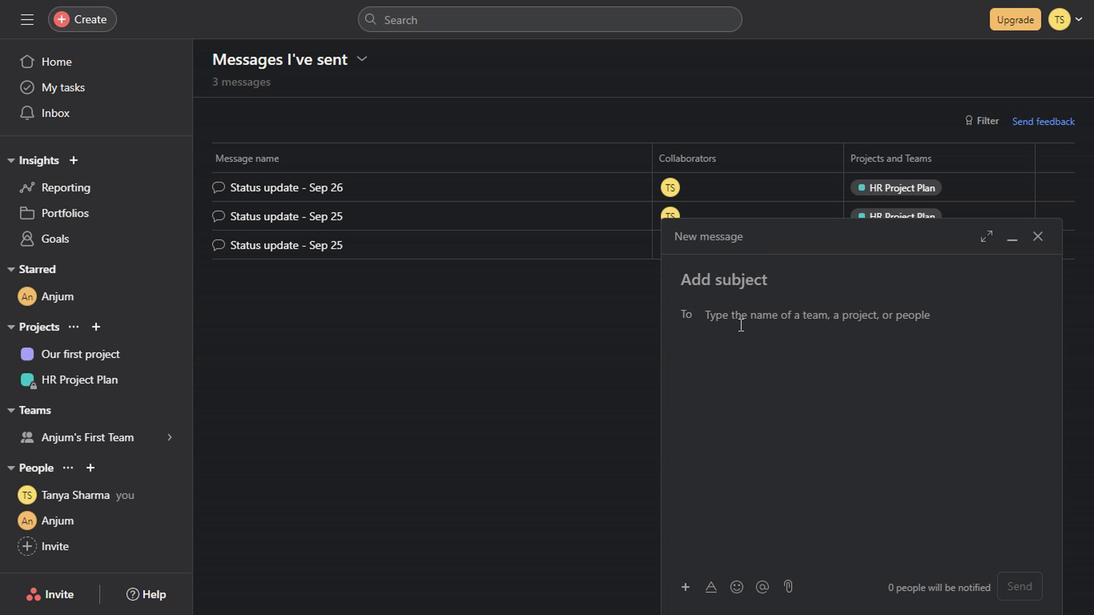 
Action: Mouse pressed left at (716, 262)
Screenshot: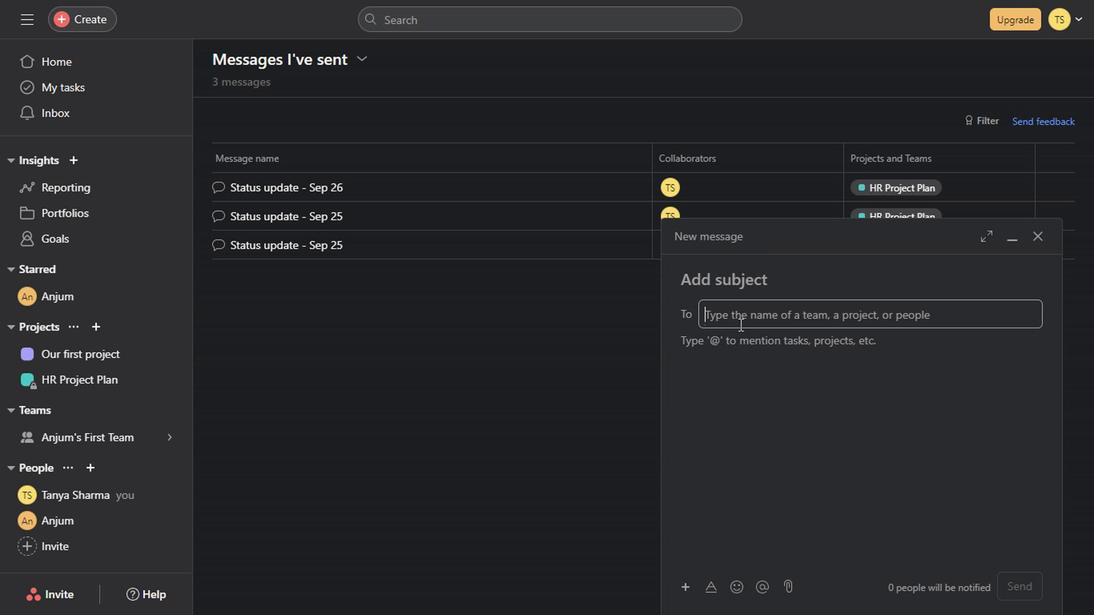 
Action: Mouse pressed left at (716, 262)
Screenshot: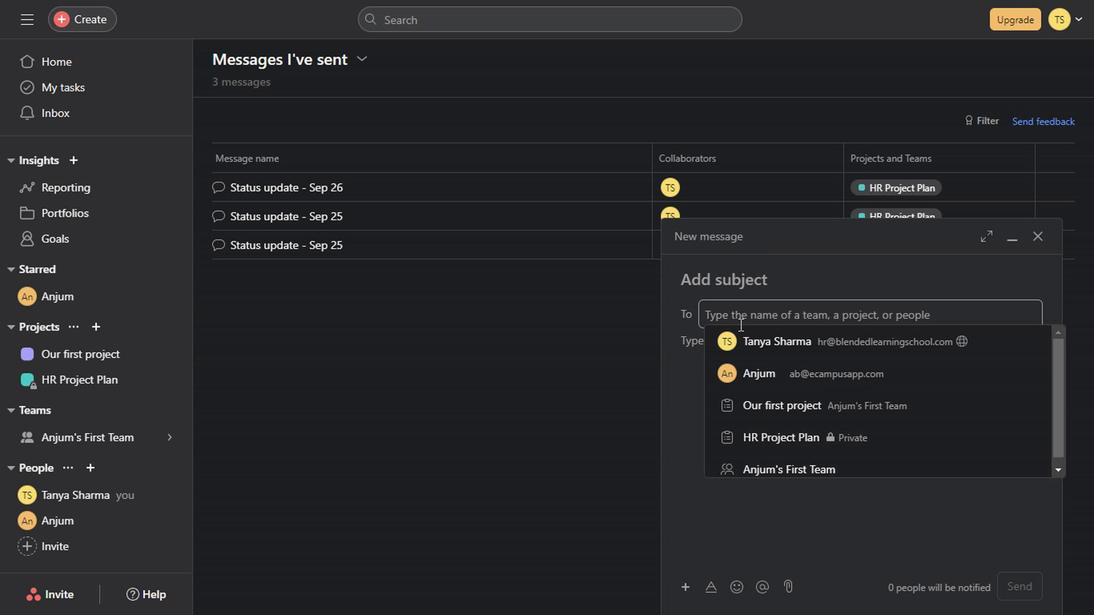 
Action: Mouse moved to (726, 300)
Screenshot: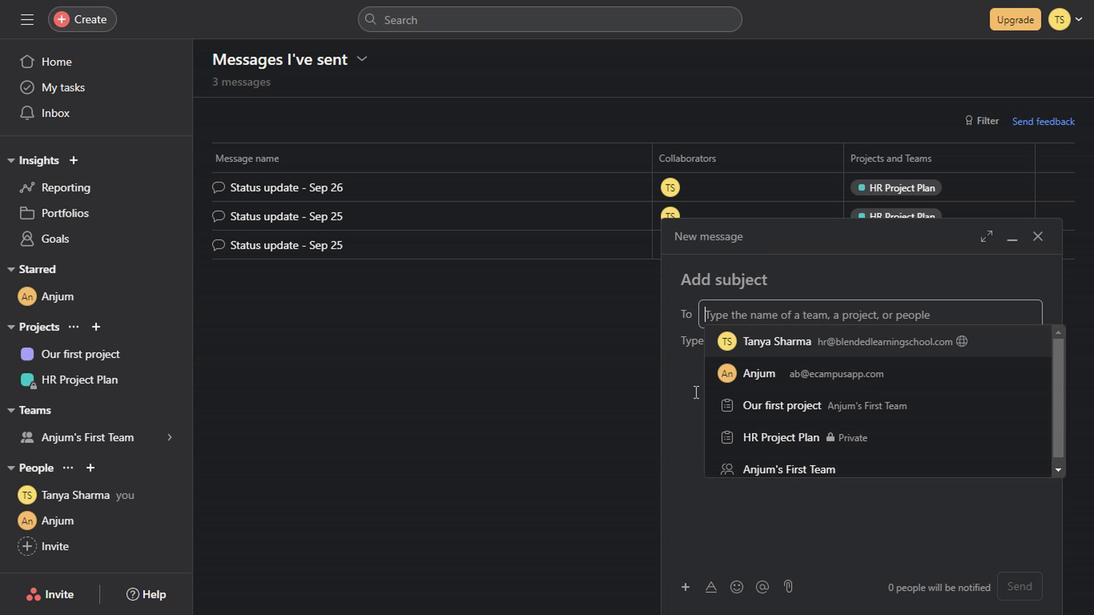 
Action: Mouse pressed left at (726, 300)
Screenshot: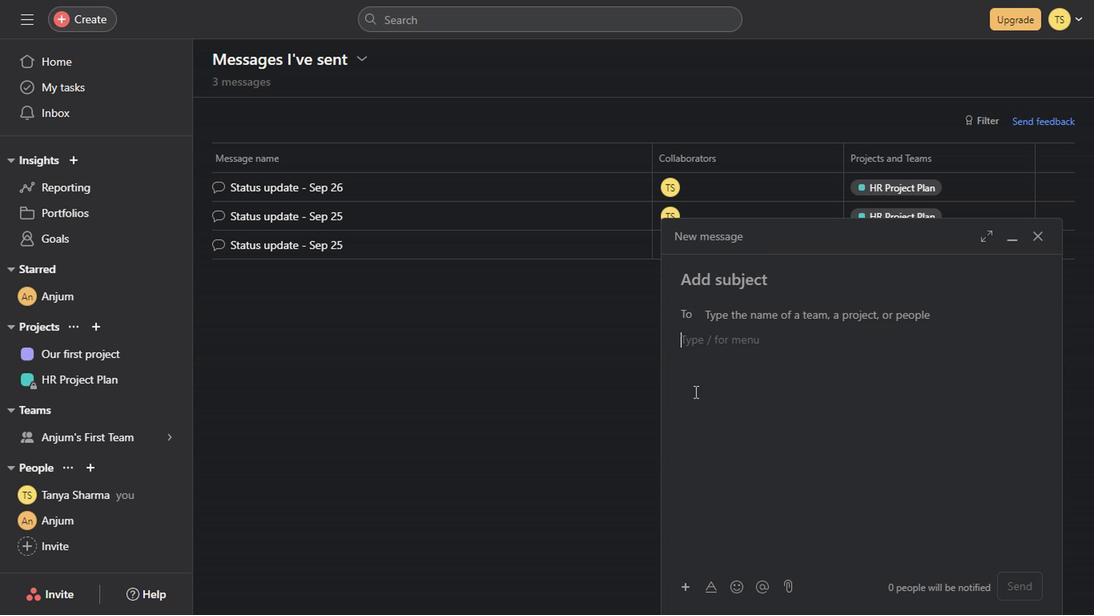 
Action: Mouse moved to (731, 333)
Screenshot: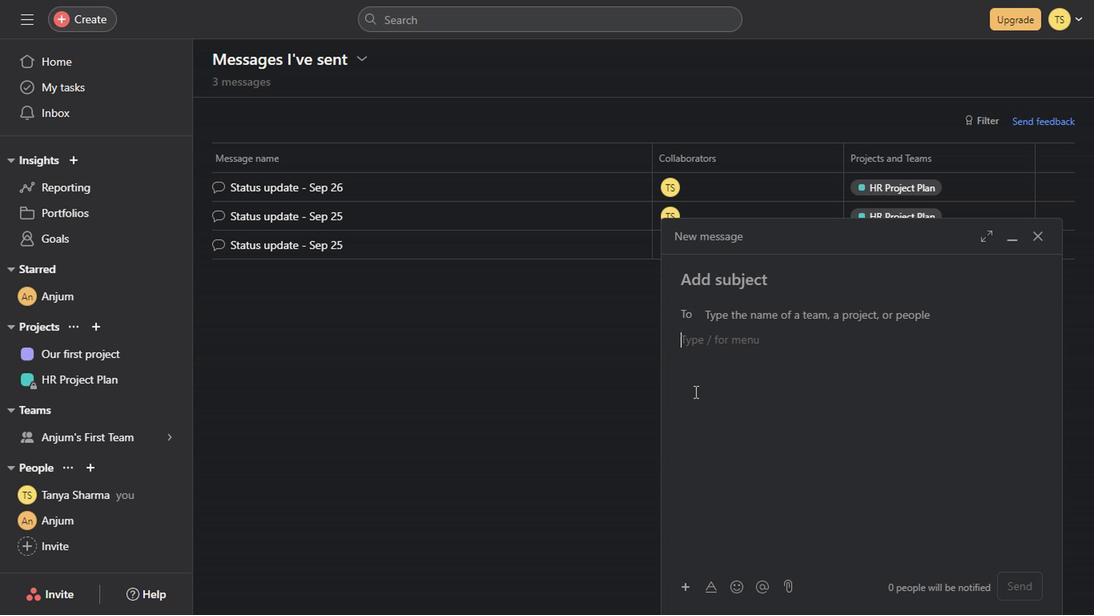 
Action: Mouse pressed left at (731, 333)
Screenshot: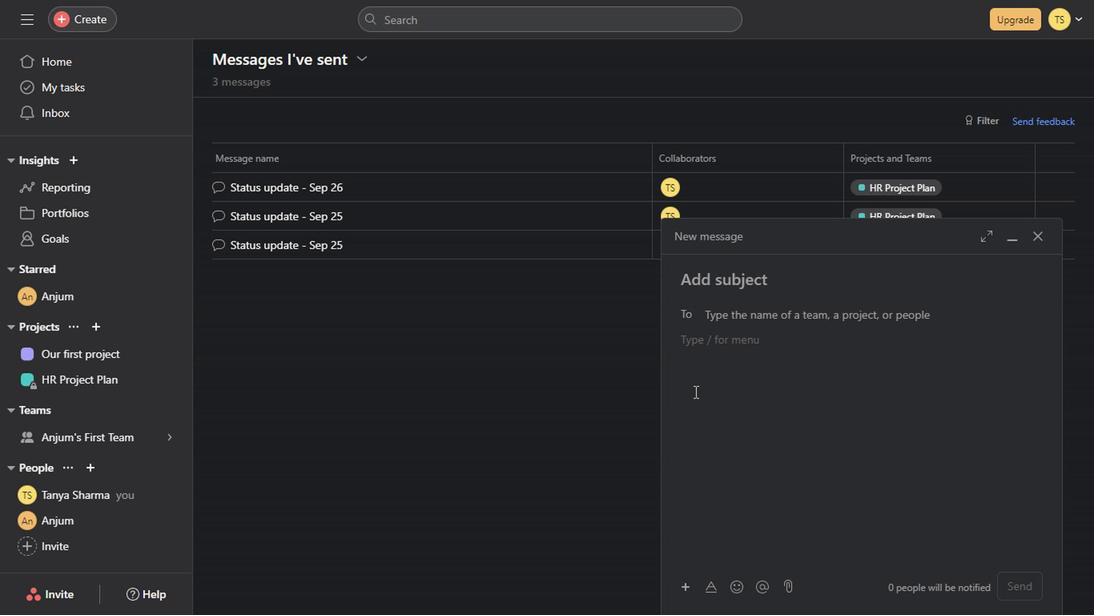 
Action: Mouse moved to (693, 387)
Screenshot: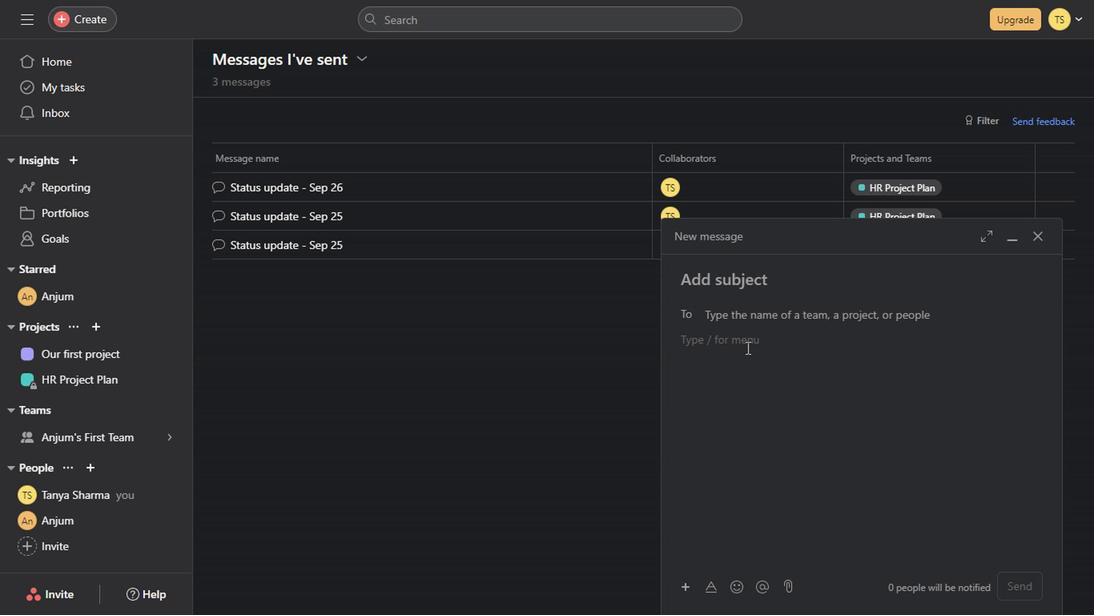 
Action: Mouse pressed left at (693, 387)
Screenshot: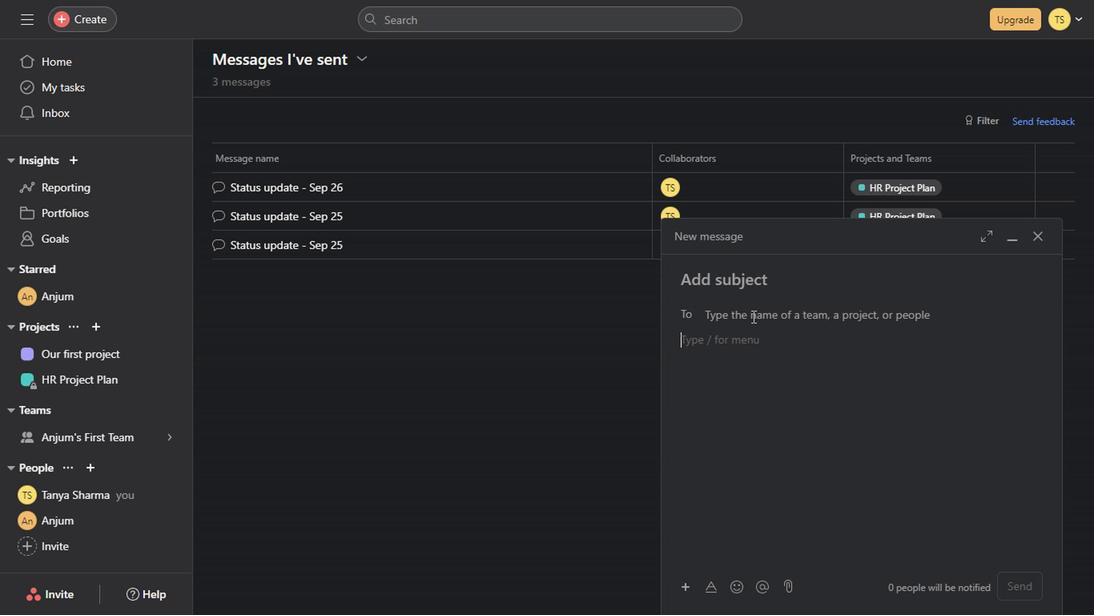 
Action: Mouse moved to (743, 326)
Screenshot: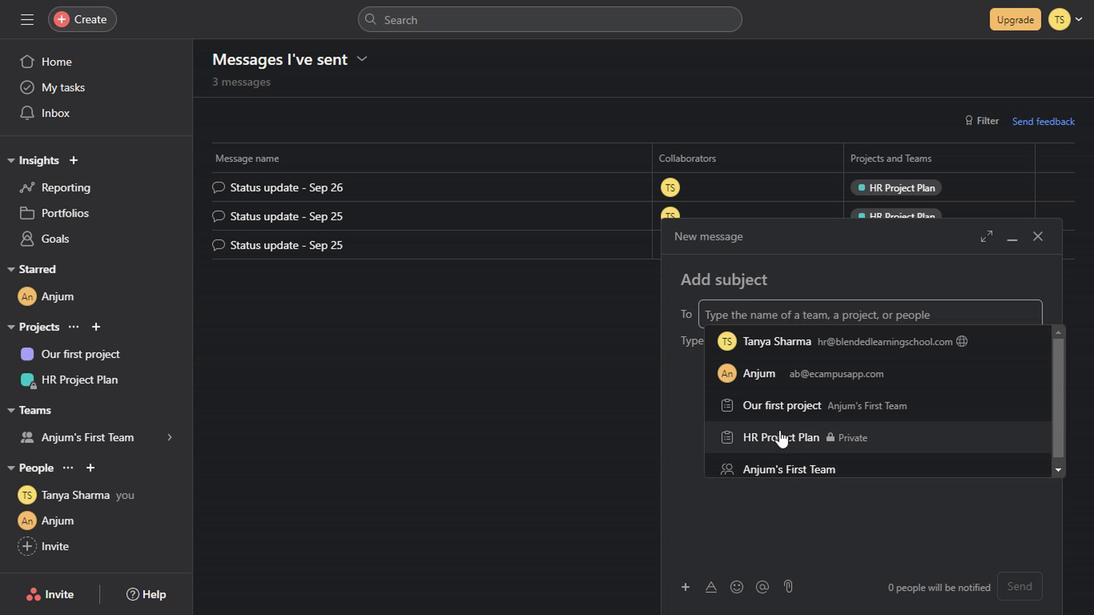 
Action: Mouse pressed left at (743, 326)
Screenshot: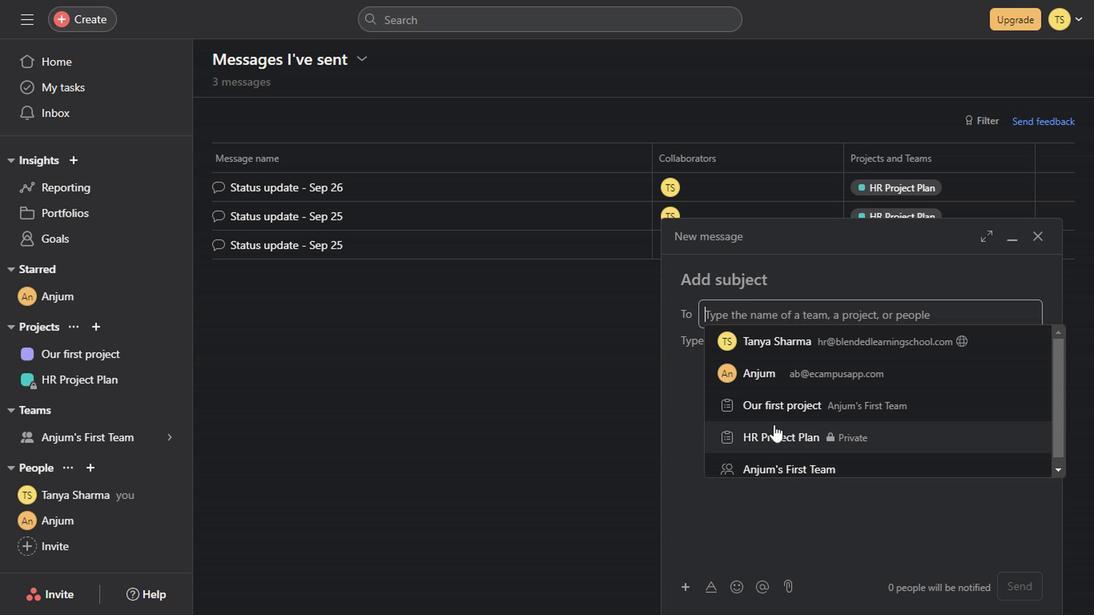 
Action: Mouse moved to (746, 344)
Screenshot: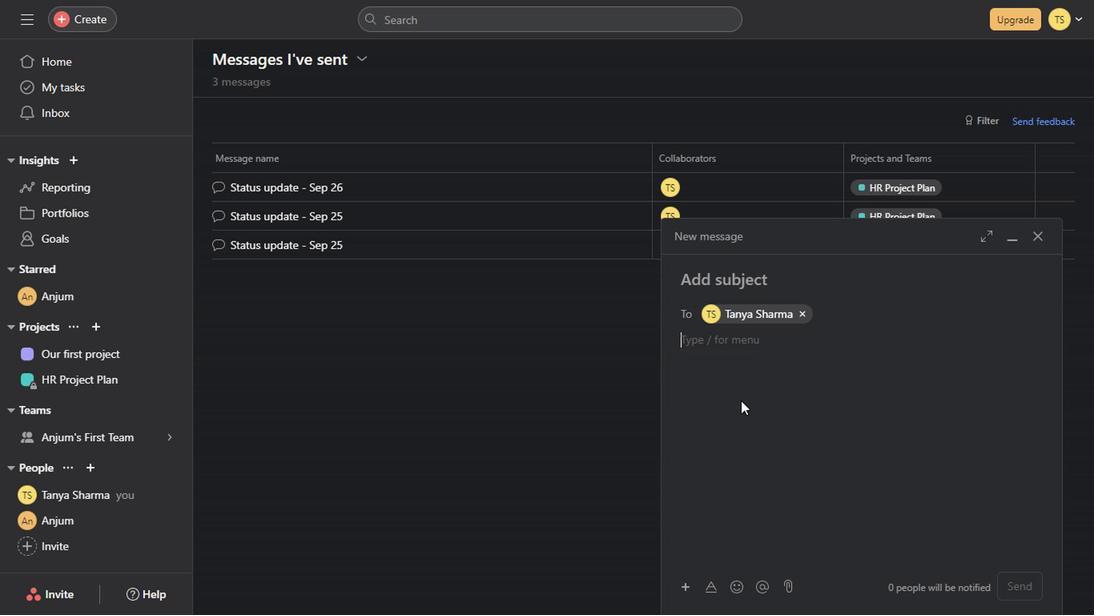 
Action: Mouse pressed left at (746, 344)
Screenshot: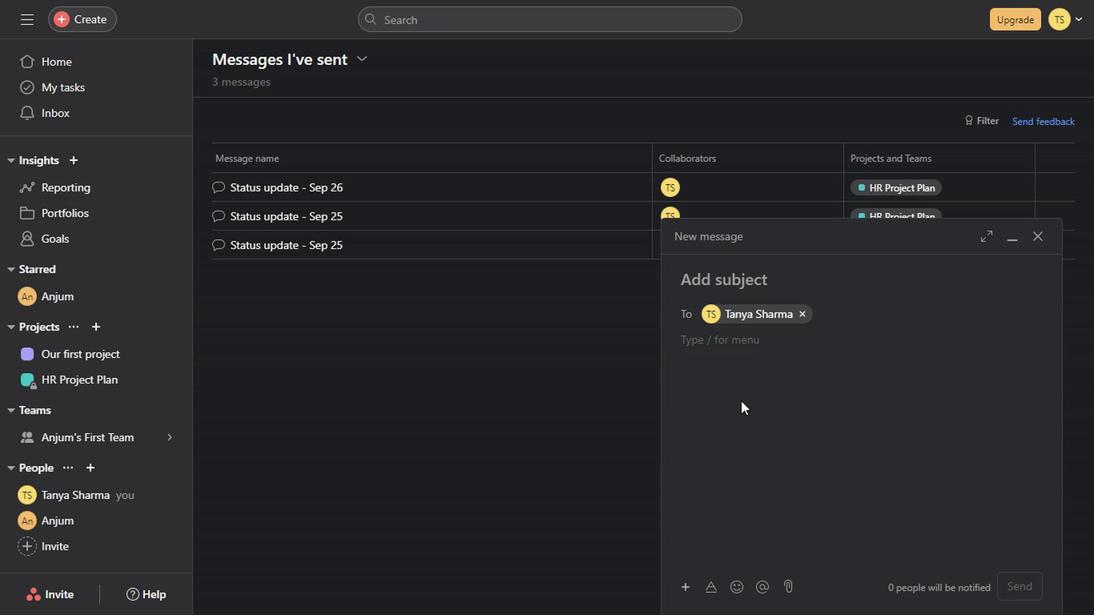
Action: Mouse moved to (733, 394)
Screenshot: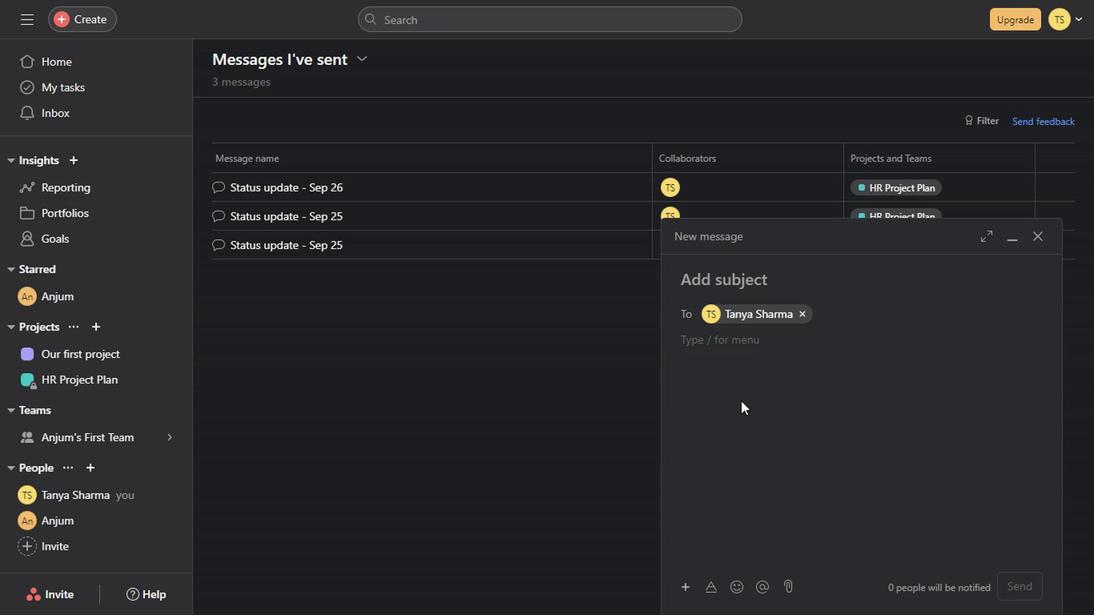 
Action: Mouse pressed left at (733, 394)
Screenshot: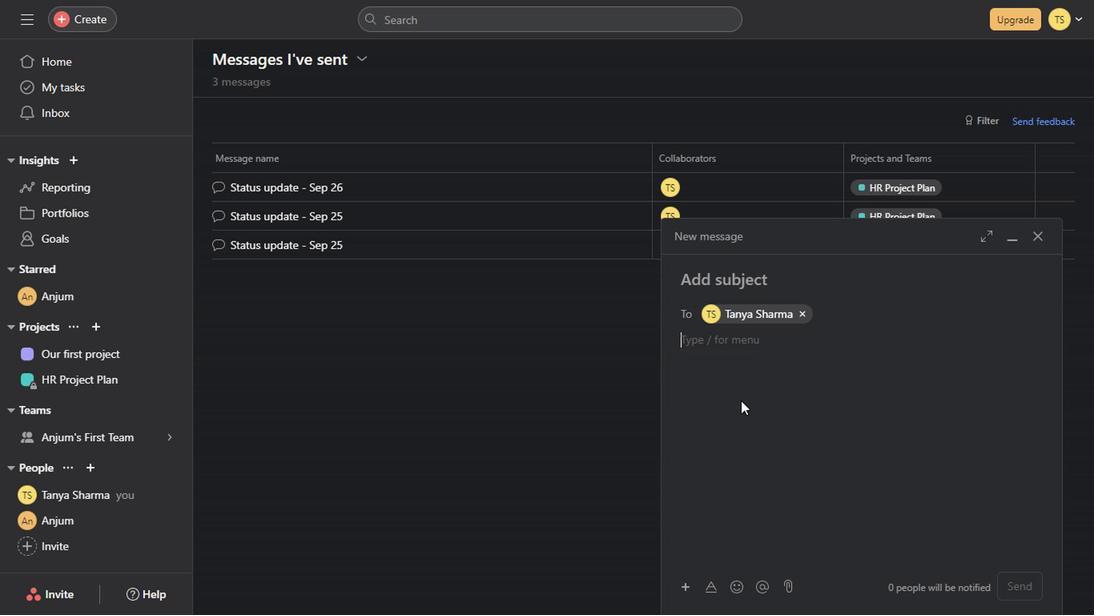 
Action: Mouse moved to (987, 267)
Screenshot: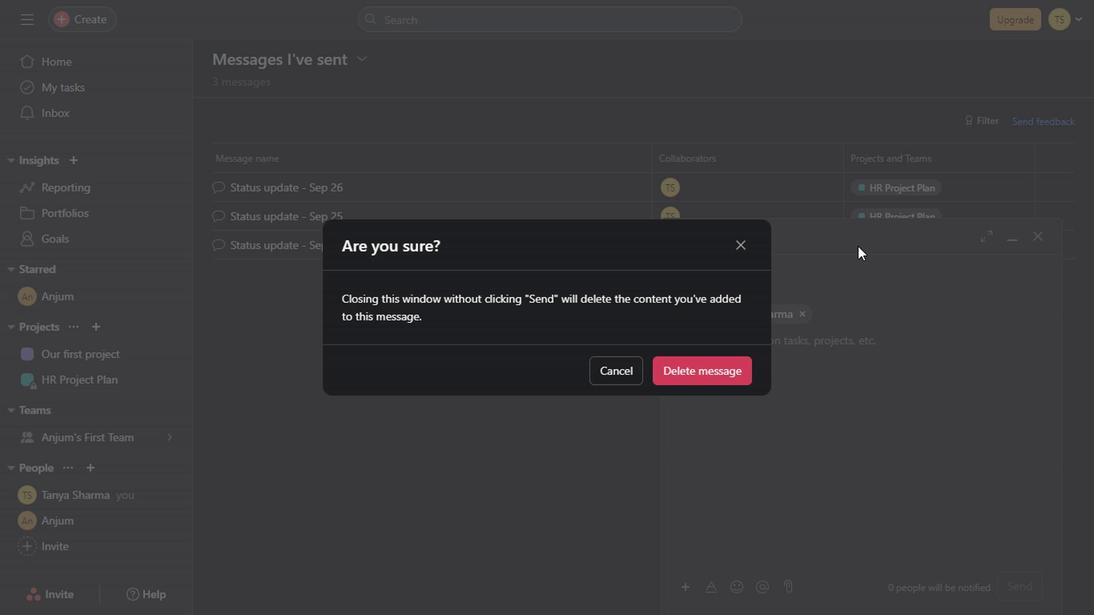 
Action: Mouse pressed left at (987, 267)
Screenshot: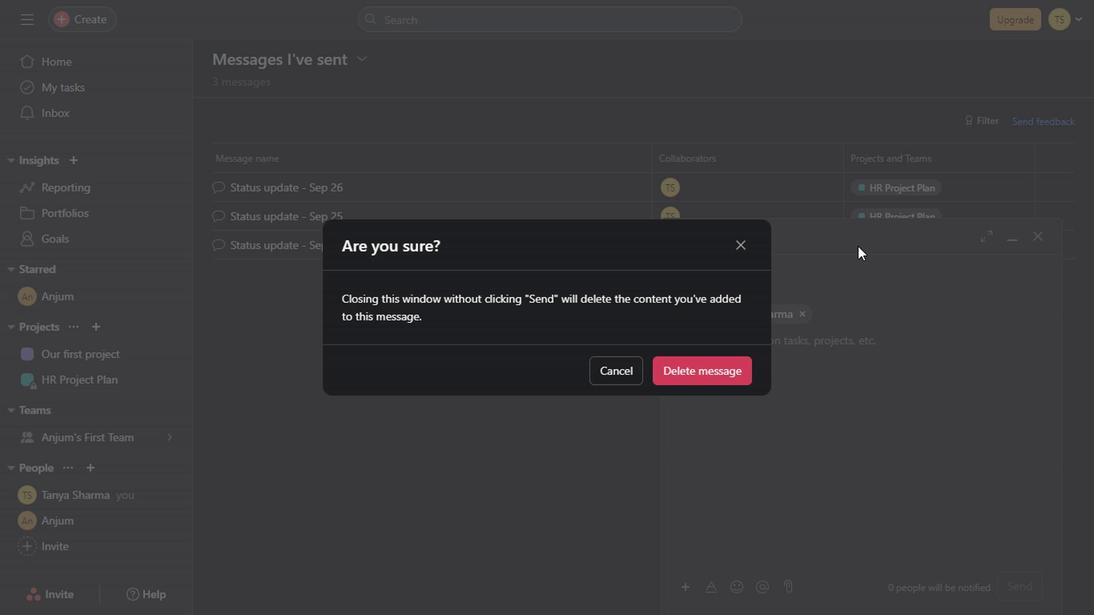 
Action: Mouse moved to (705, 369)
Screenshot: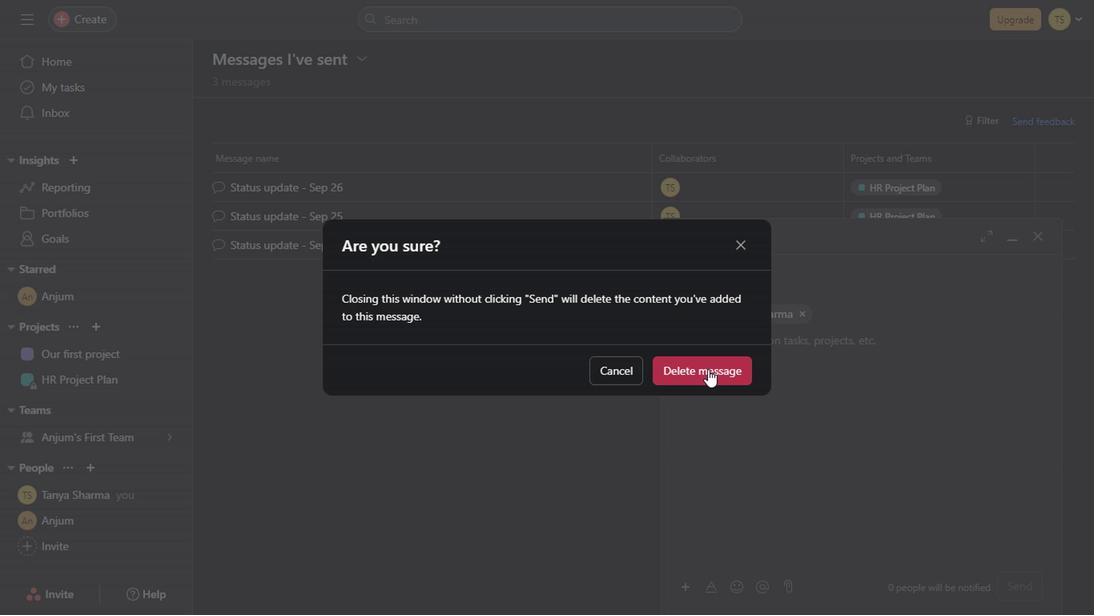 
Action: Mouse pressed left at (705, 369)
Screenshot: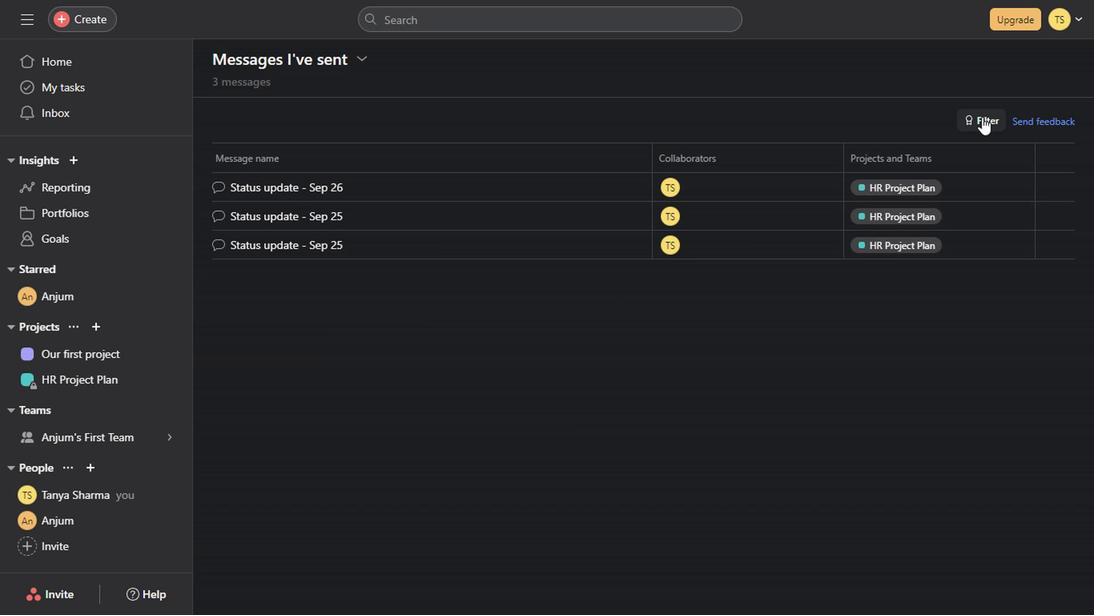 
Action: Mouse moved to (941, 167)
Screenshot: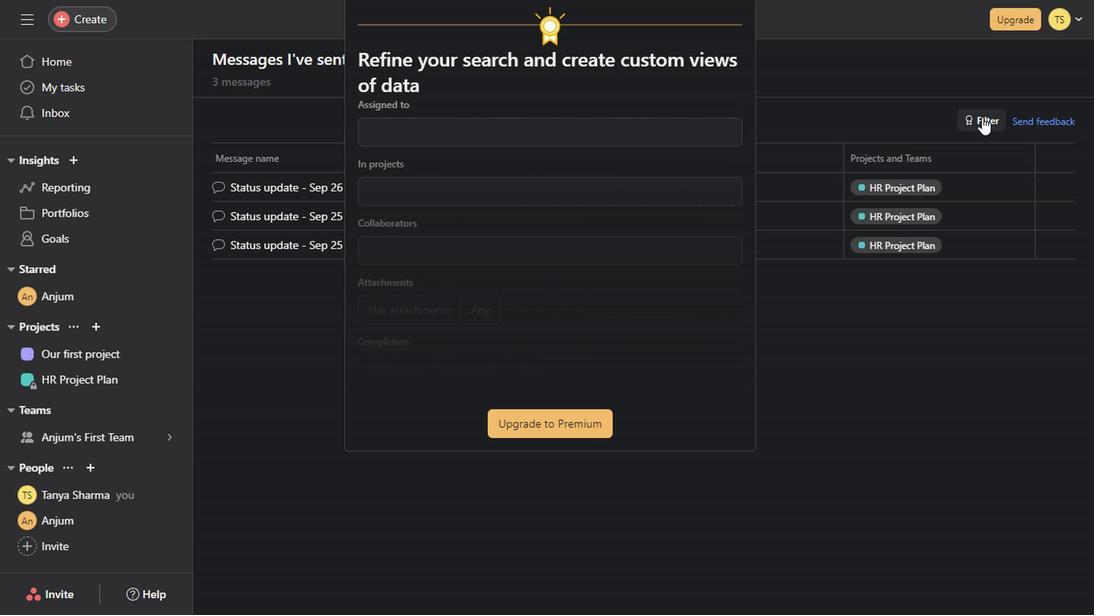 
Action: Mouse pressed left at (941, 167)
Screenshot: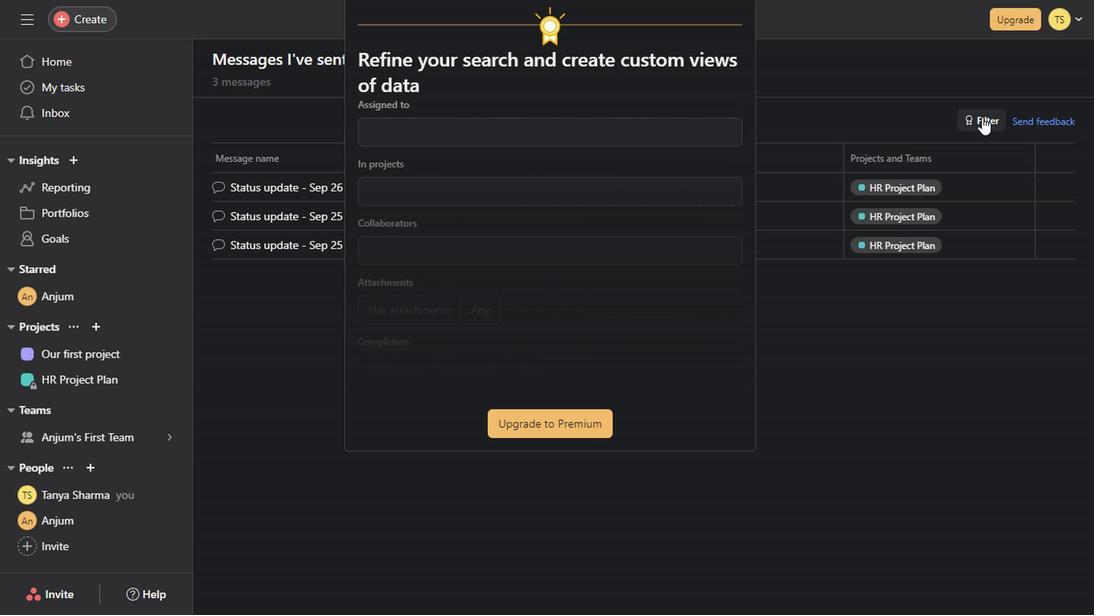 
Action: Mouse moved to (899, 163)
Screenshot: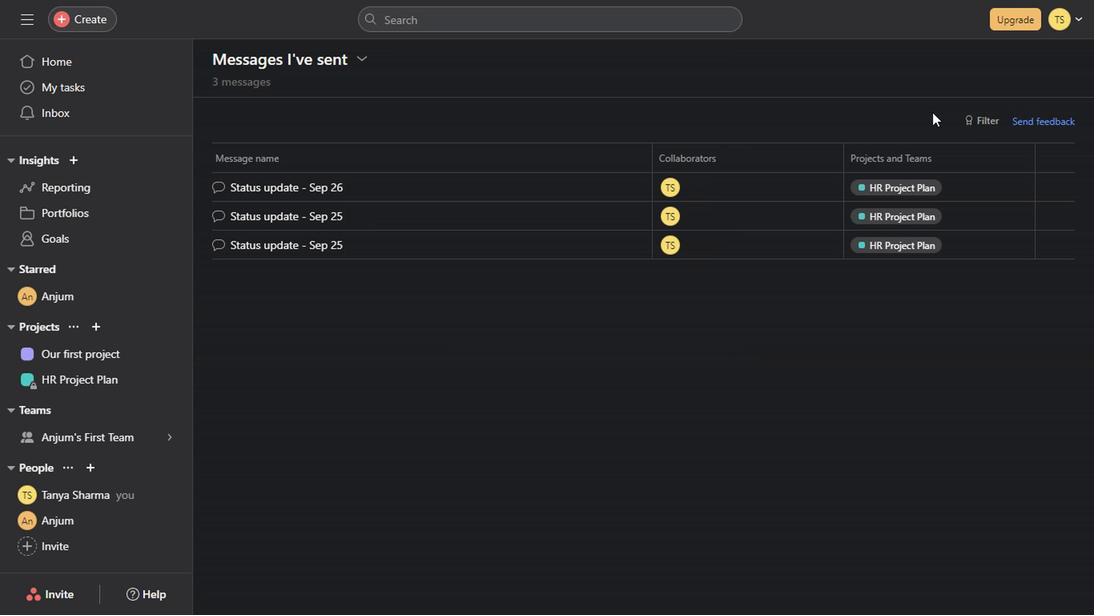 
Action: Mouse pressed left at (899, 163)
Screenshot: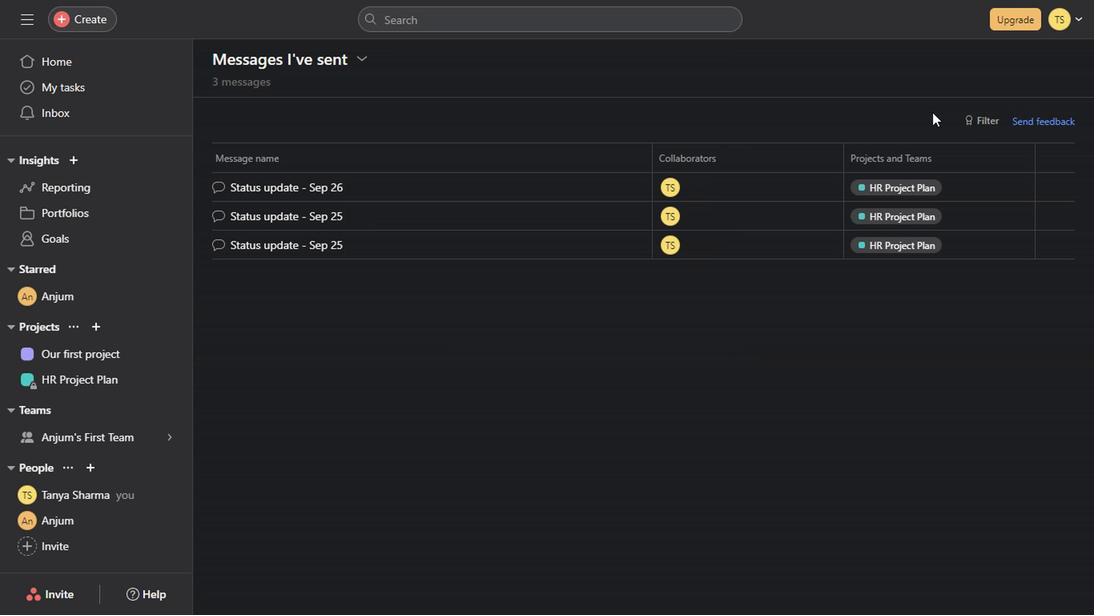 
Action: Mouse moved to (162, 204)
Screenshot: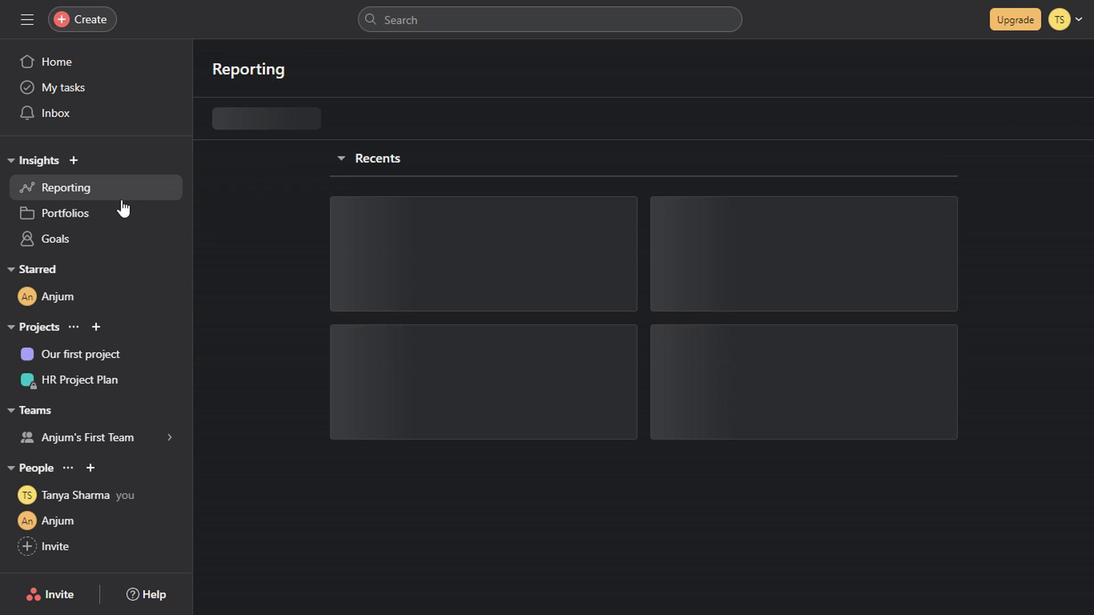 
Action: Mouse pressed left at (162, 204)
Screenshot: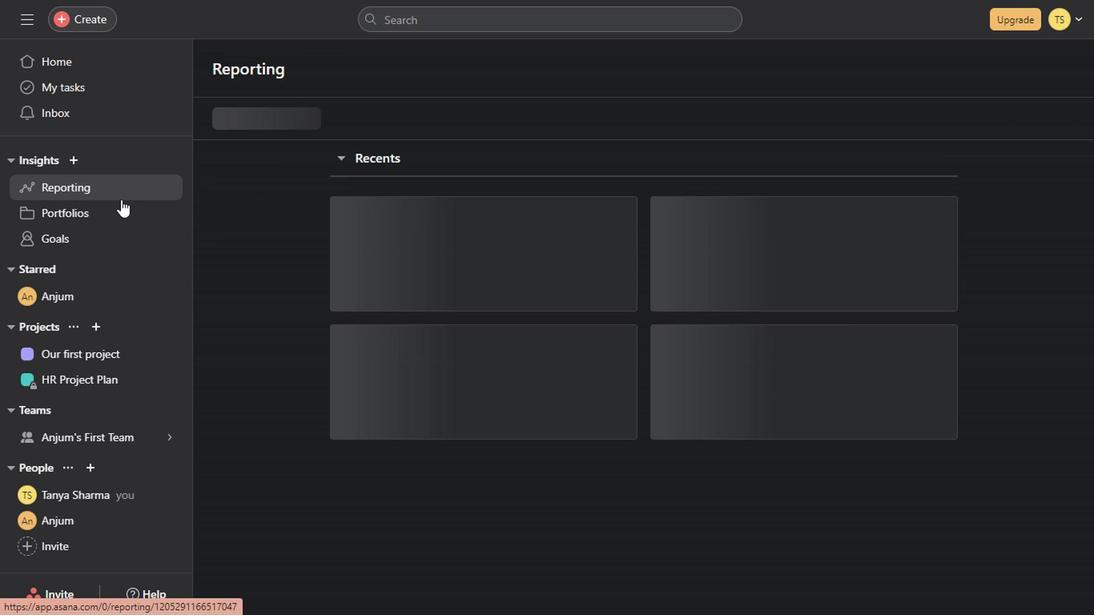 
Action: Mouse moved to (197, 233)
Screenshot: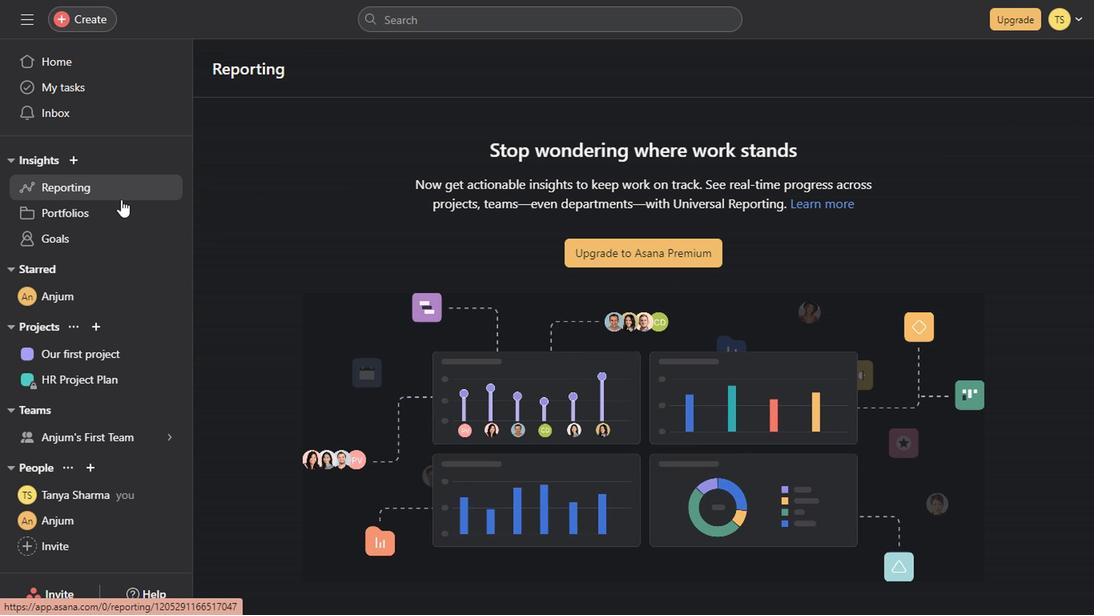 
Action: Mouse pressed left at (197, 233)
Screenshot: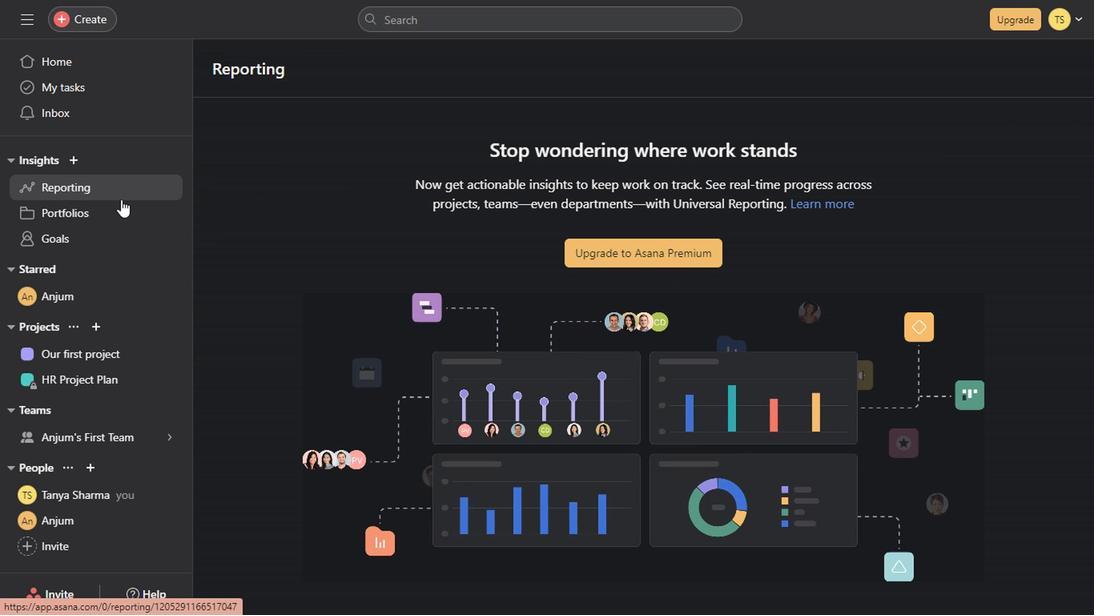 
Action: Mouse moved to (281, 342)
Screenshot: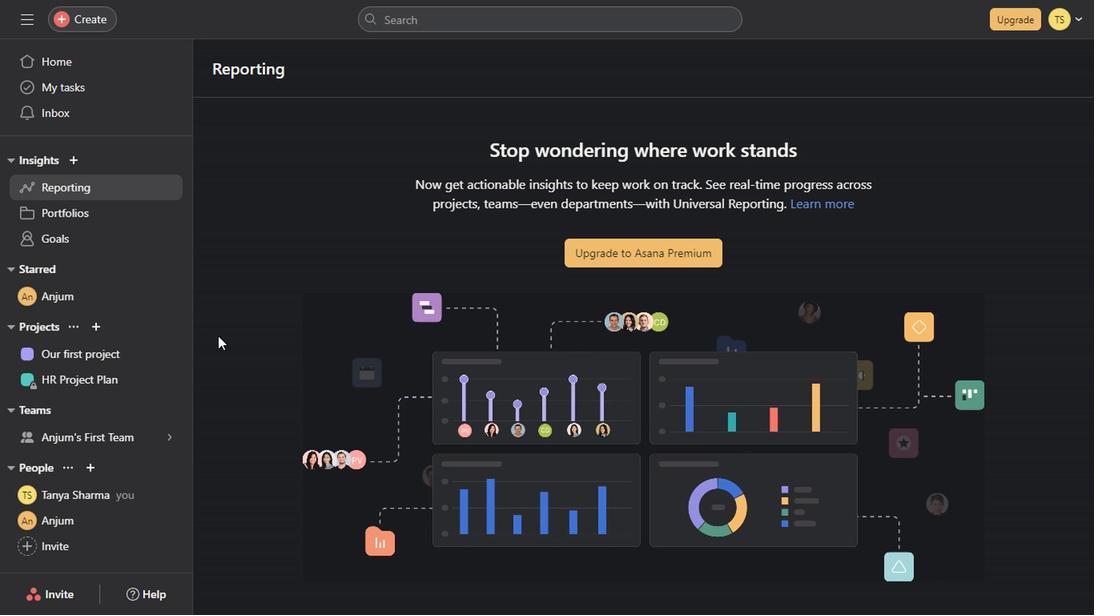 
Action: Mouse scrolled (281, 342) with delta (0, 0)
Screenshot: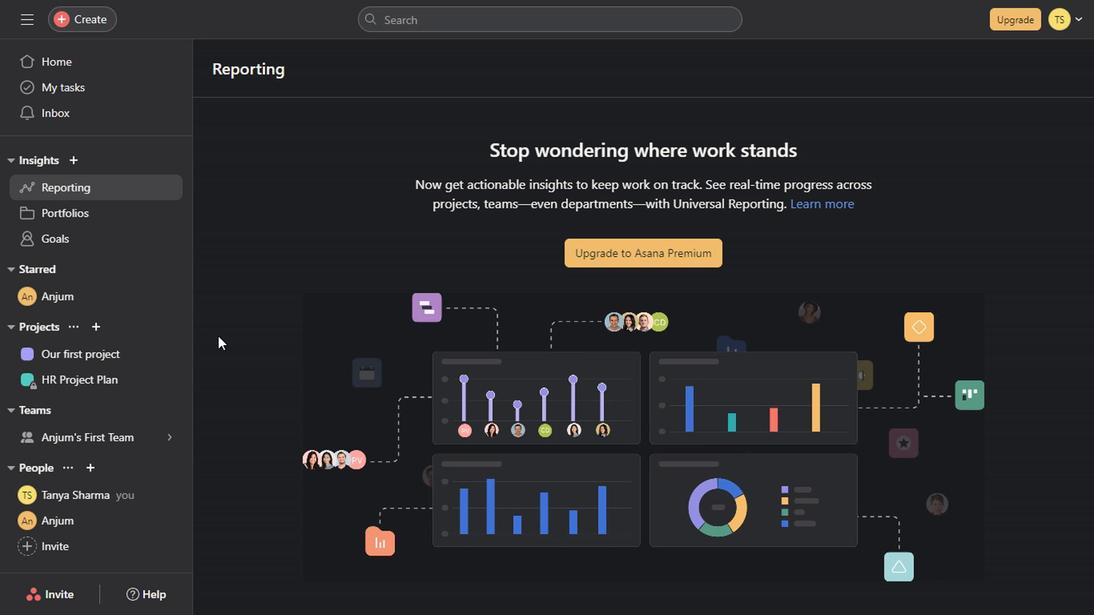 
Action: Mouse scrolled (281, 342) with delta (0, 0)
Screenshot: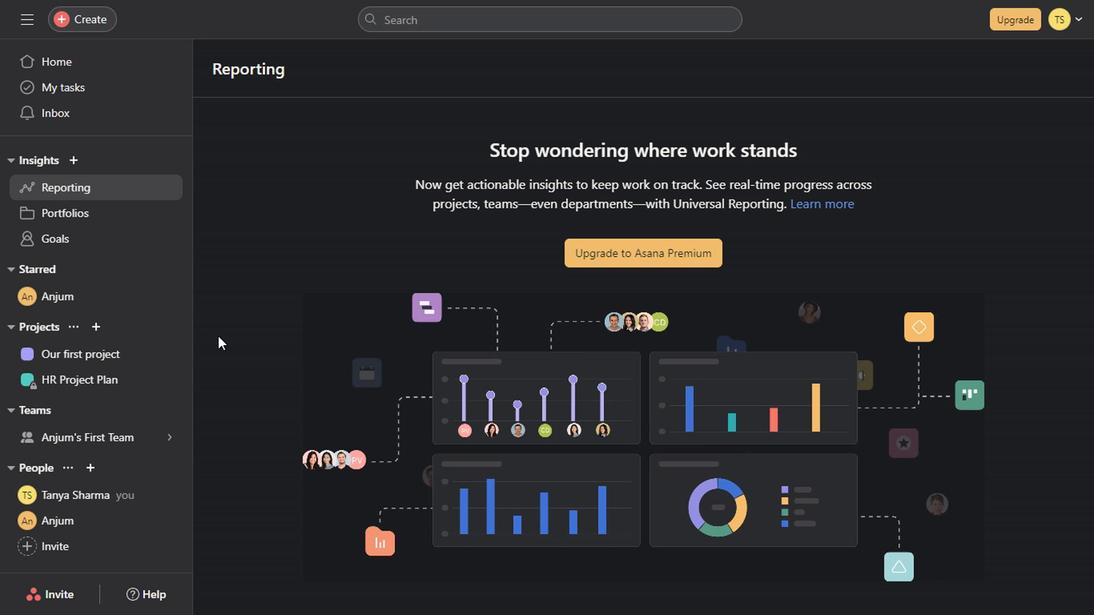 
Action: Mouse scrolled (281, 342) with delta (0, 0)
Screenshot: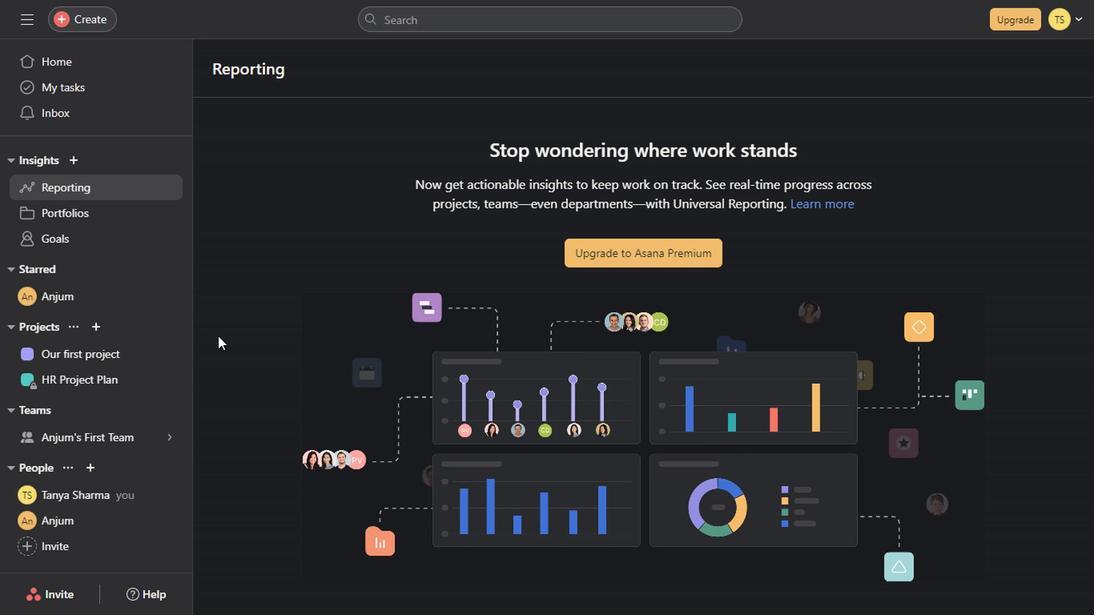 
Action: Mouse scrolled (281, 342) with delta (0, 0)
Screenshot: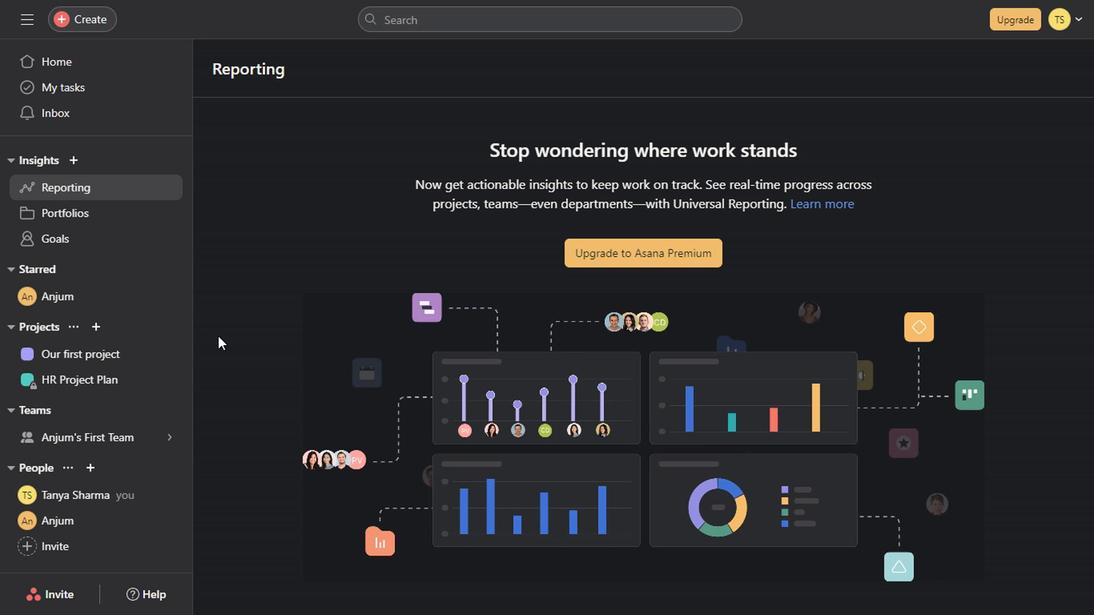
Action: Mouse scrolled (281, 342) with delta (0, 0)
Screenshot: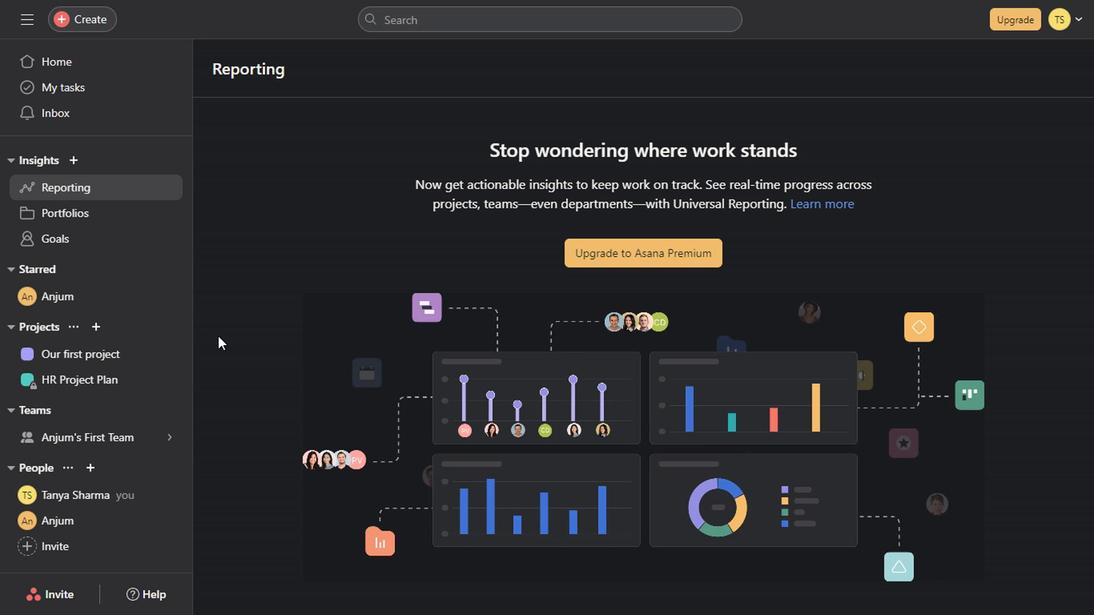 
Action: Mouse scrolled (281, 342) with delta (0, 0)
Screenshot: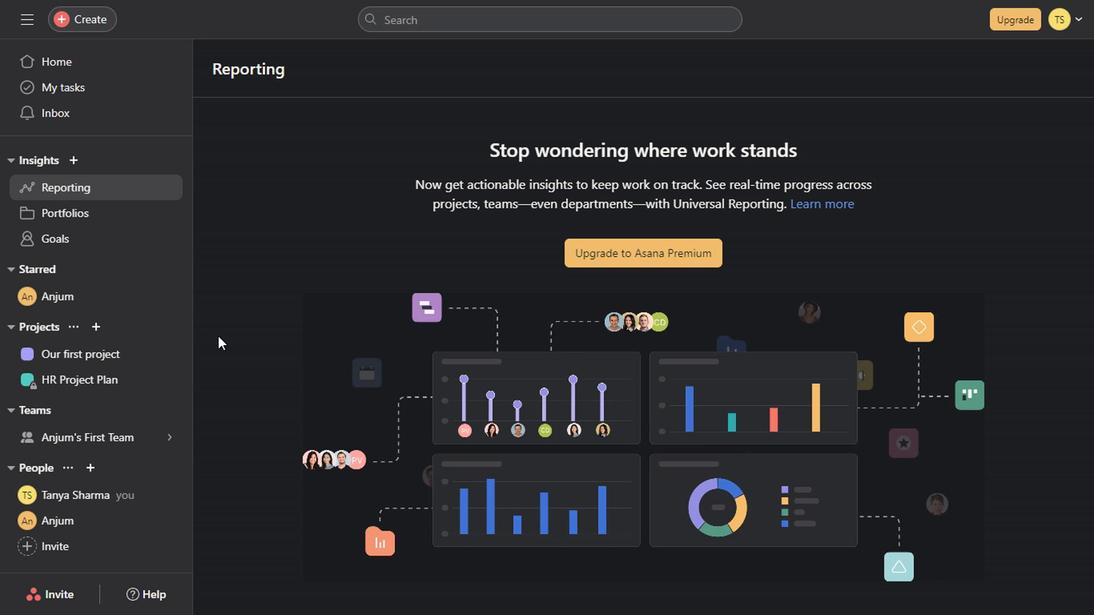 
Action: Mouse scrolled (281, 342) with delta (0, 0)
Screenshot: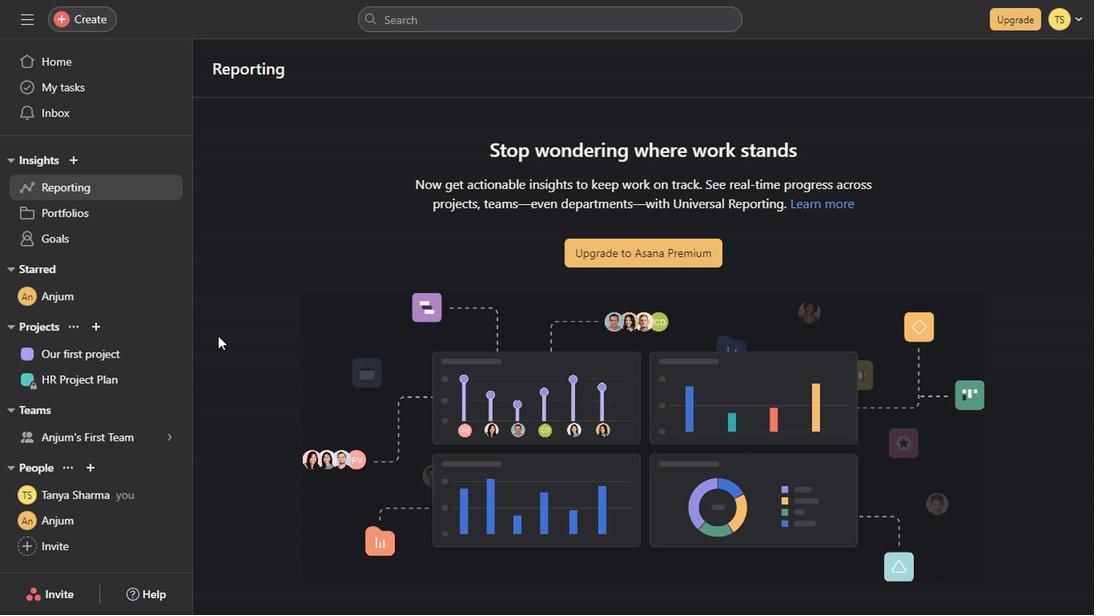 
Action: Mouse scrolled (281, 342) with delta (0, 0)
Screenshot: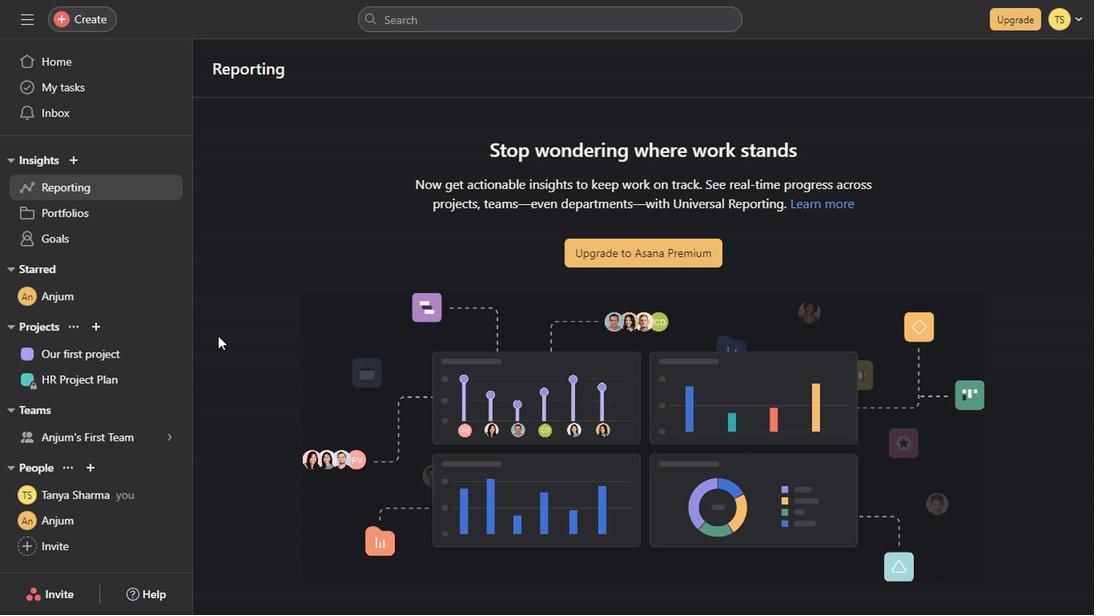 
Action: Mouse scrolled (281, 342) with delta (0, 0)
Screenshot: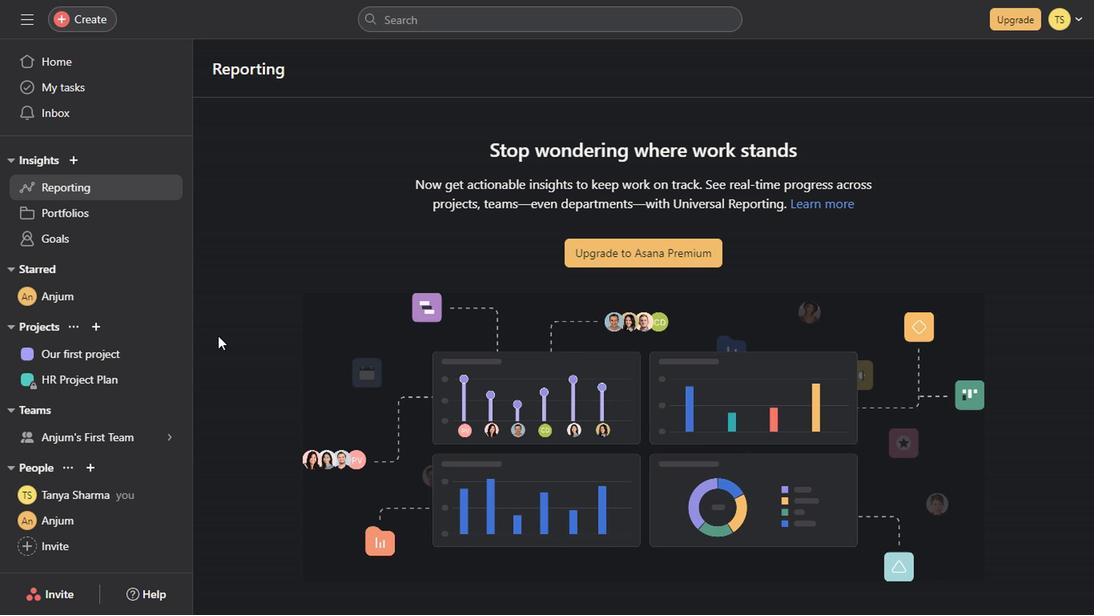 
Action: Mouse scrolled (281, 342) with delta (0, 0)
Screenshot: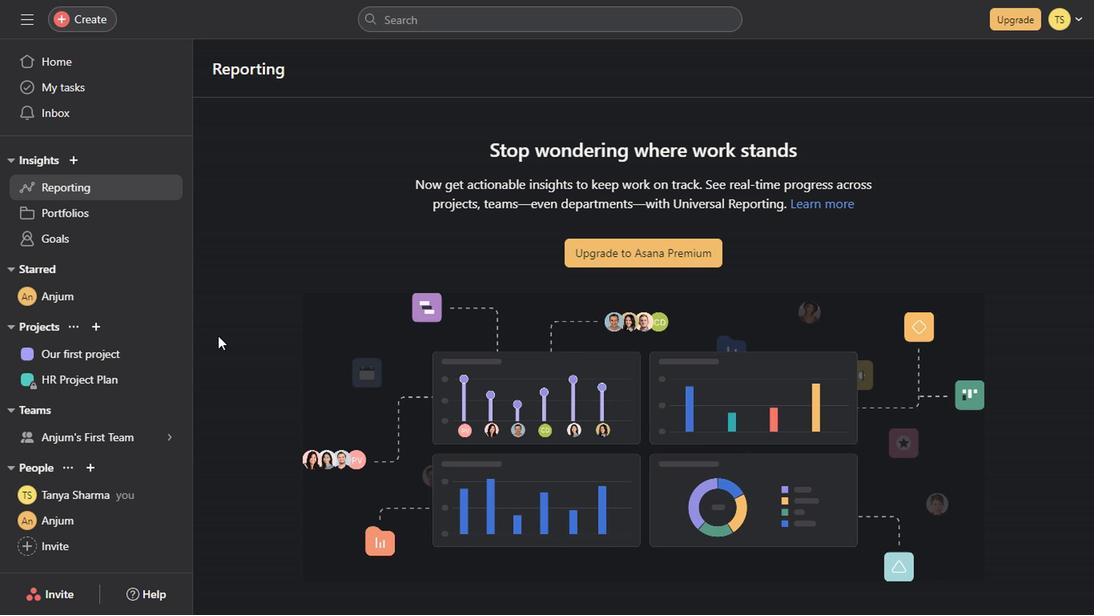 
Action: Mouse scrolled (281, 342) with delta (0, 0)
Screenshot: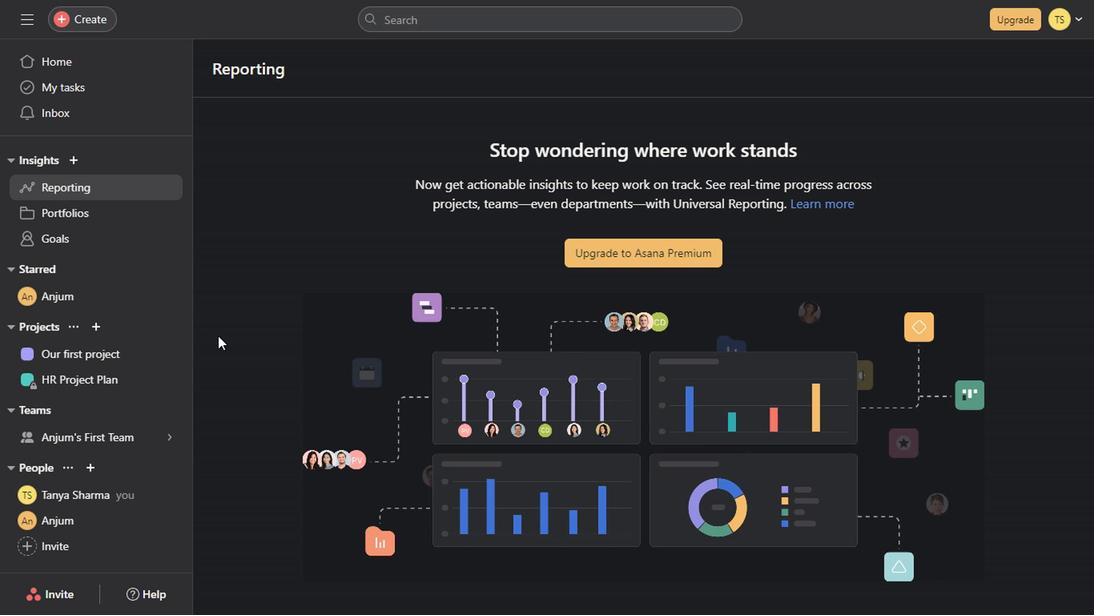 
Action: Mouse scrolled (281, 342) with delta (0, 0)
Screenshot: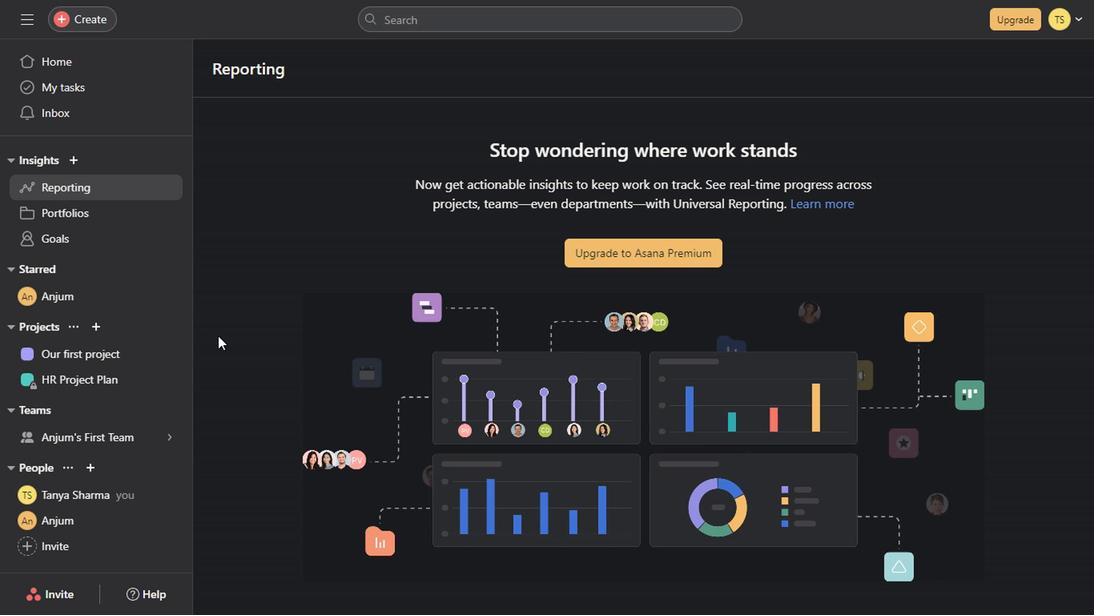 
Action: Mouse scrolled (281, 342) with delta (0, 0)
Screenshot: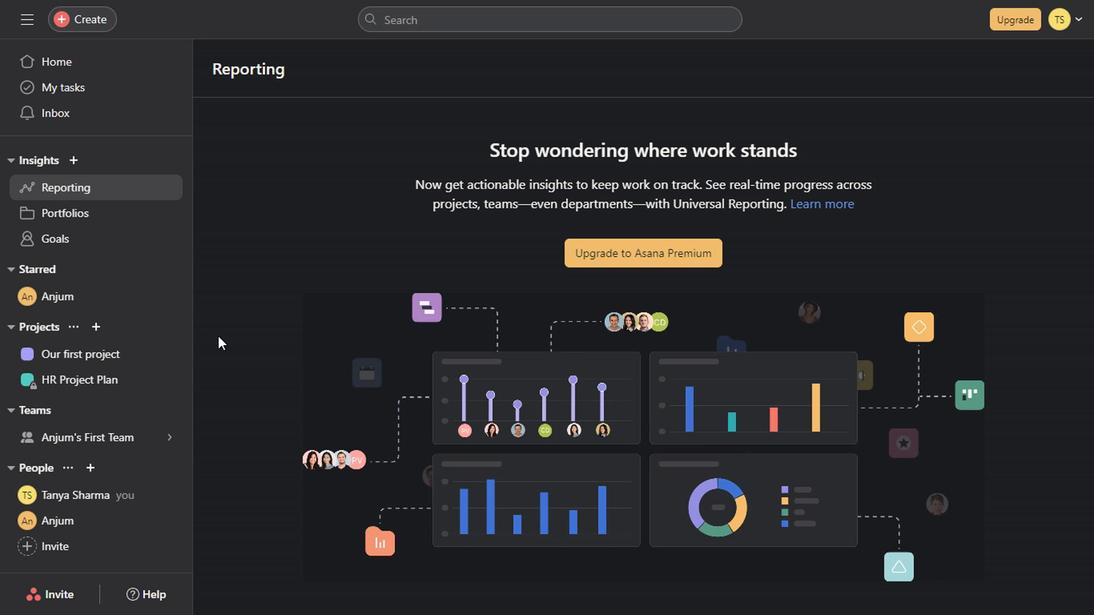 
Action: Mouse scrolled (281, 342) with delta (0, 0)
Screenshot: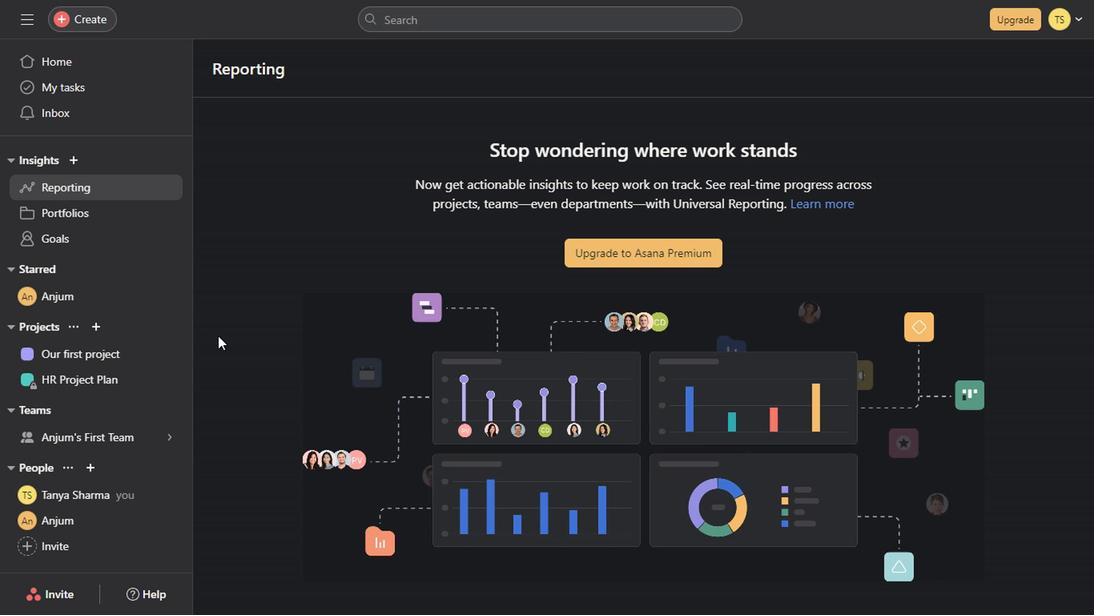 
Action: Mouse scrolled (281, 342) with delta (0, 0)
Screenshot: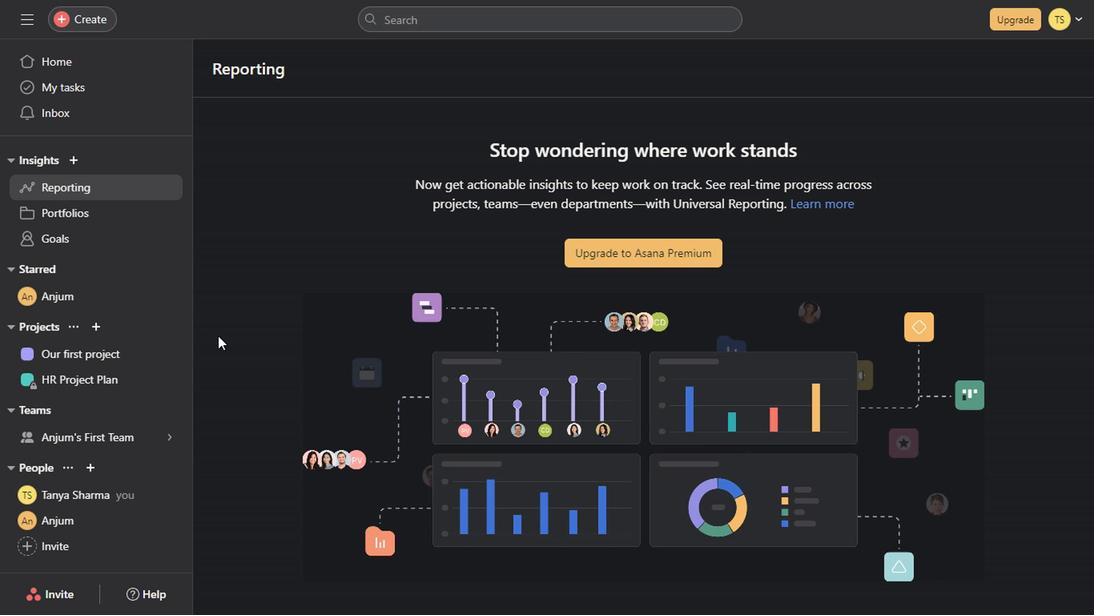 
Action: Mouse scrolled (281, 342) with delta (0, 0)
Screenshot: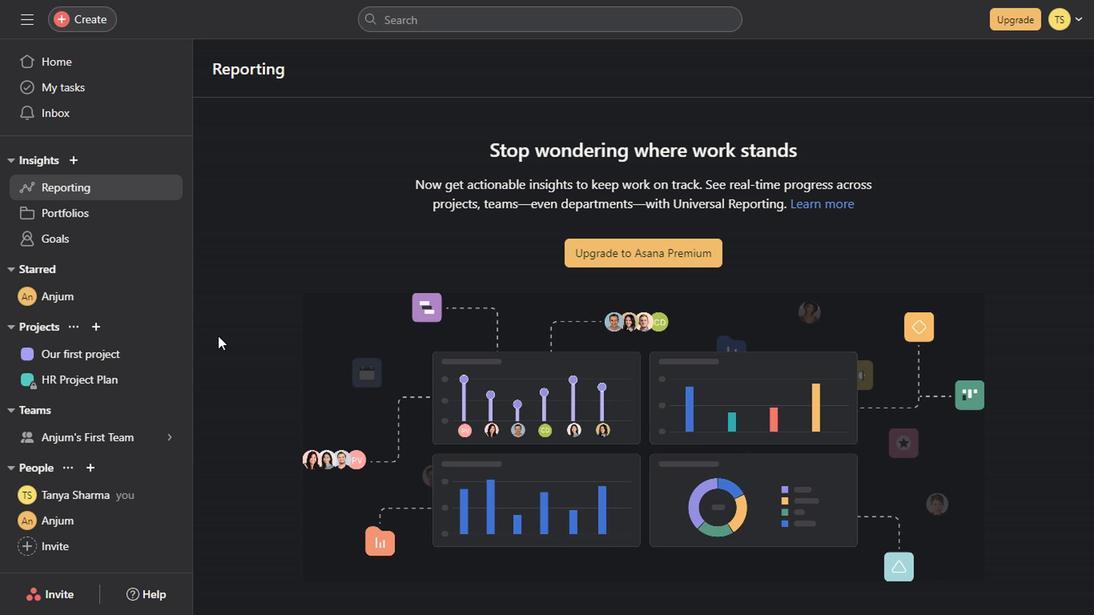 
Action: Mouse moved to (210, 225)
Screenshot: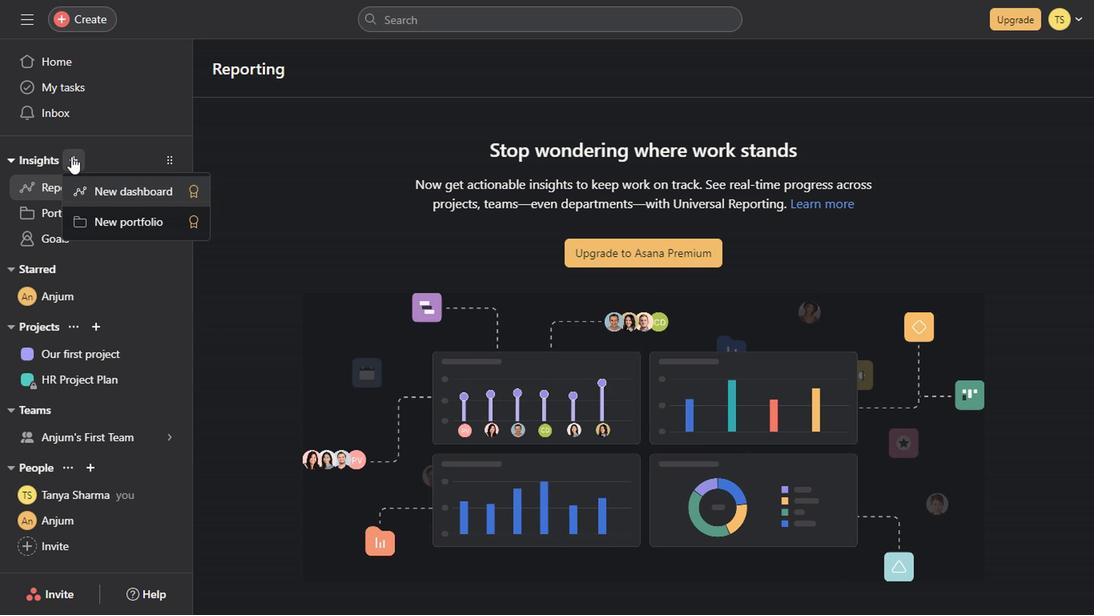 
Action: Mouse pressed left at (210, 225)
Screenshot: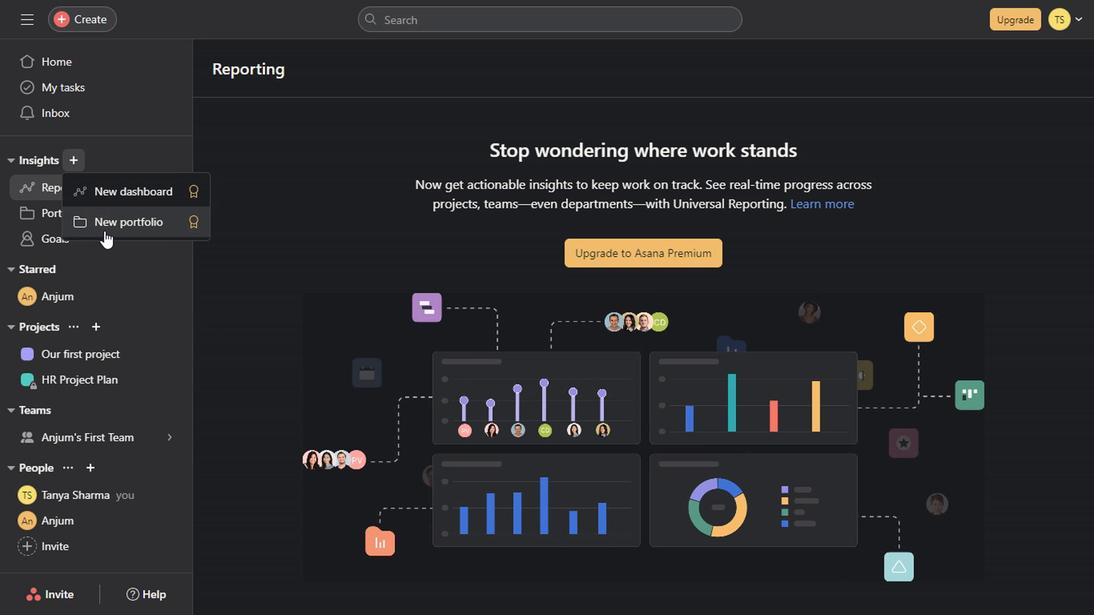 
Action: Mouse moved to (155, 198)
Screenshot: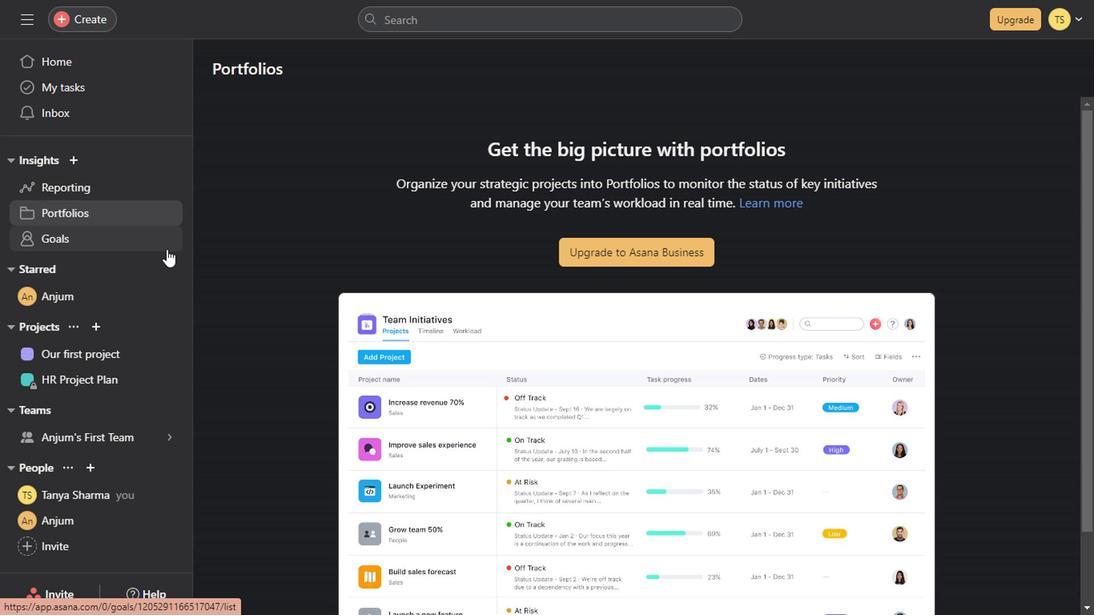 
Action: Mouse pressed left at (155, 198)
Screenshot: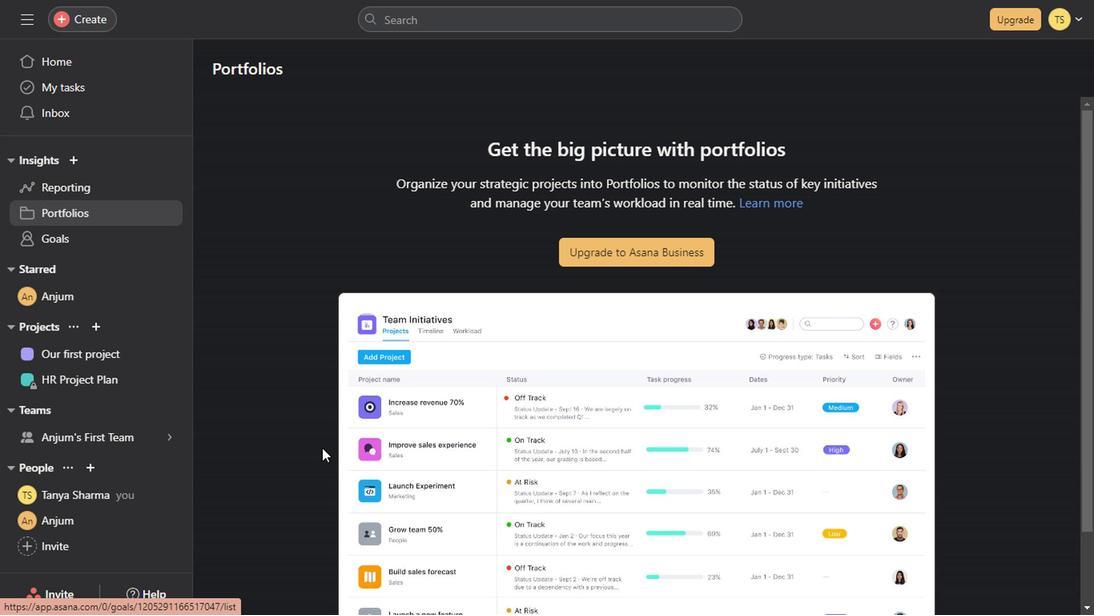 
Action: Mouse moved to (182, 258)
